 Task: Look for Airbnb options in Echuca, Australia from 12th November, 2023 to 15th November, 2023 for 2 adults. Place can be entire room with 1  bedroom having 1 bed and 1 bathroom. Property type can be hotel. Amenities needed are: washing machine, kitchen.
Action: Mouse moved to (640, 213)
Screenshot: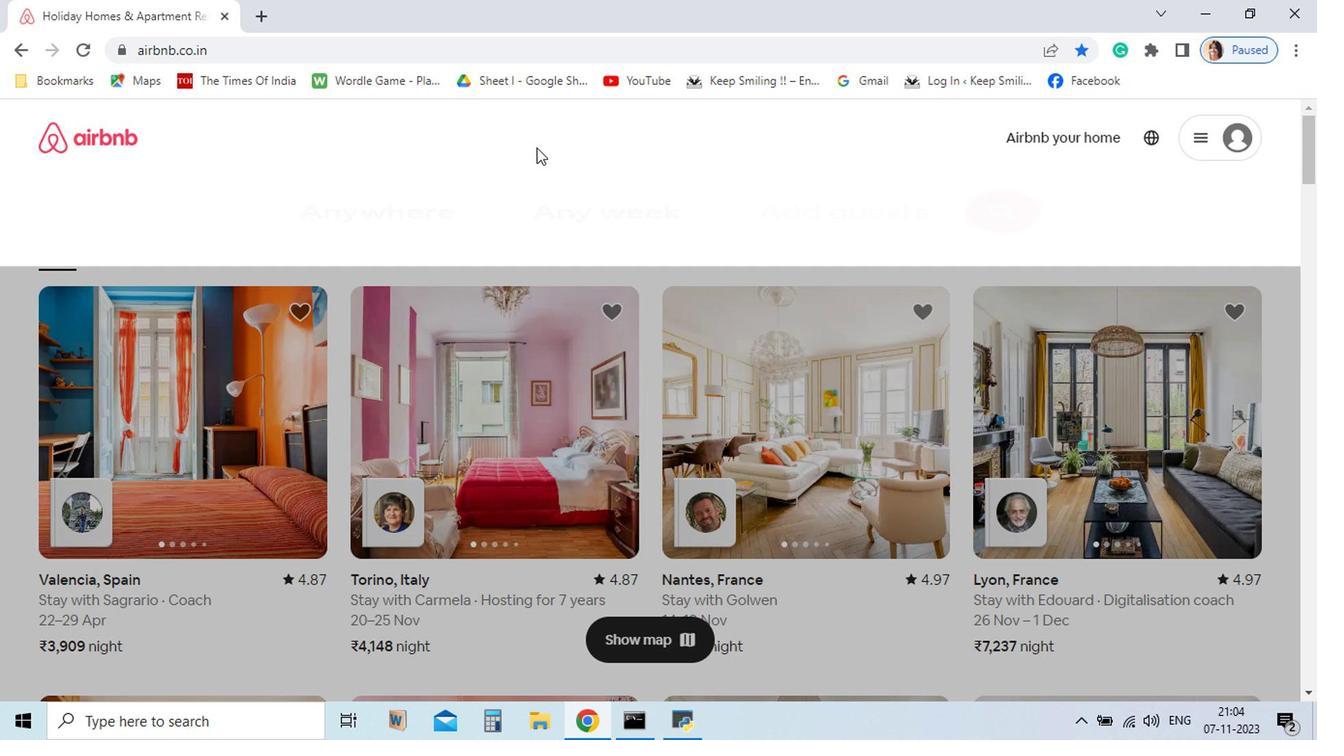 
Action: Mouse pressed left at (640, 213)
Screenshot: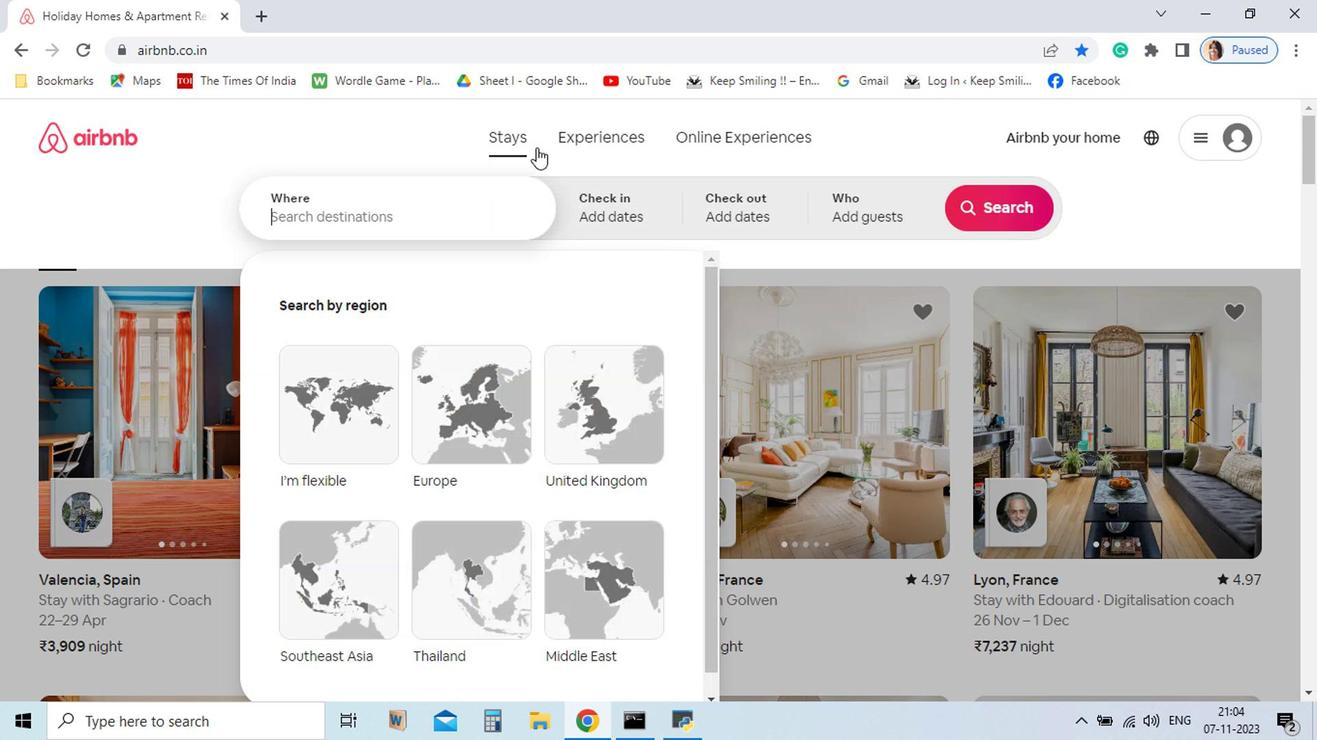 
Action: Mouse moved to (640, 213)
Screenshot: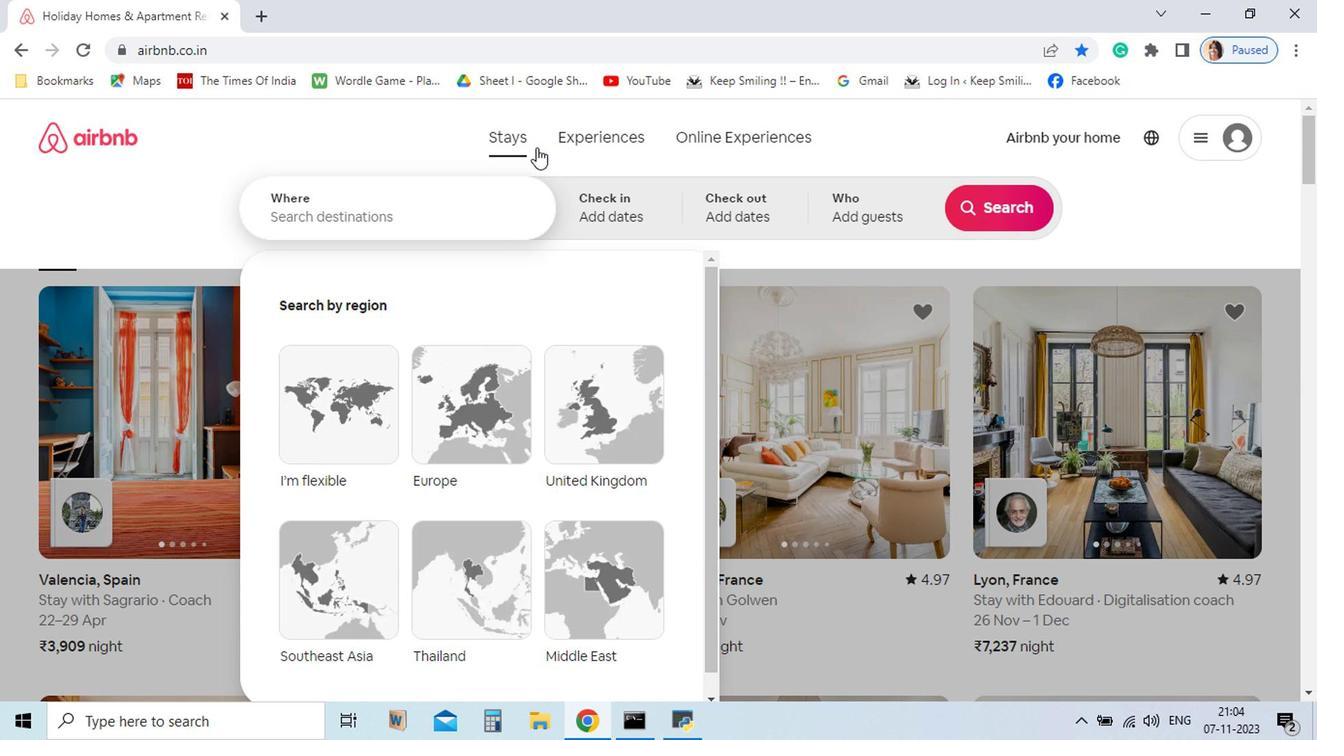 
Action: Key pressed <Key.shift>Echuca,<Key.space><Key.shift>Australia<Key.enter>
Screenshot: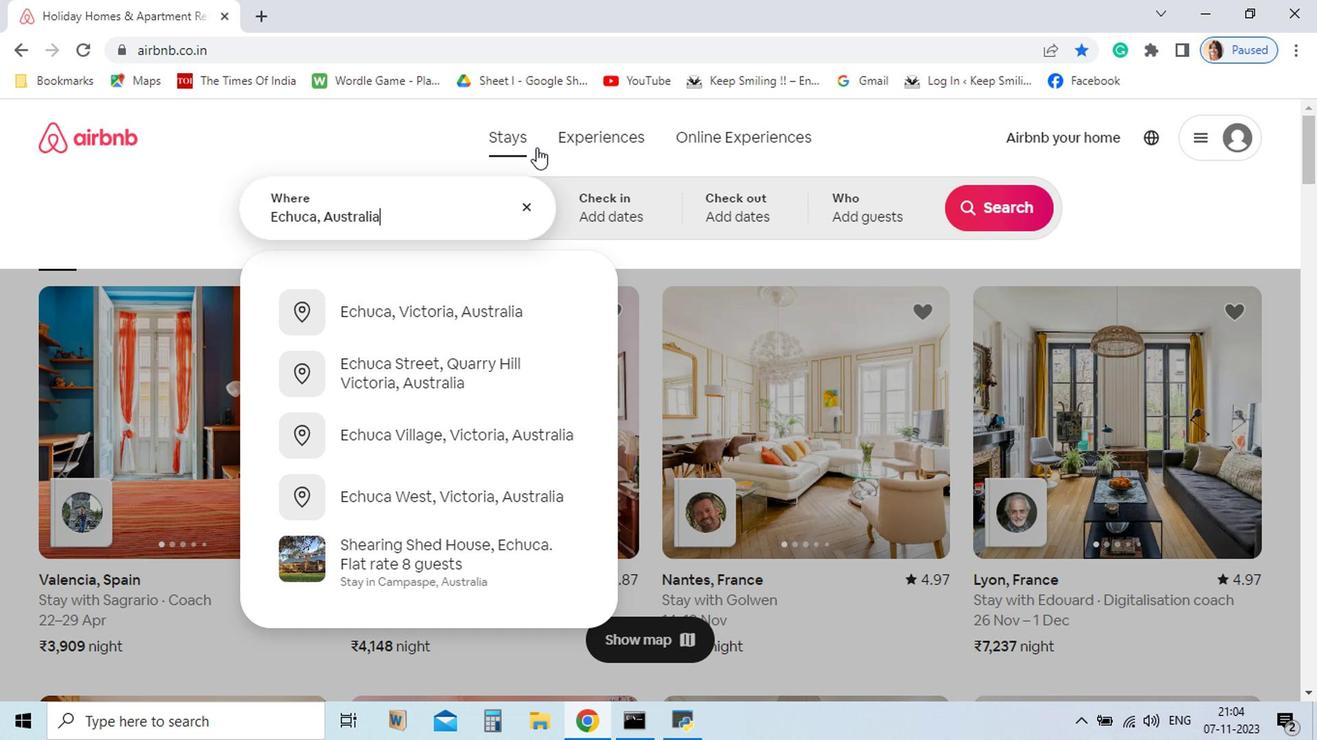 
Action: Mouse moved to (471, 561)
Screenshot: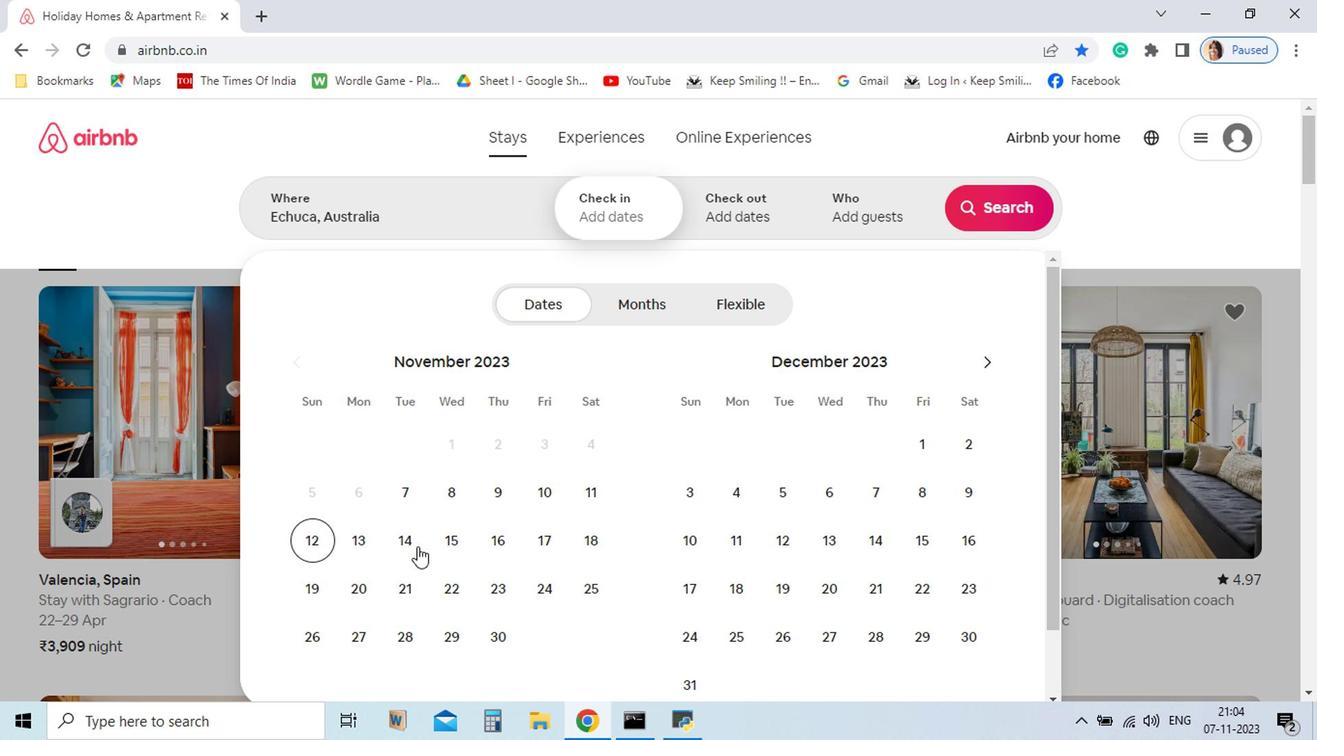
Action: Mouse pressed left at (471, 561)
Screenshot: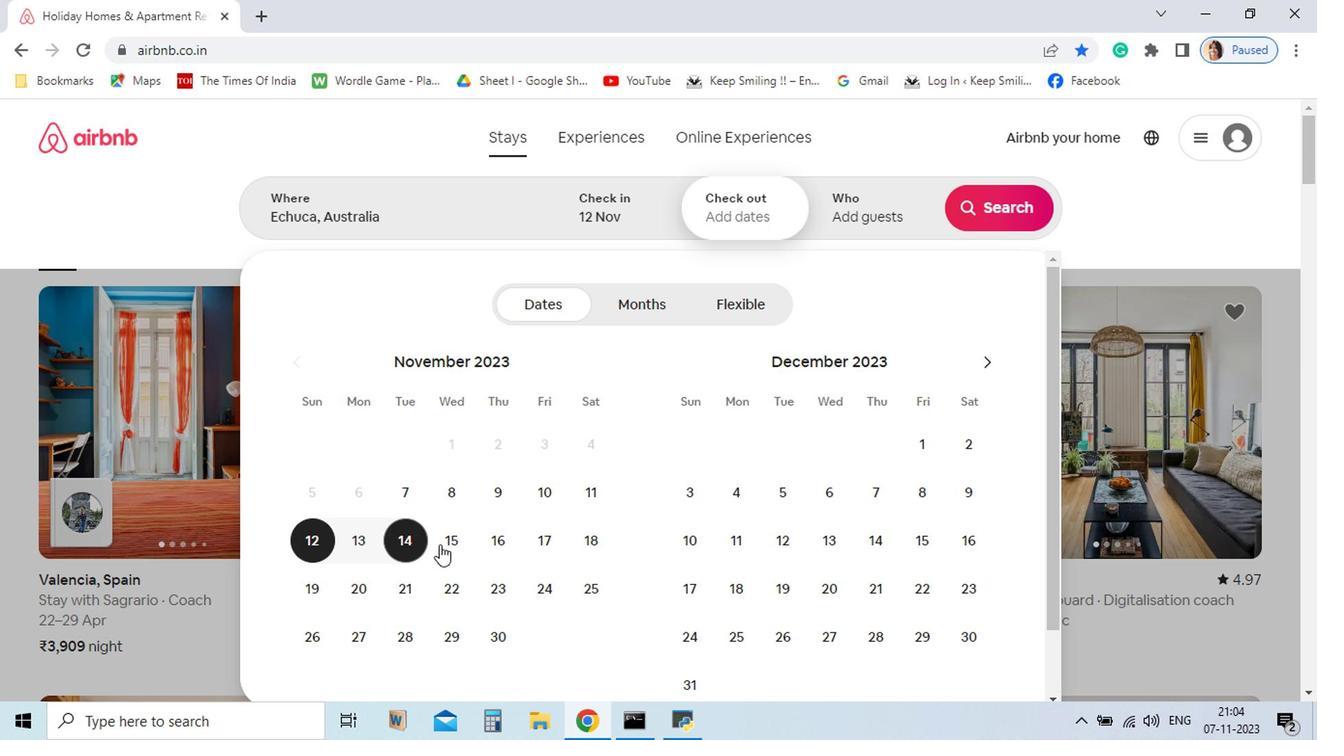 
Action: Mouse moved to (565, 568)
Screenshot: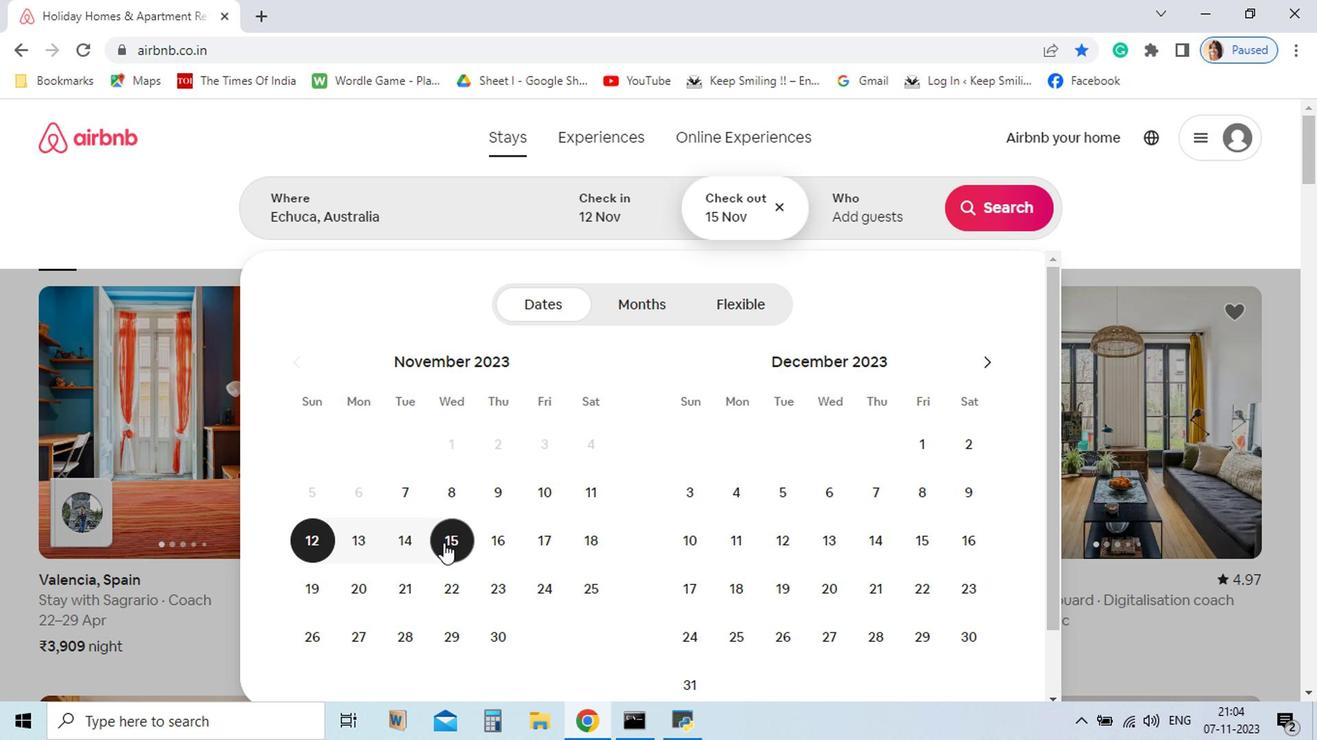
Action: Mouse pressed left at (565, 568)
Screenshot: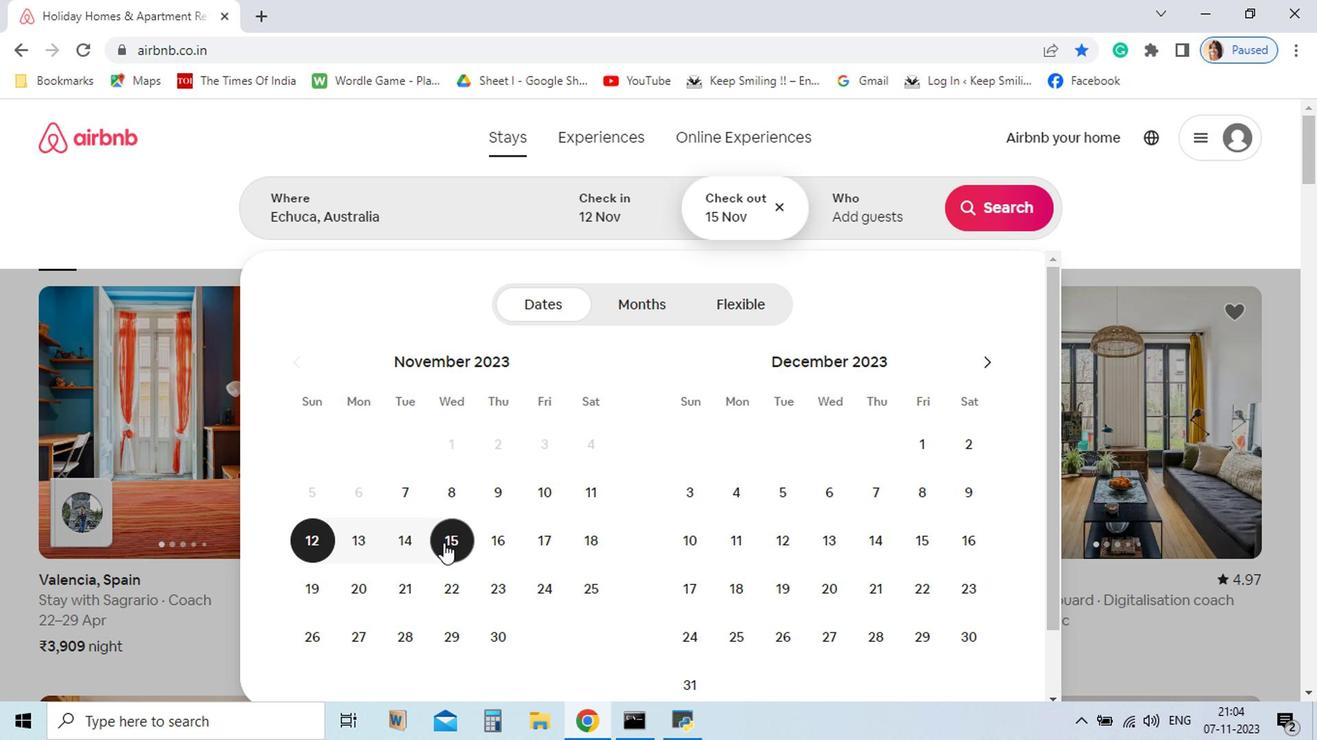 
Action: Mouse moved to (906, 270)
Screenshot: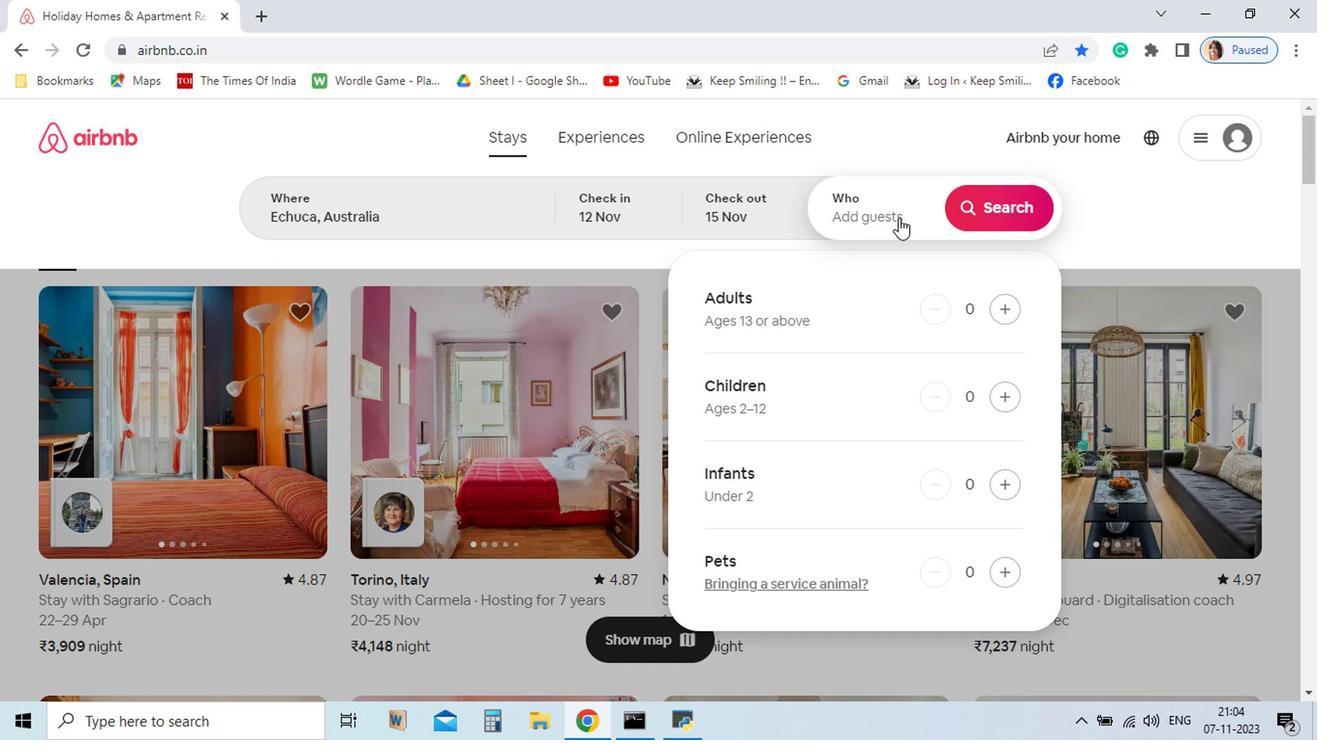
Action: Mouse pressed left at (906, 270)
Screenshot: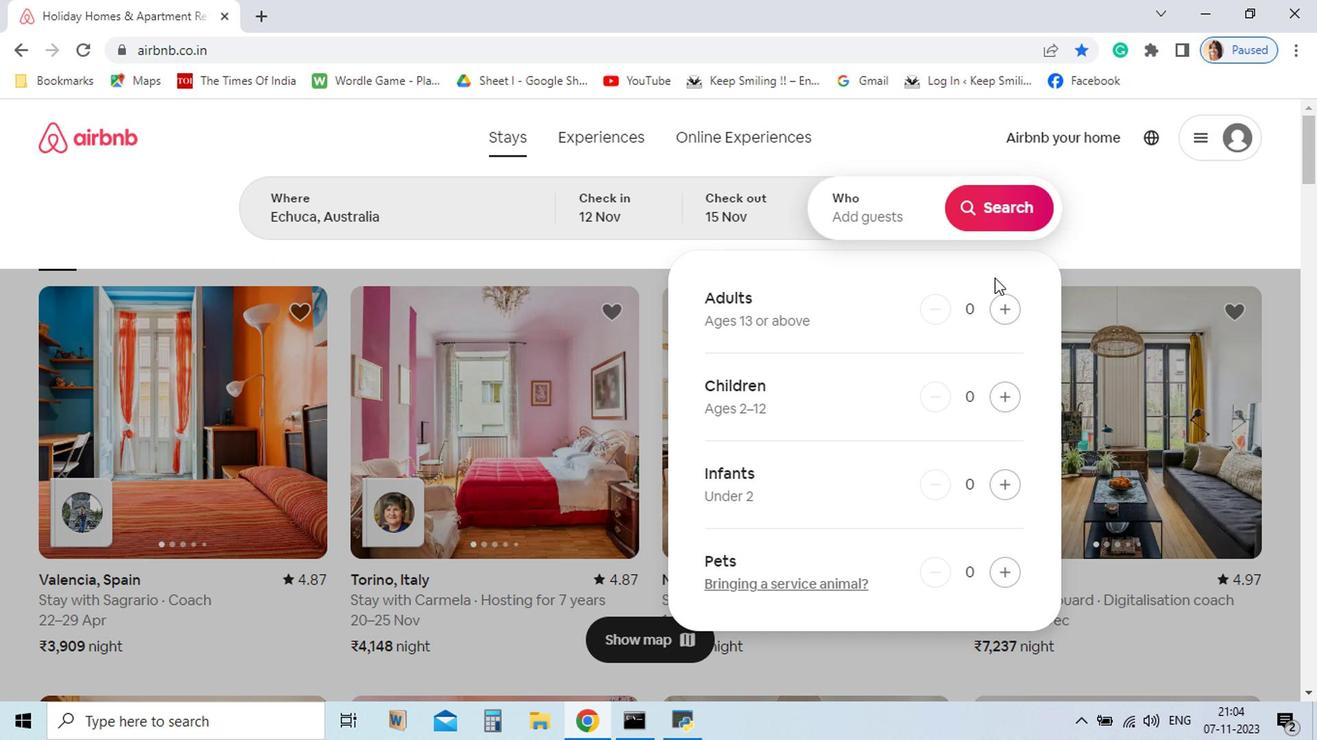
Action: Mouse moved to (1014, 357)
Screenshot: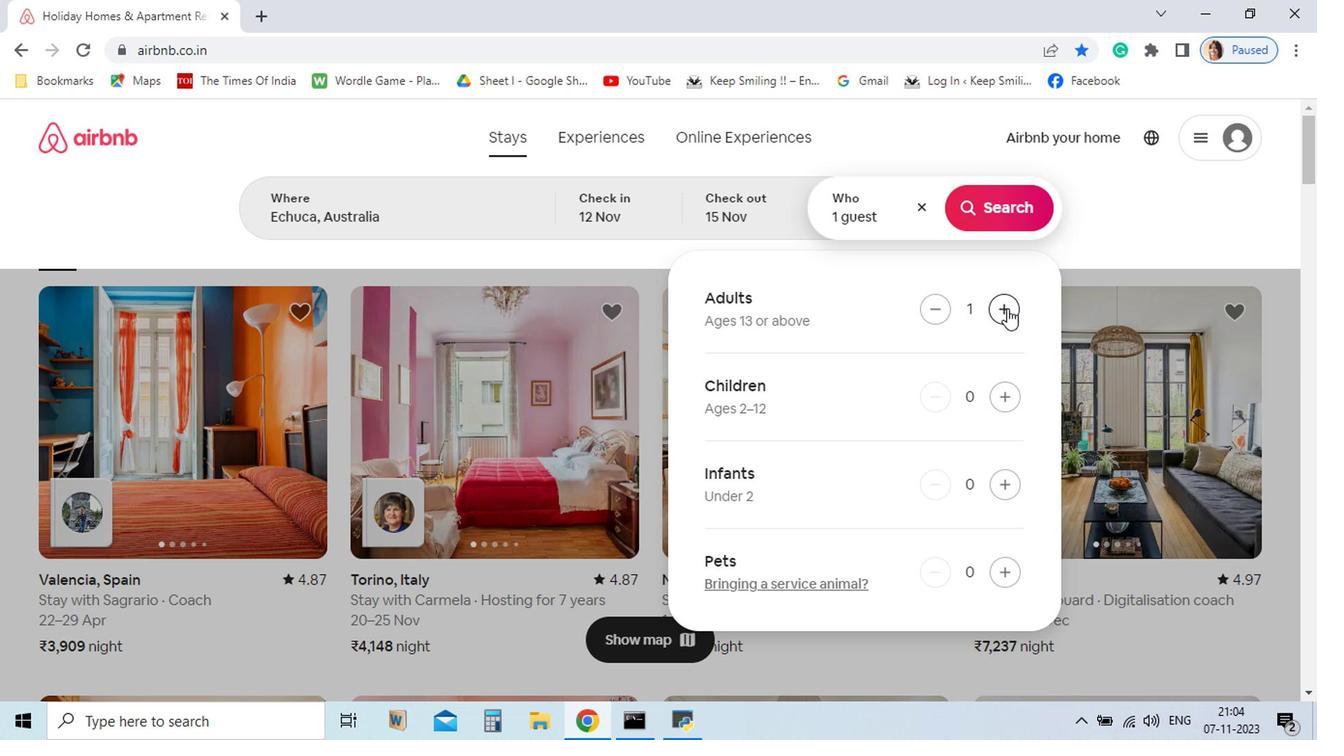 
Action: Mouse pressed left at (1014, 357)
Screenshot: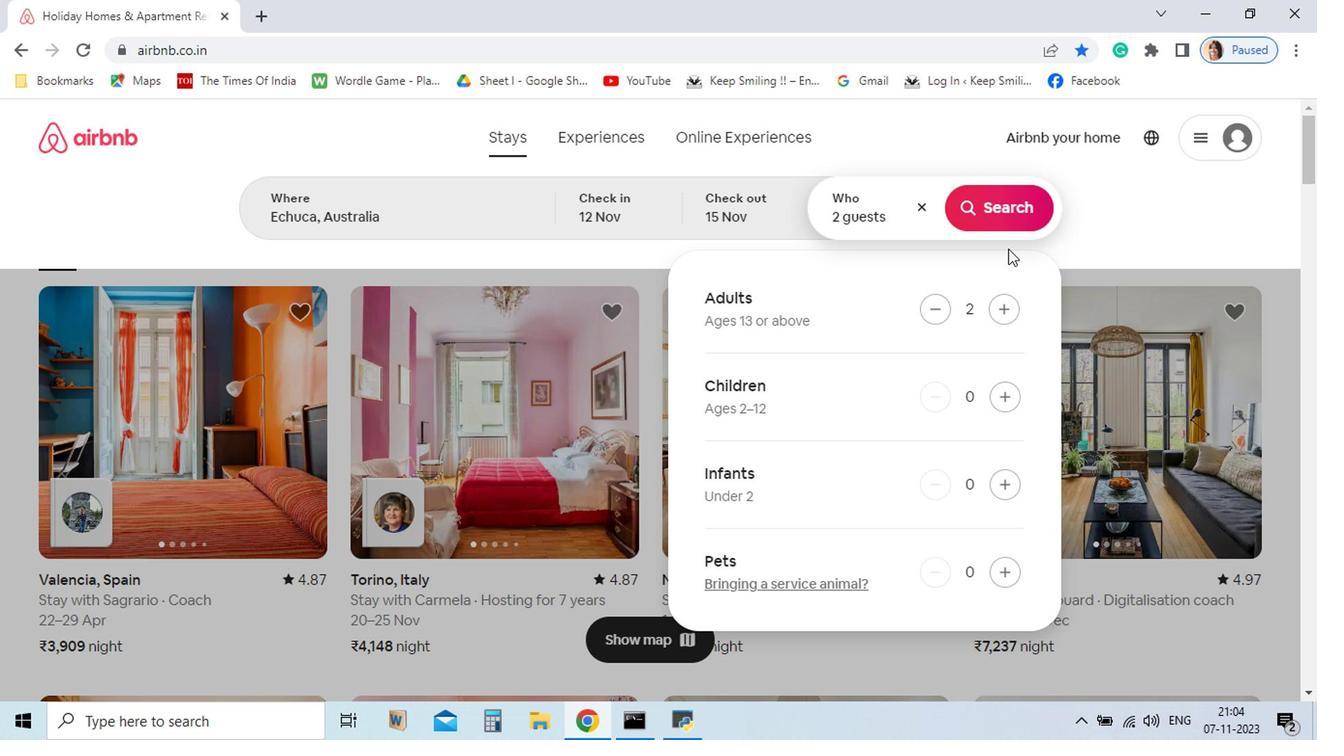 
Action: Mouse moved to (1015, 357)
Screenshot: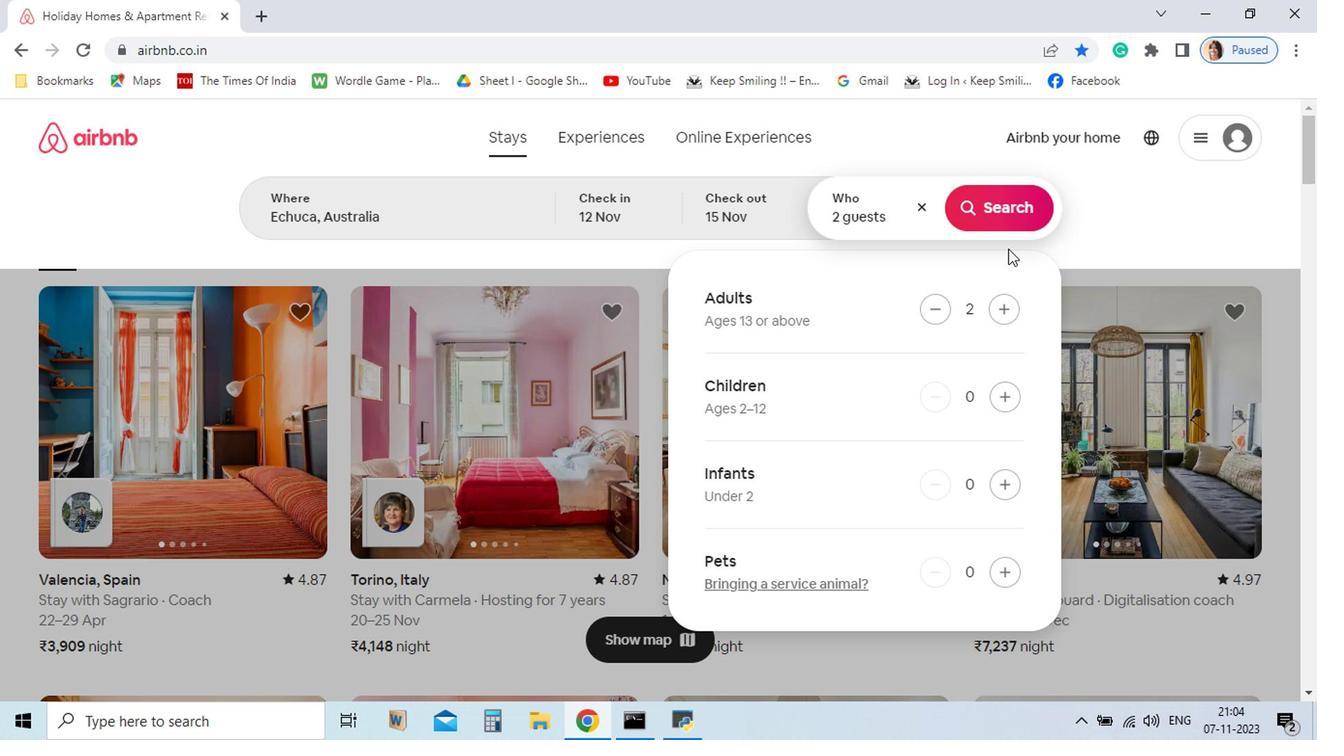 
Action: Mouse pressed left at (1015, 357)
Screenshot: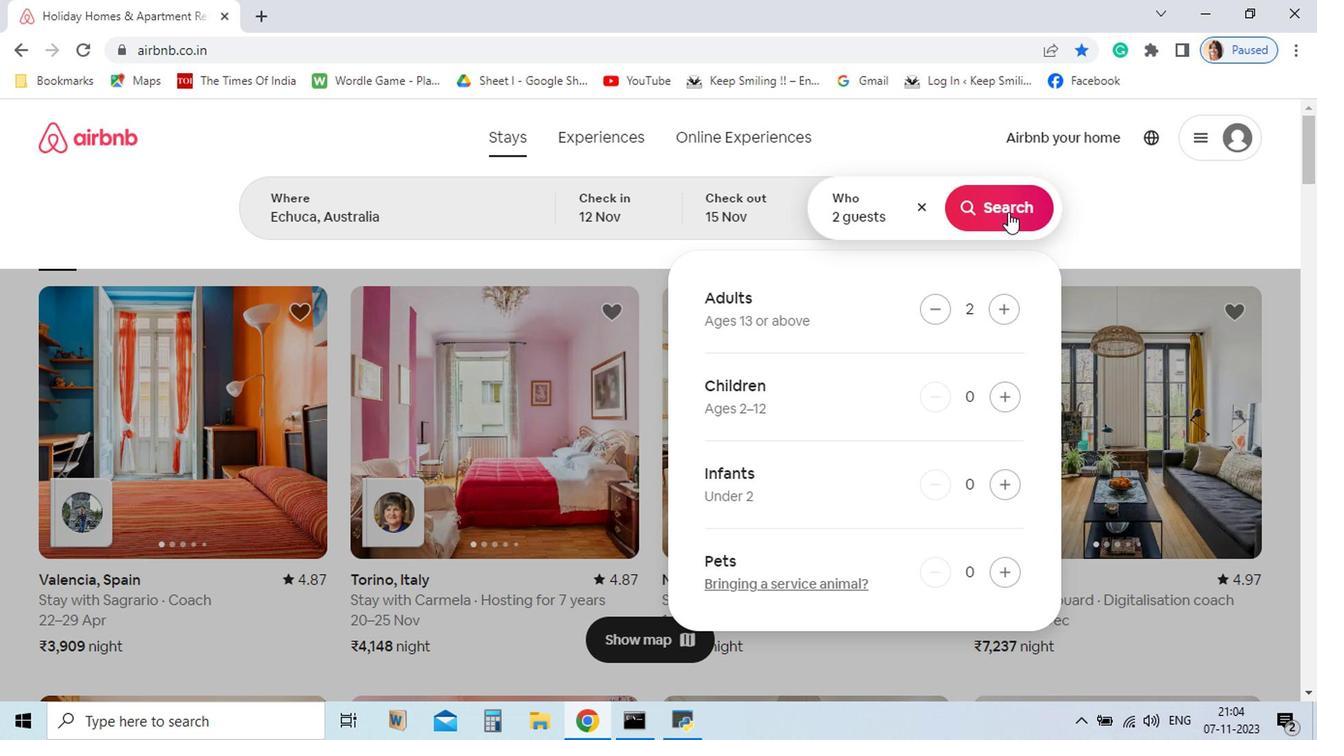 
Action: Mouse moved to (1015, 270)
Screenshot: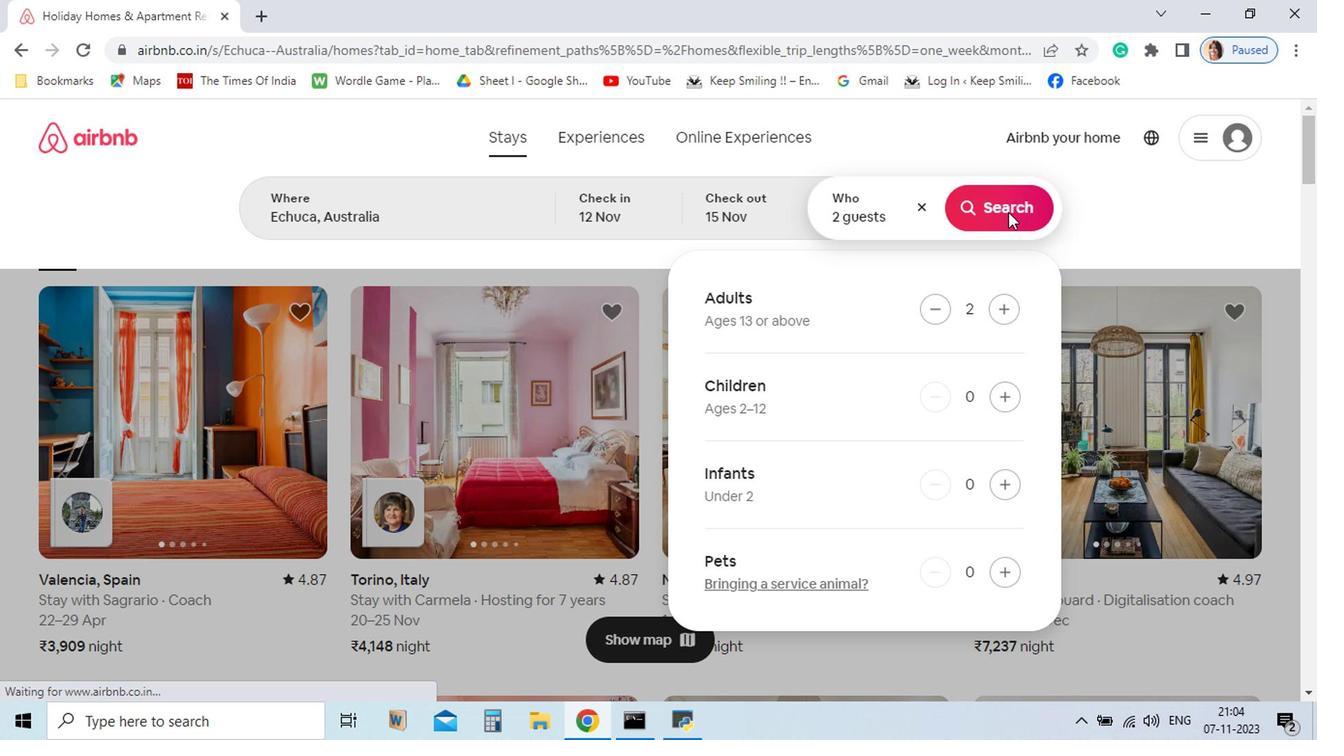 
Action: Mouse pressed left at (1015, 270)
Screenshot: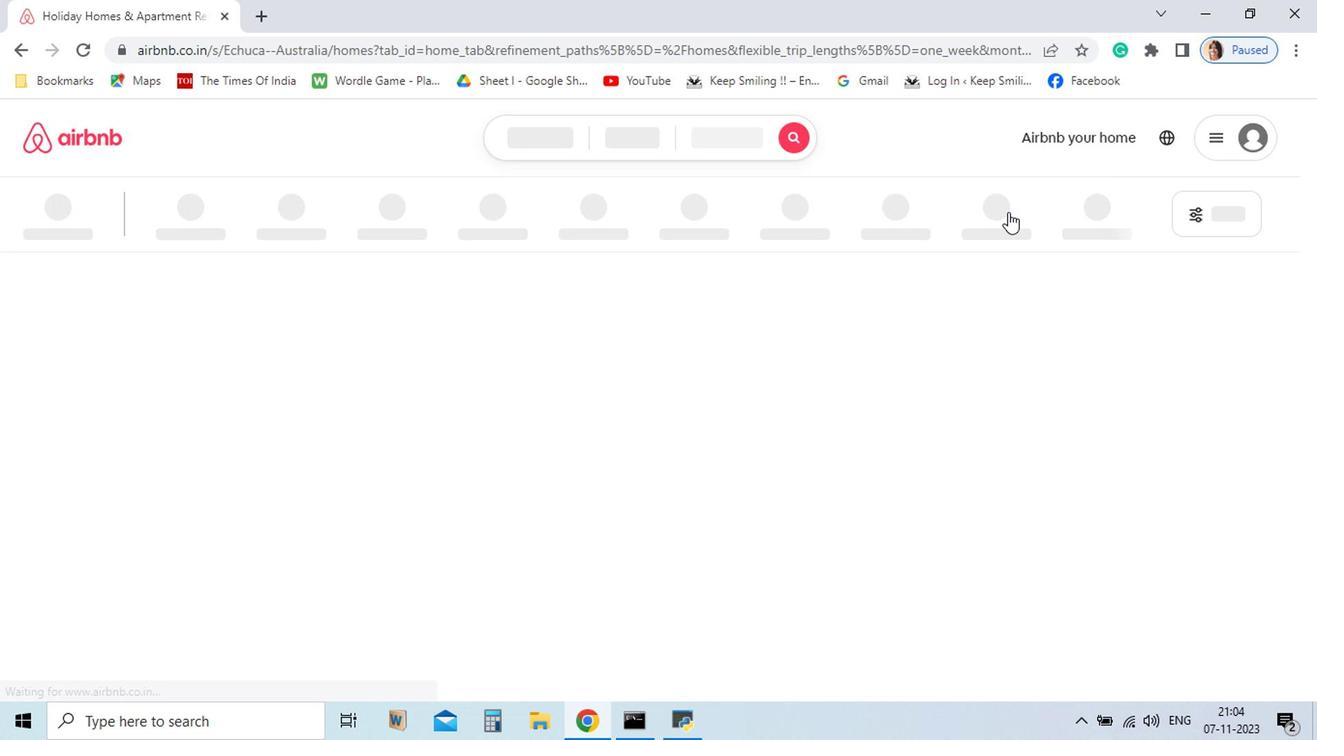 
Action: Mouse moved to (1015, 270)
Screenshot: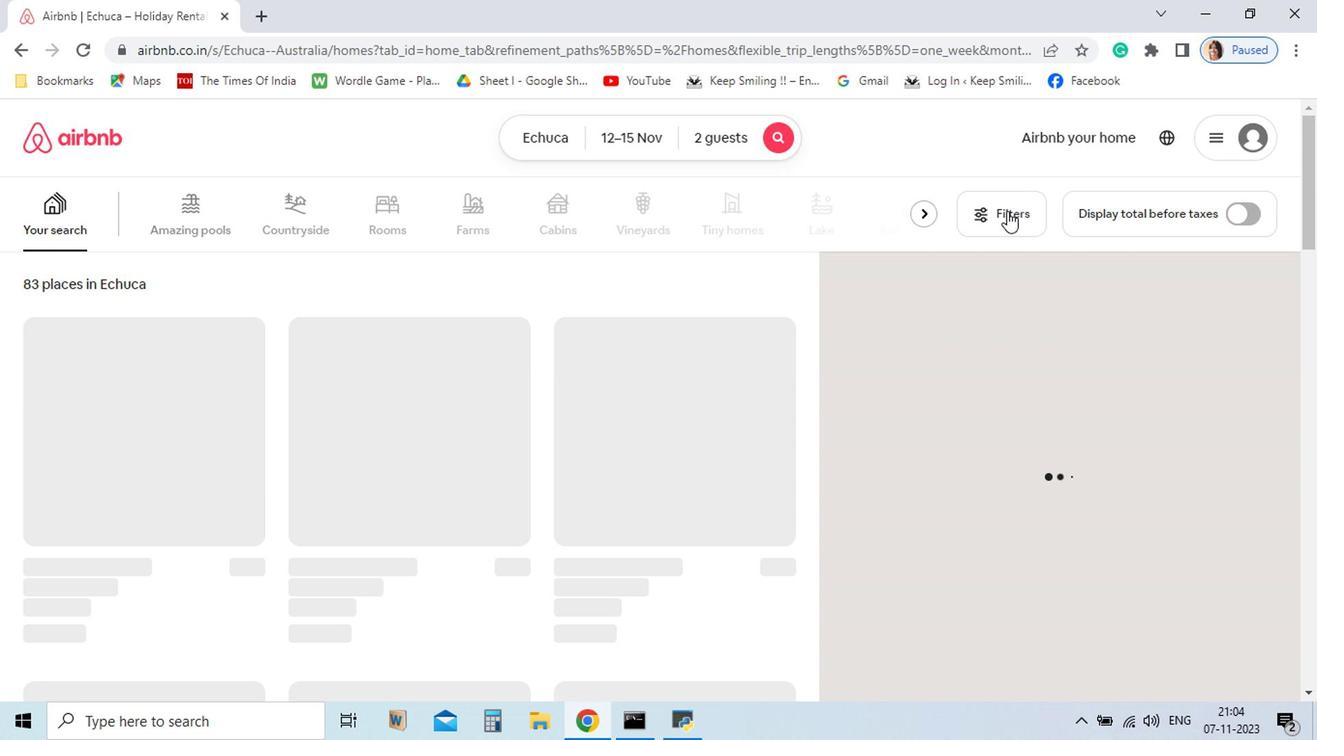 
Action: Mouse pressed left at (1015, 270)
Screenshot: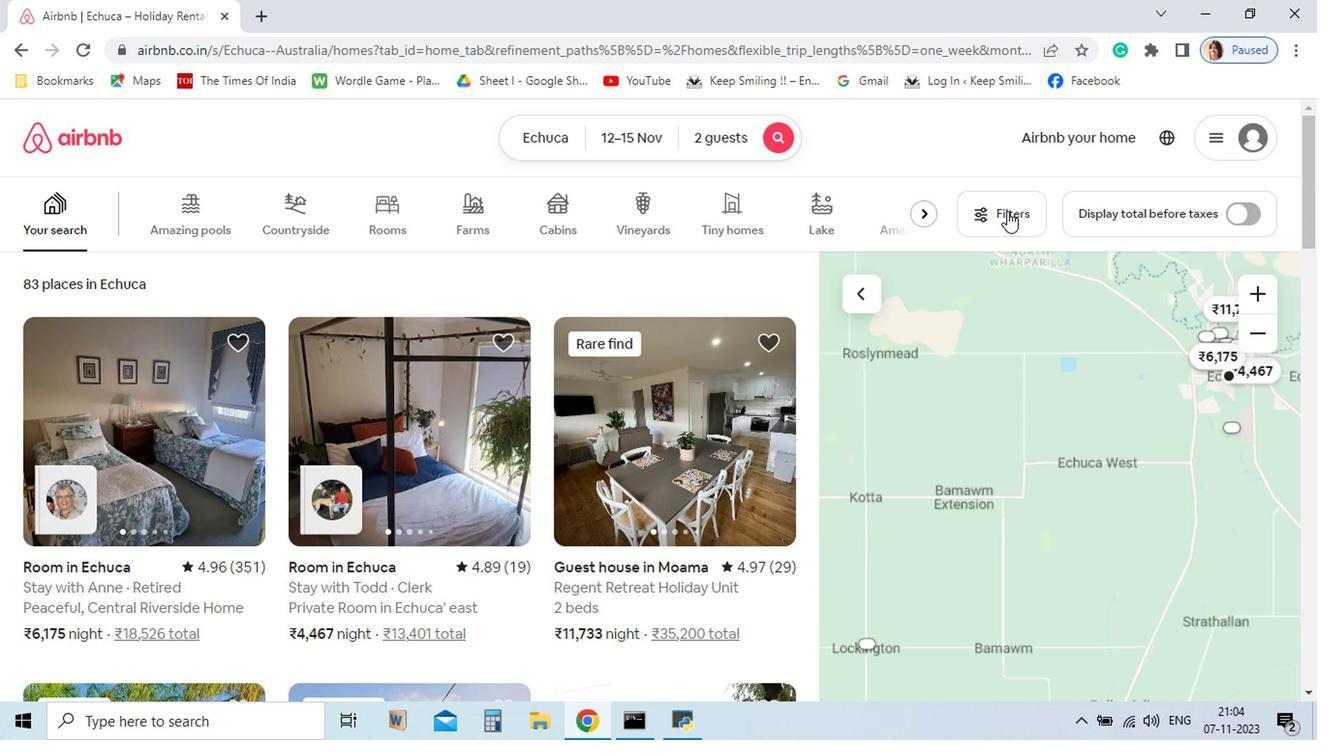 
Action: Mouse moved to (1024, 308)
Screenshot: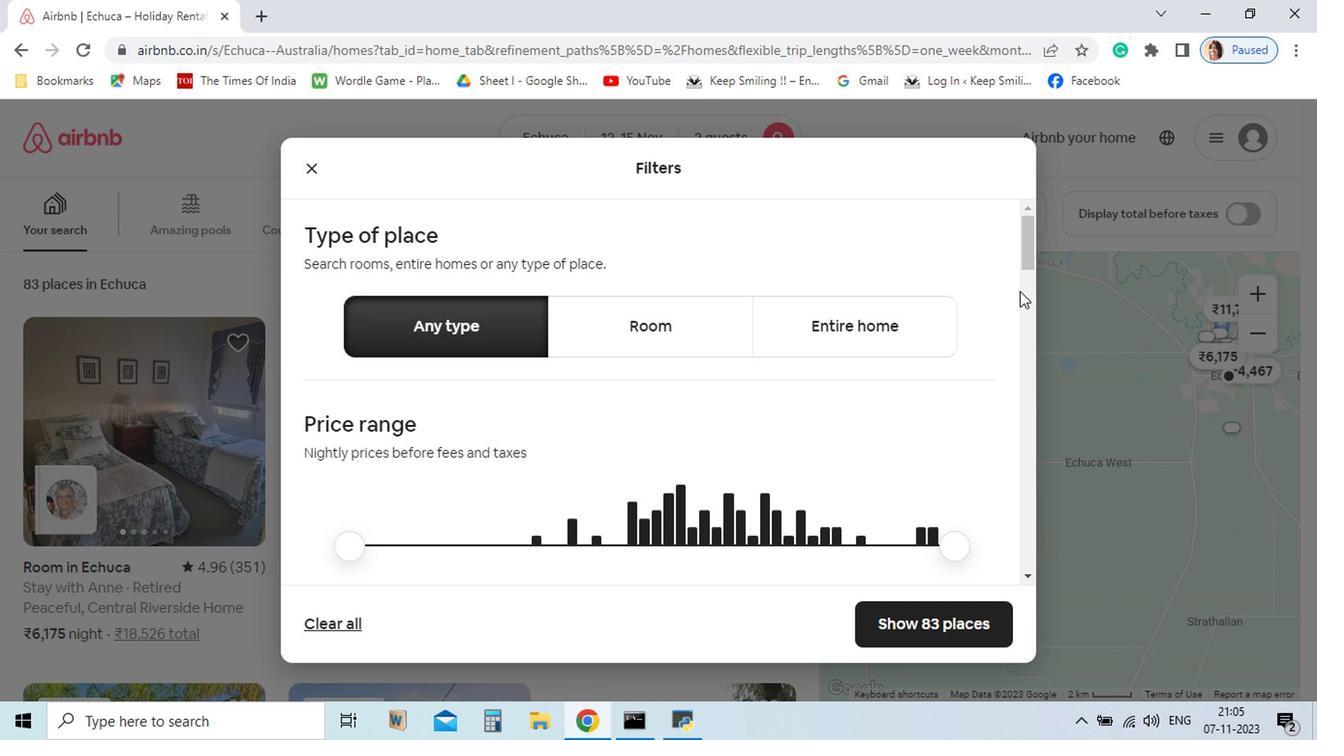 
Action: Mouse pressed left at (1024, 308)
Screenshot: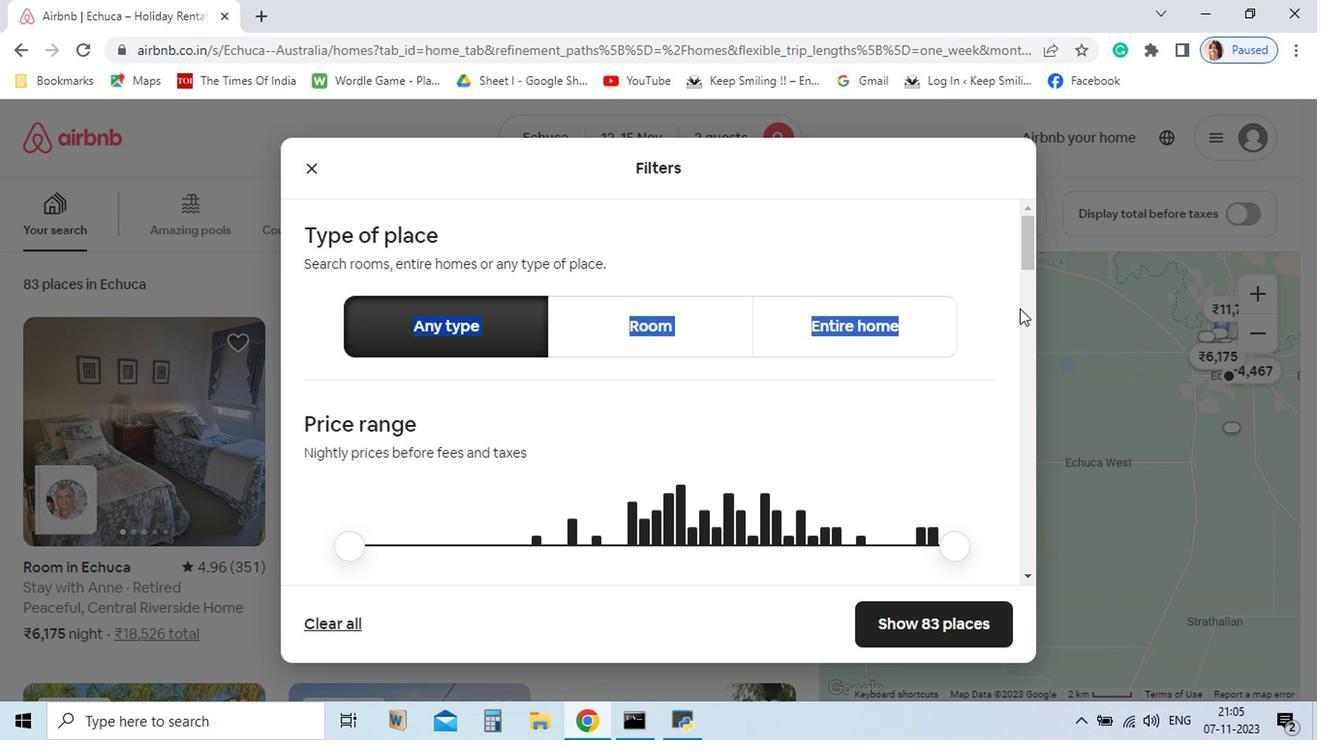 
Action: Mouse moved to (937, 416)
Screenshot: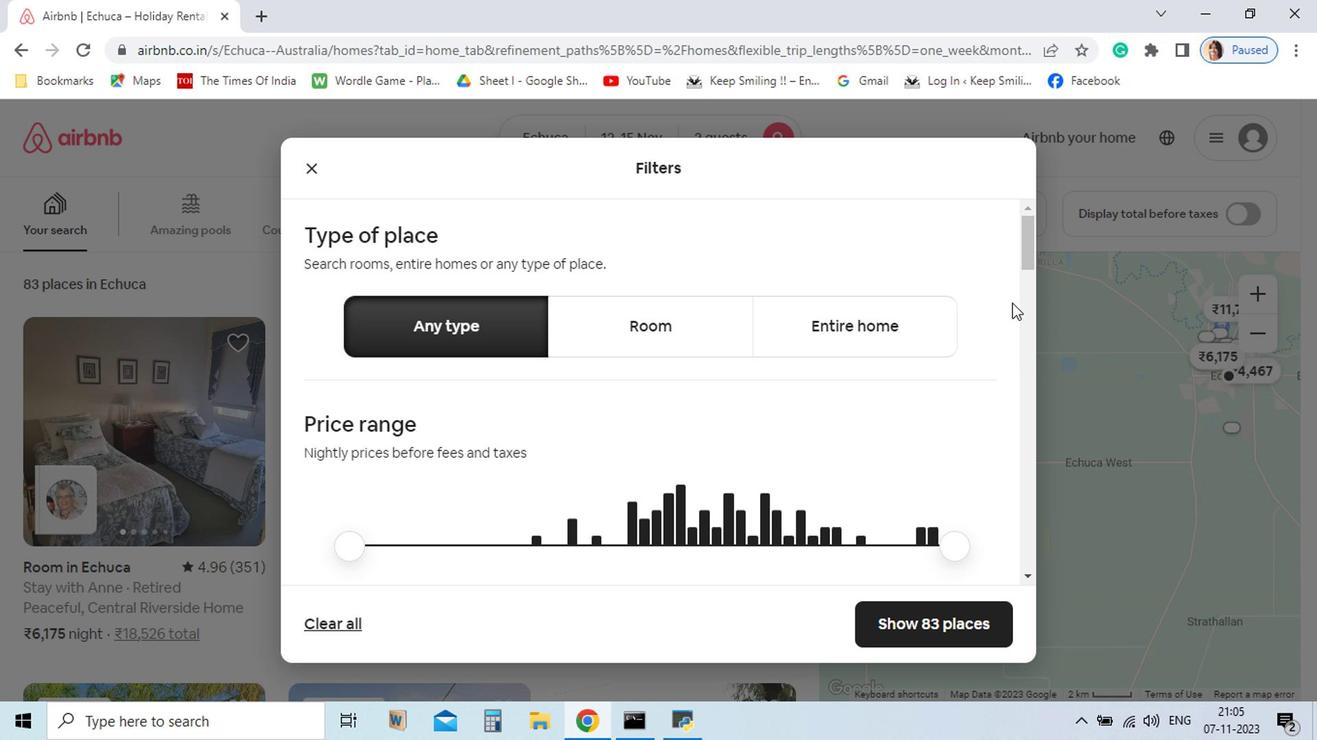 
Action: Mouse pressed left at (937, 416)
Screenshot: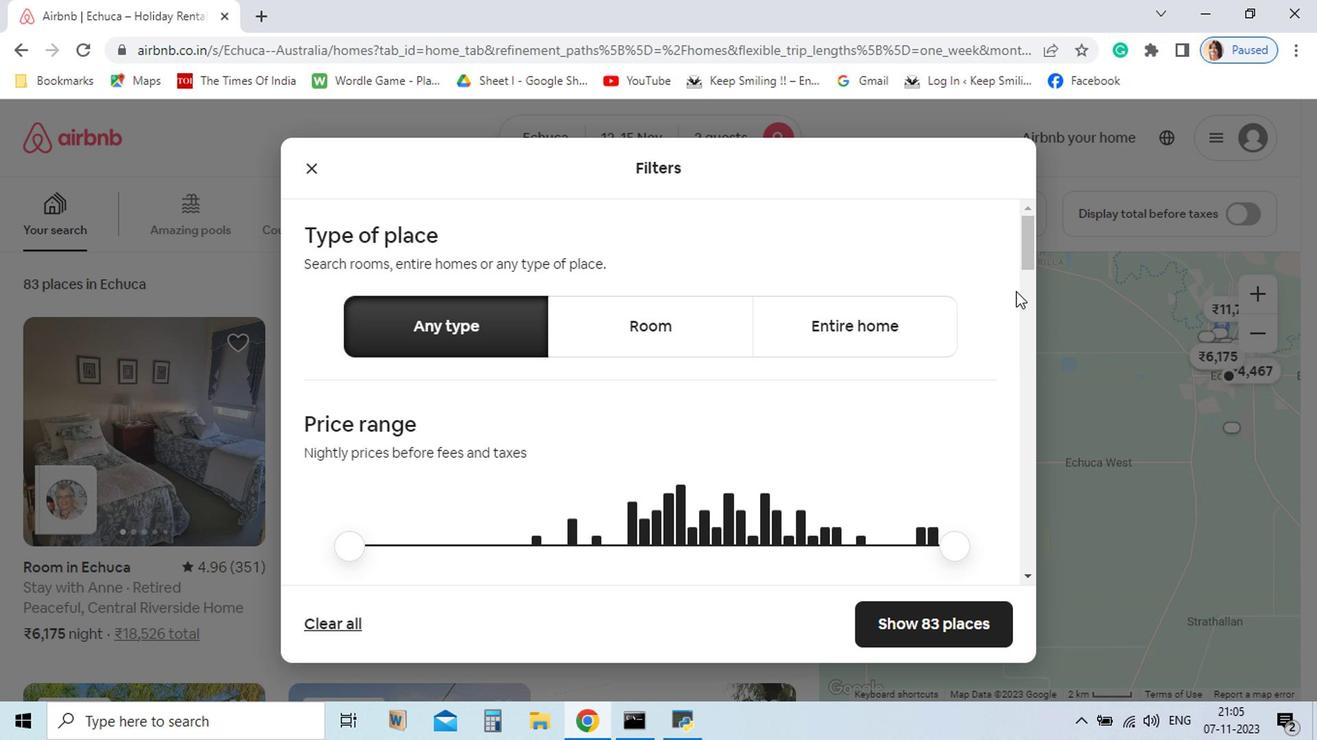 
Action: Mouse moved to (1034, 312)
Screenshot: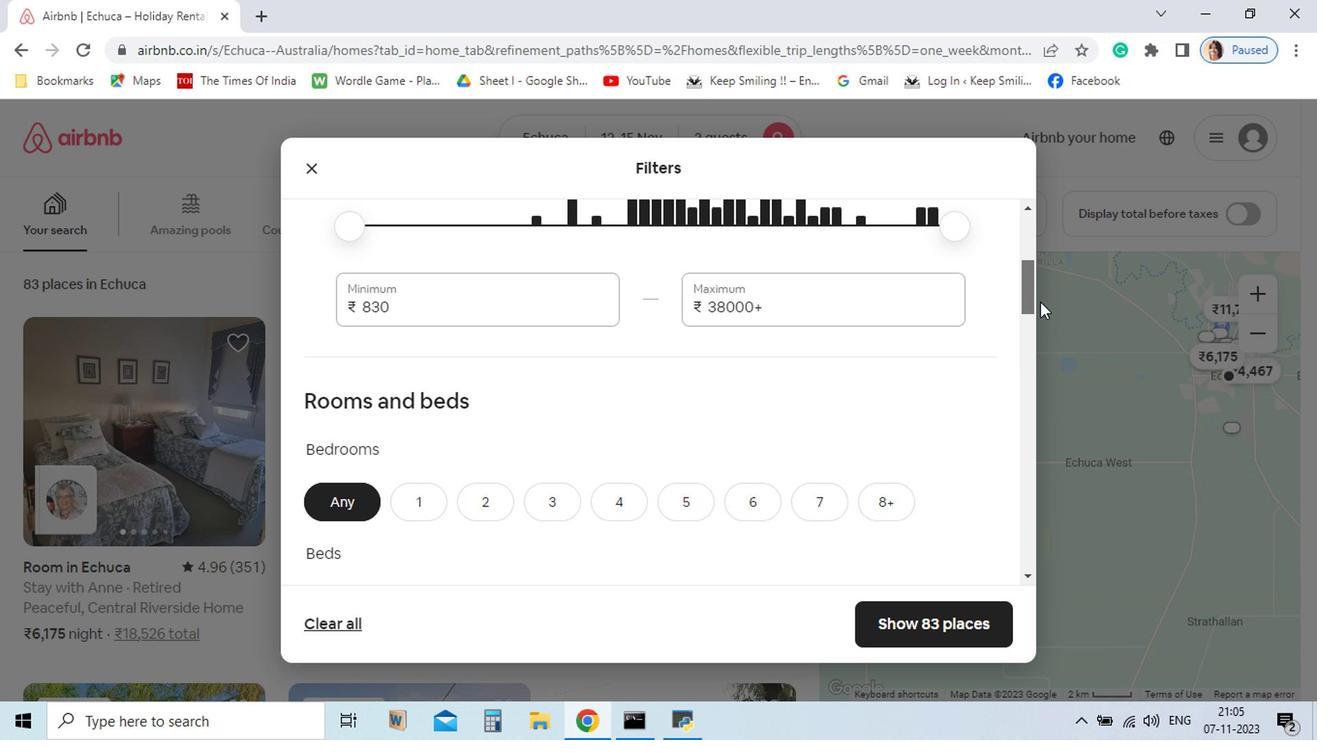 
Action: Mouse pressed left at (1034, 312)
Screenshot: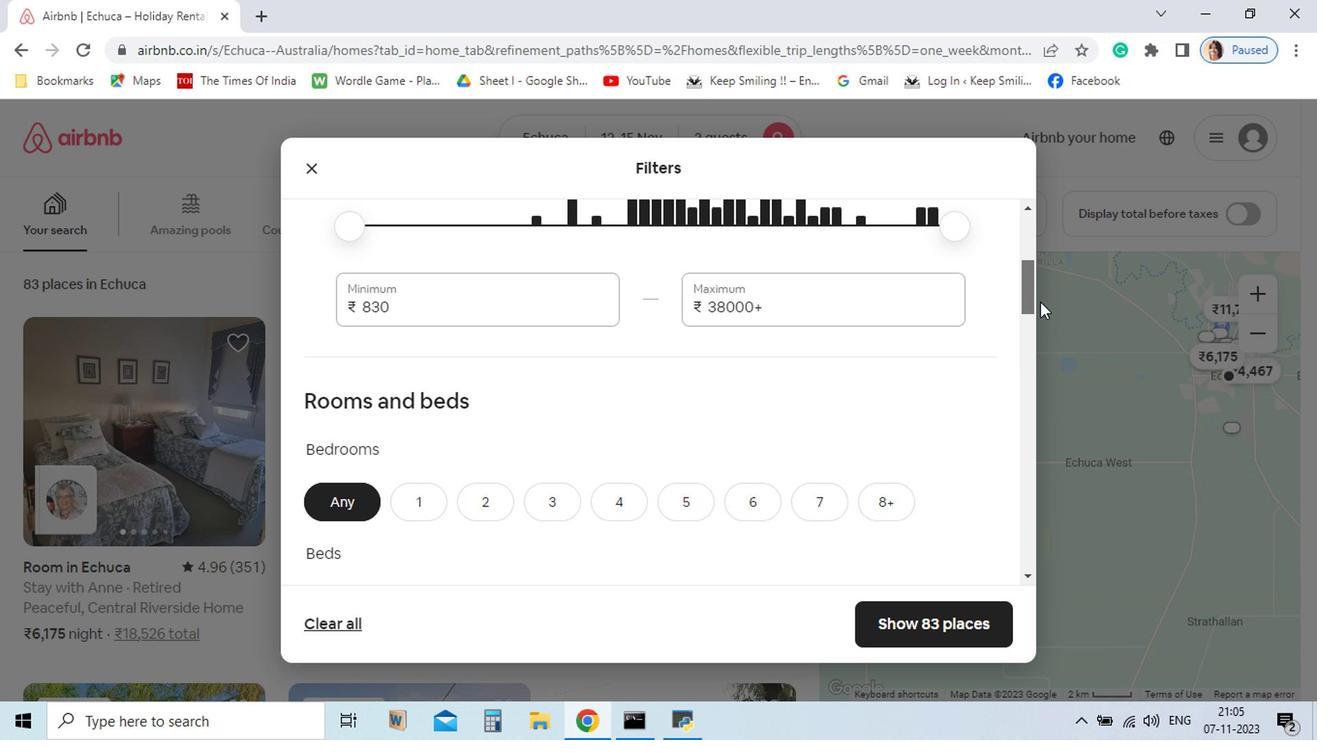 
Action: Mouse moved to (664, 424)
Screenshot: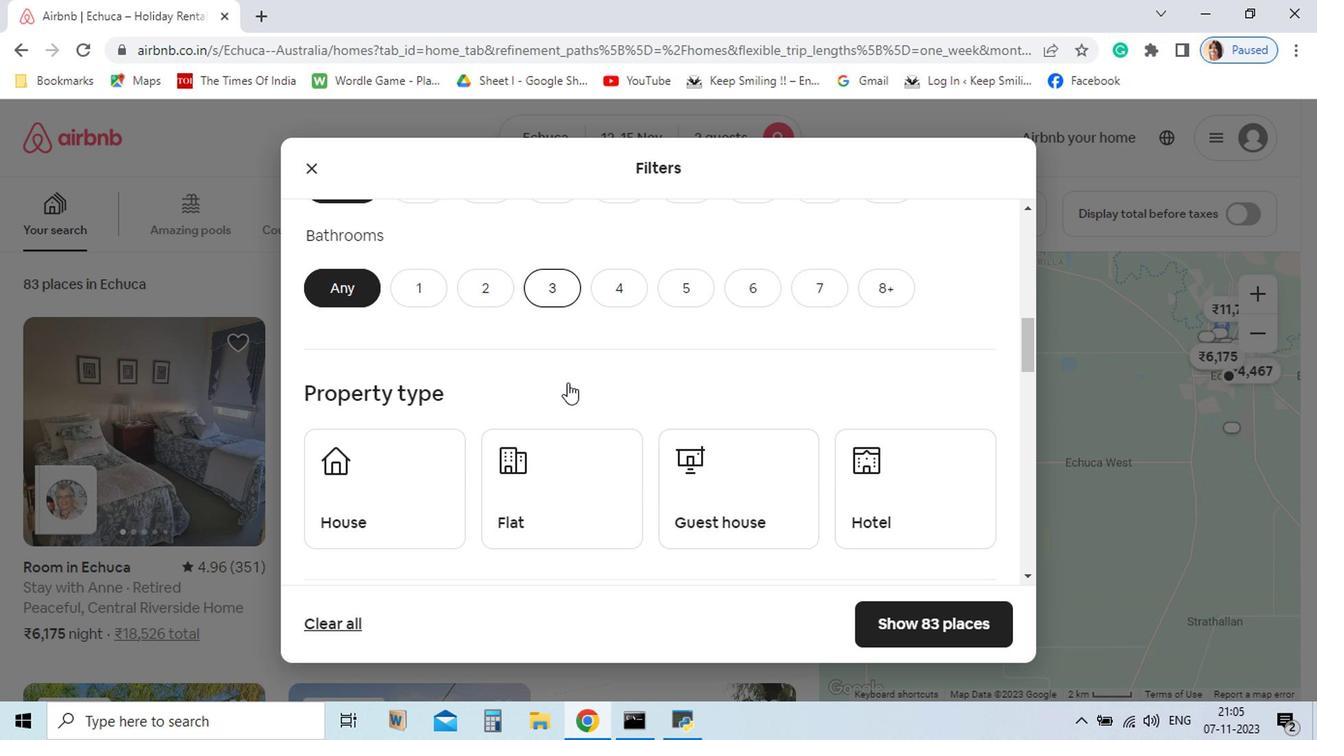 
Action: Mouse scrolled (664, 423) with delta (0, -1)
Screenshot: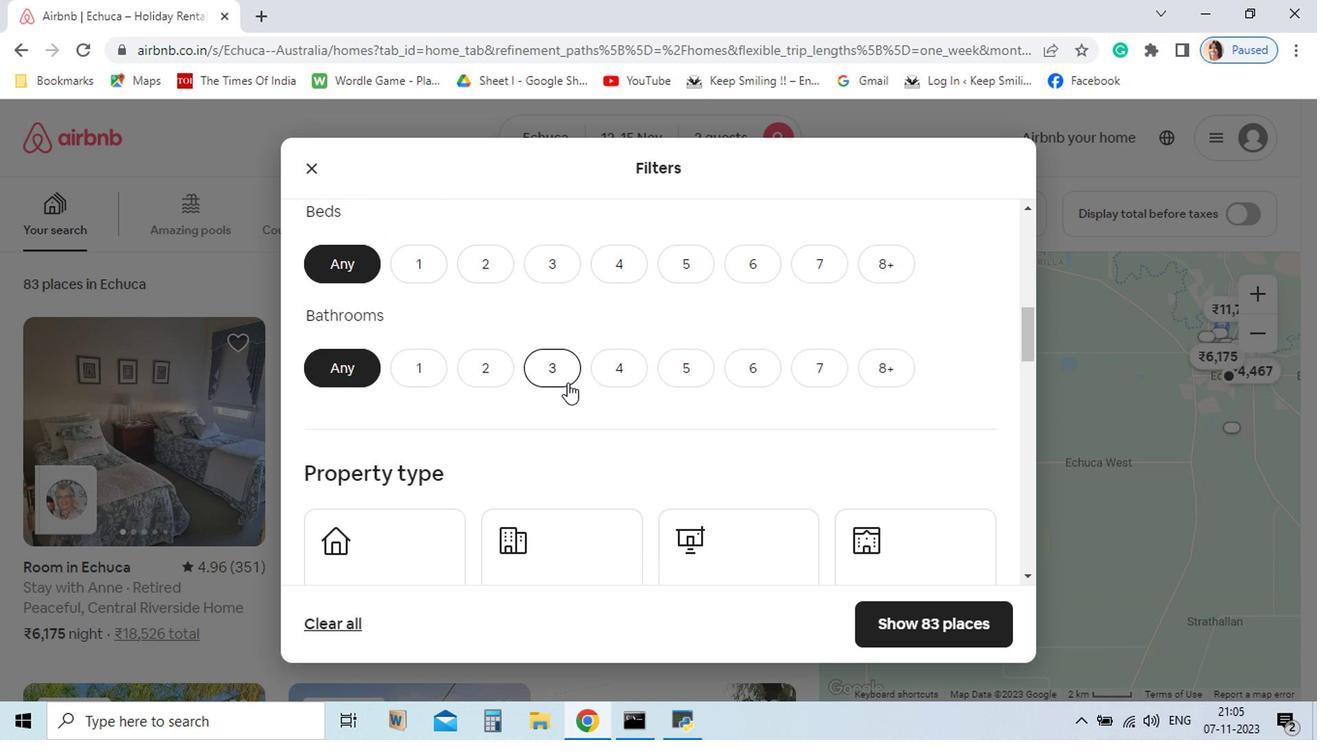 
Action: Mouse scrolled (664, 425) with delta (0, 0)
Screenshot: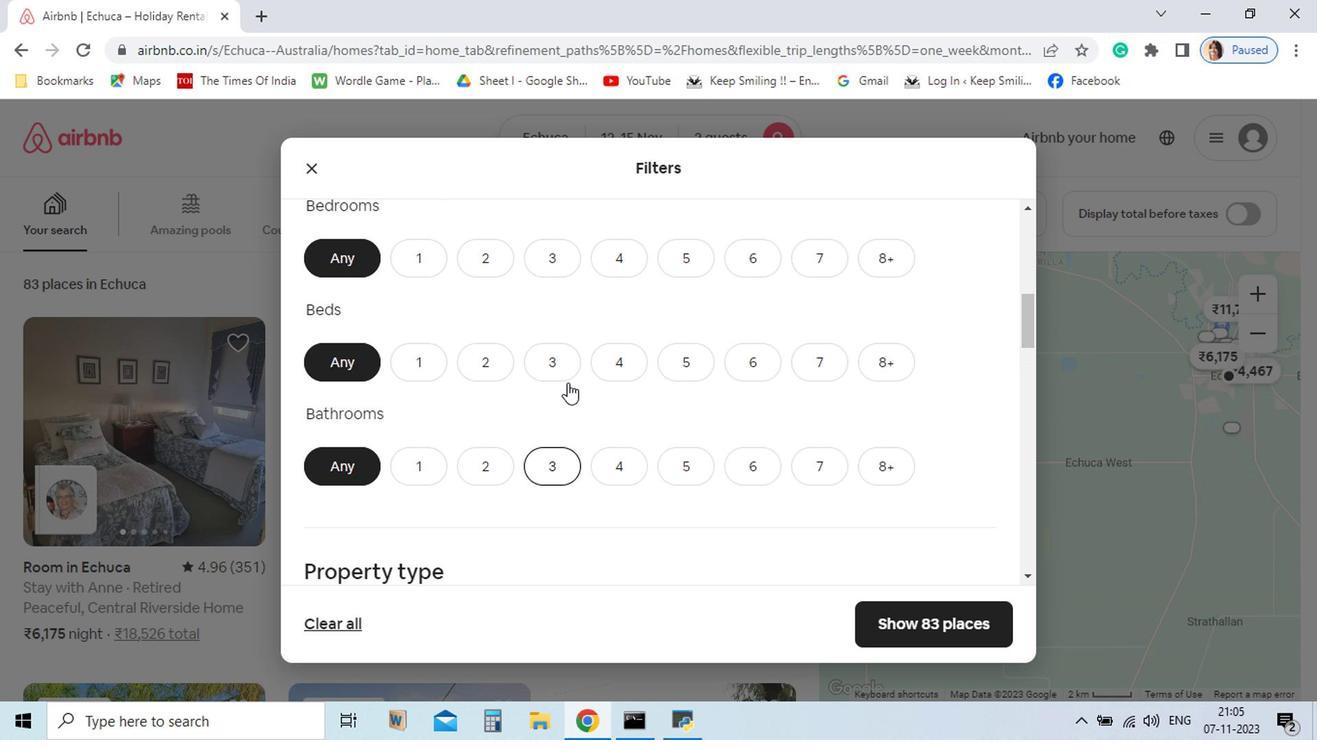 
Action: Mouse scrolled (664, 425) with delta (0, 0)
Screenshot: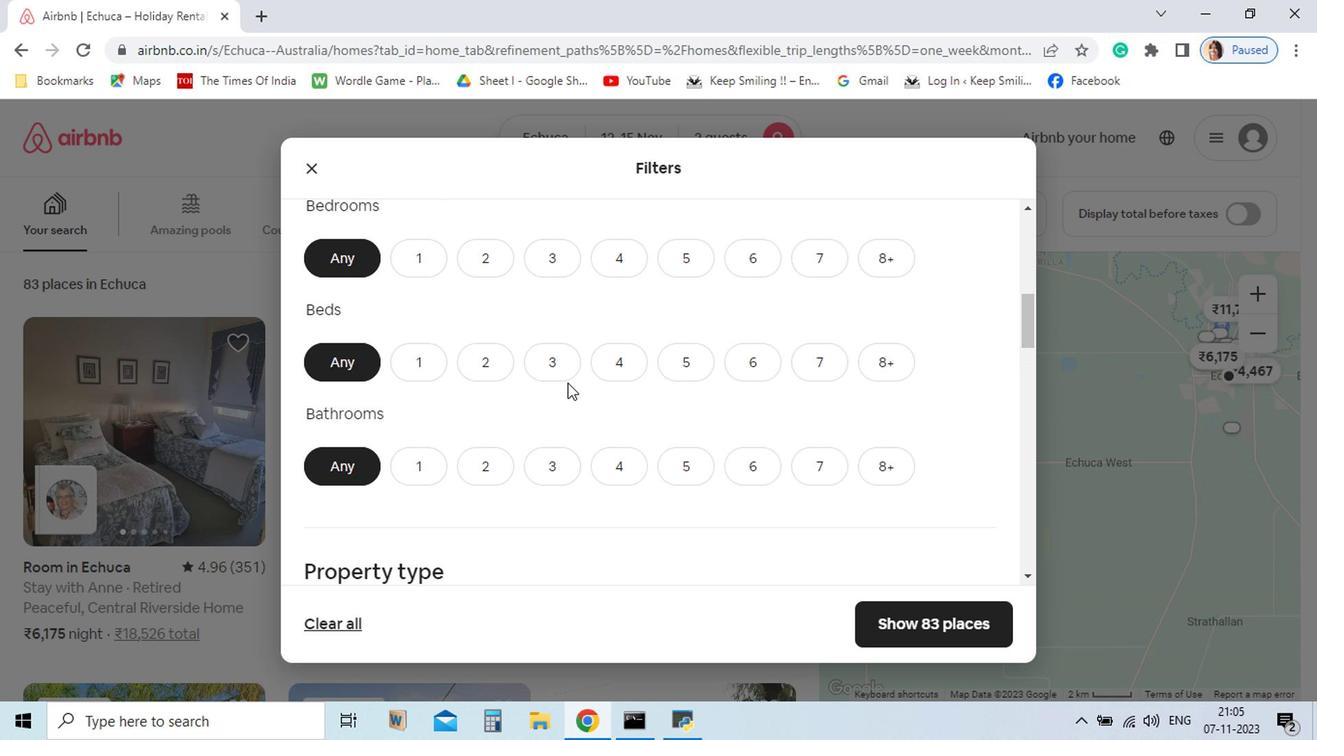
Action: Mouse moved to (545, 307)
Screenshot: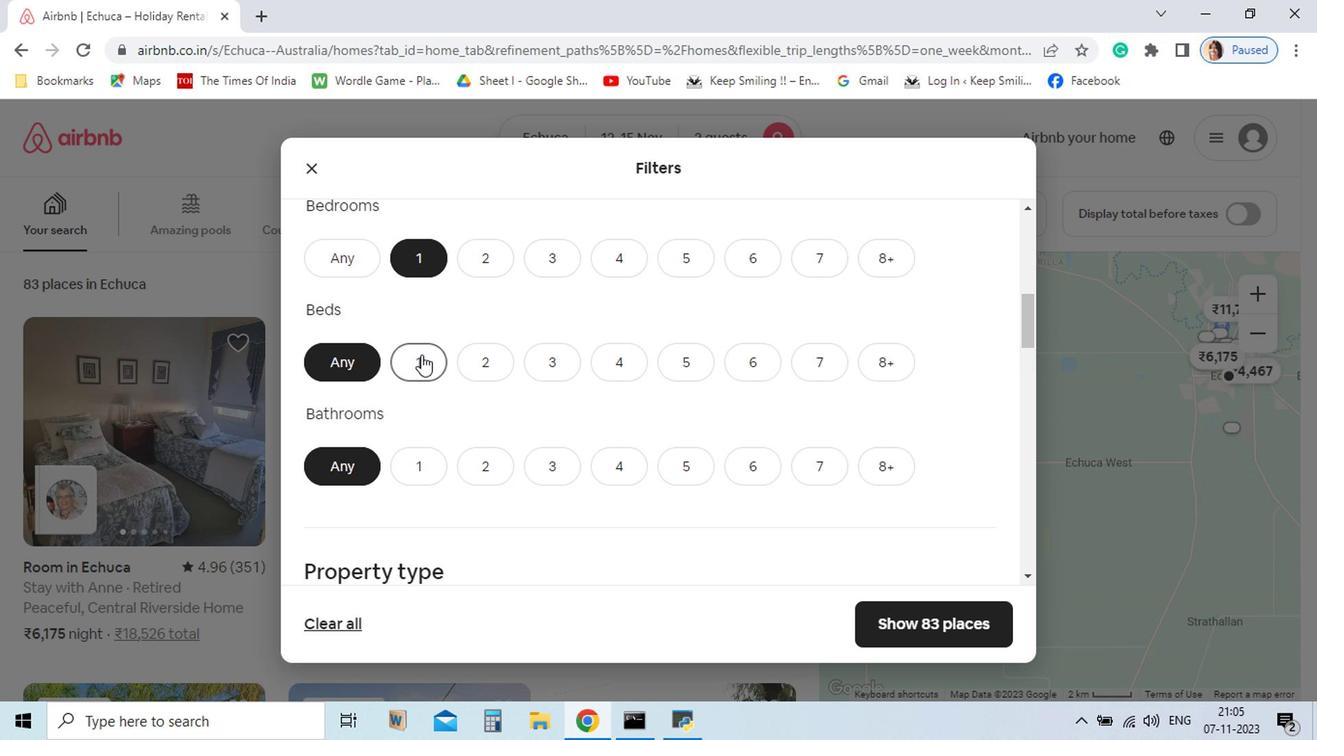 
Action: Mouse pressed left at (545, 307)
Screenshot: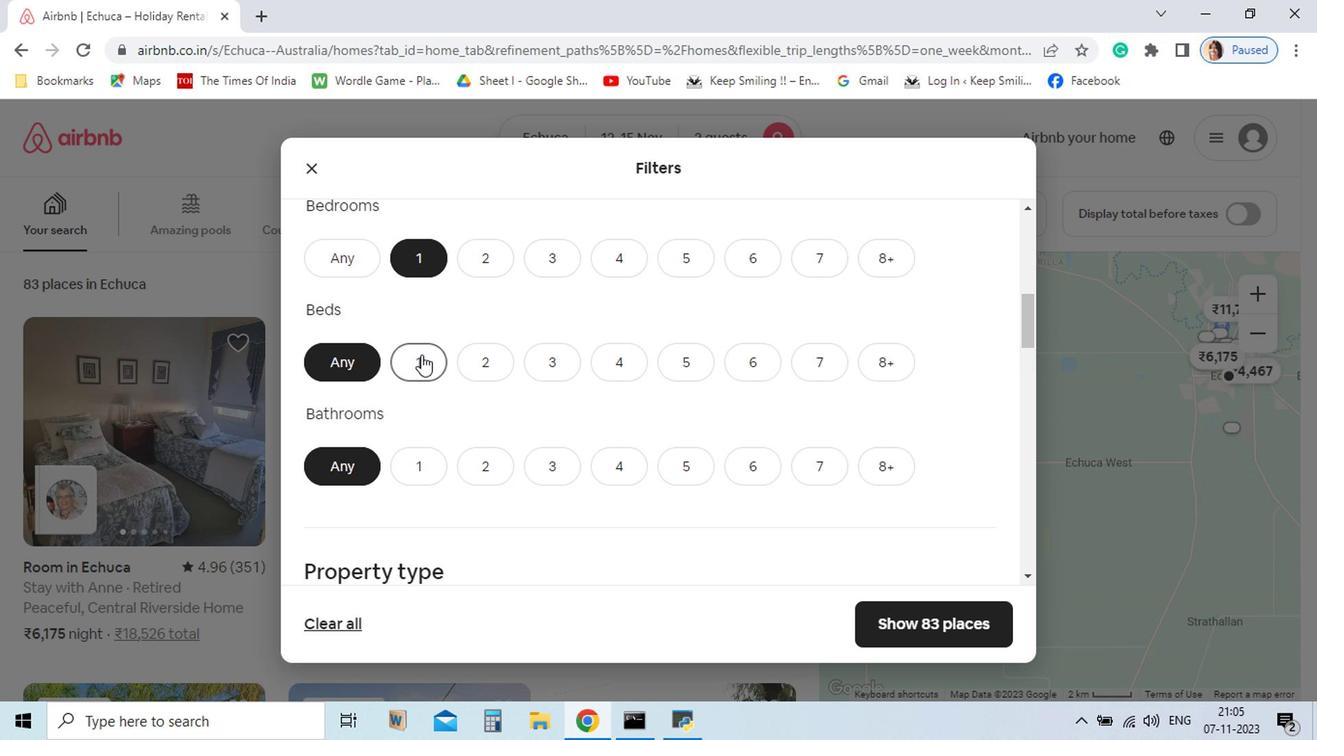 
Action: Mouse moved to (548, 399)
Screenshot: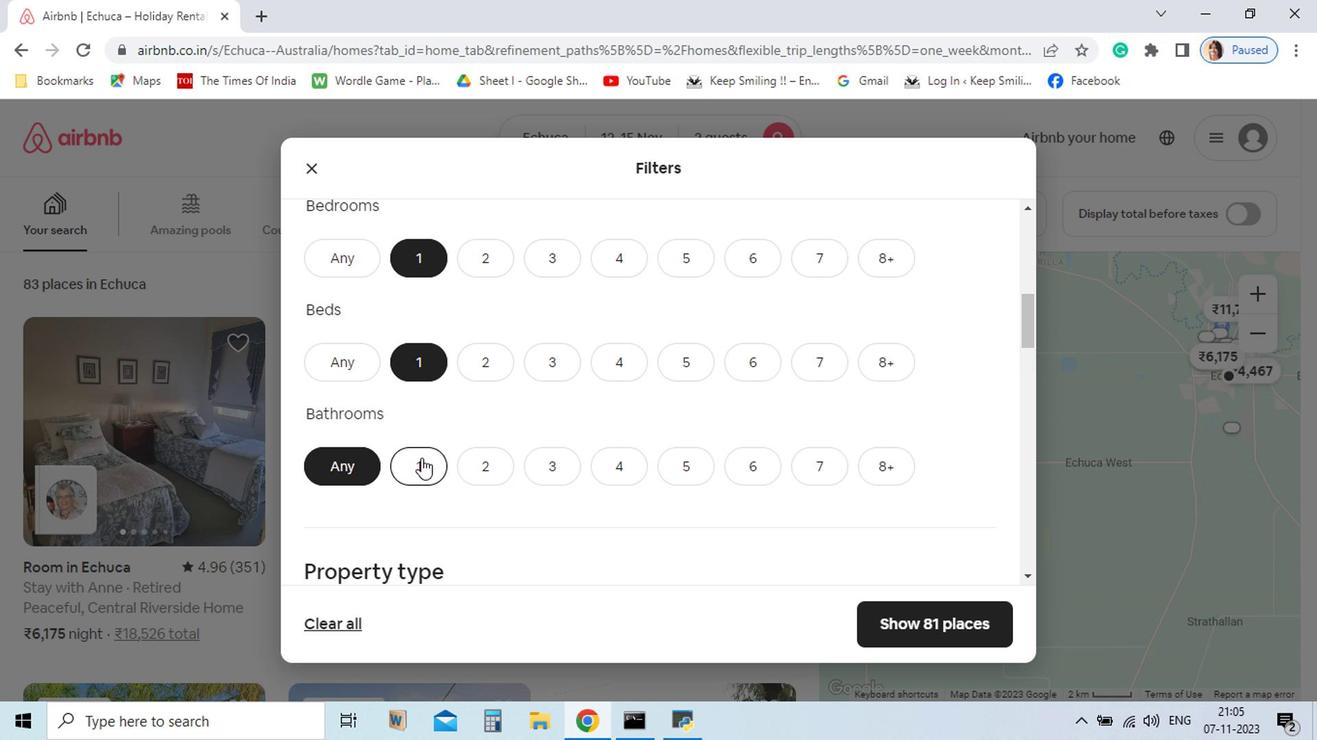 
Action: Mouse pressed left at (548, 399)
Screenshot: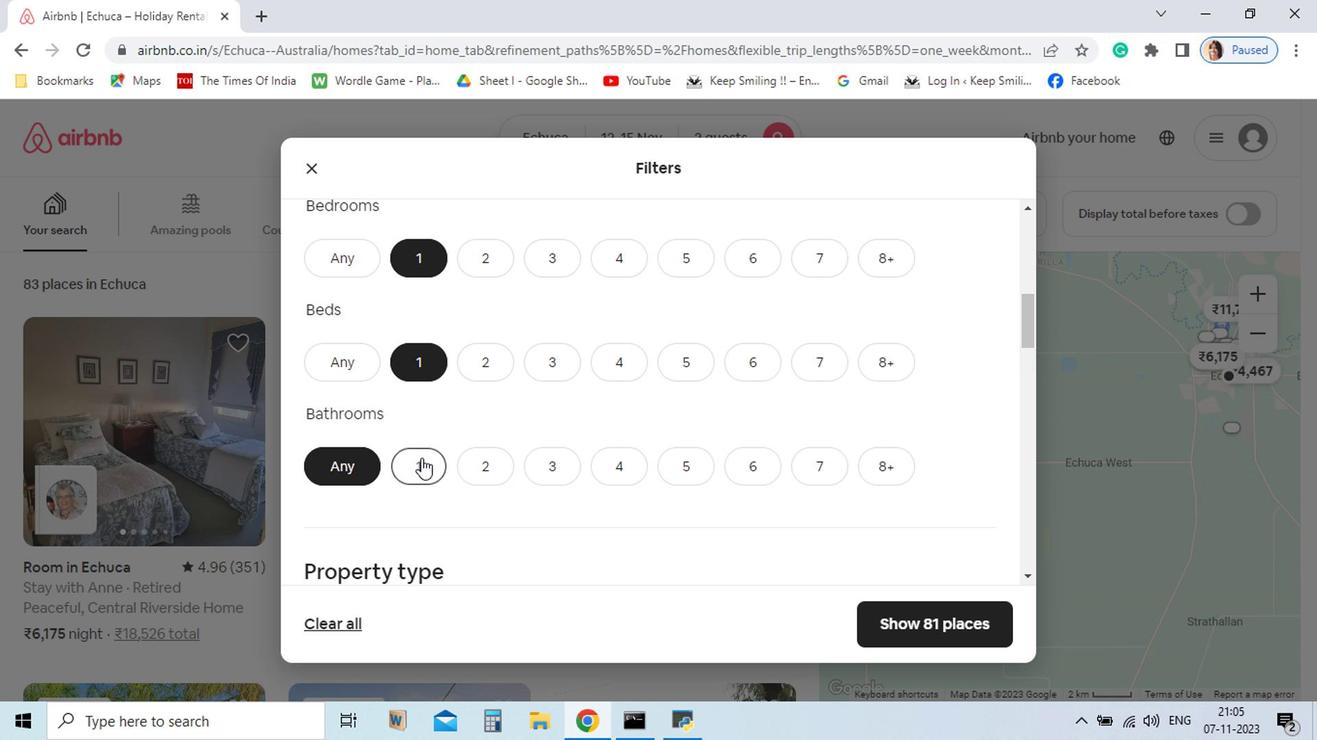 
Action: Mouse moved to (548, 491)
Screenshot: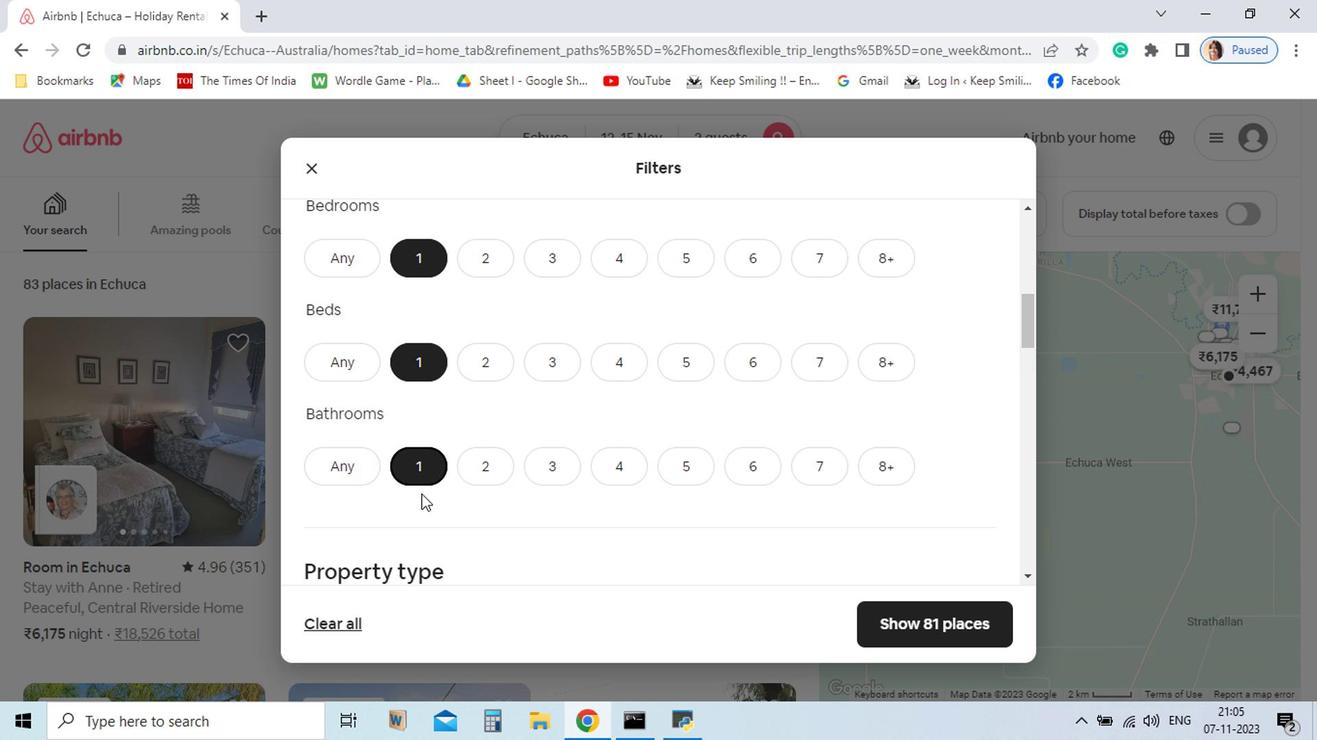 
Action: Mouse pressed left at (548, 491)
Screenshot: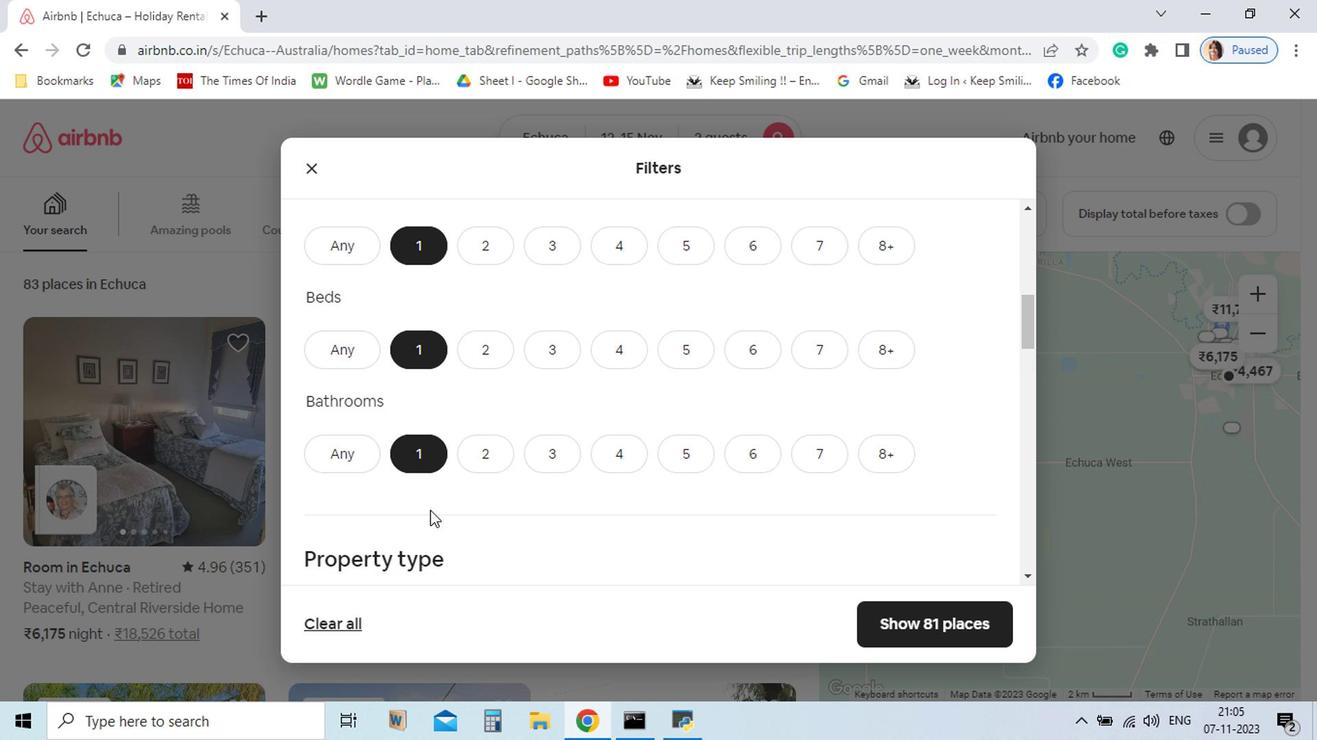 
Action: Mouse moved to (554, 538)
Screenshot: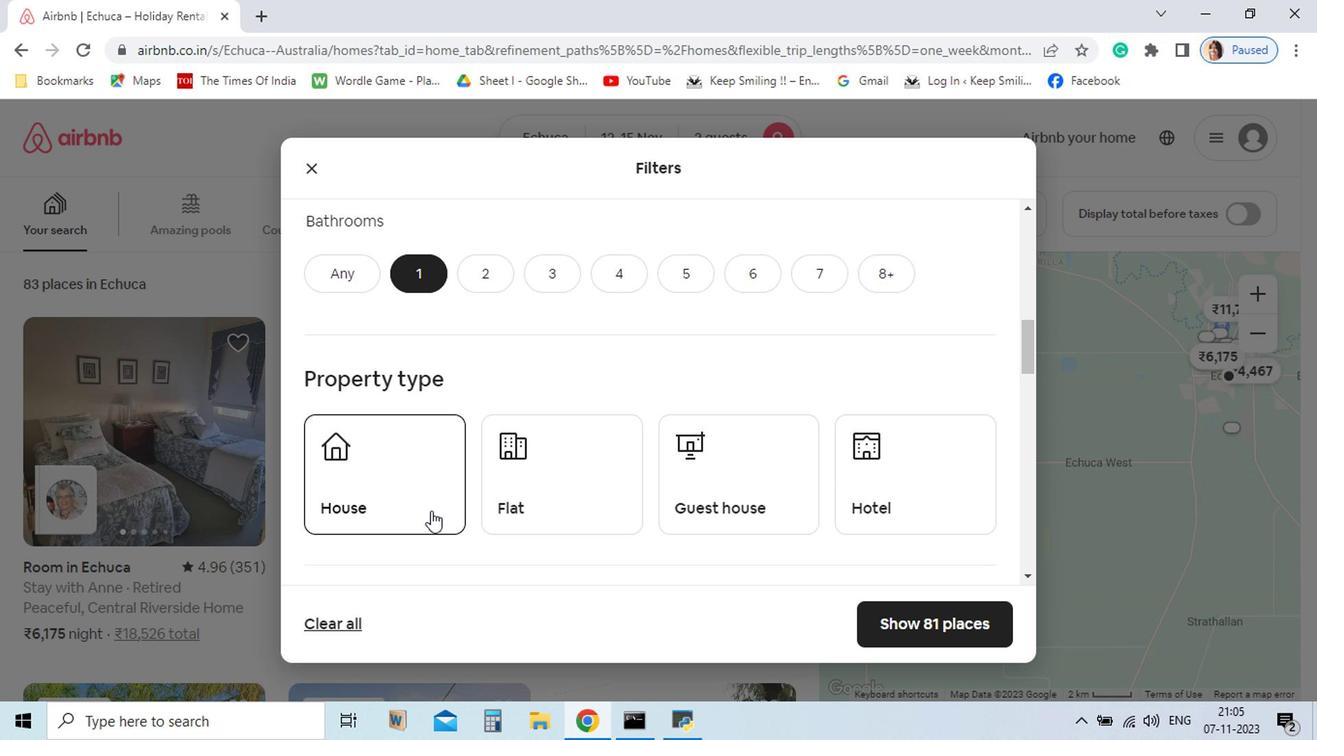 
Action: Mouse scrolled (554, 537) with delta (0, 0)
Screenshot: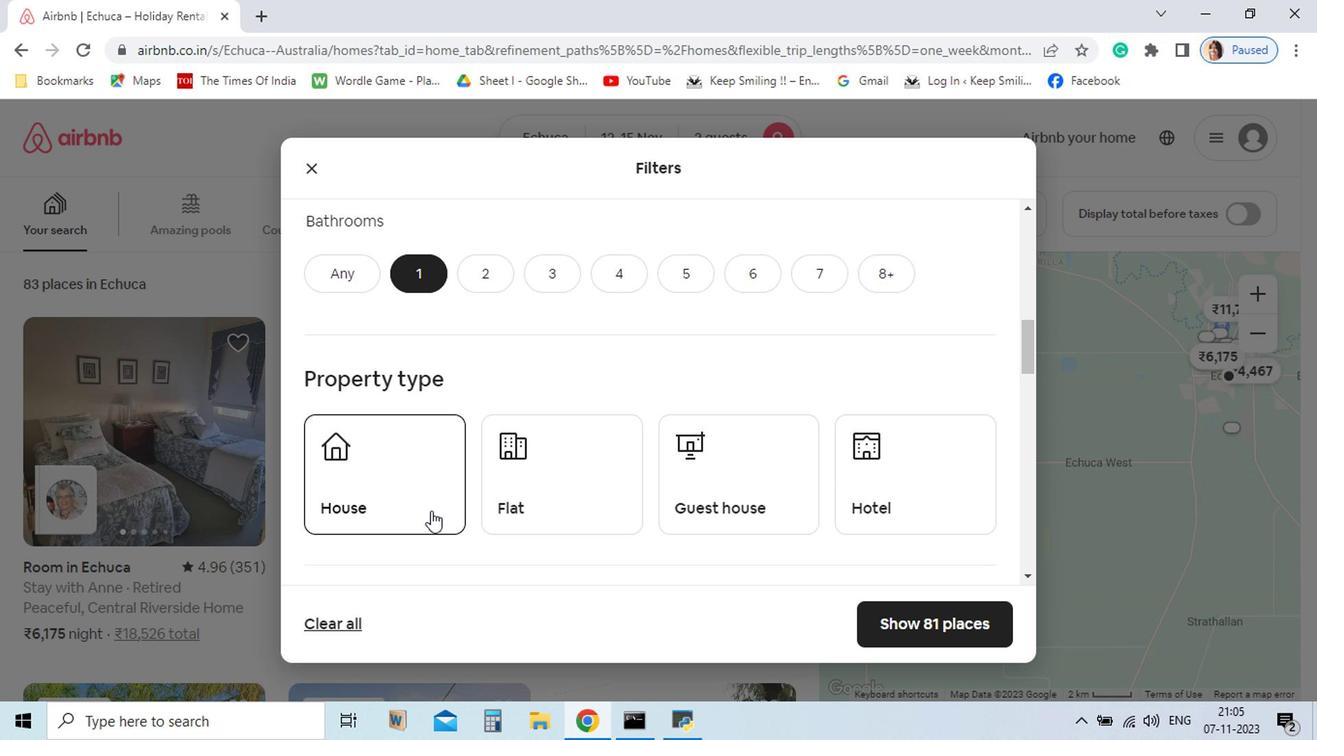 
Action: Mouse scrolled (554, 537) with delta (0, 0)
Screenshot: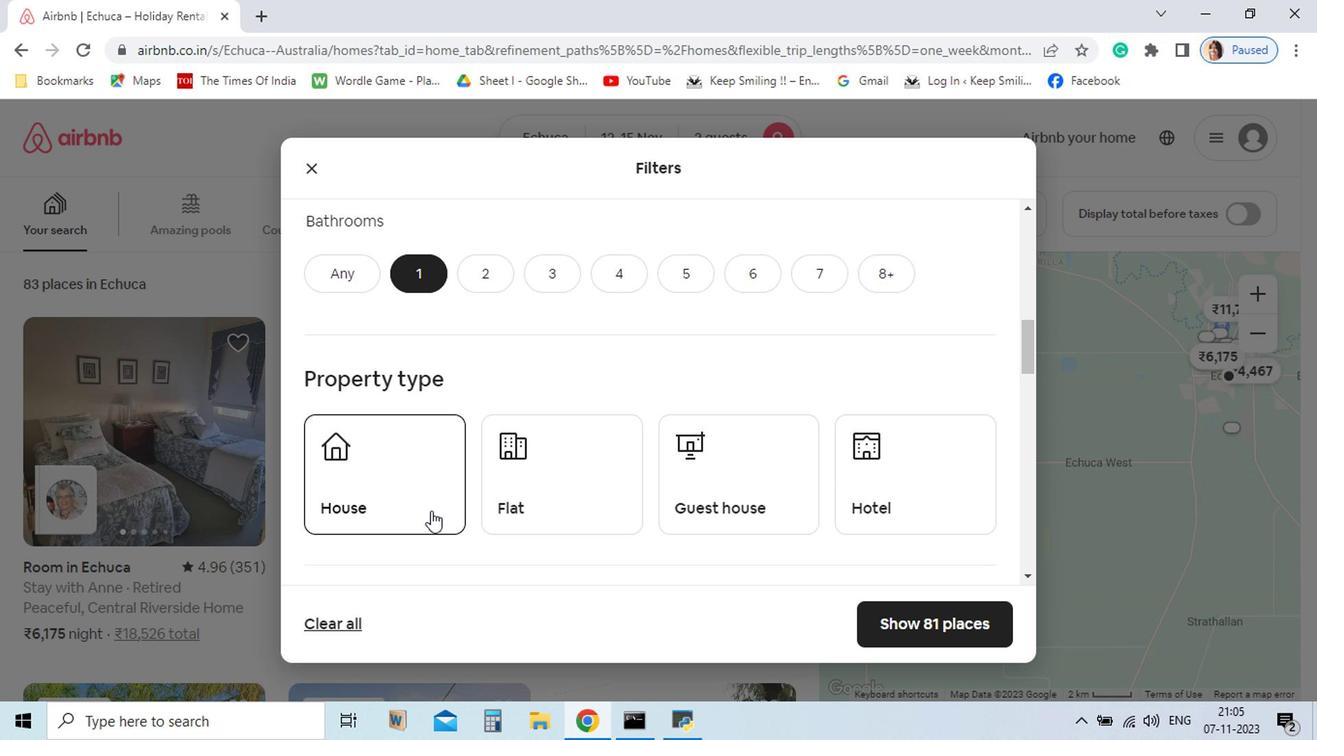 
Action: Mouse moved to (904, 500)
Screenshot: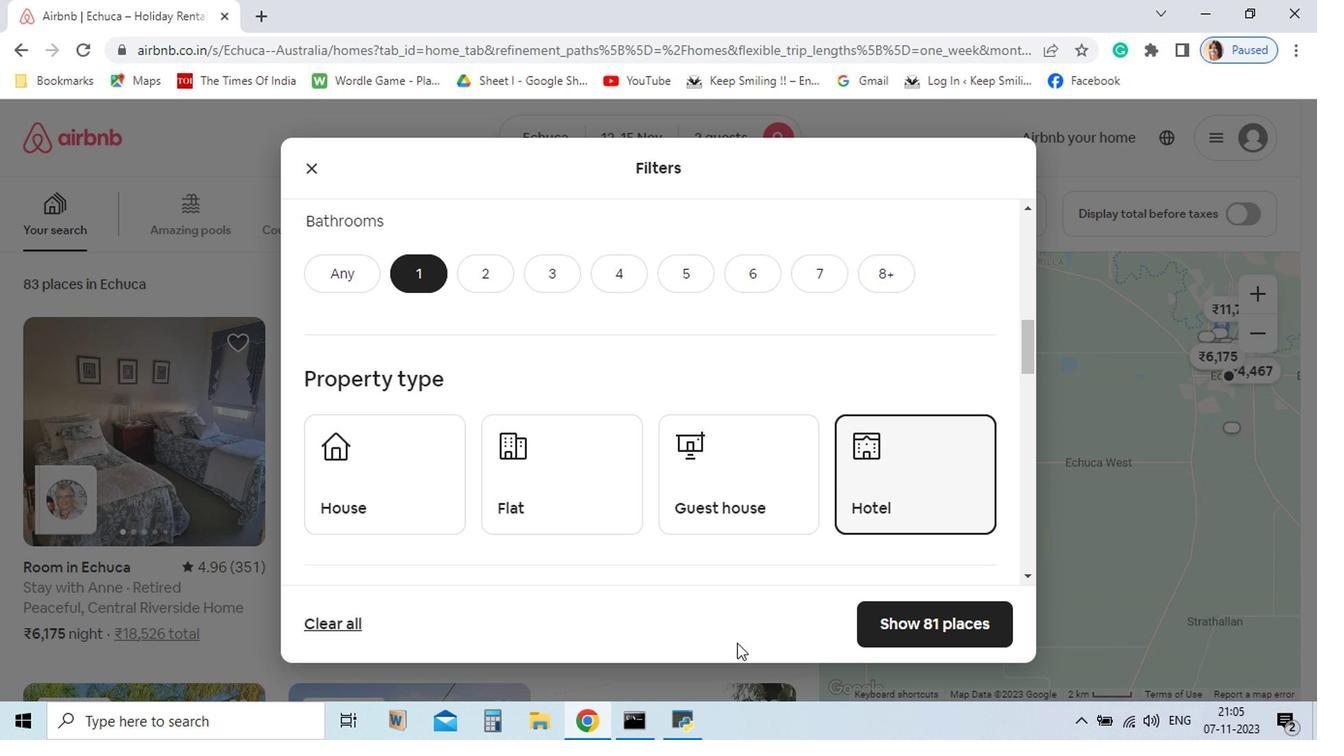 
Action: Mouse pressed left at (904, 500)
Screenshot: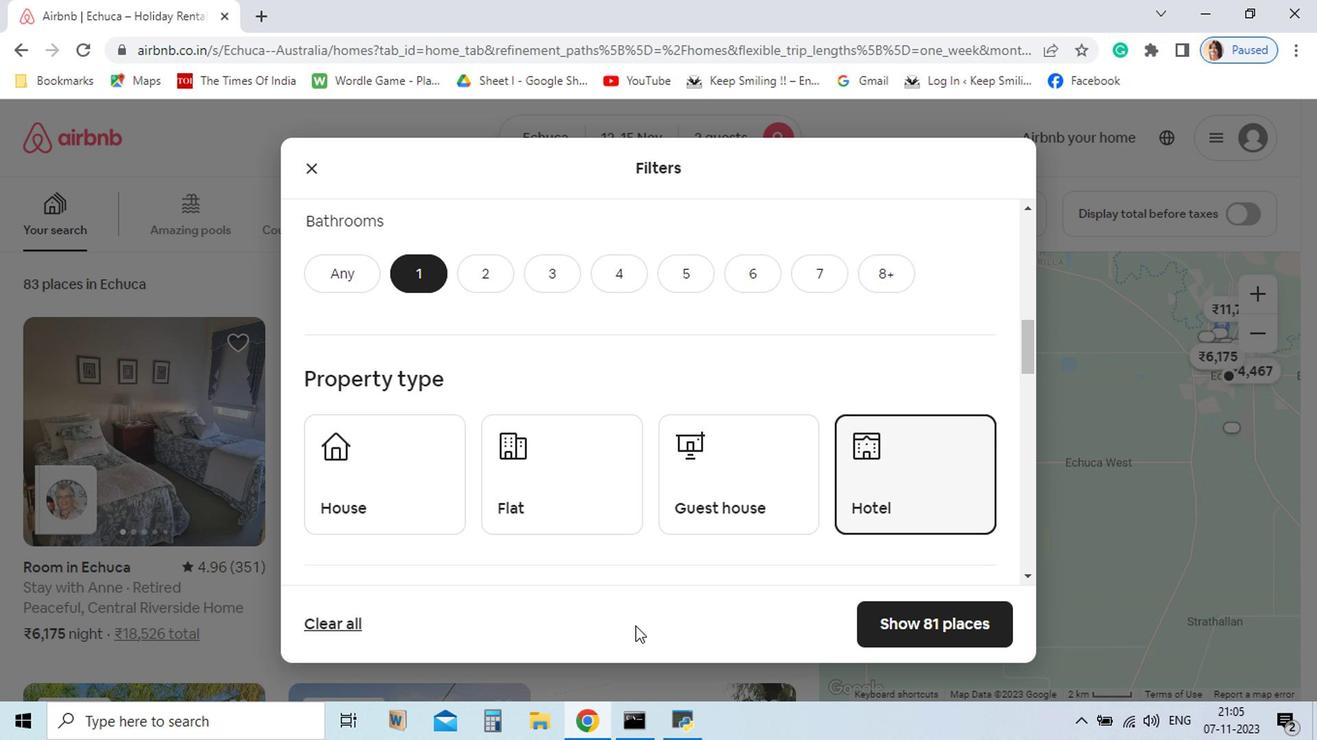 
Action: Mouse moved to (708, 605)
Screenshot: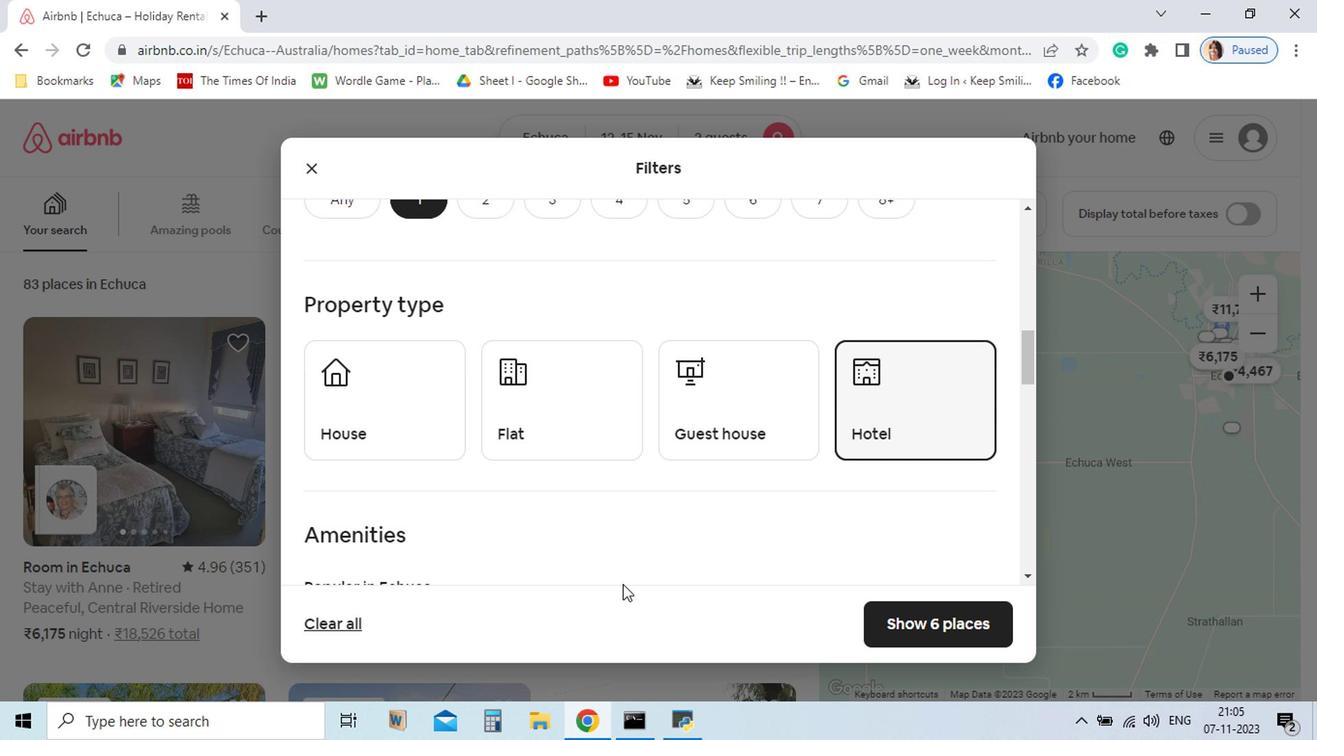 
Action: Mouse scrolled (708, 604) with delta (0, 0)
Screenshot: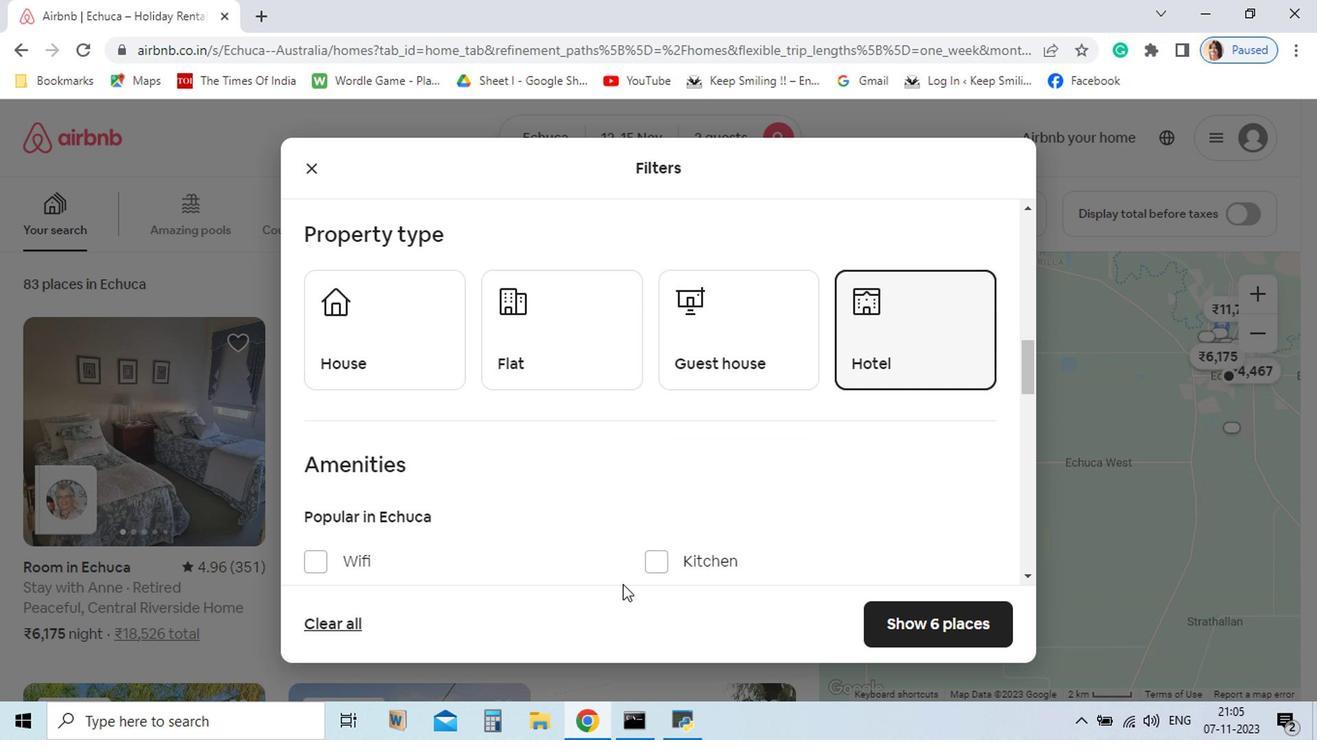 
Action: Mouse scrolled (708, 604) with delta (0, 0)
Screenshot: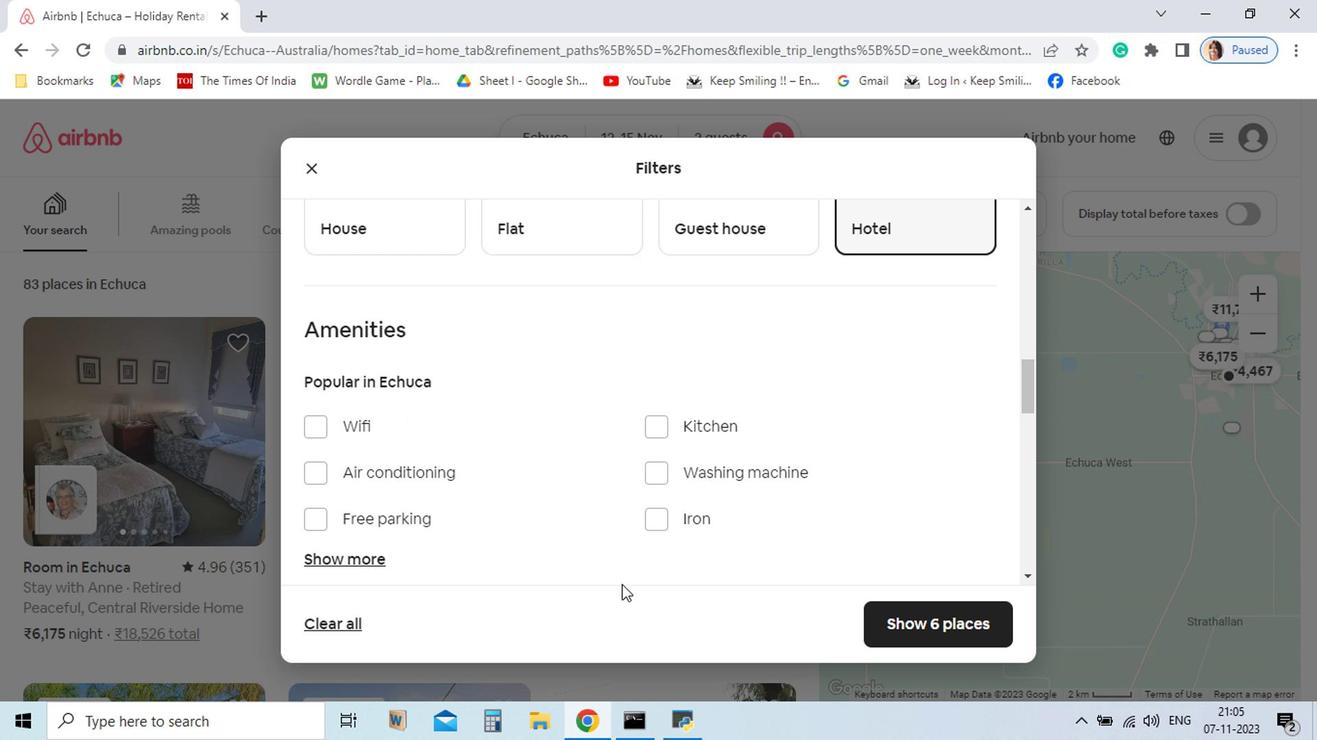 
Action: Mouse moved to (707, 605)
Screenshot: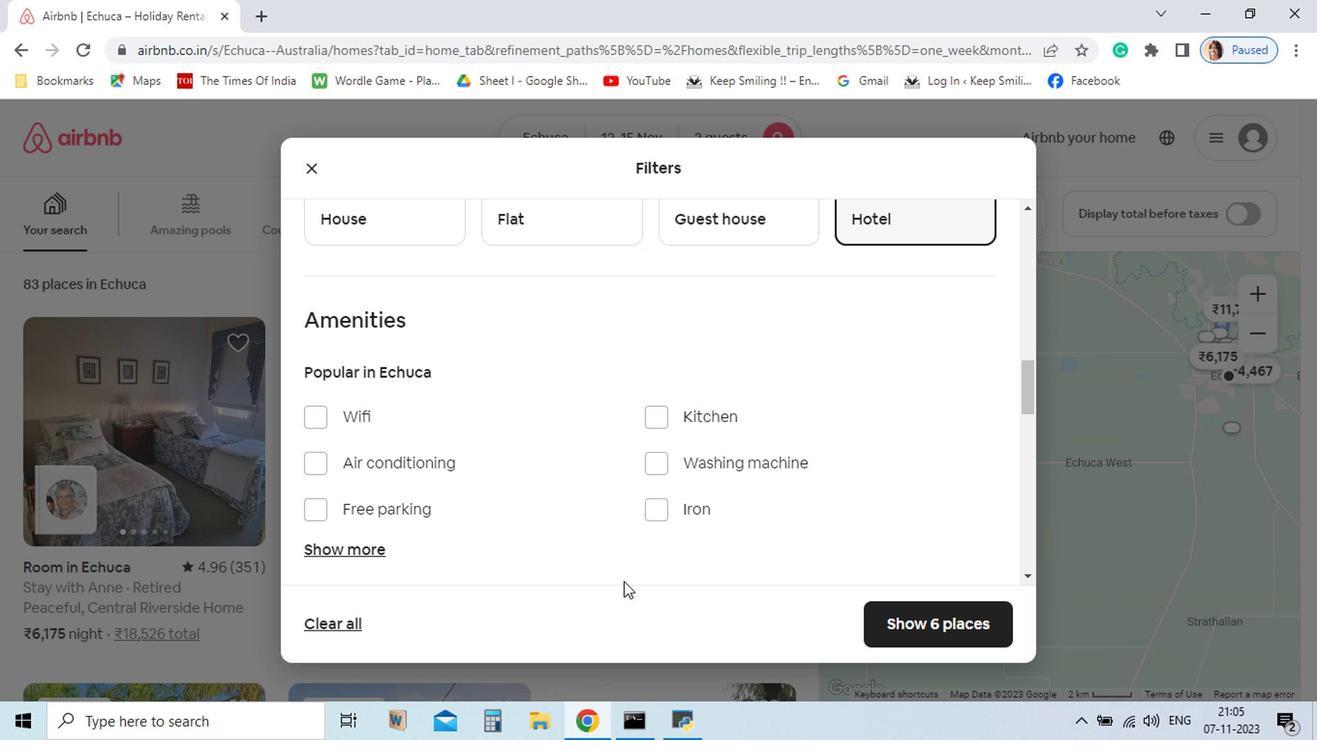 
Action: Mouse scrolled (707, 604) with delta (0, 0)
Screenshot: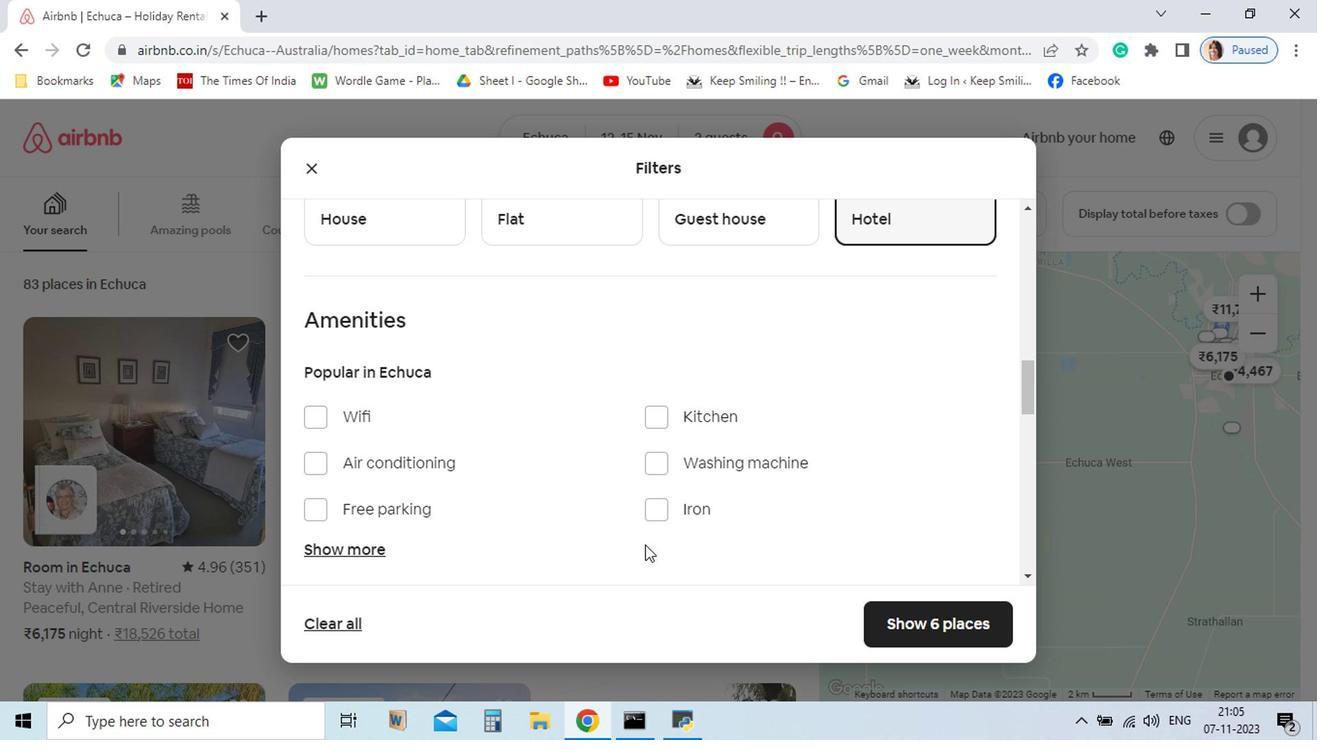 
Action: Mouse moved to (740, 452)
Screenshot: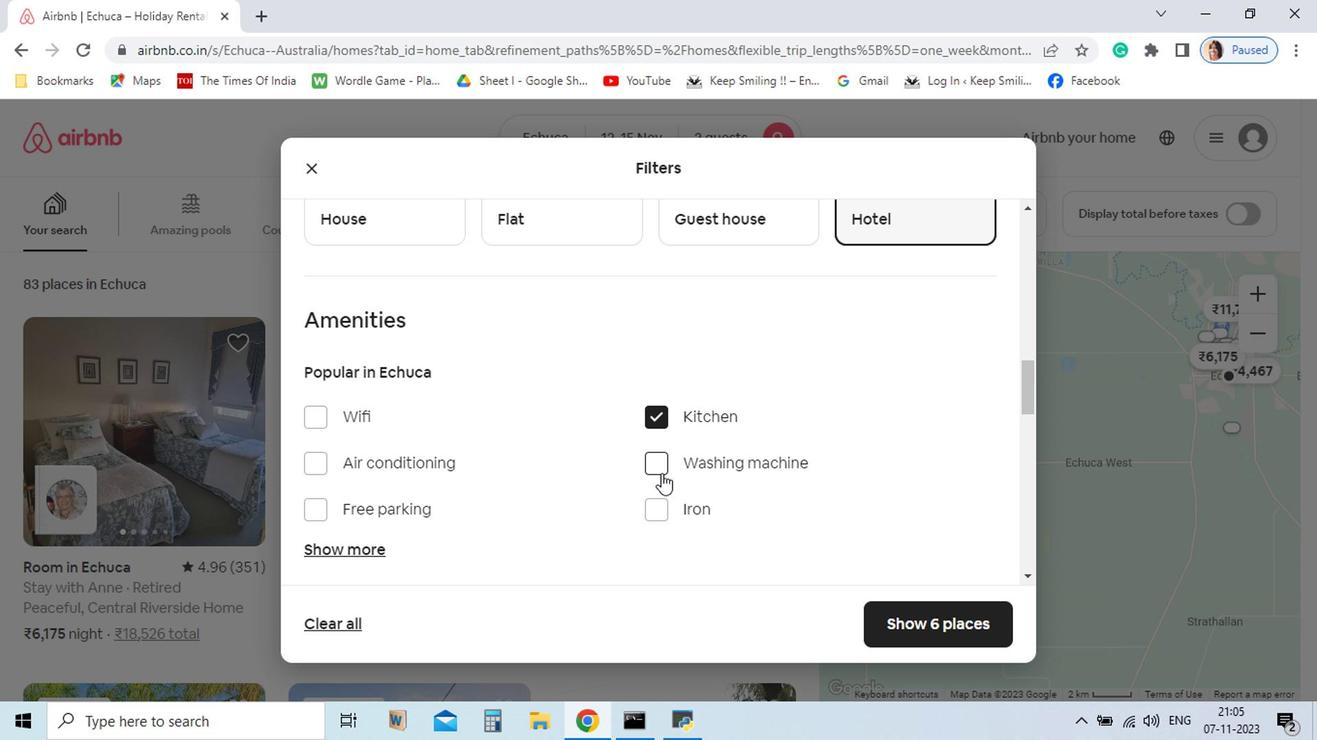 
Action: Mouse pressed left at (740, 452)
Screenshot: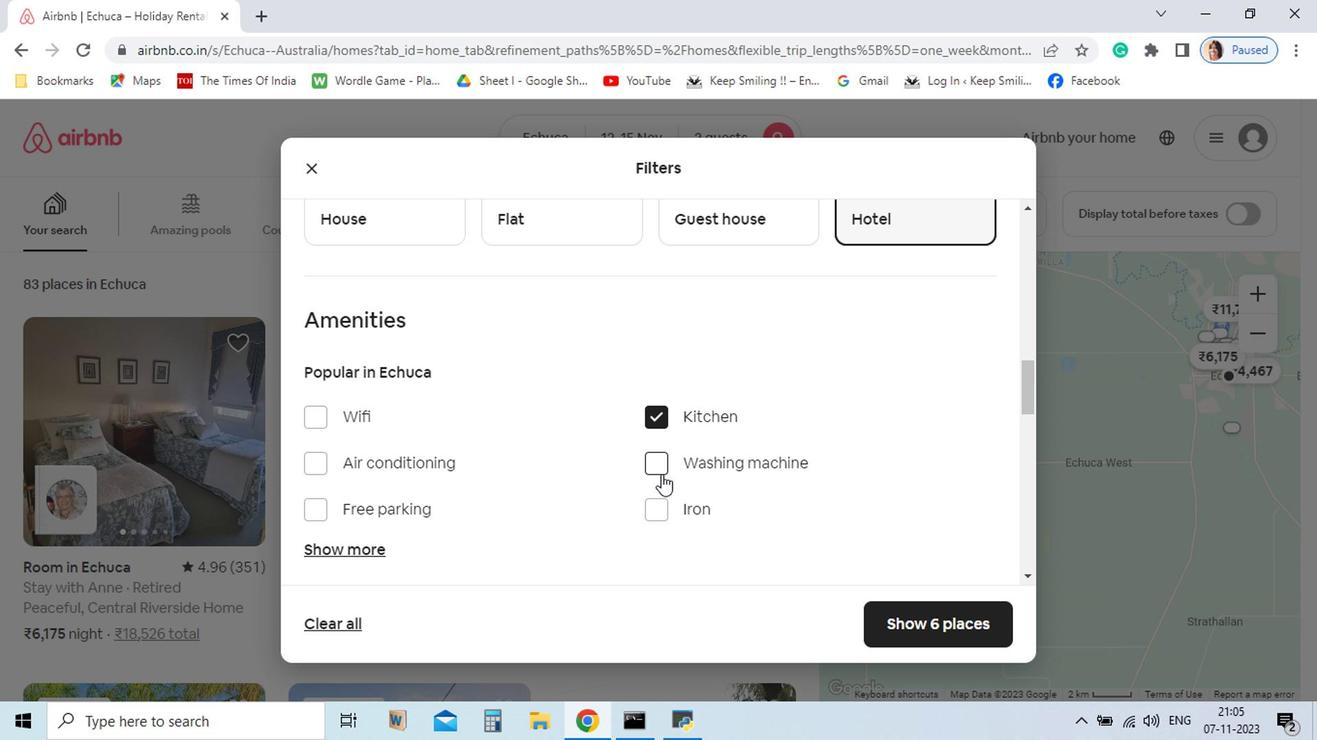 
Action: Mouse moved to (739, 506)
Screenshot: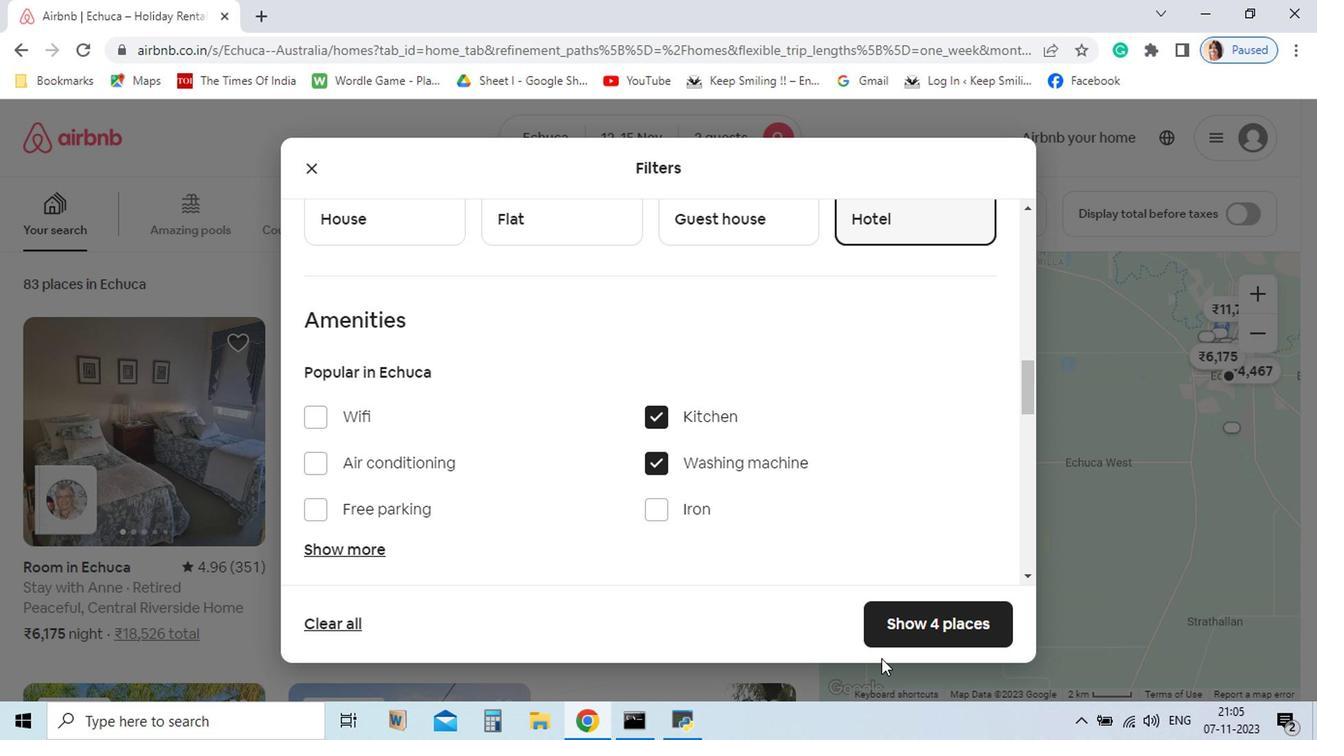 
Action: Mouse pressed left at (739, 506)
Screenshot: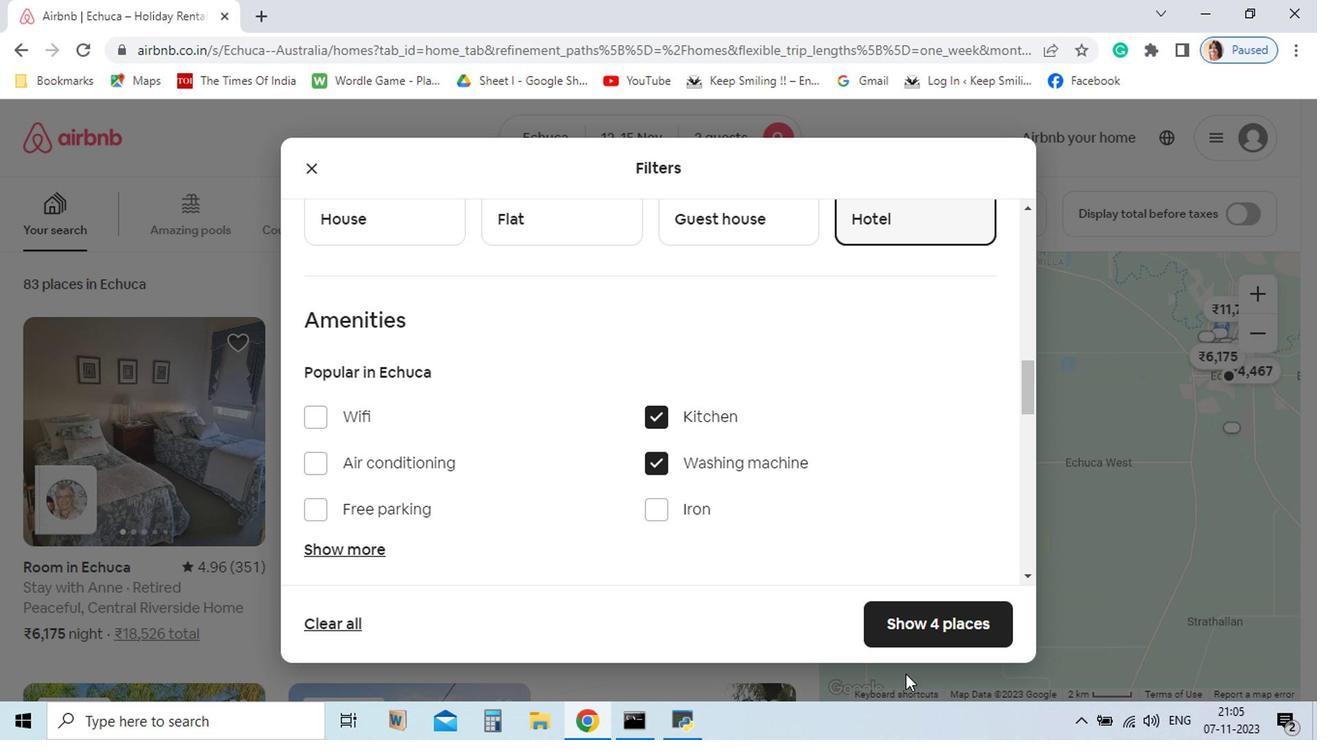 
Action: Mouse moved to (946, 647)
Screenshot: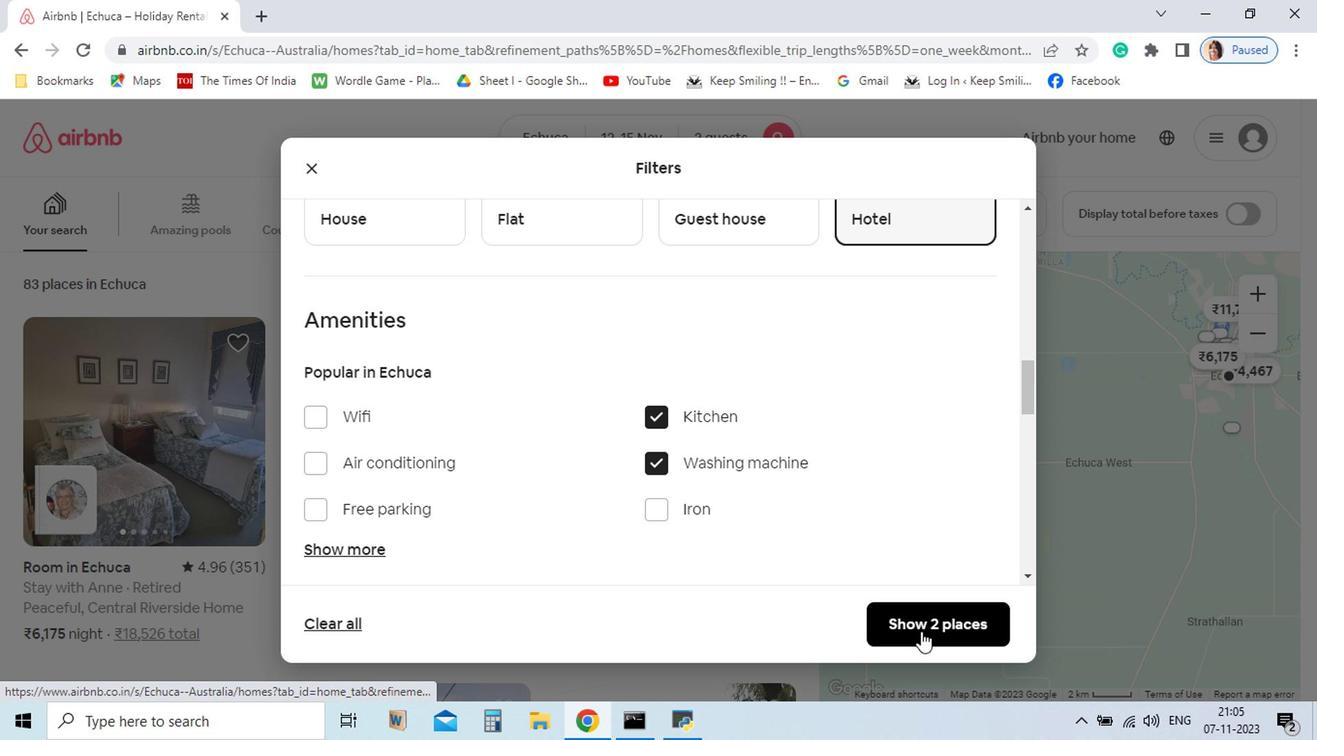 
Action: Mouse pressed left at (946, 647)
Screenshot: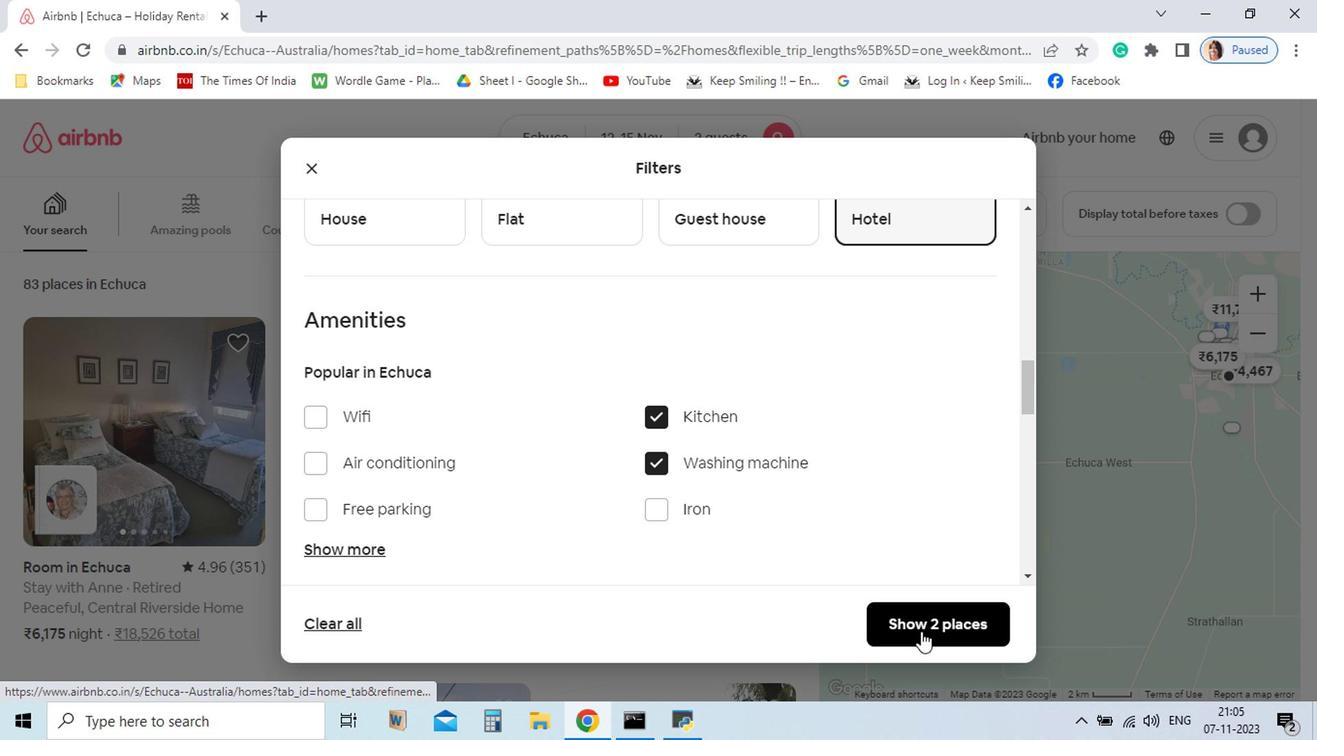 
Action: Mouse moved to (354, 594)
Screenshot: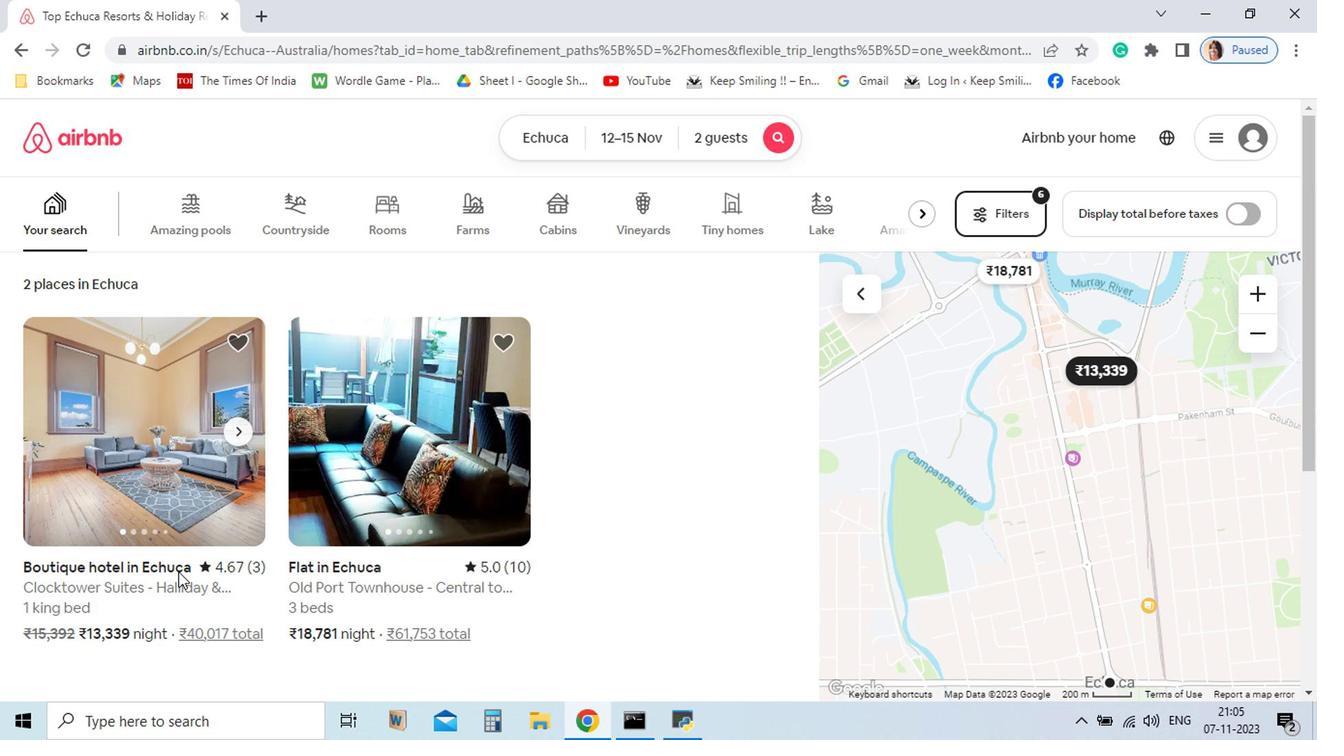 
Action: Mouse pressed left at (354, 594)
Screenshot: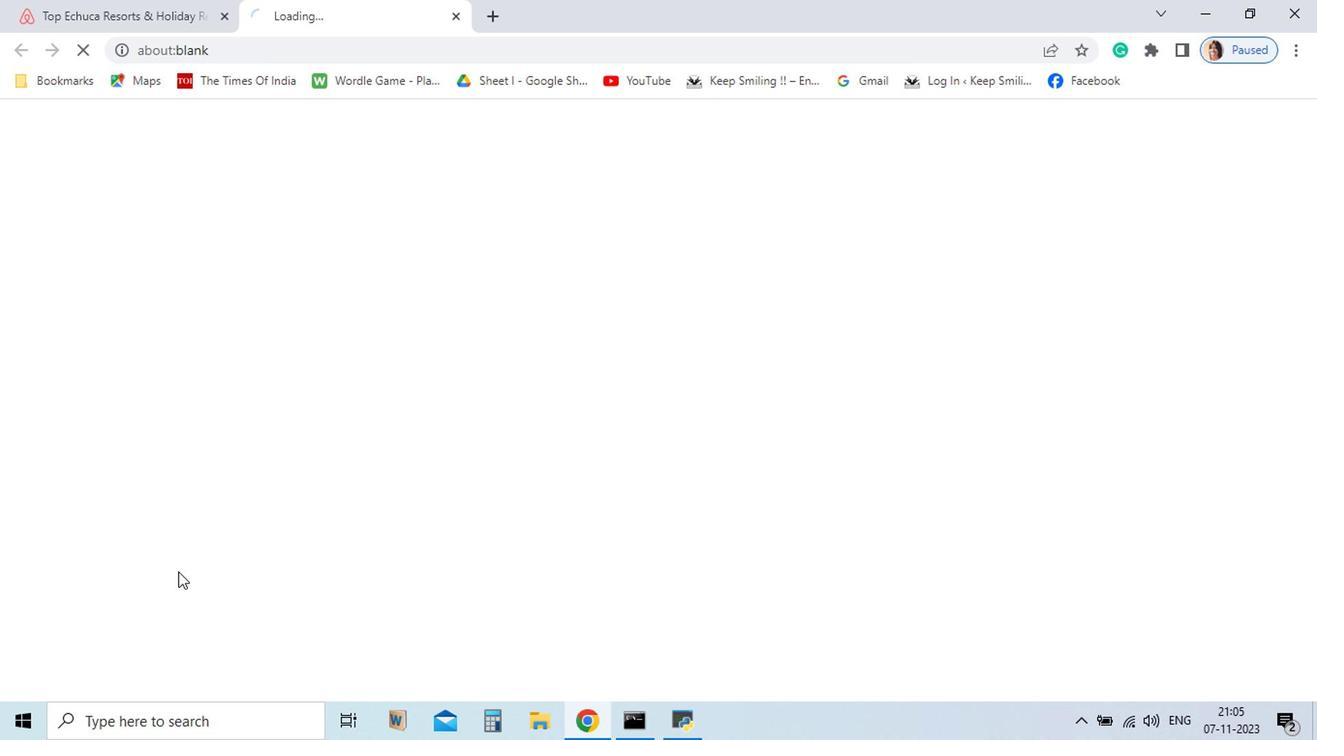 
Action: Mouse moved to (1080, 565)
Screenshot: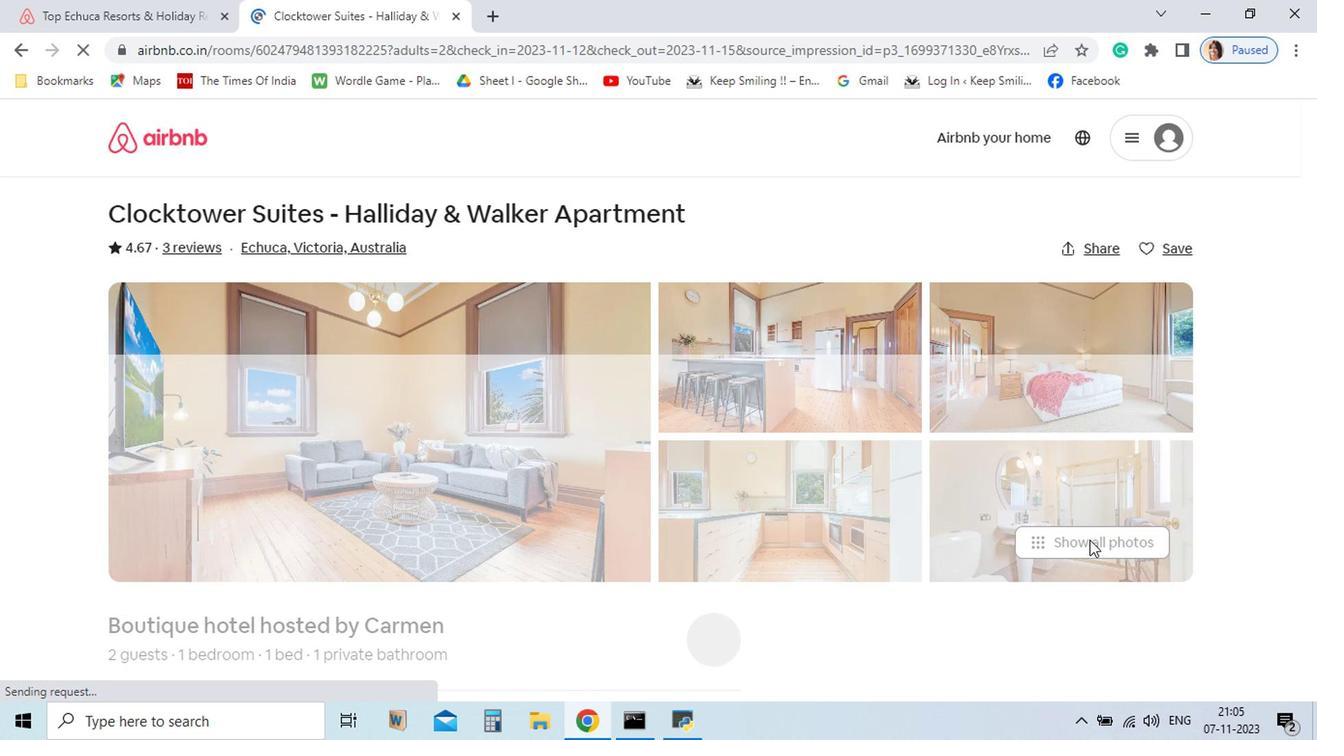
Action: Mouse pressed left at (1080, 565)
Screenshot: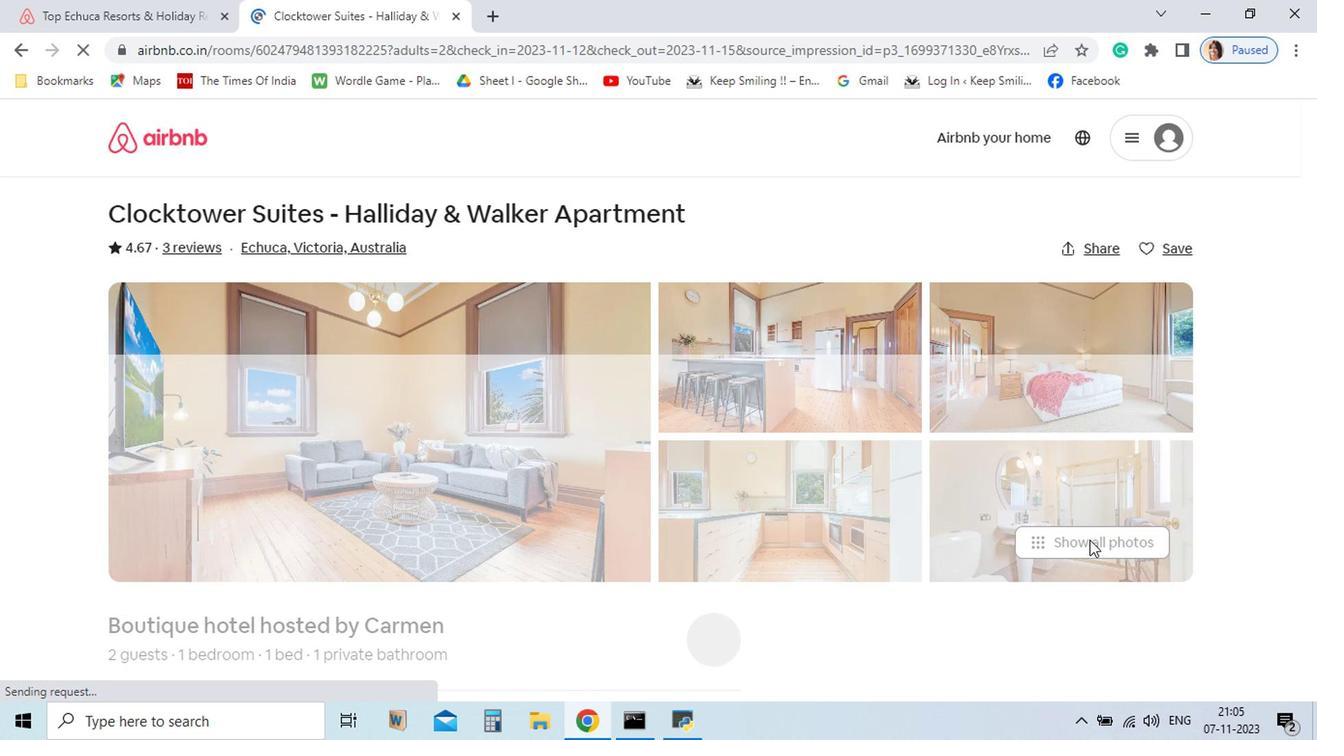 
Action: Mouse moved to (1081, 565)
Screenshot: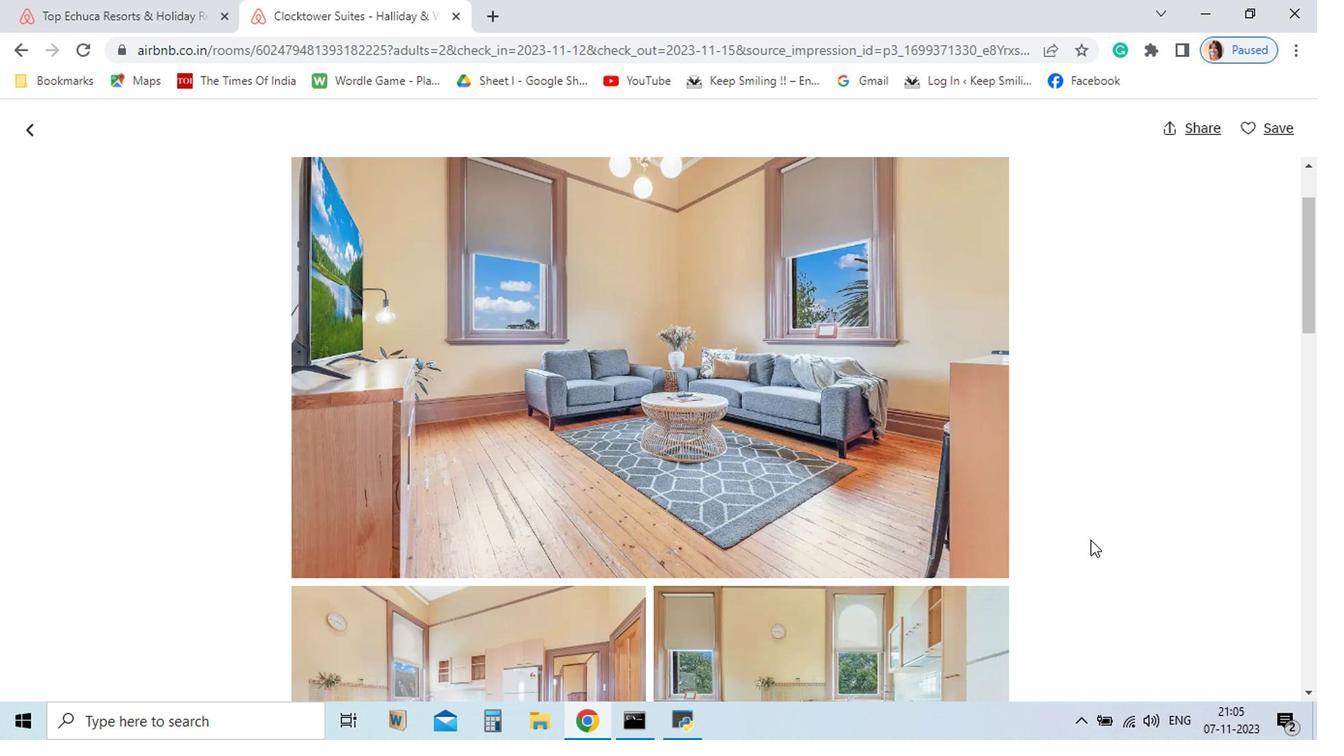 
Action: Mouse scrolled (1081, 564) with delta (0, 0)
Screenshot: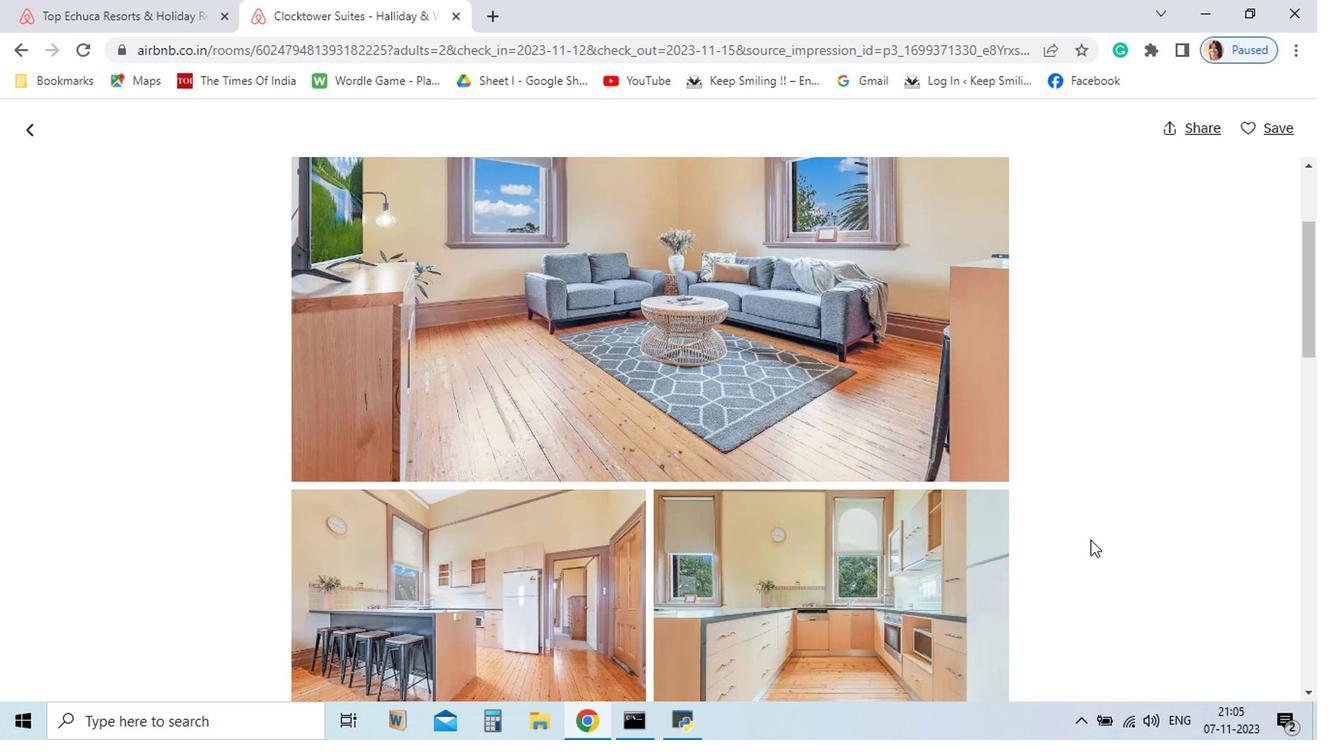 
Action: Mouse scrolled (1081, 564) with delta (0, 0)
Screenshot: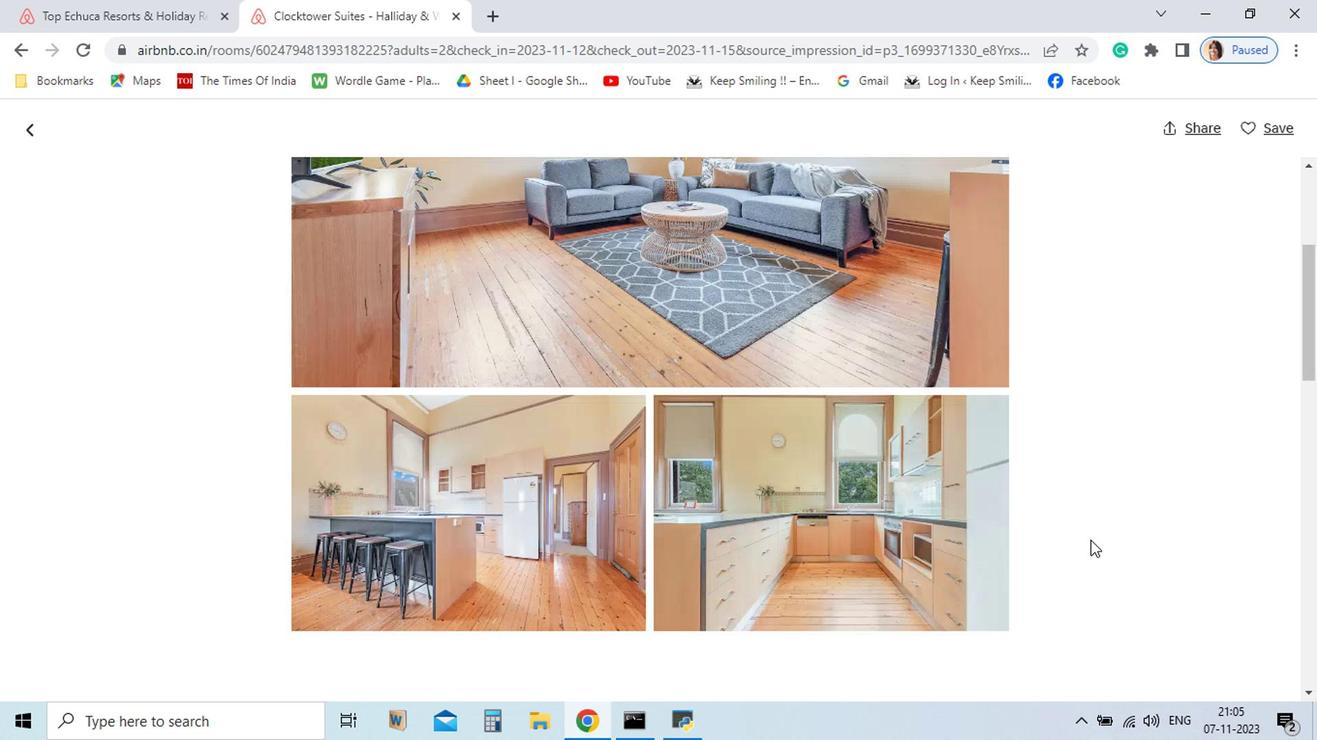 
Action: Mouse scrolled (1081, 564) with delta (0, 0)
Screenshot: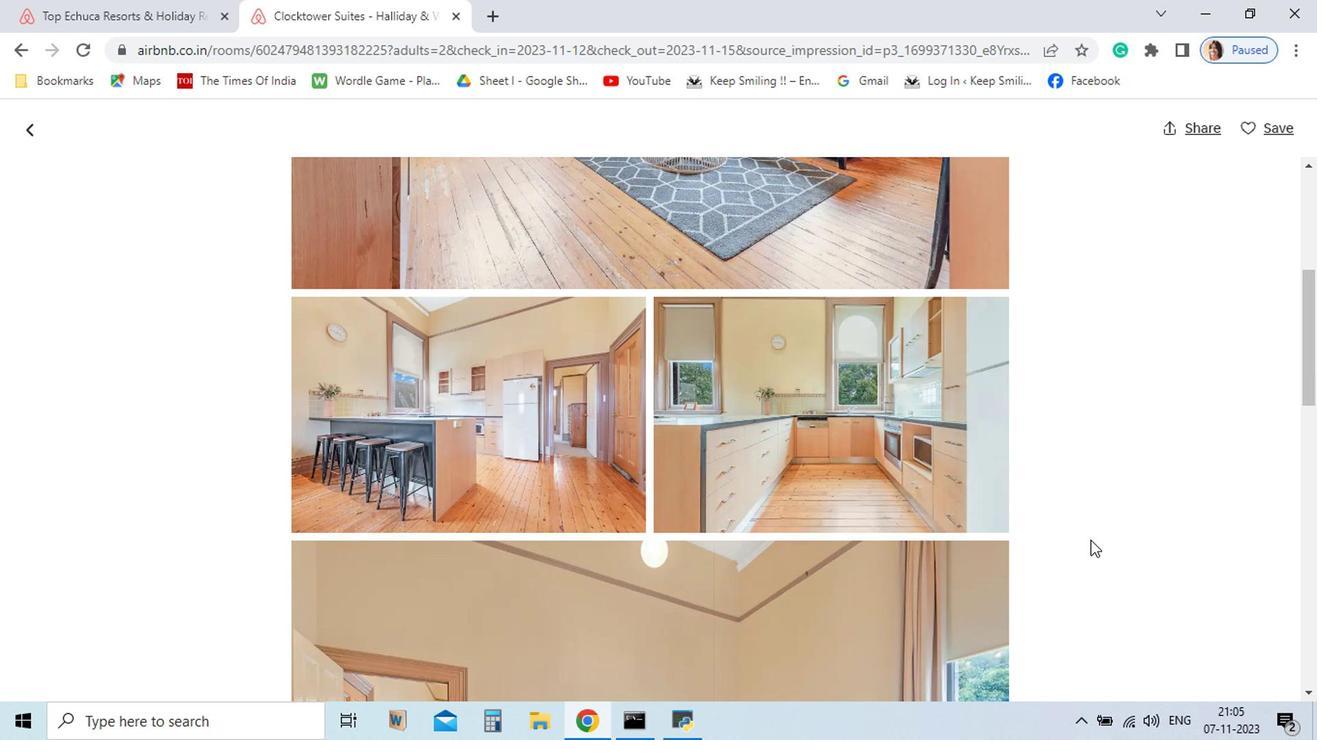 
Action: Mouse scrolled (1081, 564) with delta (0, 0)
Screenshot: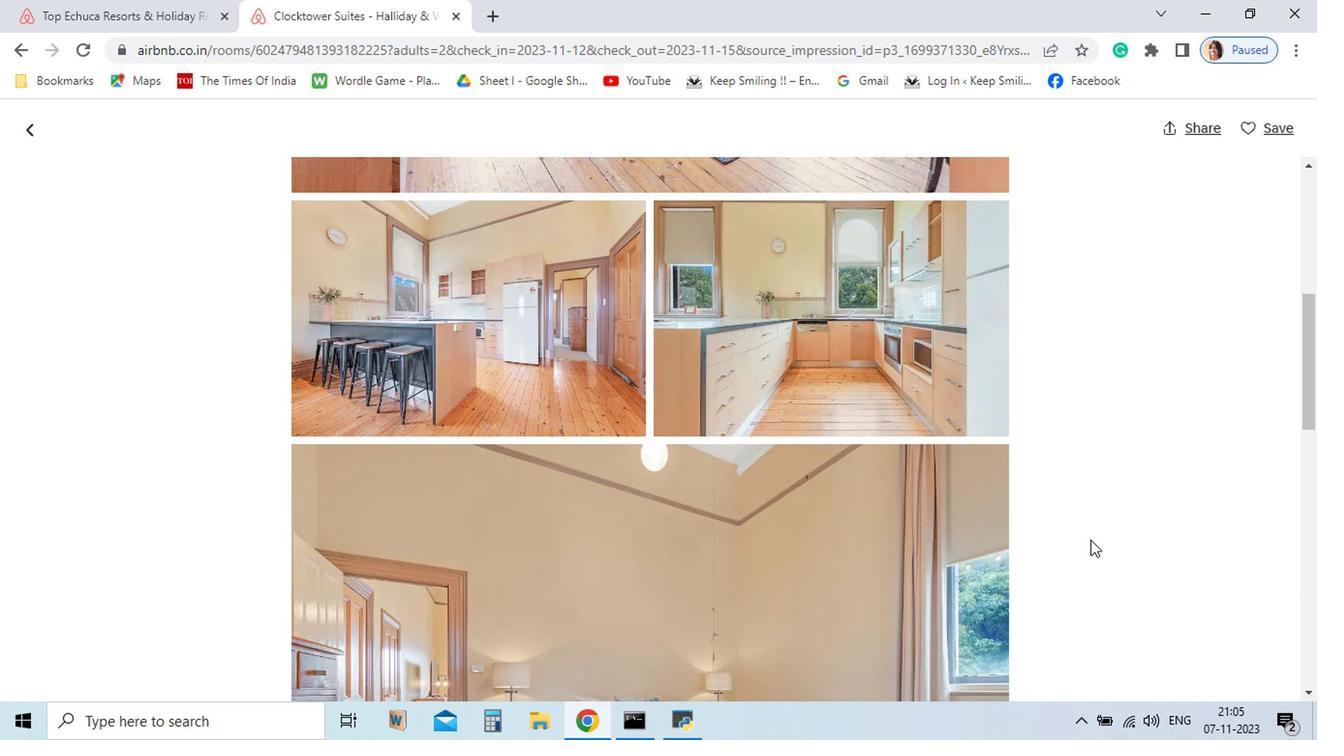 
Action: Mouse scrolled (1081, 564) with delta (0, 0)
Screenshot: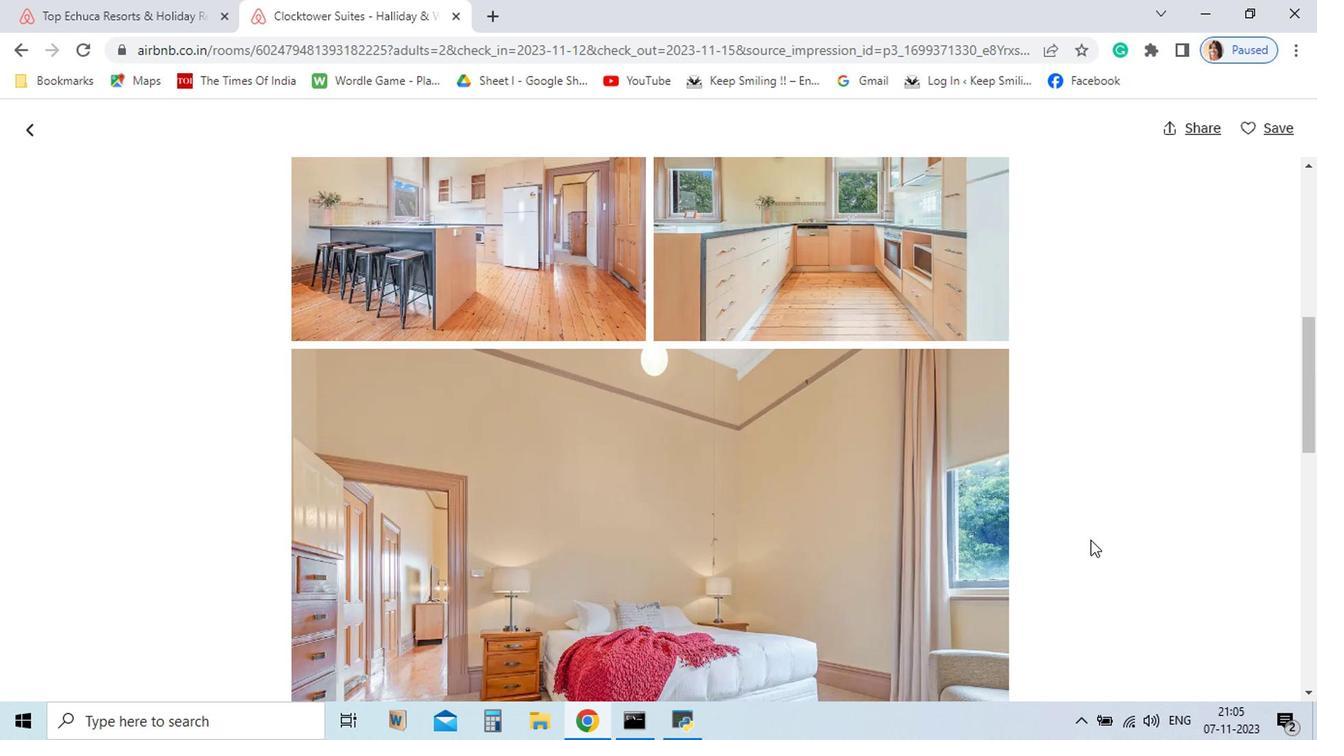 
Action: Mouse scrolled (1081, 564) with delta (0, 0)
Screenshot: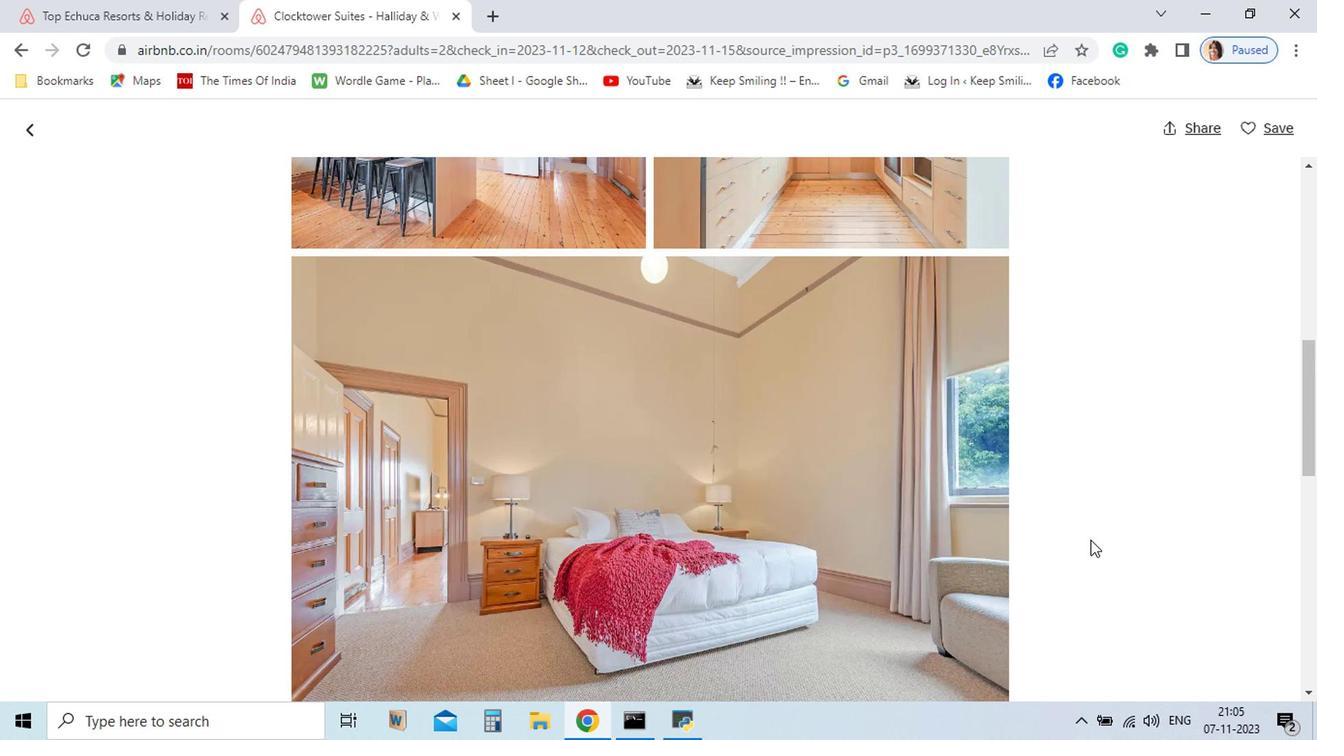 
Action: Mouse scrolled (1081, 564) with delta (0, 0)
Screenshot: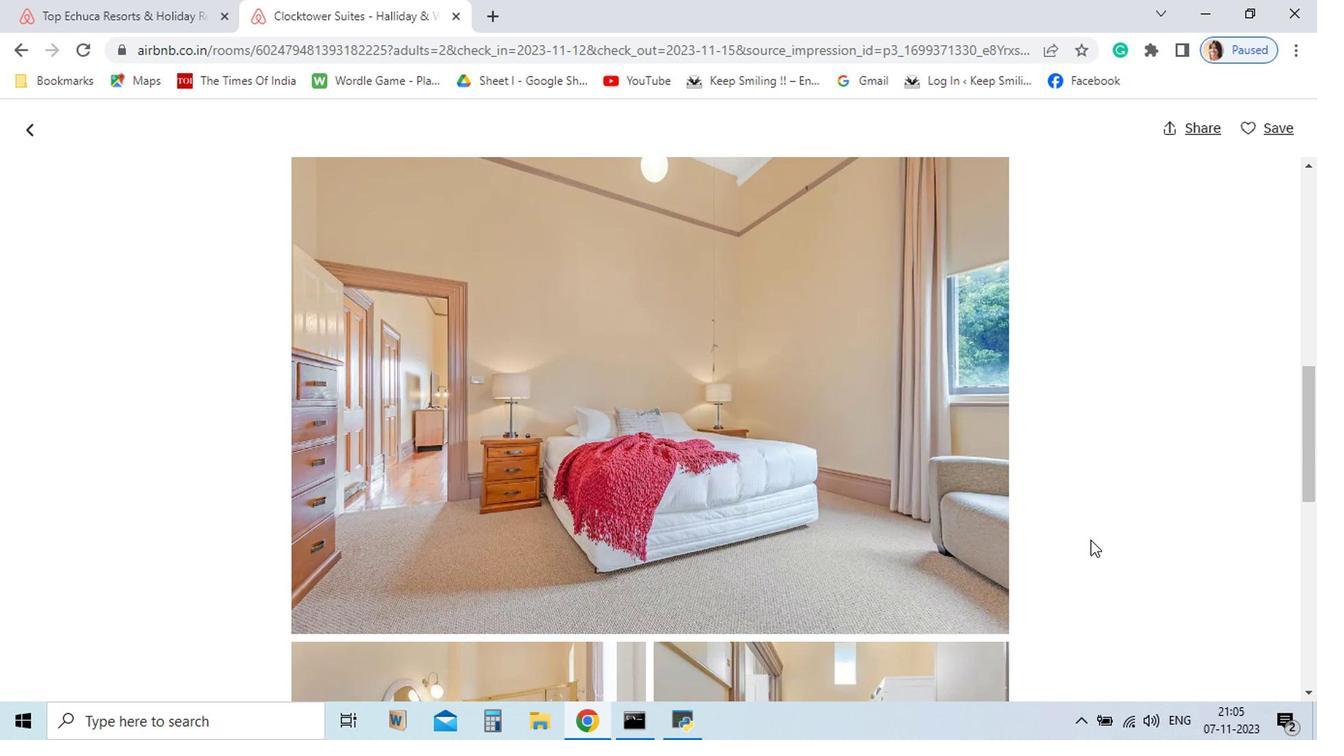 
Action: Mouse scrolled (1081, 564) with delta (0, 0)
Screenshot: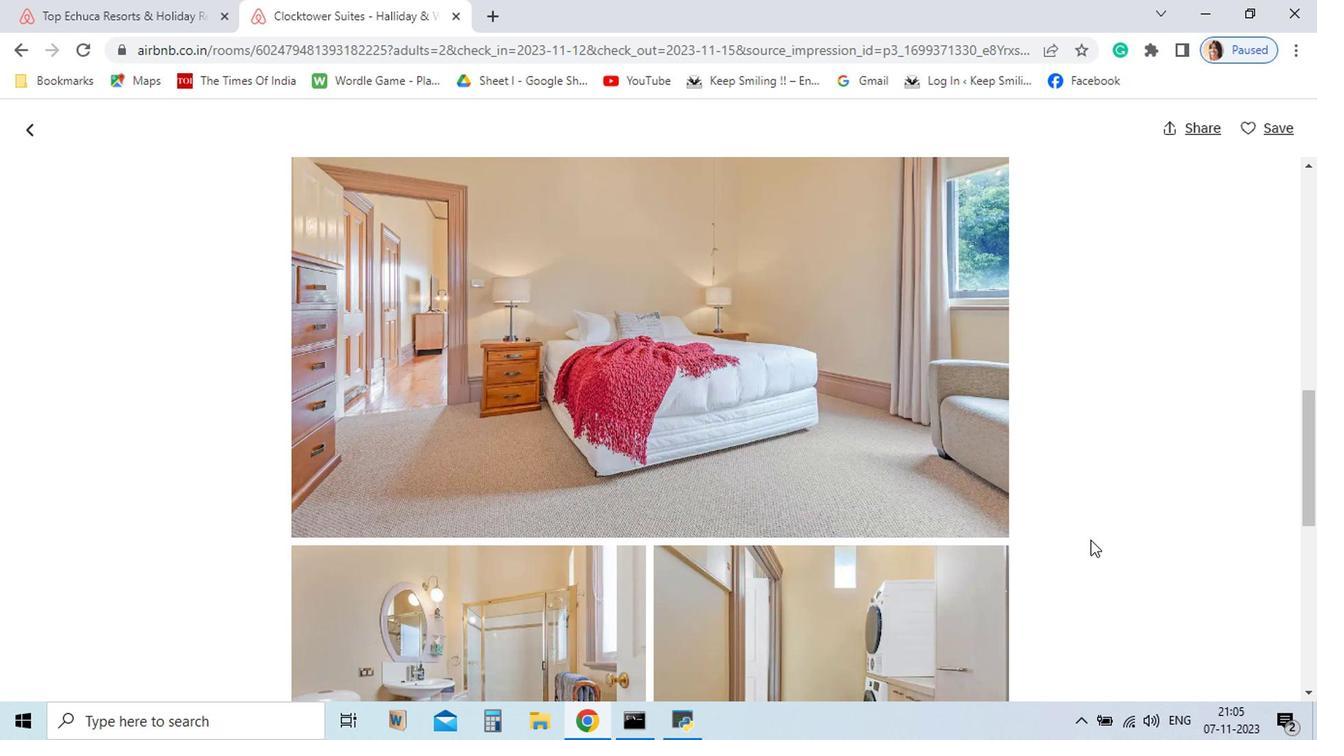 
Action: Mouse scrolled (1081, 564) with delta (0, 0)
Screenshot: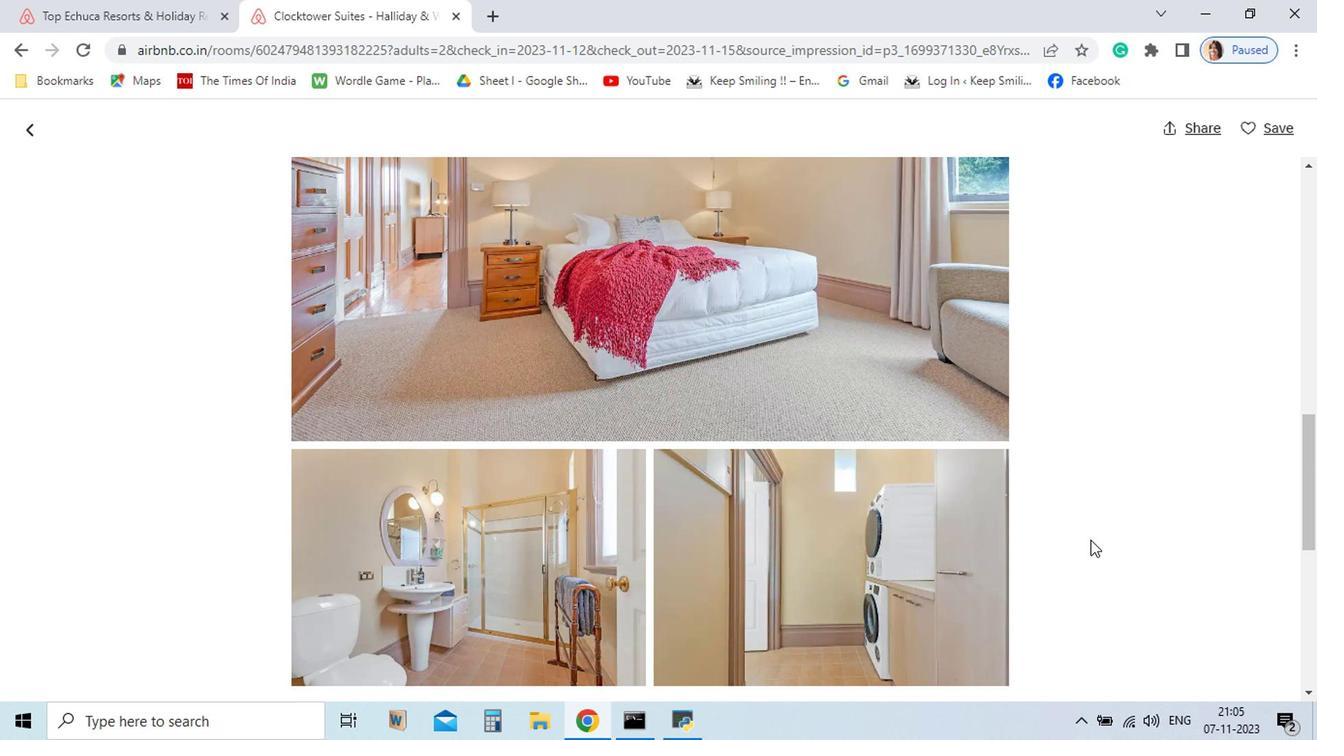 
Action: Mouse scrolled (1081, 564) with delta (0, 0)
Screenshot: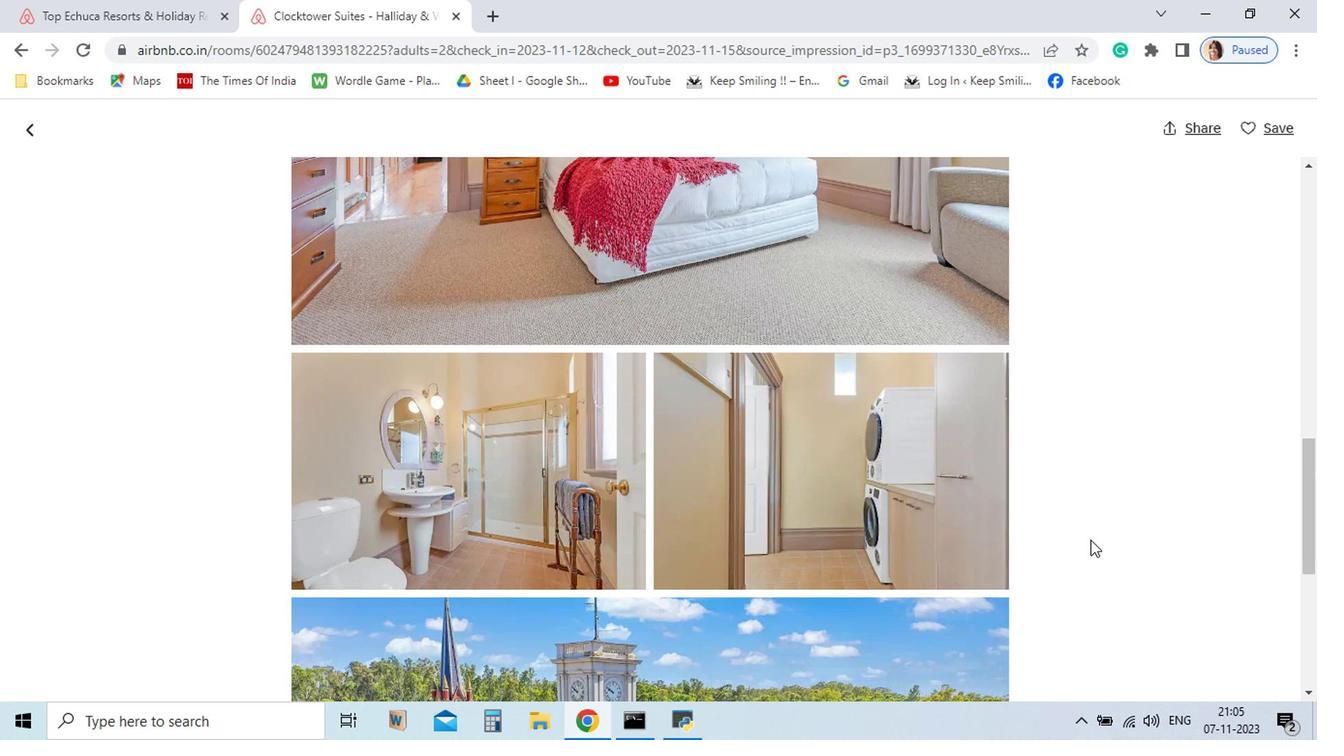 
Action: Mouse scrolled (1081, 564) with delta (0, 0)
Screenshot: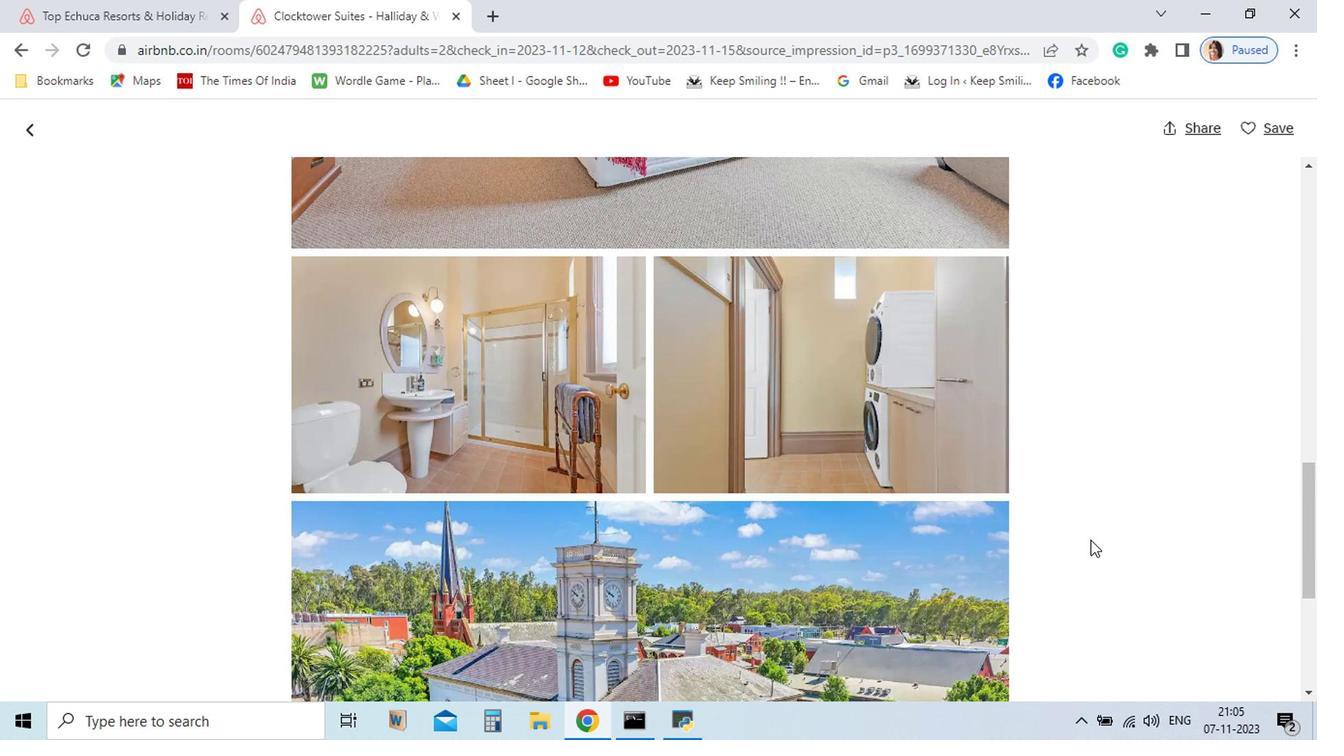 
Action: Mouse scrolled (1081, 564) with delta (0, 0)
Screenshot: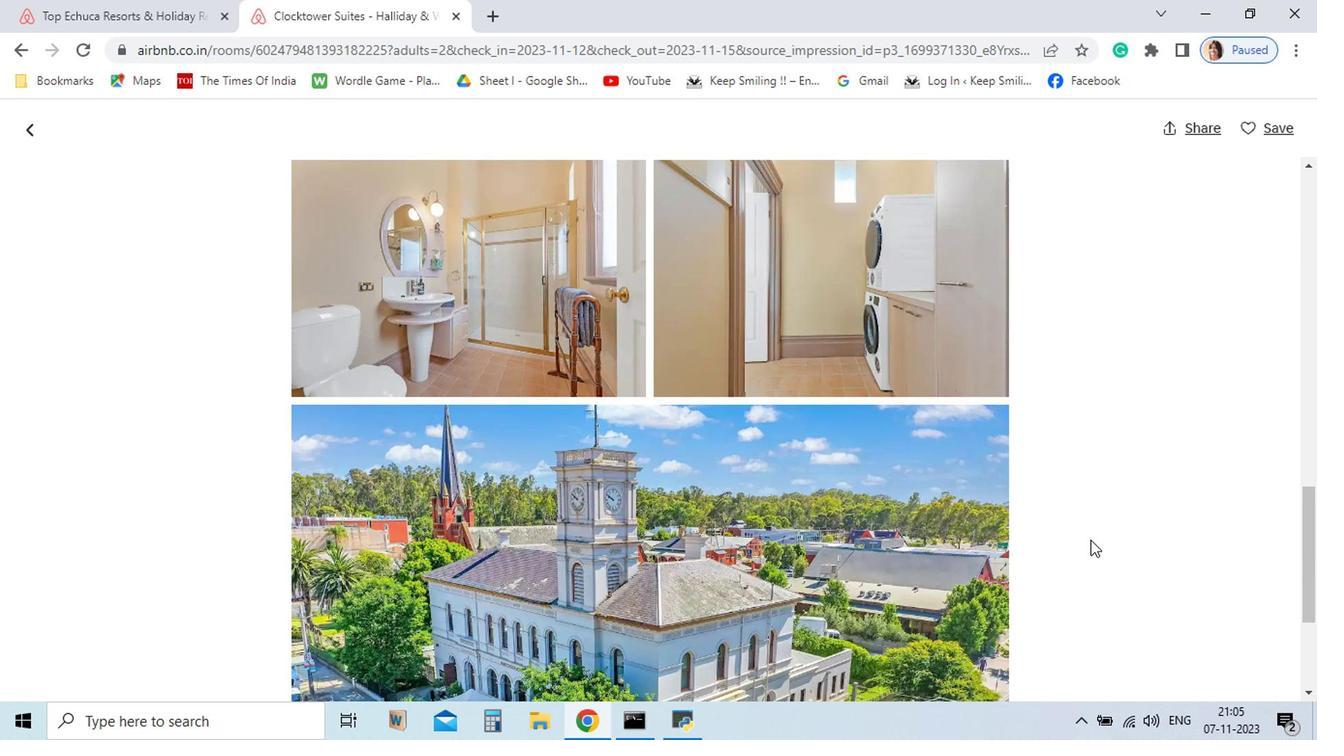 
Action: Mouse scrolled (1081, 564) with delta (0, 0)
Screenshot: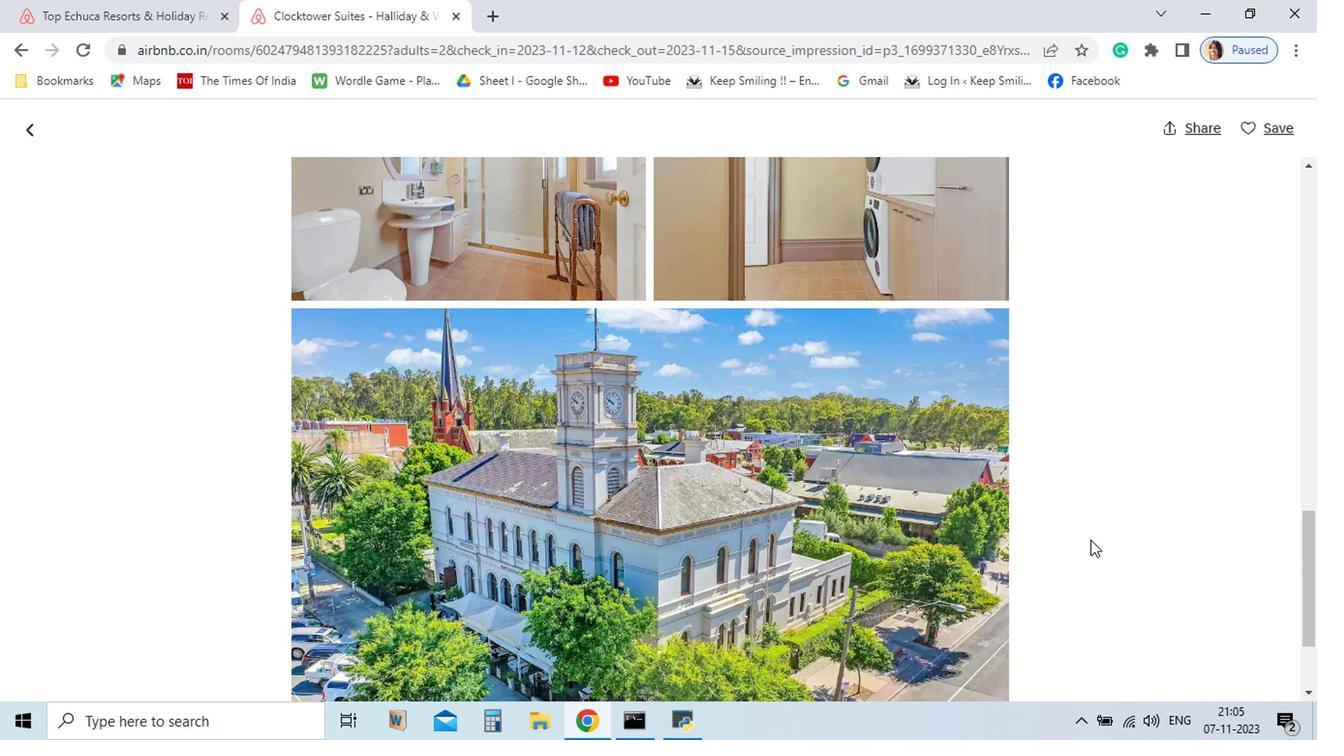 
Action: Mouse scrolled (1081, 564) with delta (0, 0)
Screenshot: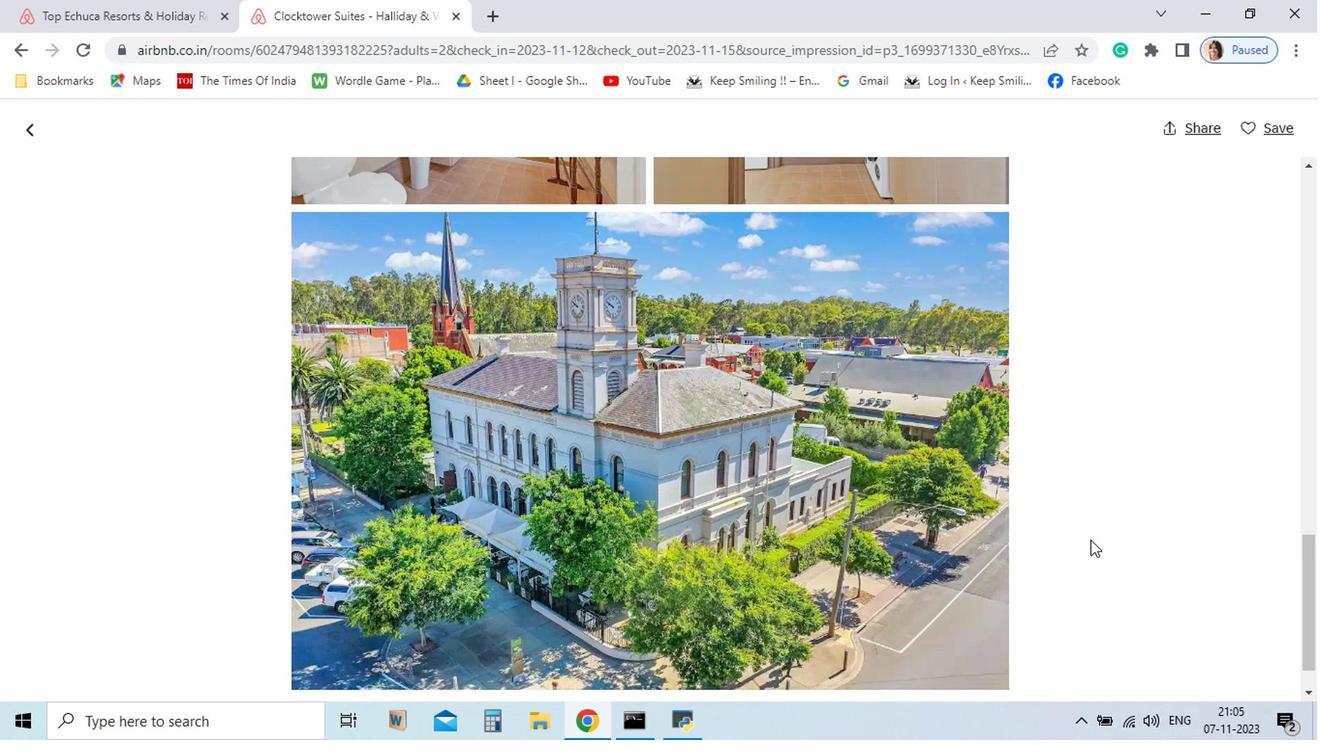 
Action: Mouse scrolled (1081, 564) with delta (0, 0)
Screenshot: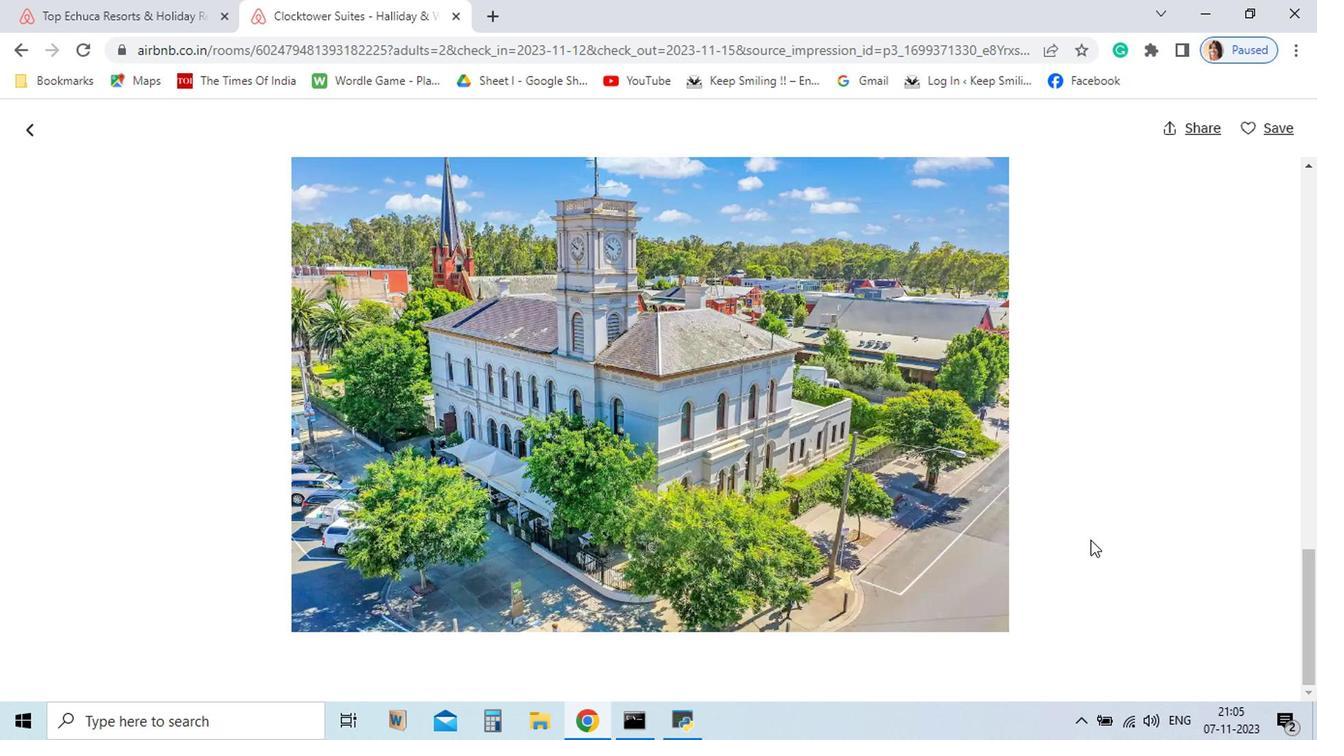 
Action: Mouse scrolled (1081, 564) with delta (0, 0)
Screenshot: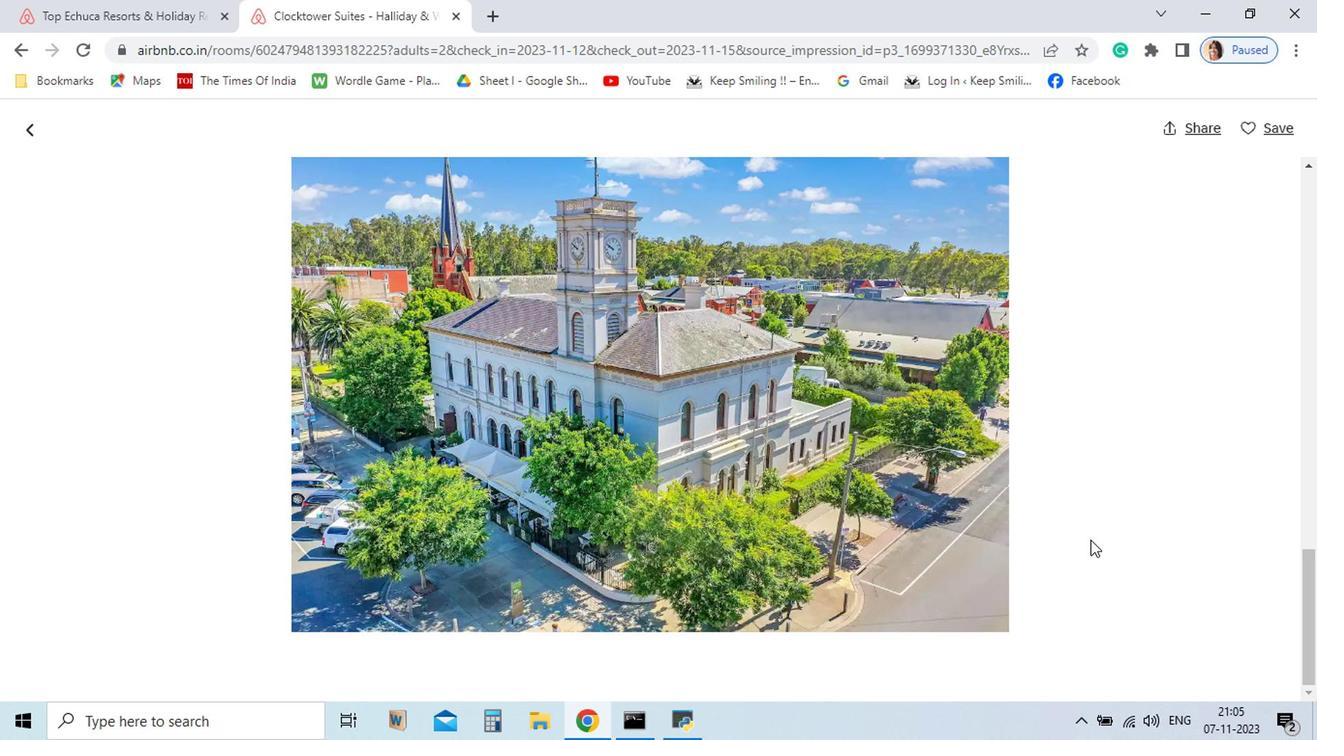 
Action: Mouse scrolled (1081, 564) with delta (0, 0)
Screenshot: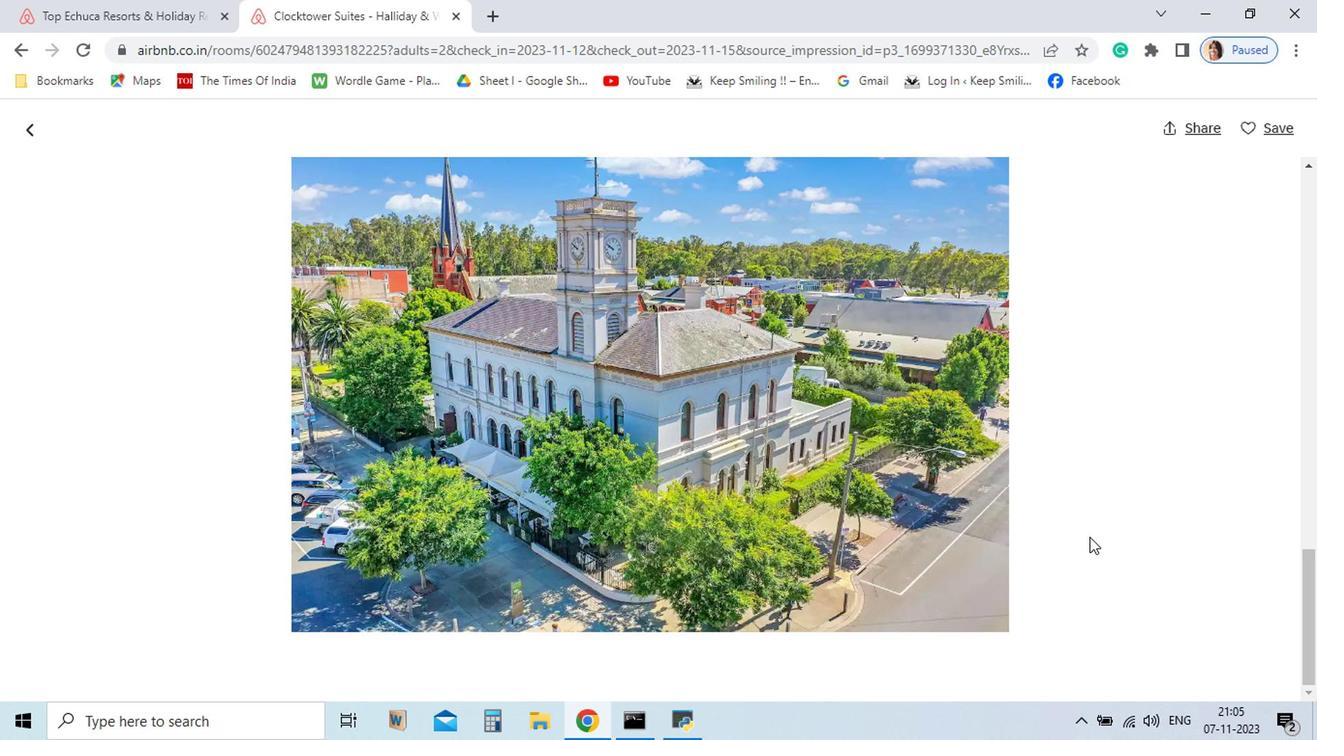 
Action: Mouse moved to (239, 199)
Screenshot: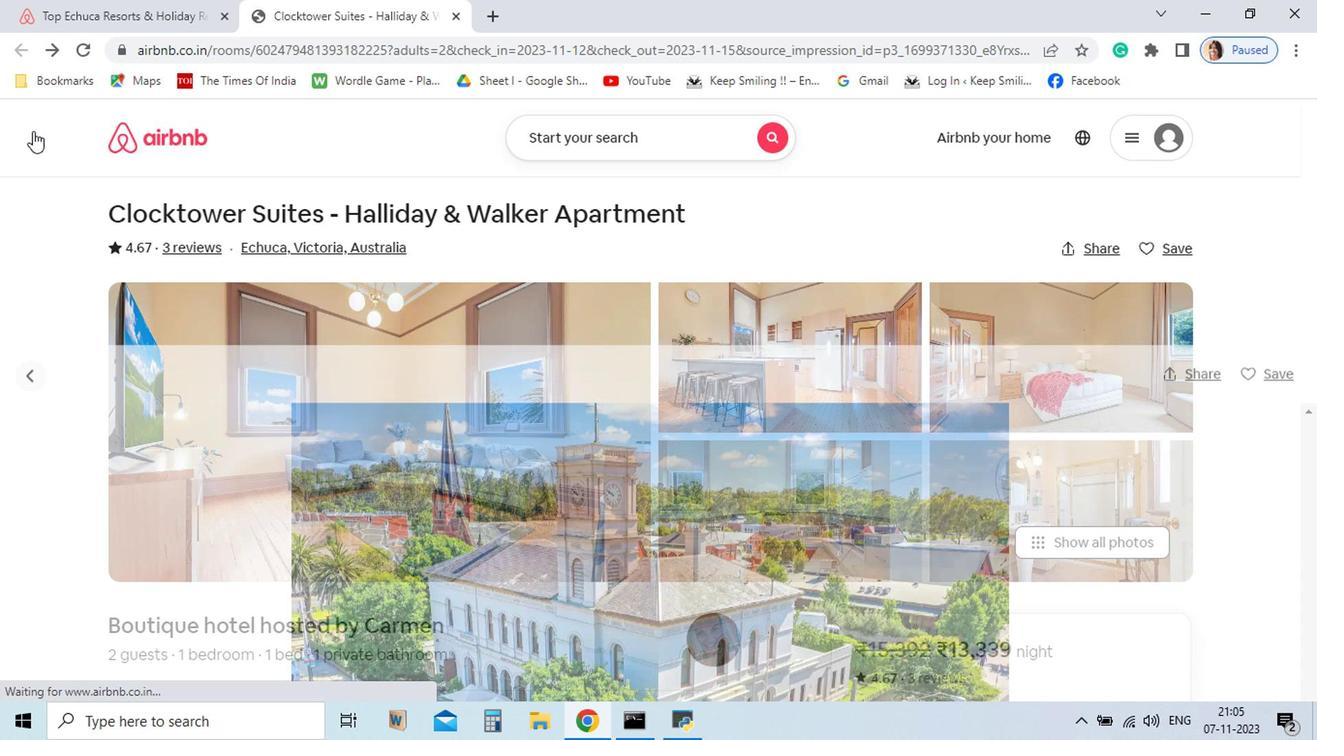 
Action: Mouse pressed left at (239, 199)
Screenshot: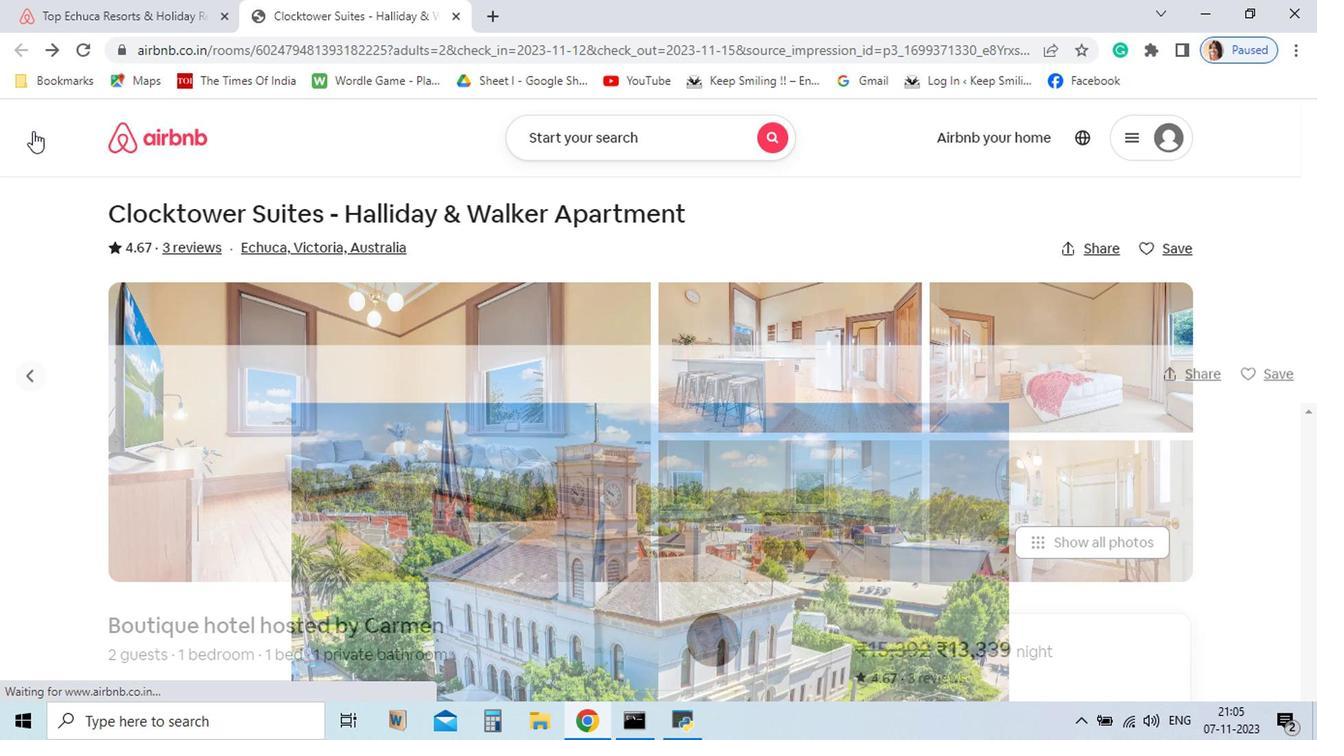 
Action: Mouse moved to (1239, 601)
Screenshot: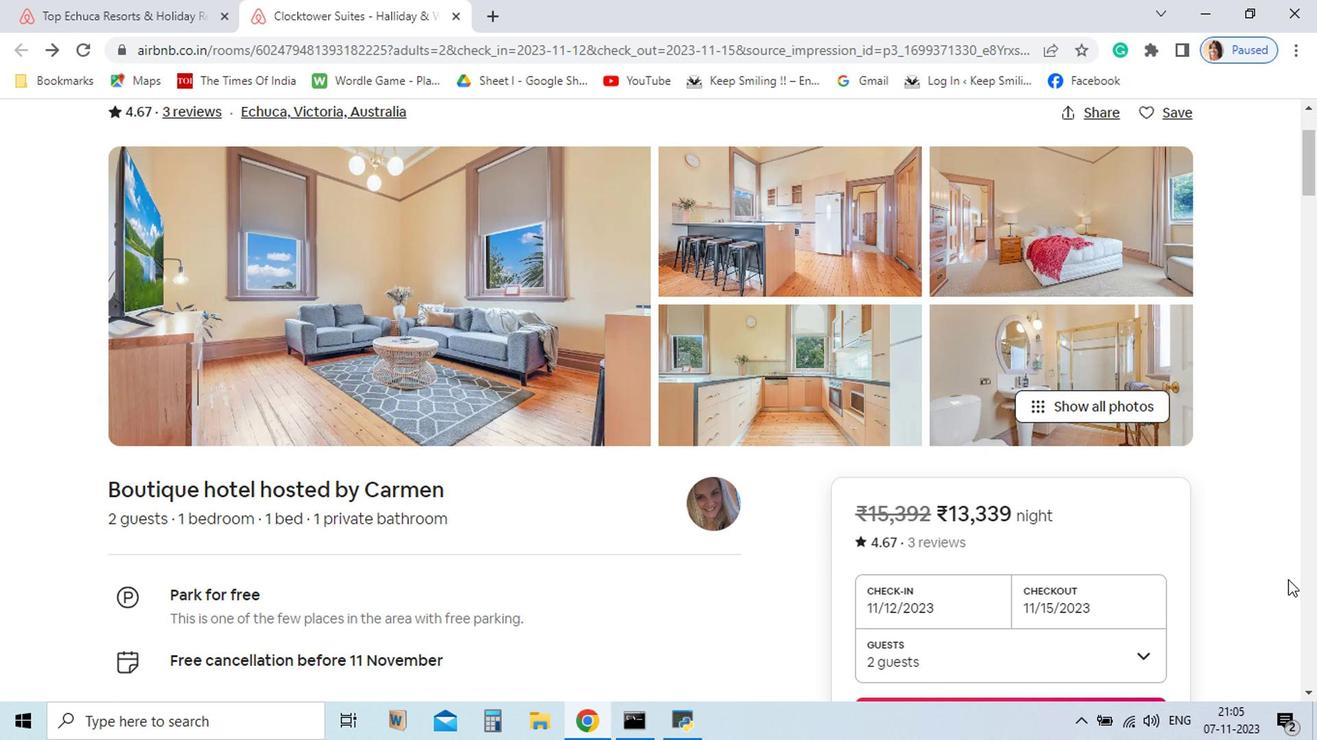 
Action: Mouse scrolled (1239, 600) with delta (0, 0)
Screenshot: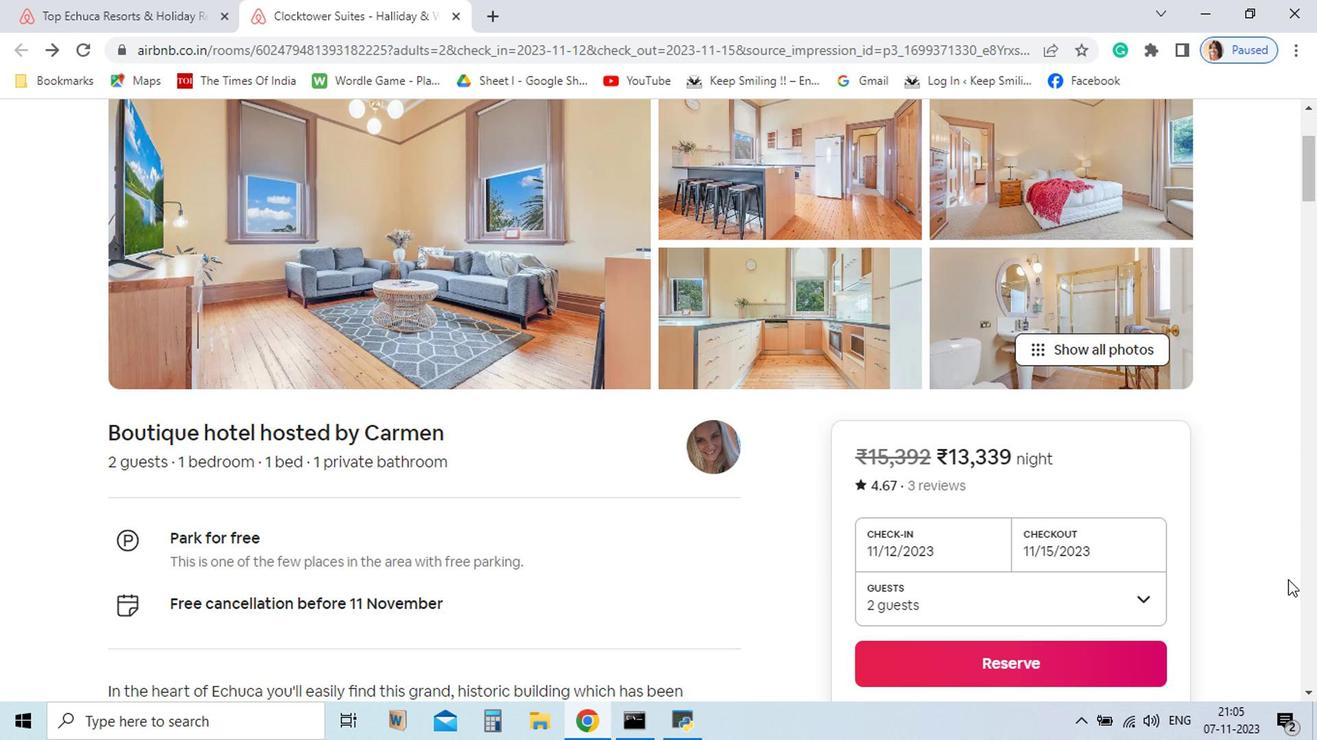 
Action: Mouse scrolled (1239, 600) with delta (0, 0)
Screenshot: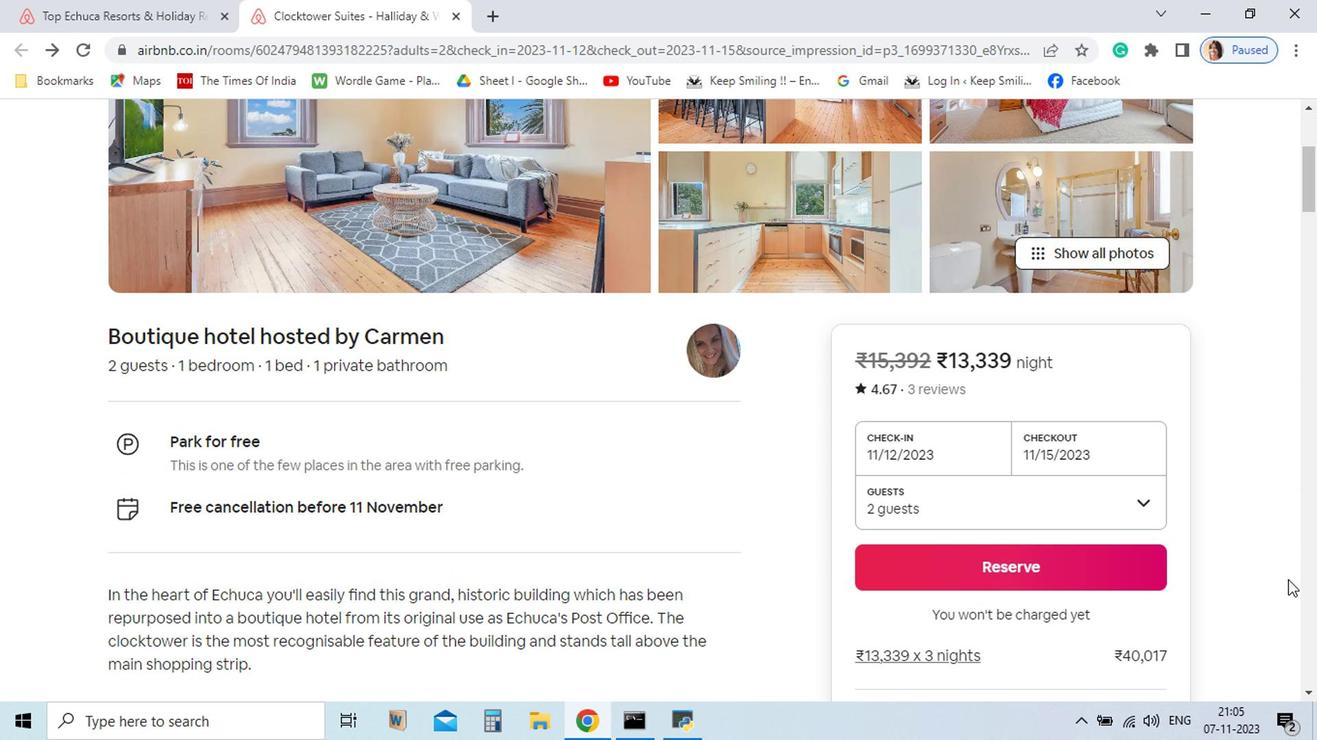 
Action: Mouse moved to (1238, 600)
Screenshot: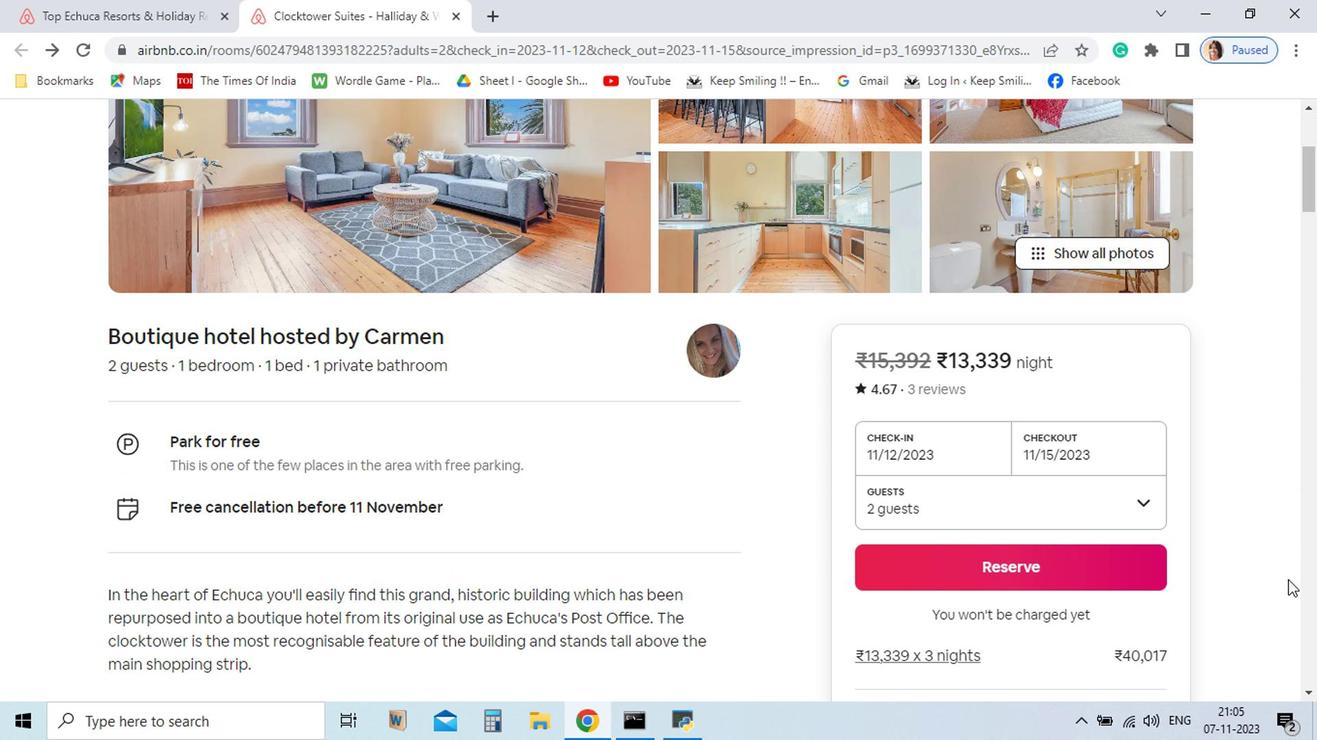
Action: Mouse scrolled (1238, 599) with delta (0, -1)
Screenshot: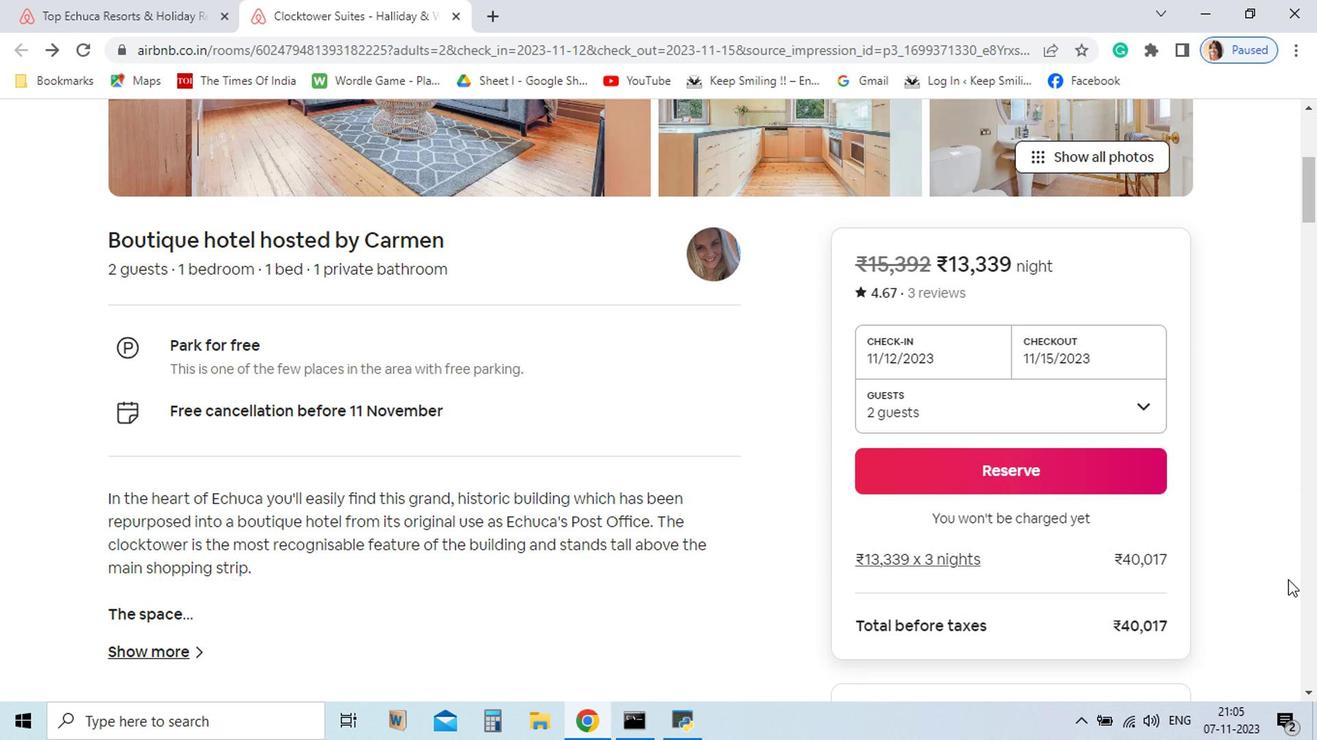
Action: Mouse scrolled (1238, 599) with delta (0, -1)
Screenshot: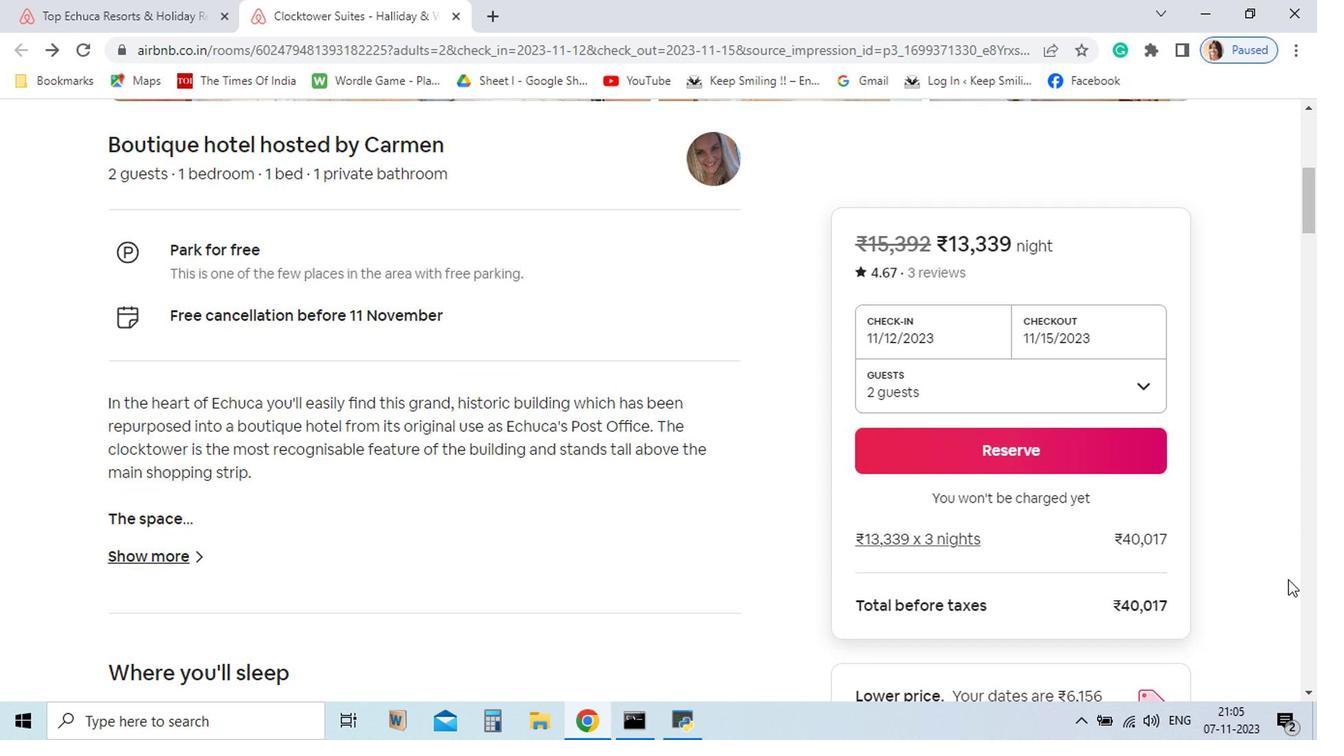 
Action: Mouse scrolled (1238, 599) with delta (0, -1)
Screenshot: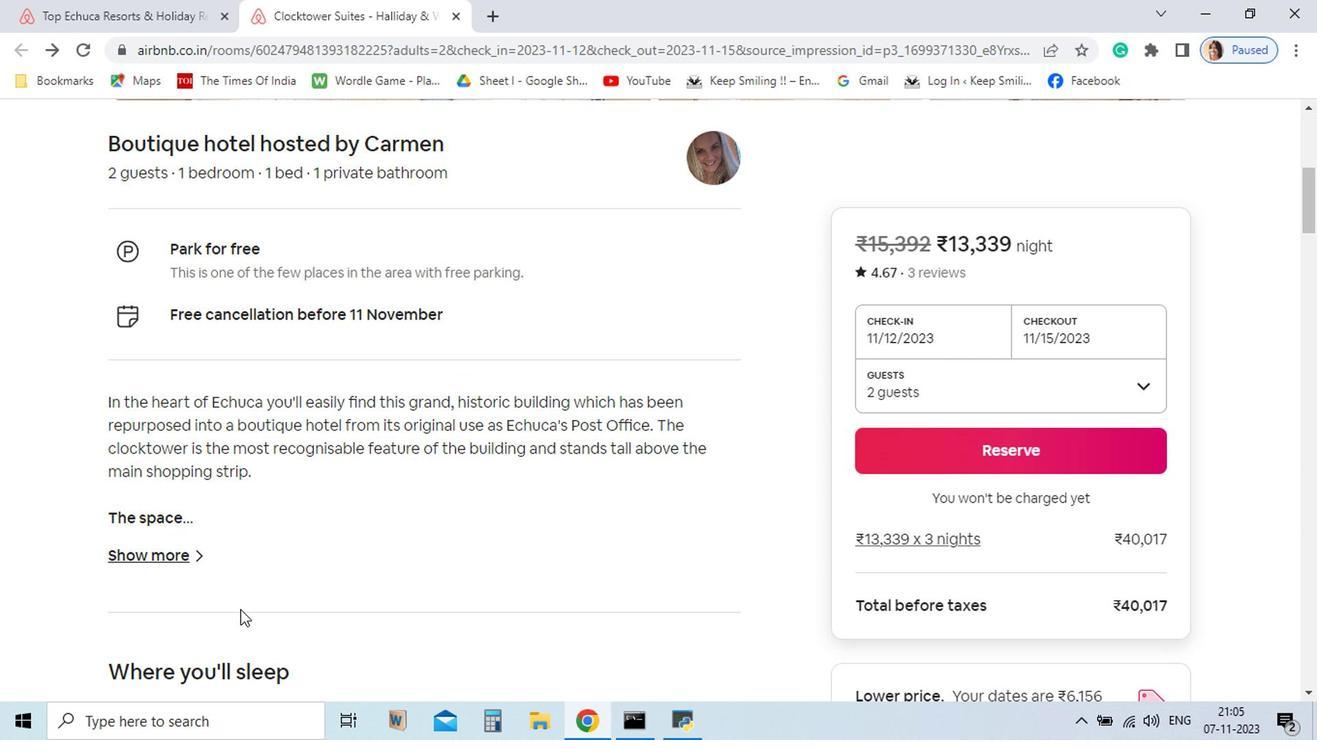 
Action: Mouse moved to (333, 578)
Screenshot: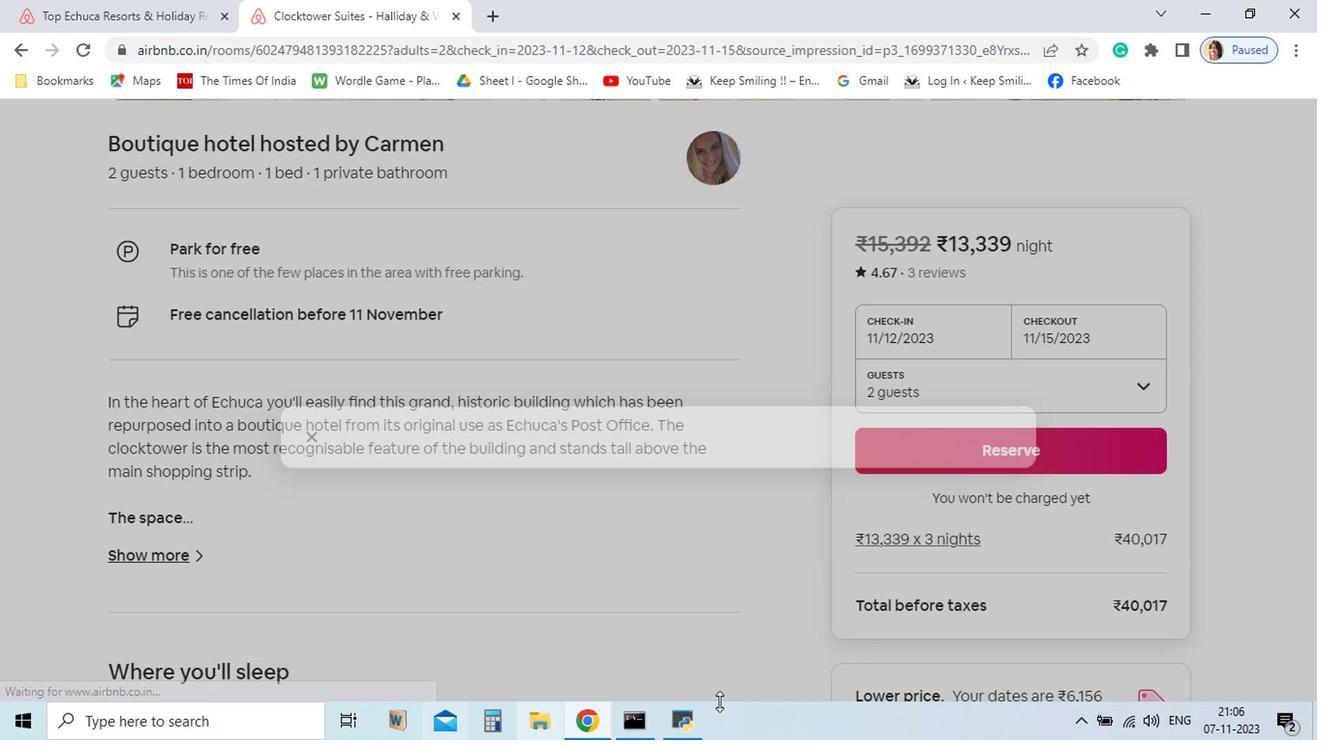 
Action: Mouse pressed left at (333, 578)
Screenshot: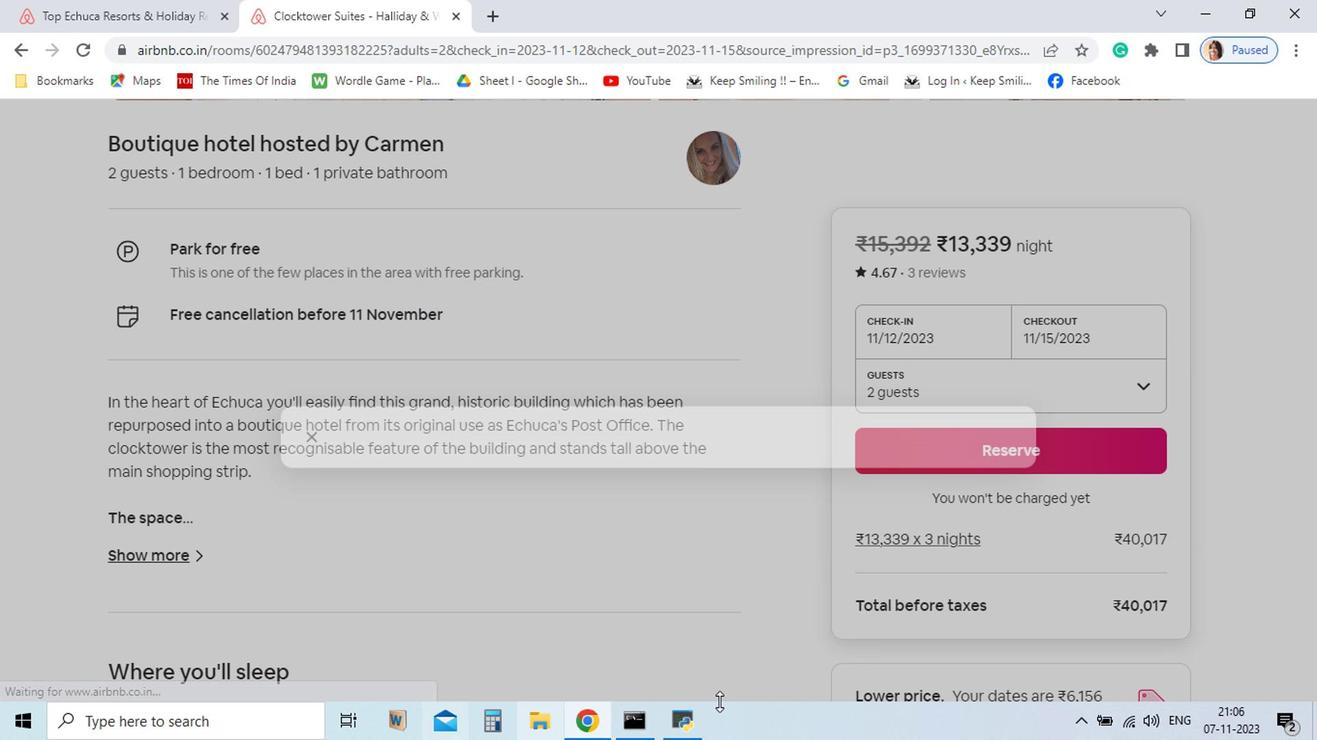 
Action: Mouse moved to (463, 249)
Screenshot: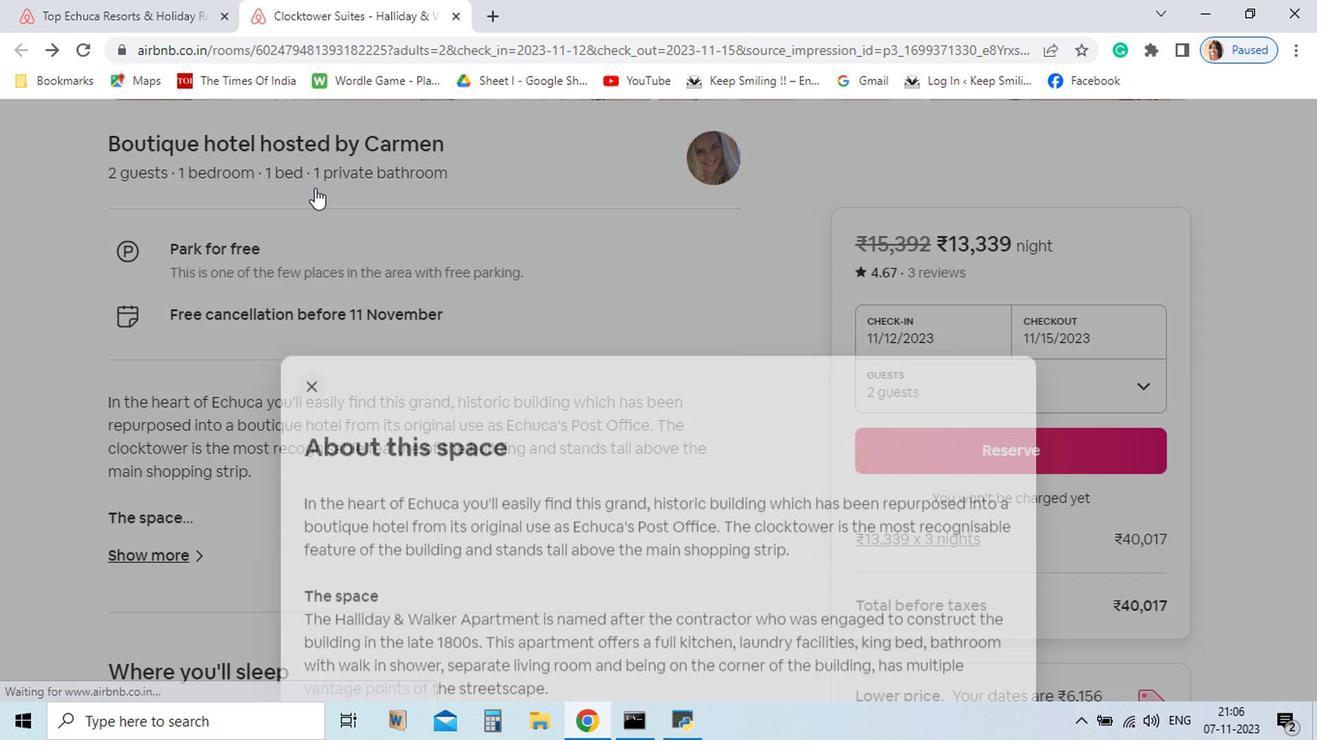 
Action: Mouse pressed left at (463, 249)
Screenshot: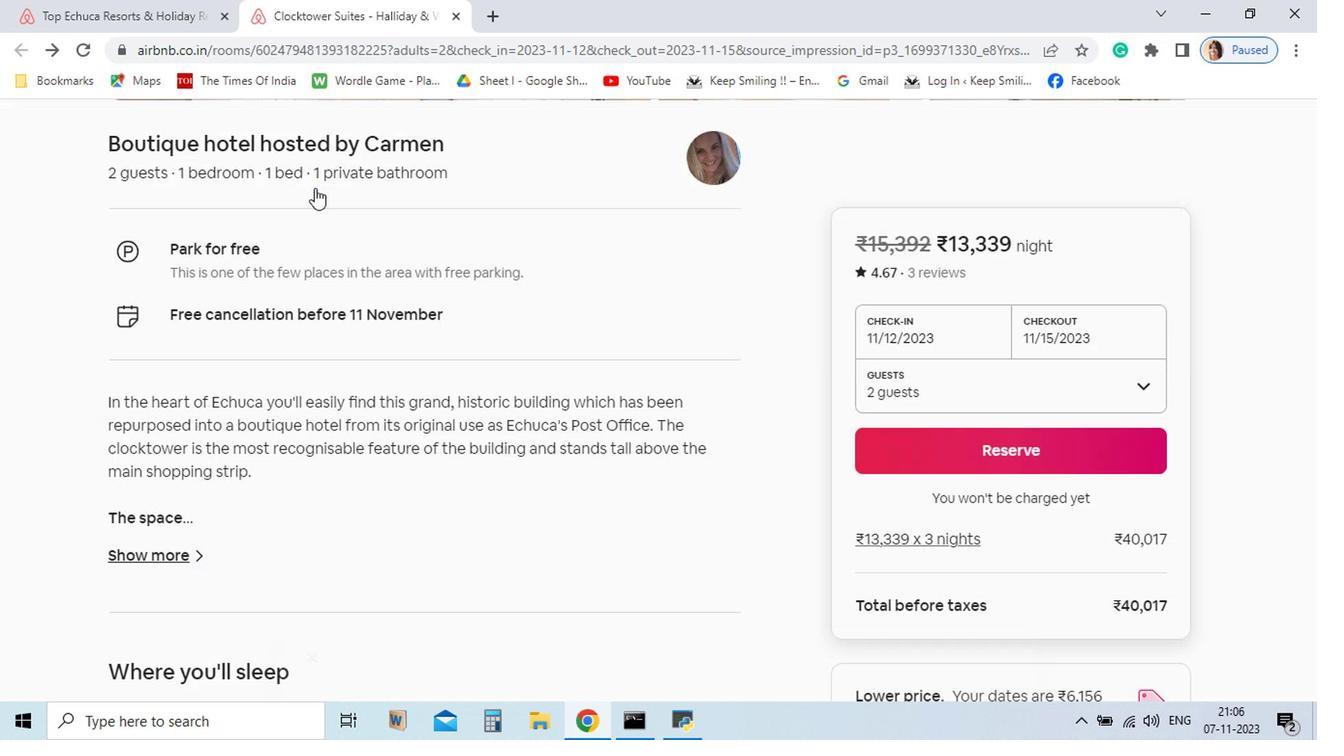 
Action: Mouse moved to (576, 582)
Screenshot: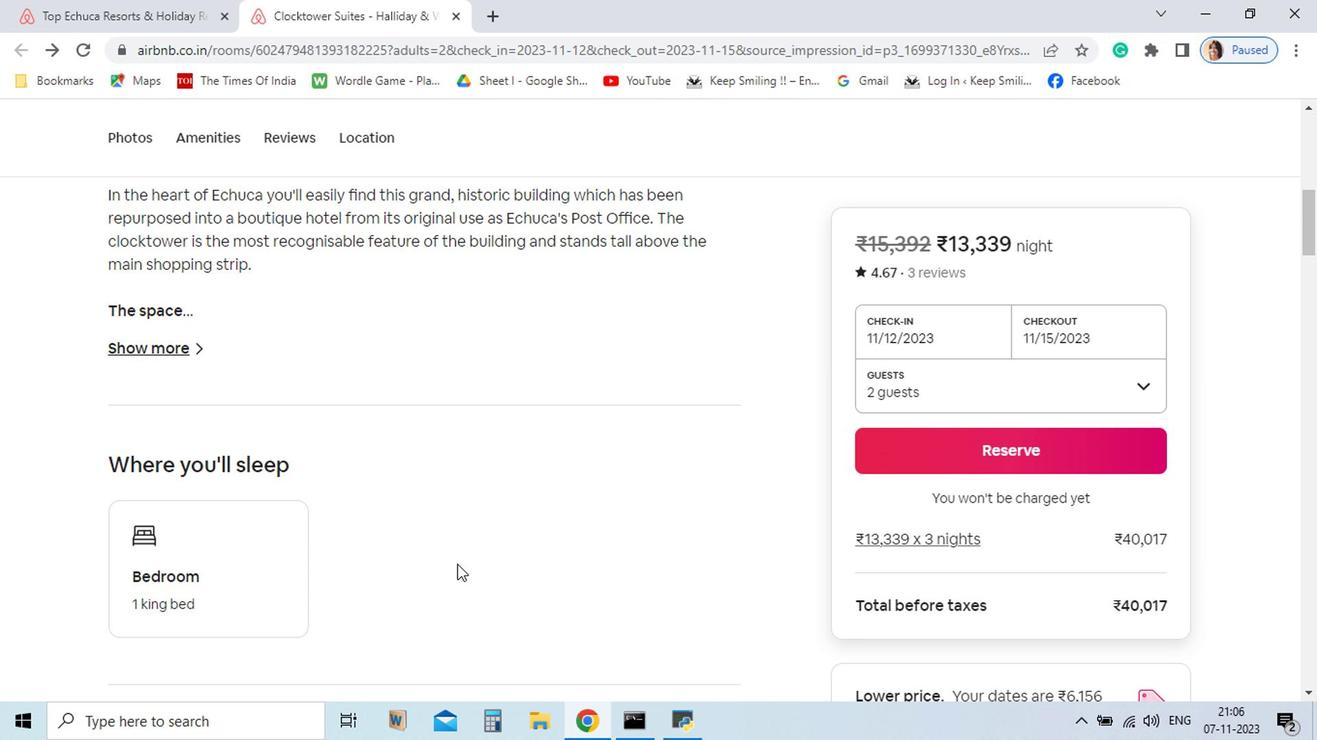 
Action: Mouse scrolled (576, 581) with delta (0, 0)
Screenshot: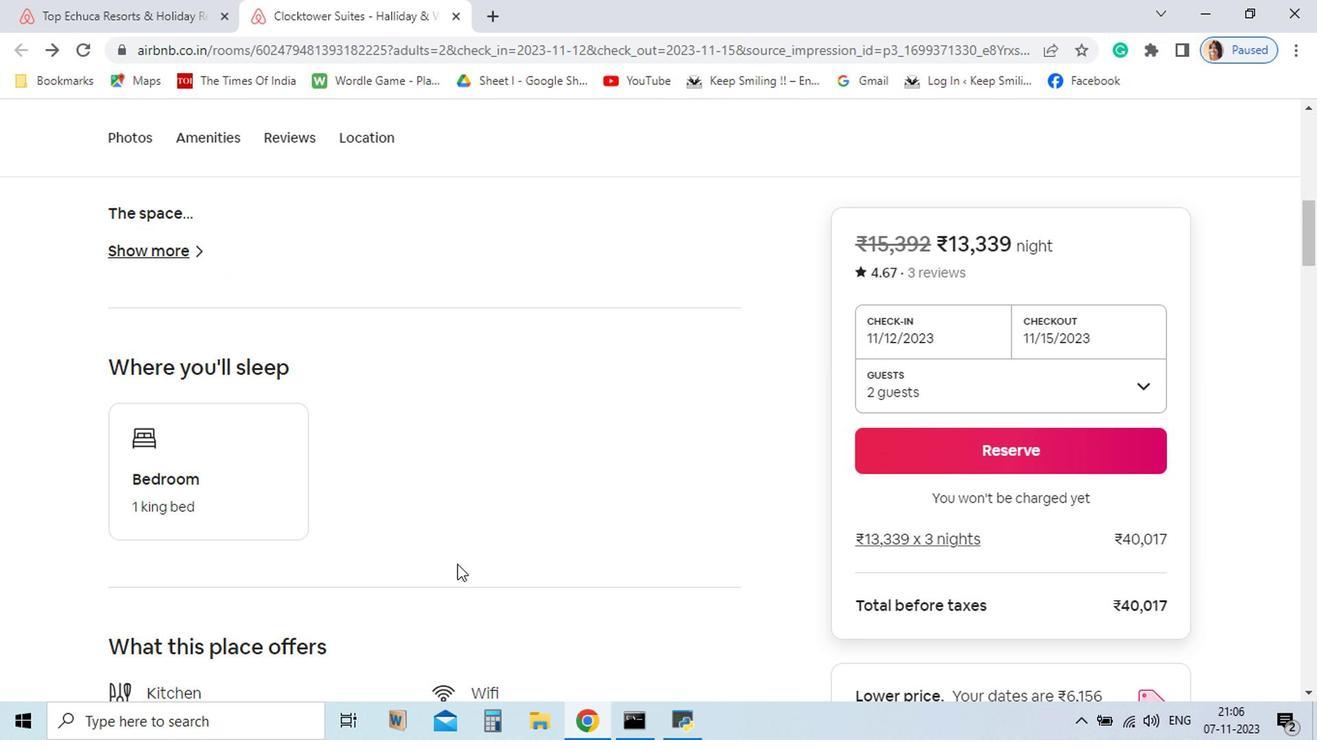 
Action: Mouse moved to (576, 585)
Screenshot: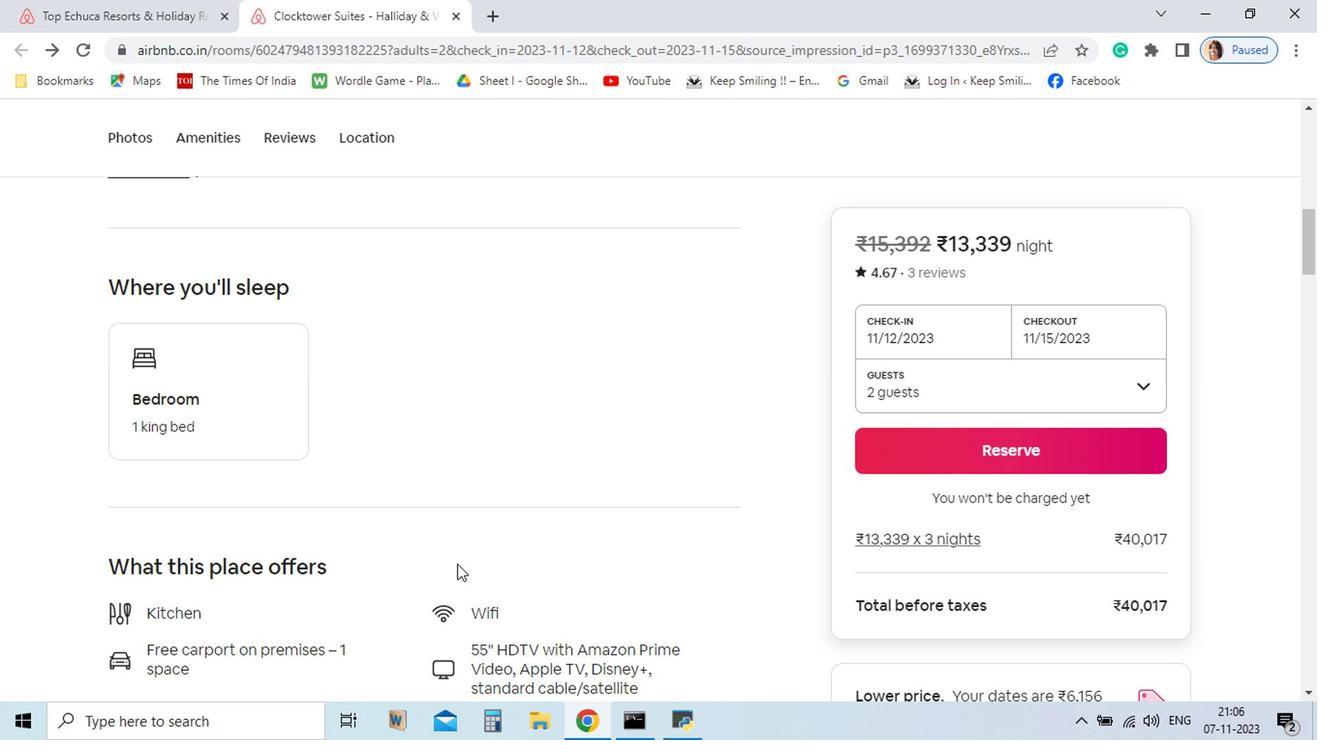 
Action: Mouse scrolled (576, 585) with delta (0, 0)
Screenshot: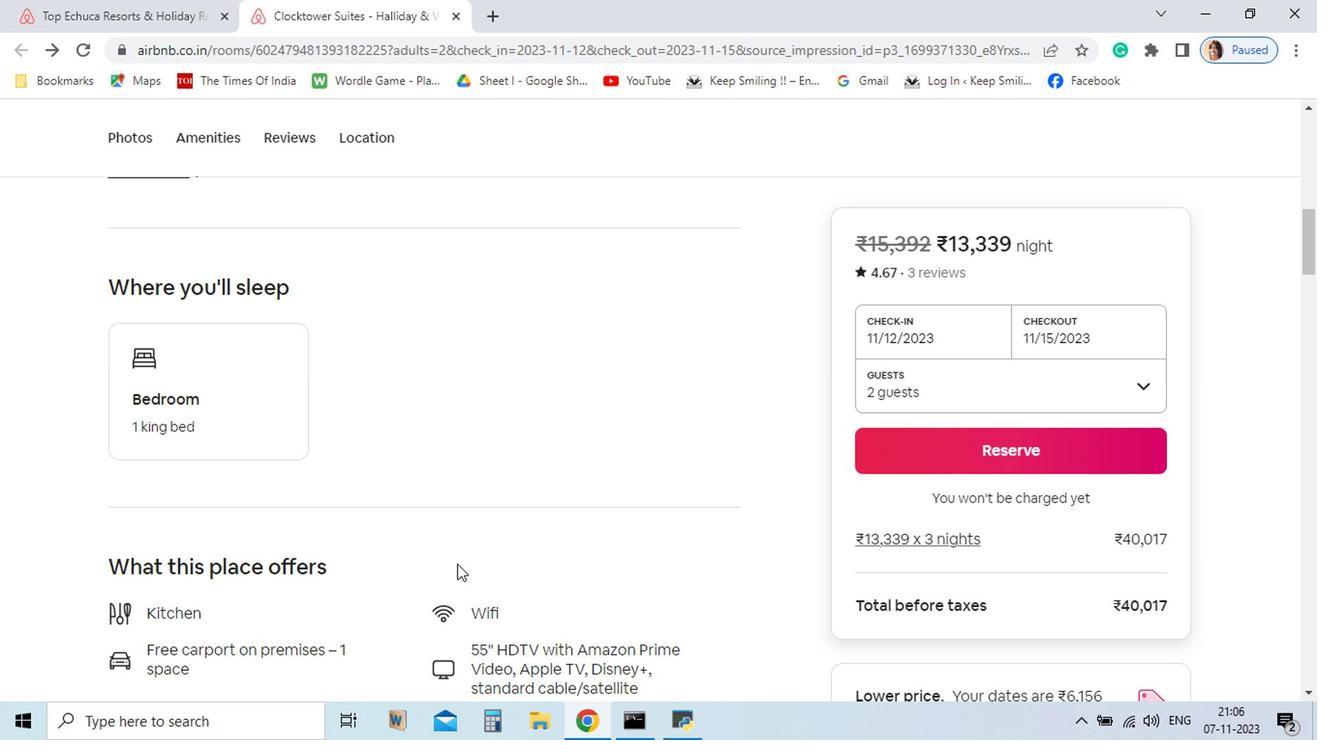 
Action: Mouse scrolled (576, 585) with delta (0, 0)
Screenshot: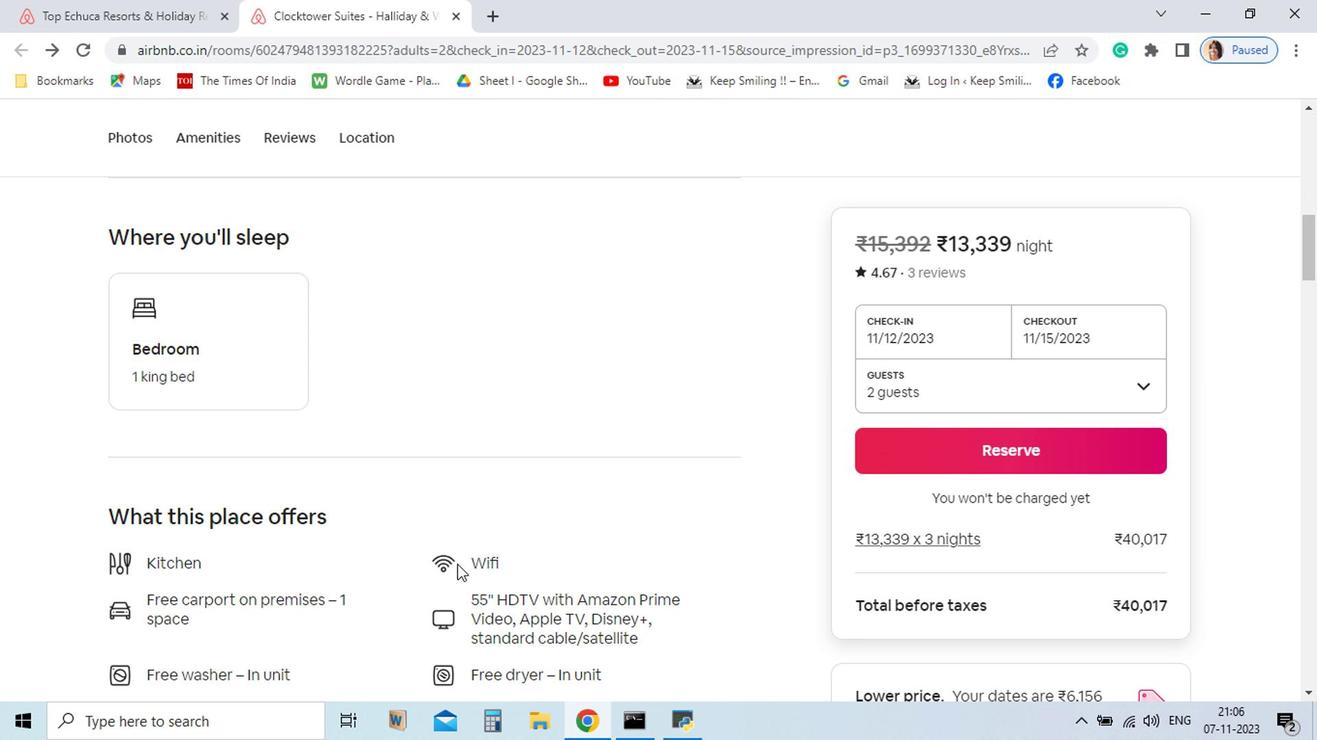 
Action: Mouse moved to (576, 587)
Screenshot: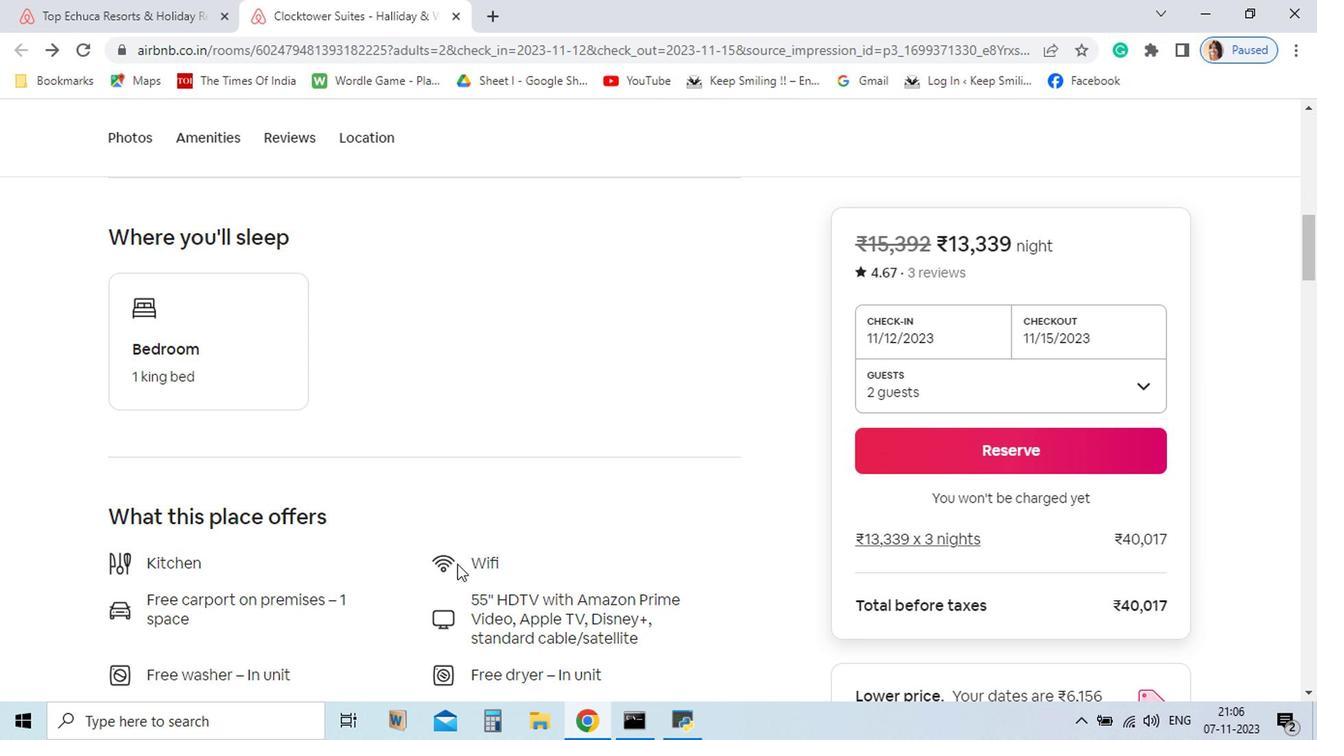 
Action: Mouse scrolled (576, 585) with delta (0, -1)
Screenshot: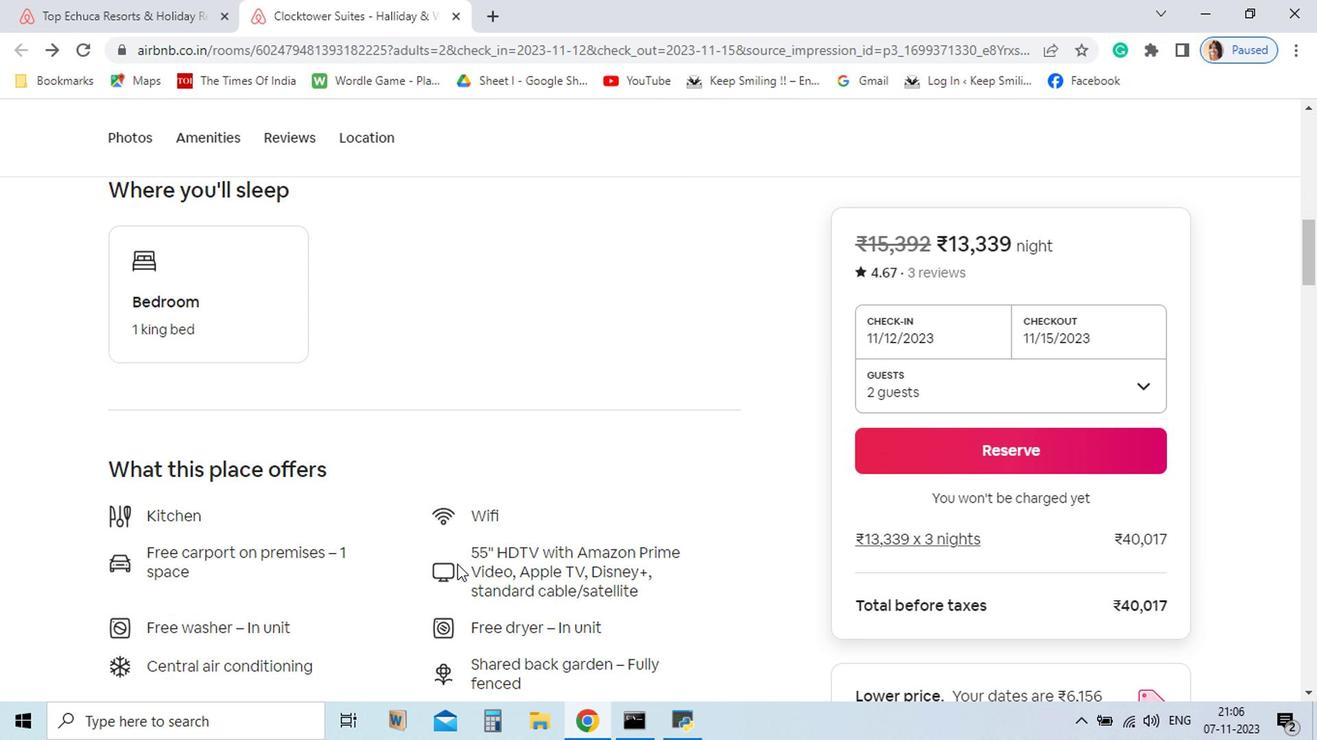 
Action: Mouse scrolled (576, 585) with delta (0, -1)
Screenshot: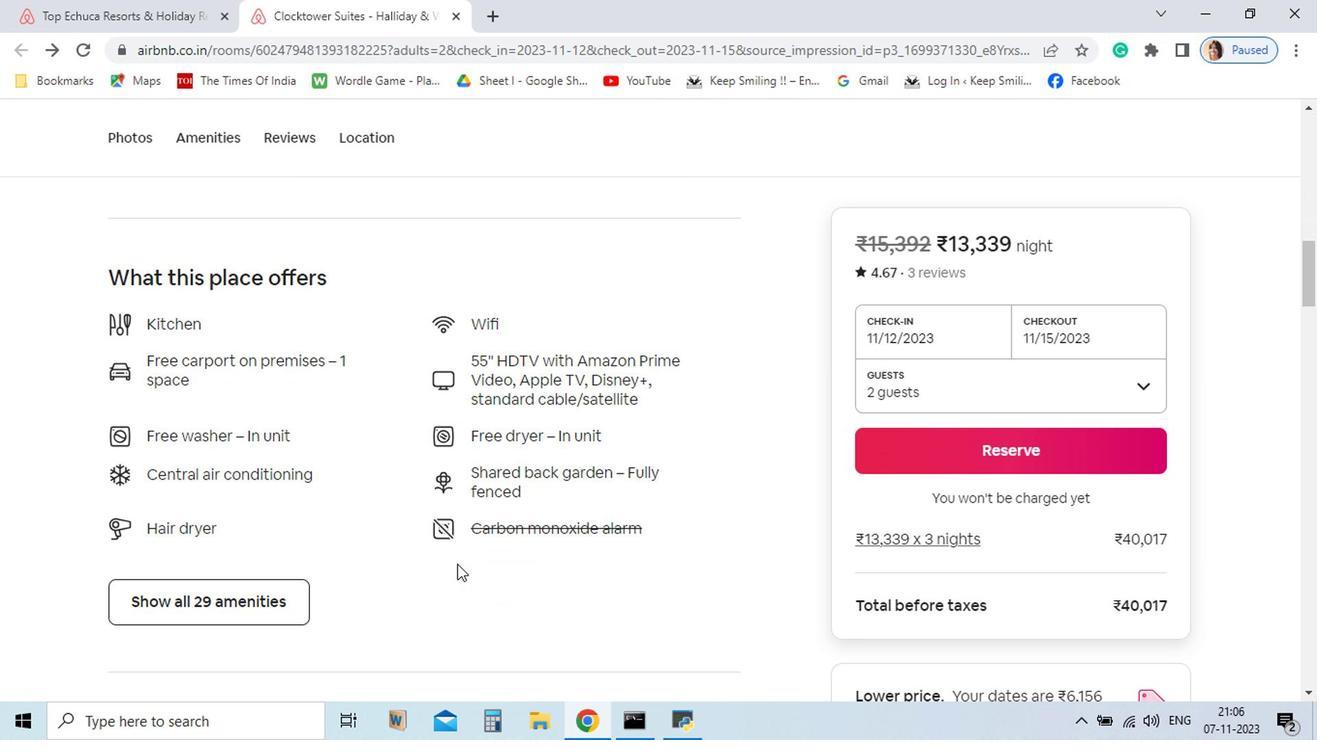 
Action: Mouse scrolled (576, 585) with delta (0, -1)
Screenshot: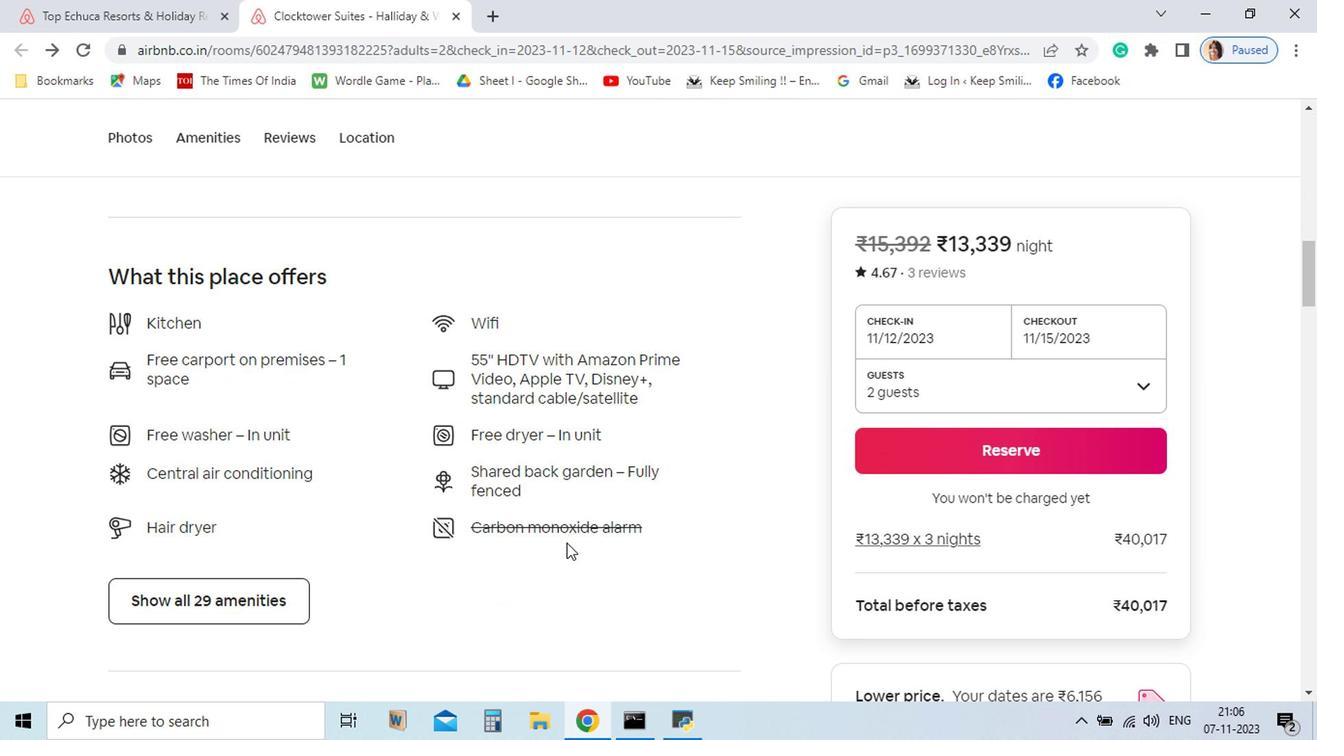 
Action: Mouse scrolled (576, 585) with delta (0, -1)
Screenshot: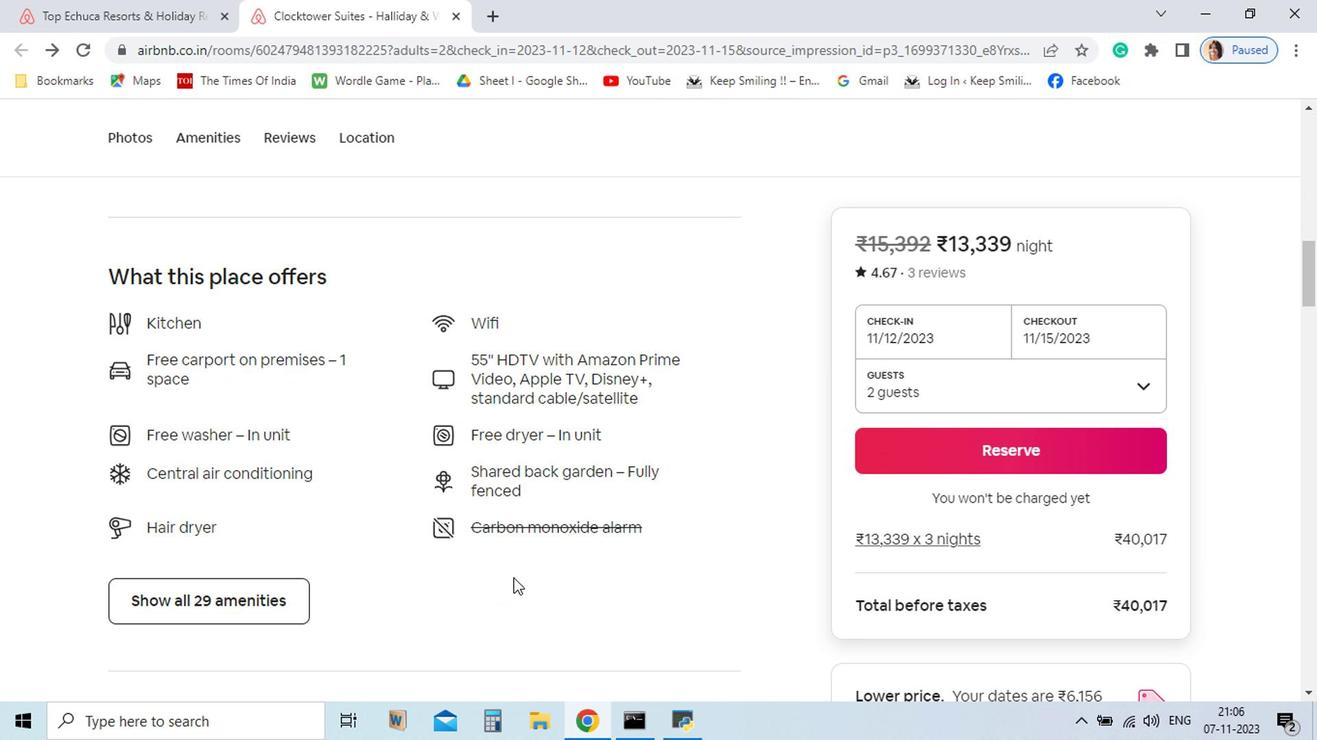 
Action: Mouse moved to (413, 607)
Screenshot: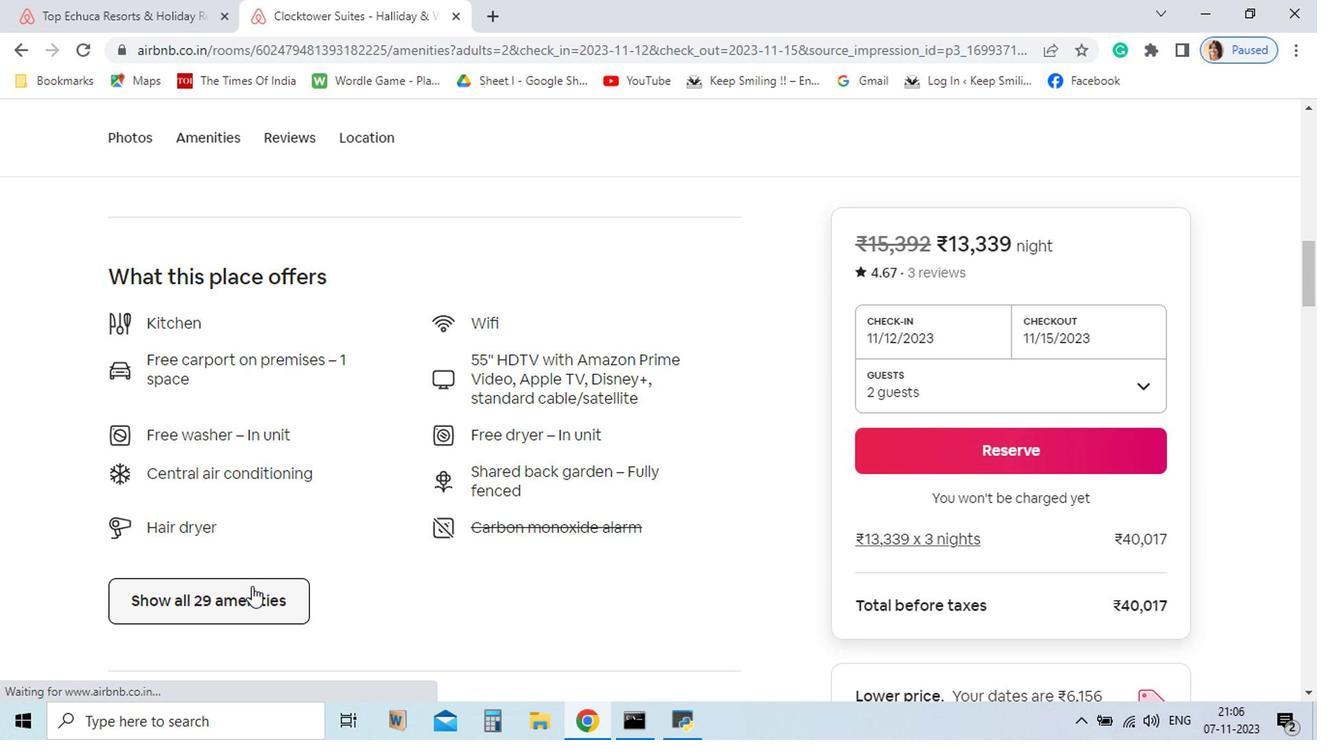 
Action: Mouse pressed left at (413, 607)
Screenshot: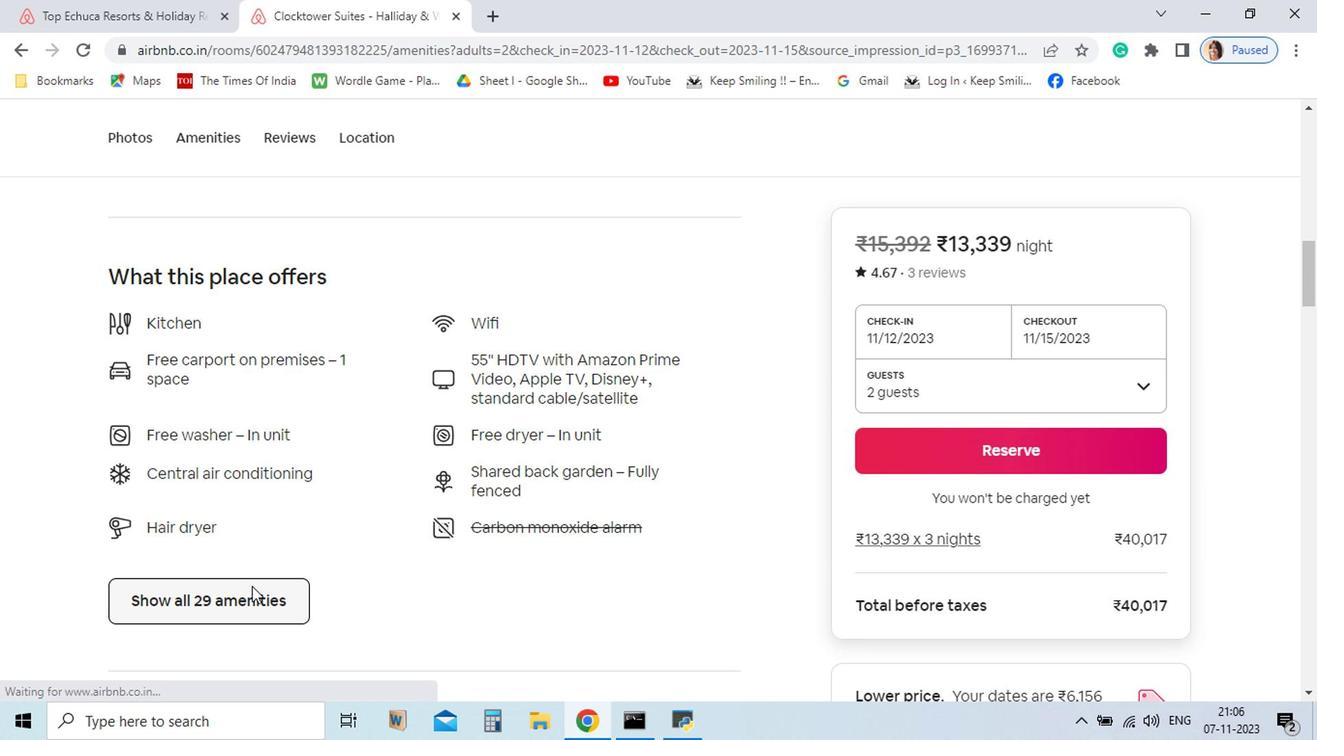 
Action: Mouse moved to (922, 561)
Screenshot: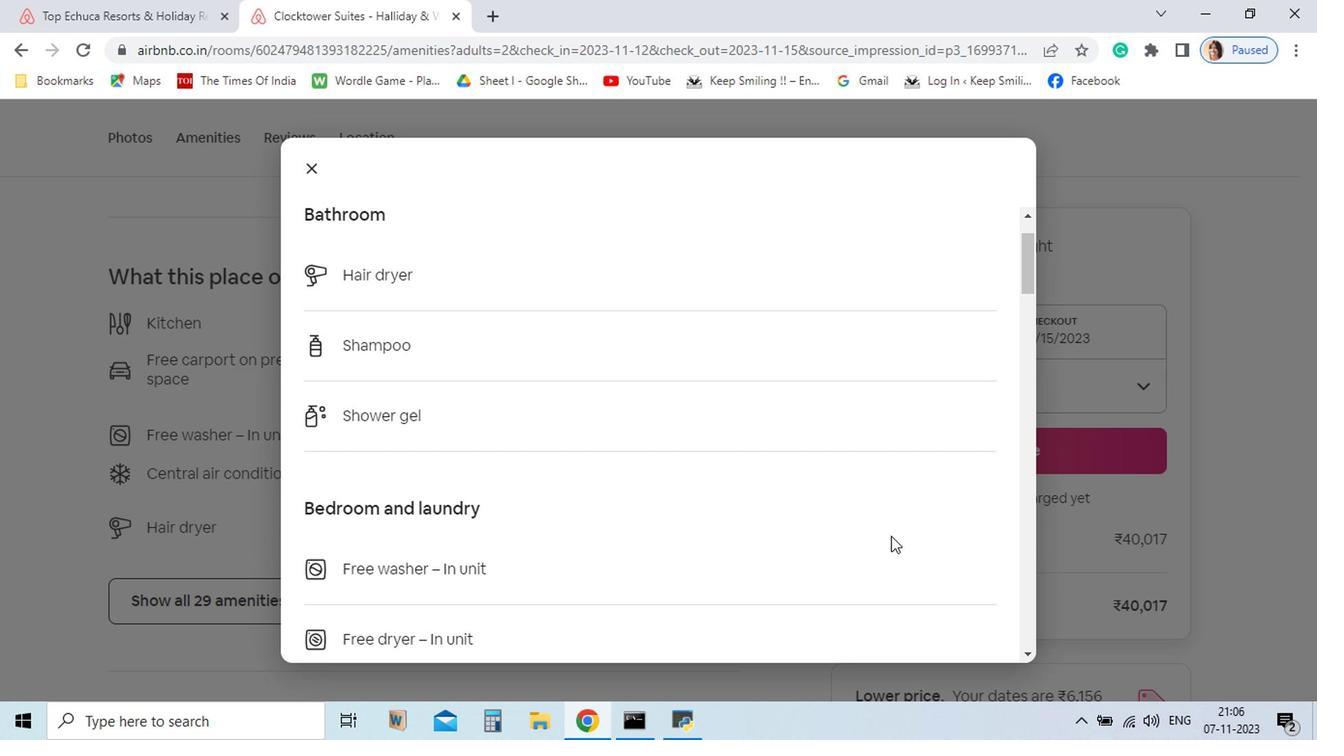 
Action: Mouse scrolled (922, 561) with delta (0, 0)
Screenshot: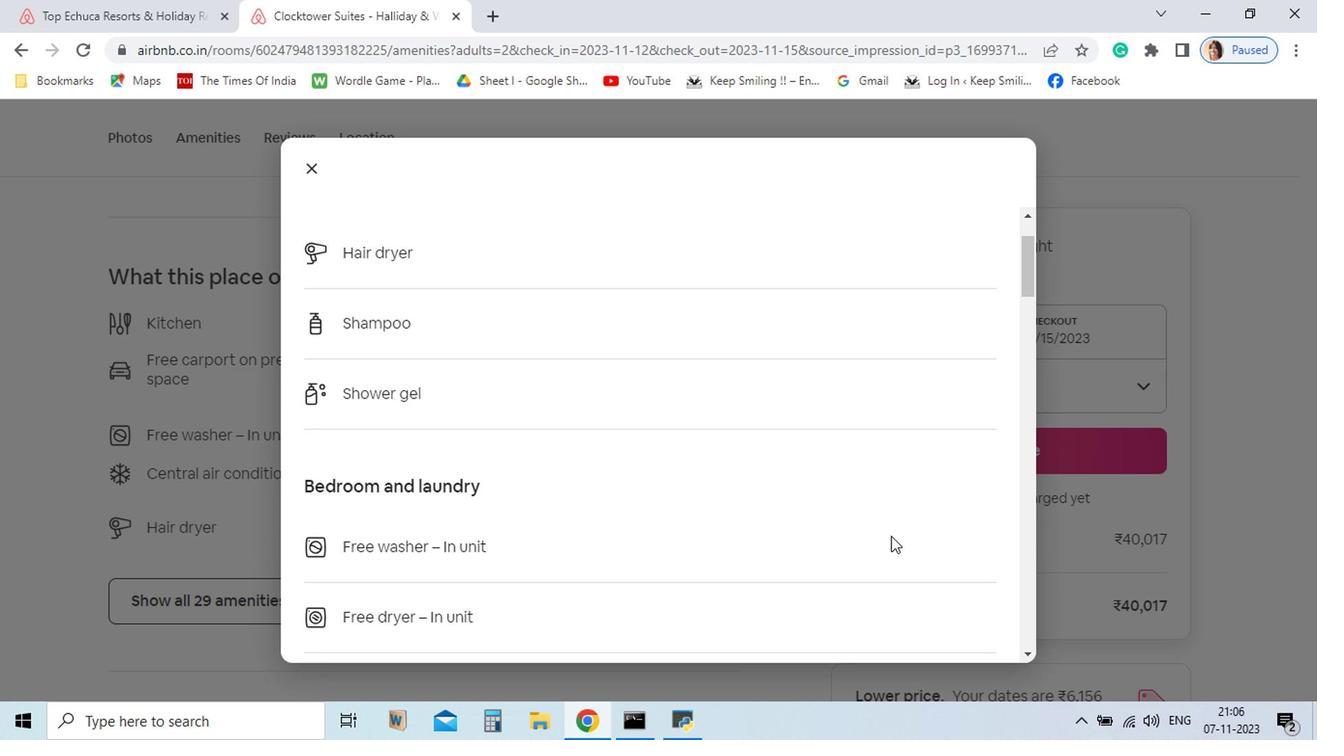 
Action: Mouse scrolled (922, 561) with delta (0, 0)
Screenshot: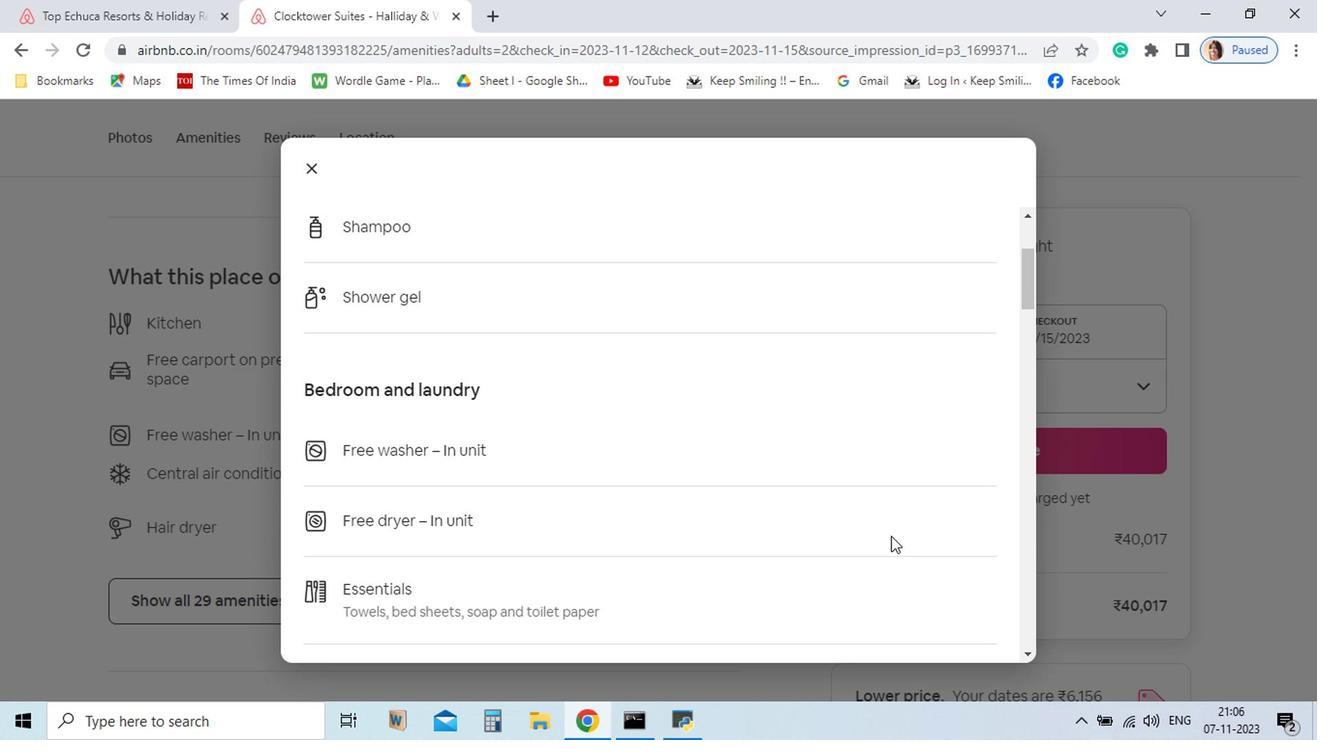 
Action: Mouse scrolled (922, 561) with delta (0, 0)
Screenshot: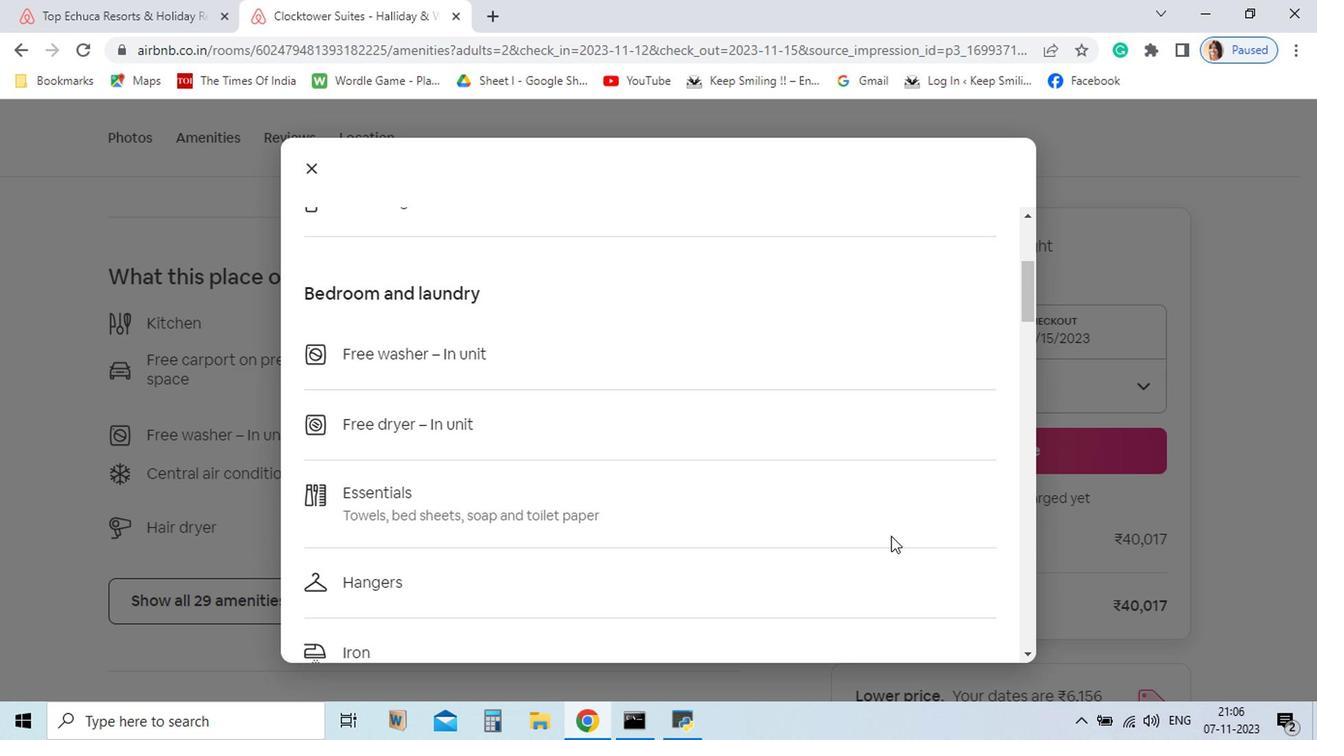 
Action: Mouse scrolled (922, 561) with delta (0, 0)
Screenshot: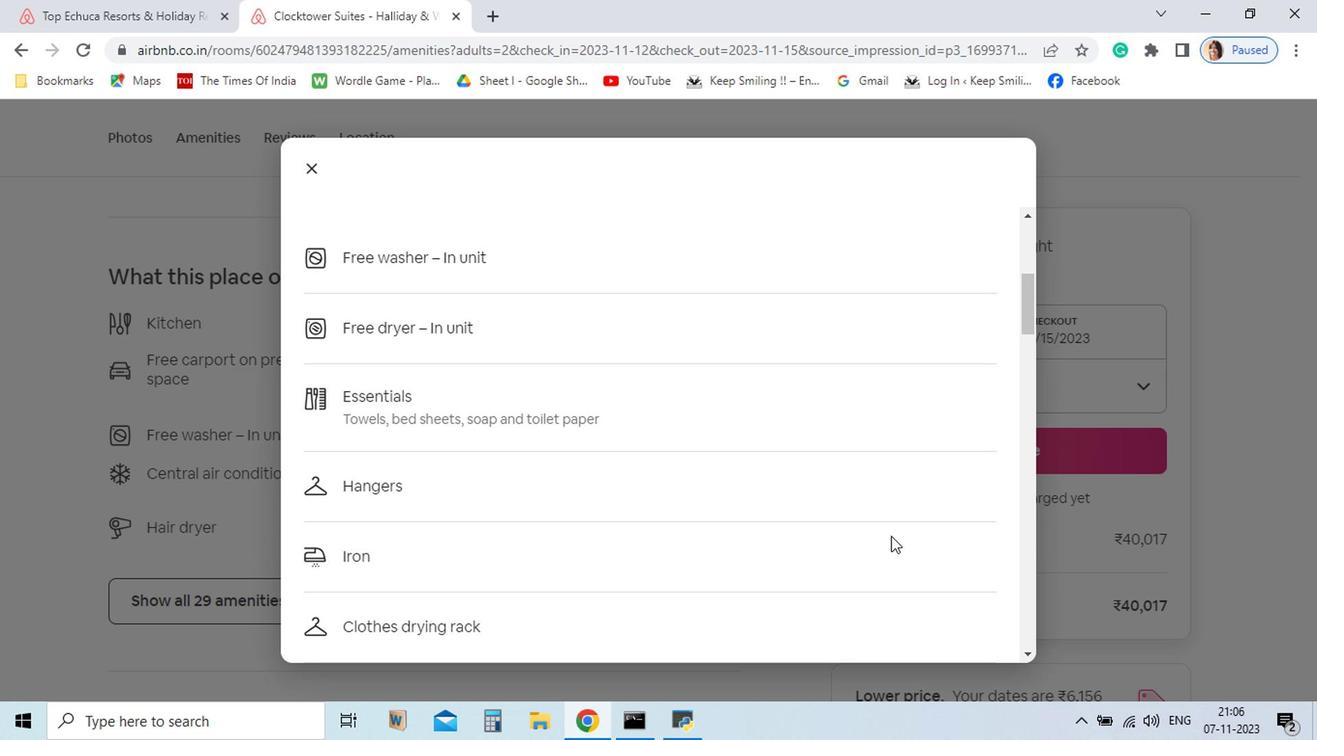 
Action: Mouse scrolled (922, 561) with delta (0, 0)
Screenshot: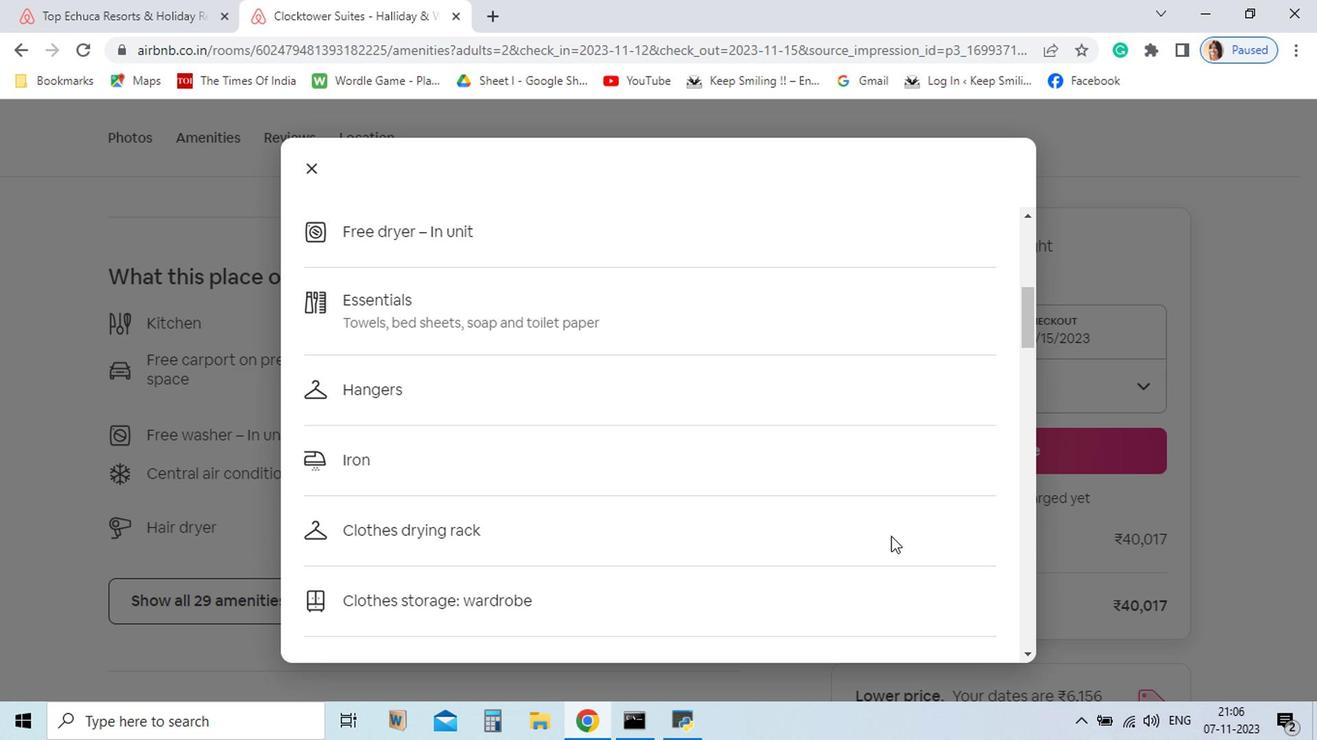 
Action: Mouse scrolled (922, 561) with delta (0, 0)
Screenshot: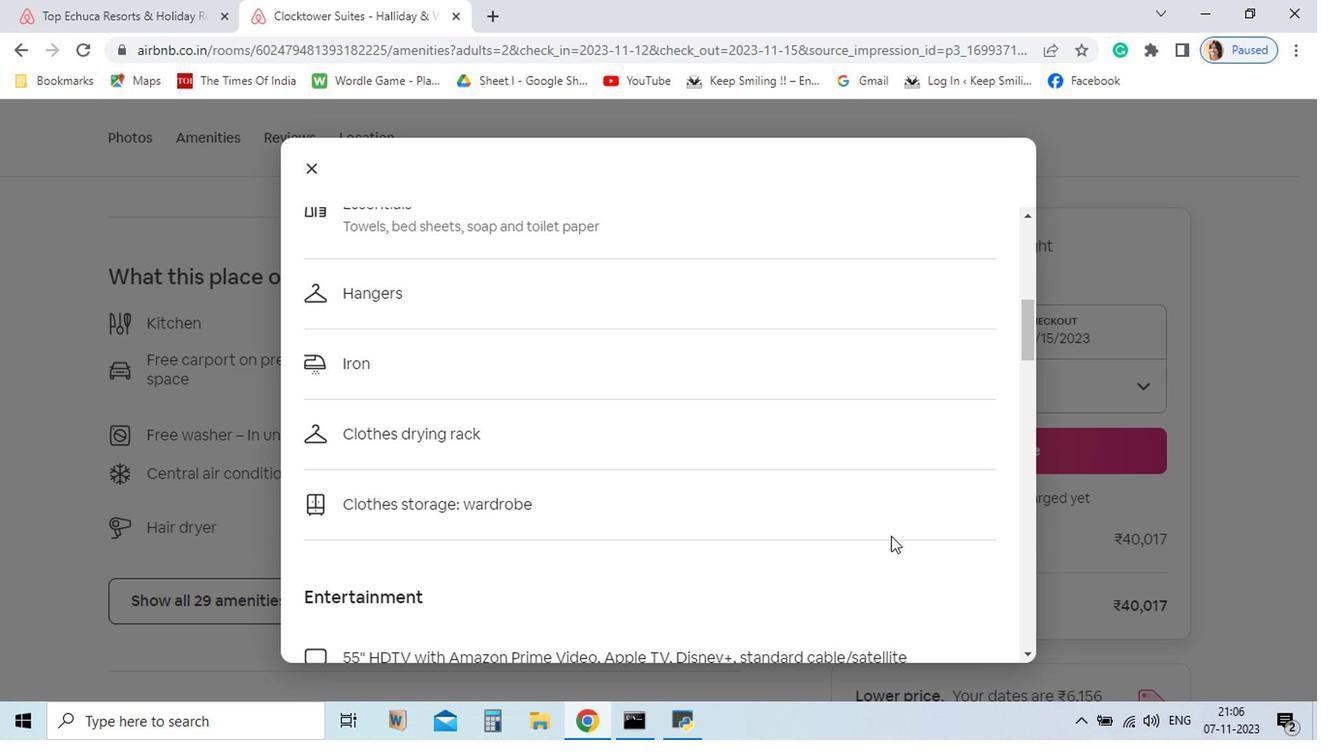 
Action: Mouse scrolled (922, 561) with delta (0, 0)
Screenshot: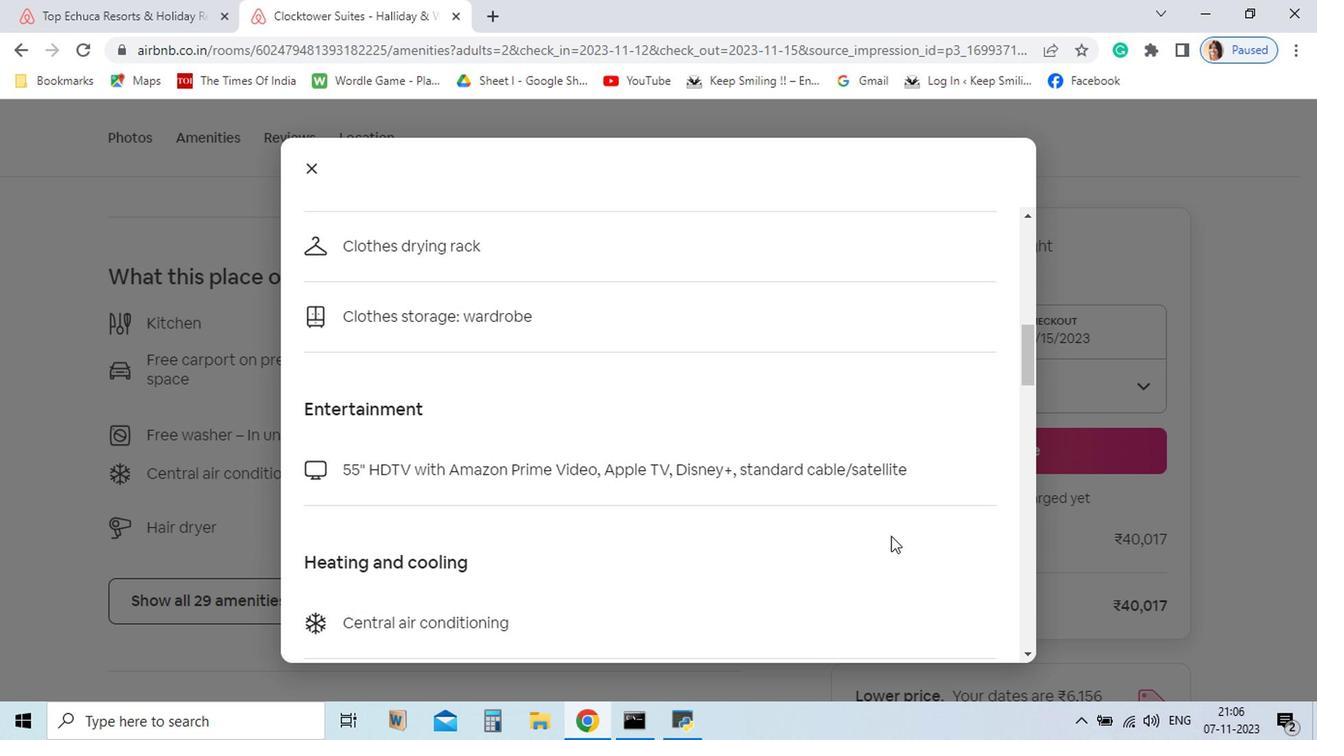 
Action: Mouse scrolled (922, 561) with delta (0, 0)
Screenshot: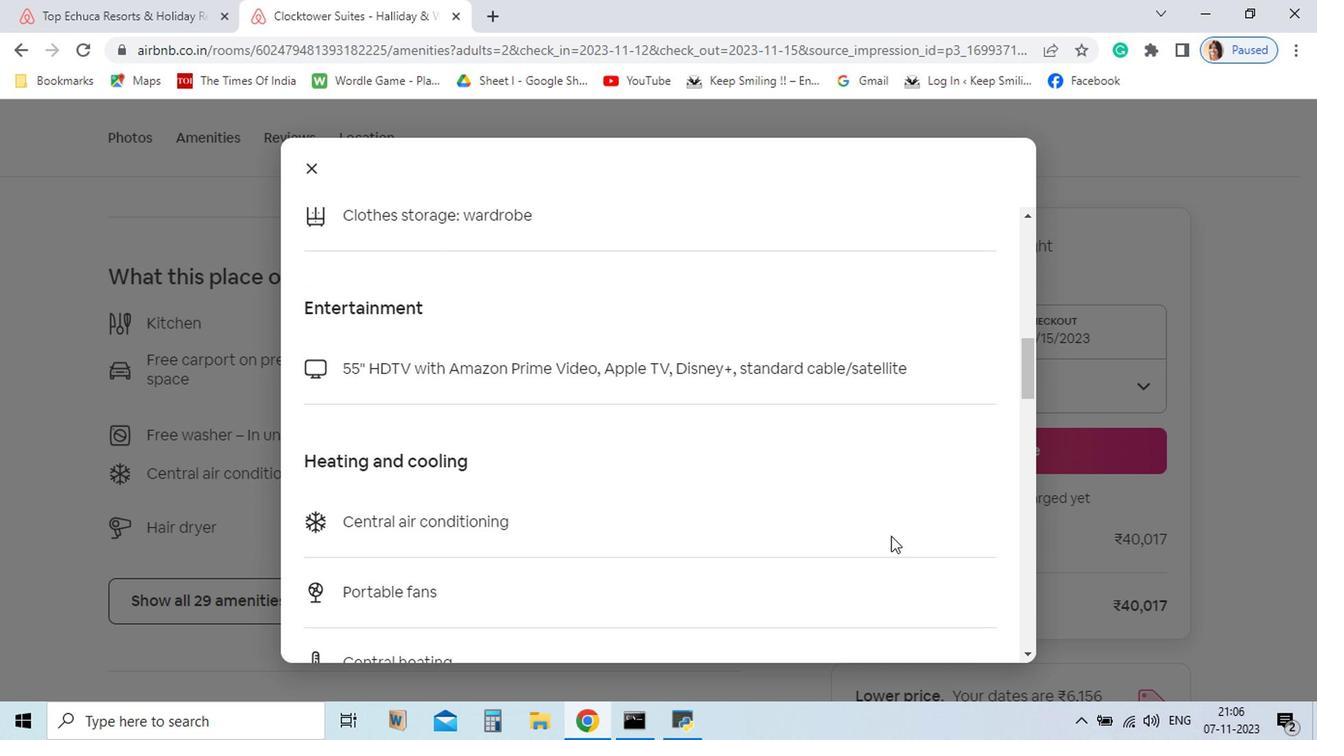 
Action: Mouse scrolled (922, 561) with delta (0, 0)
Screenshot: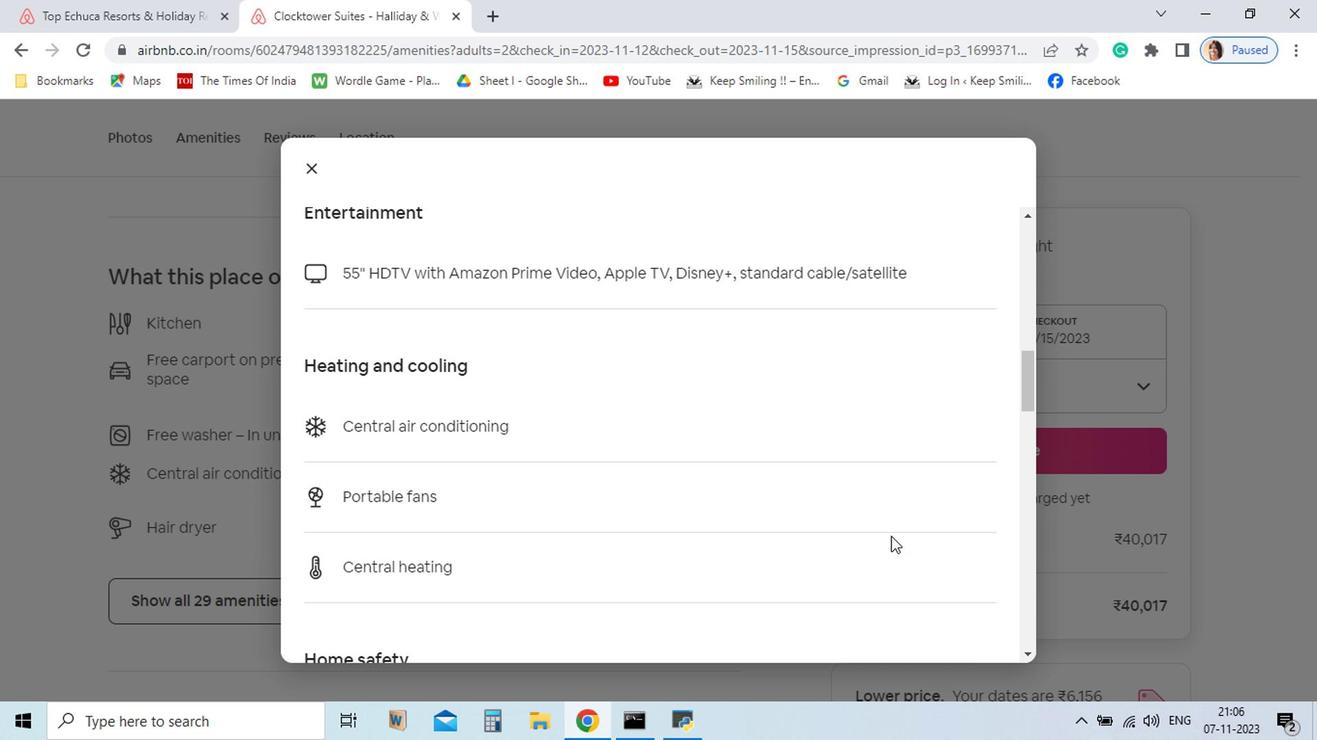 
Action: Mouse scrolled (922, 561) with delta (0, 0)
Screenshot: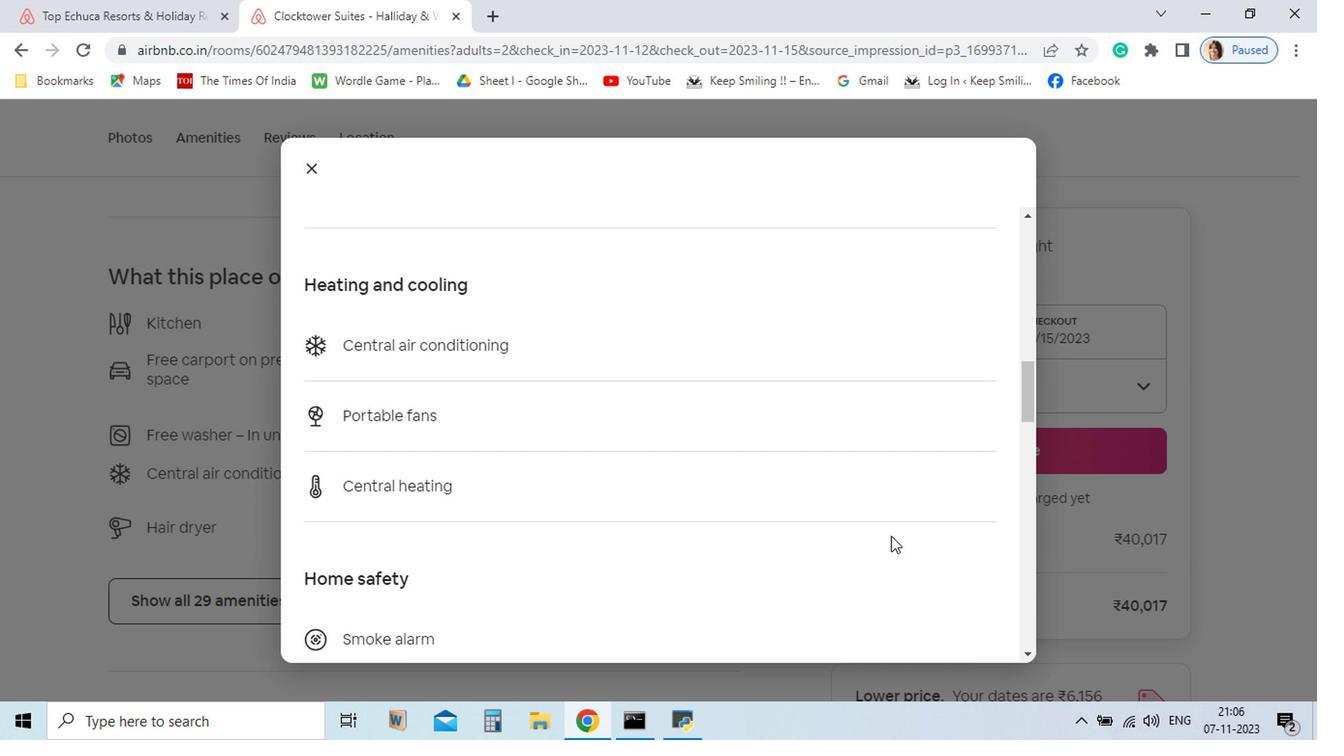 
Action: Mouse scrolled (922, 561) with delta (0, 0)
Screenshot: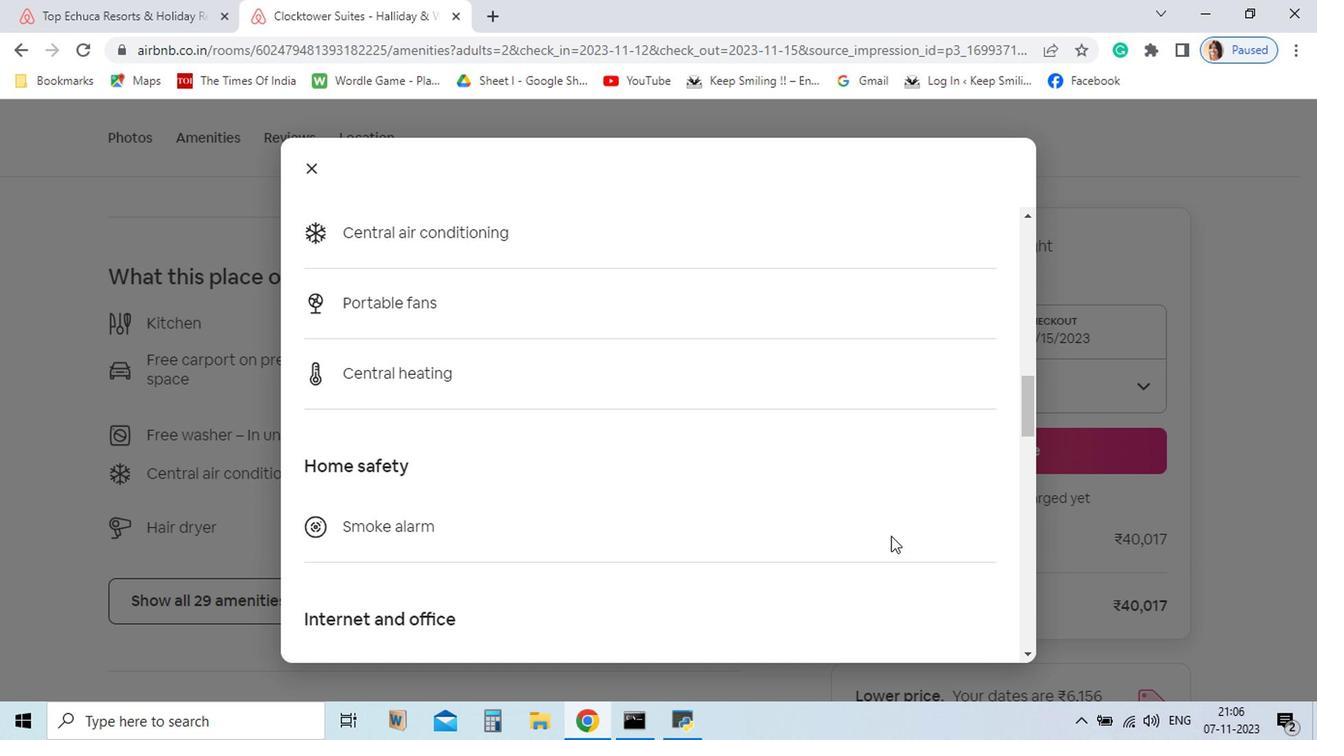 
Action: Mouse scrolled (922, 561) with delta (0, 0)
Screenshot: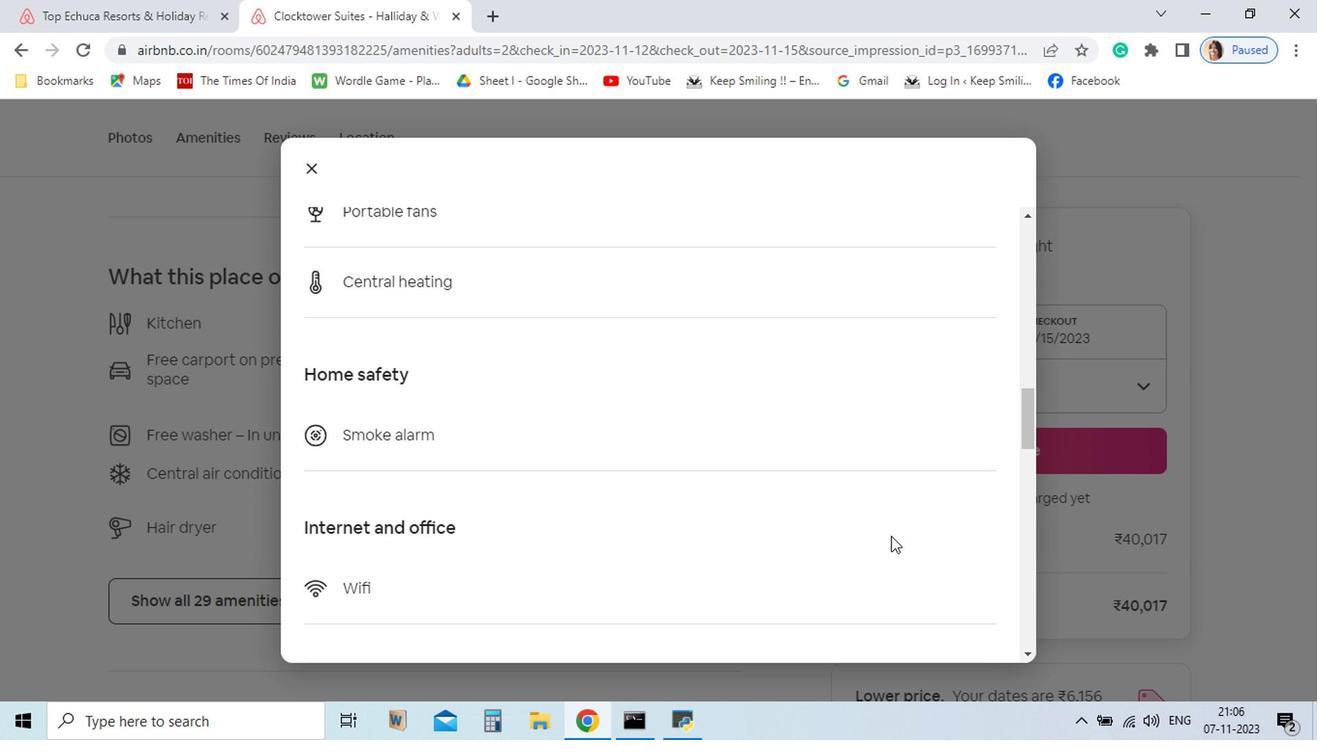 
Action: Mouse scrolled (922, 561) with delta (0, 0)
Screenshot: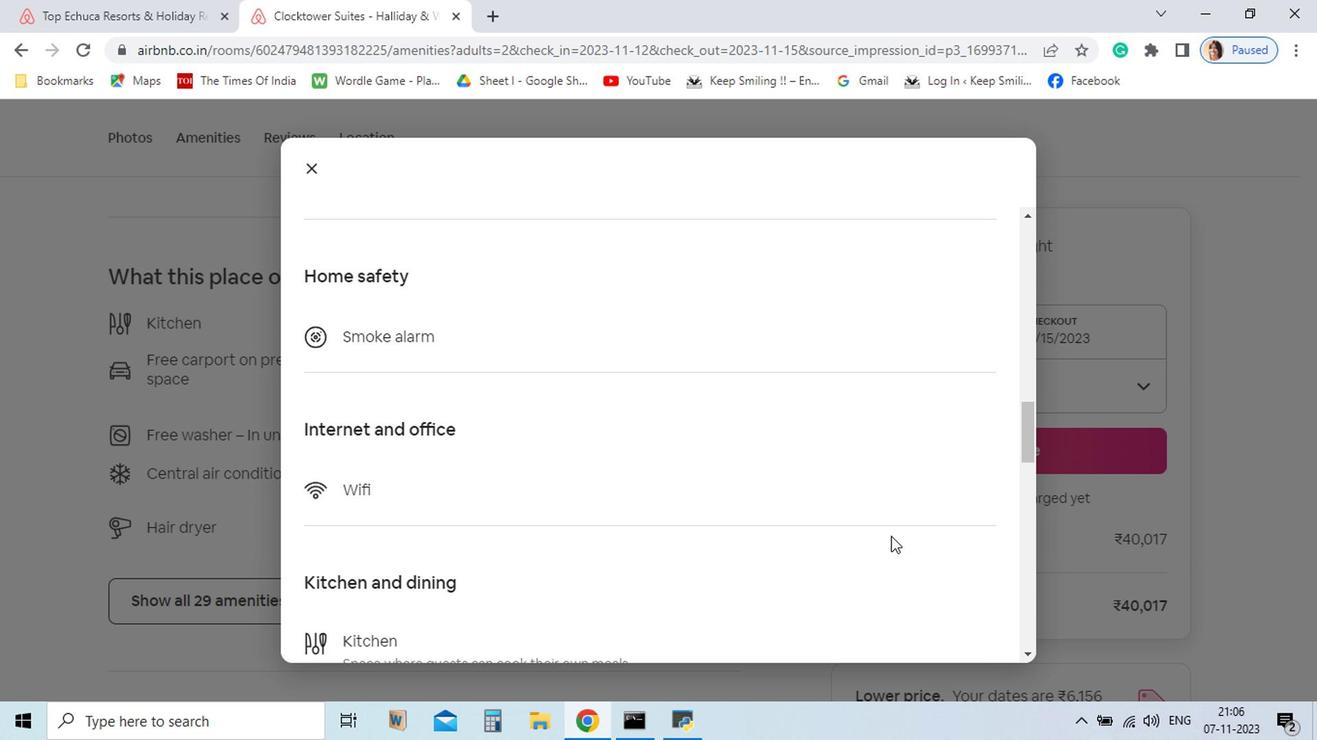 
Action: Mouse scrolled (922, 561) with delta (0, 0)
Screenshot: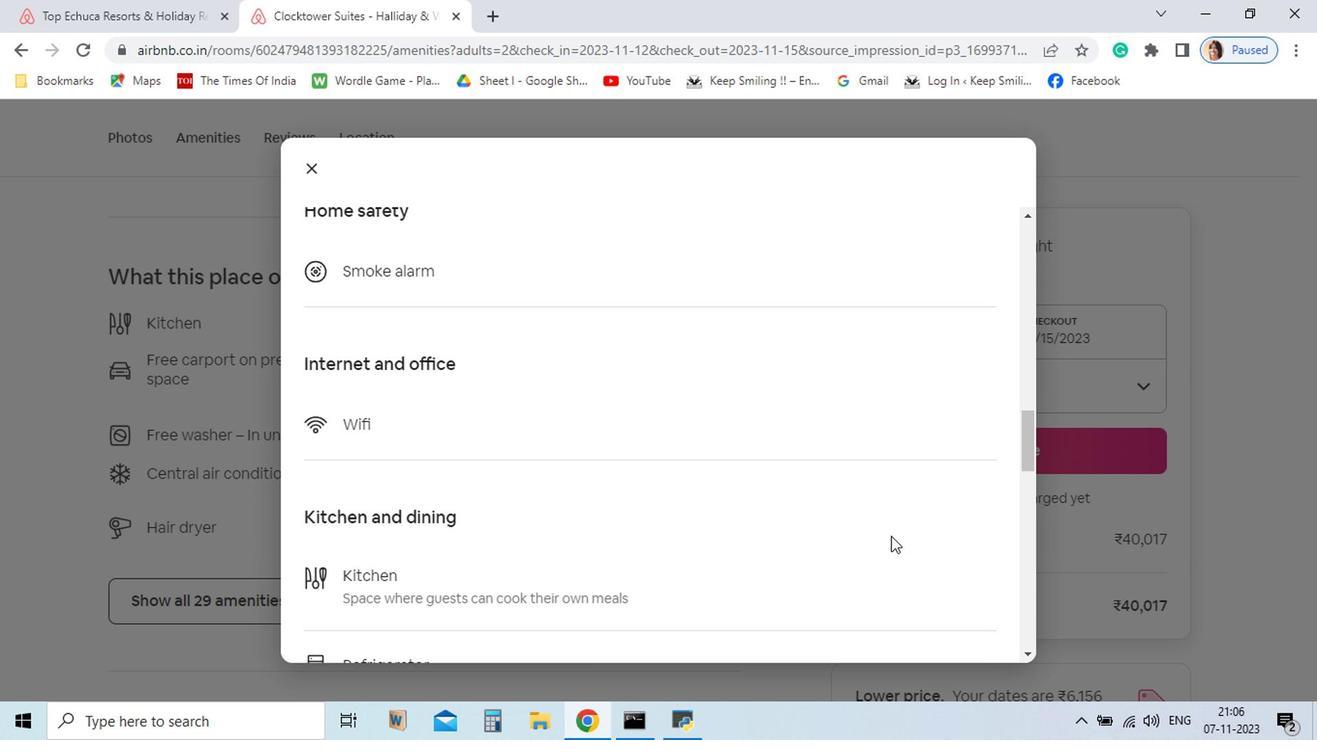 
Action: Mouse scrolled (922, 561) with delta (0, 0)
Screenshot: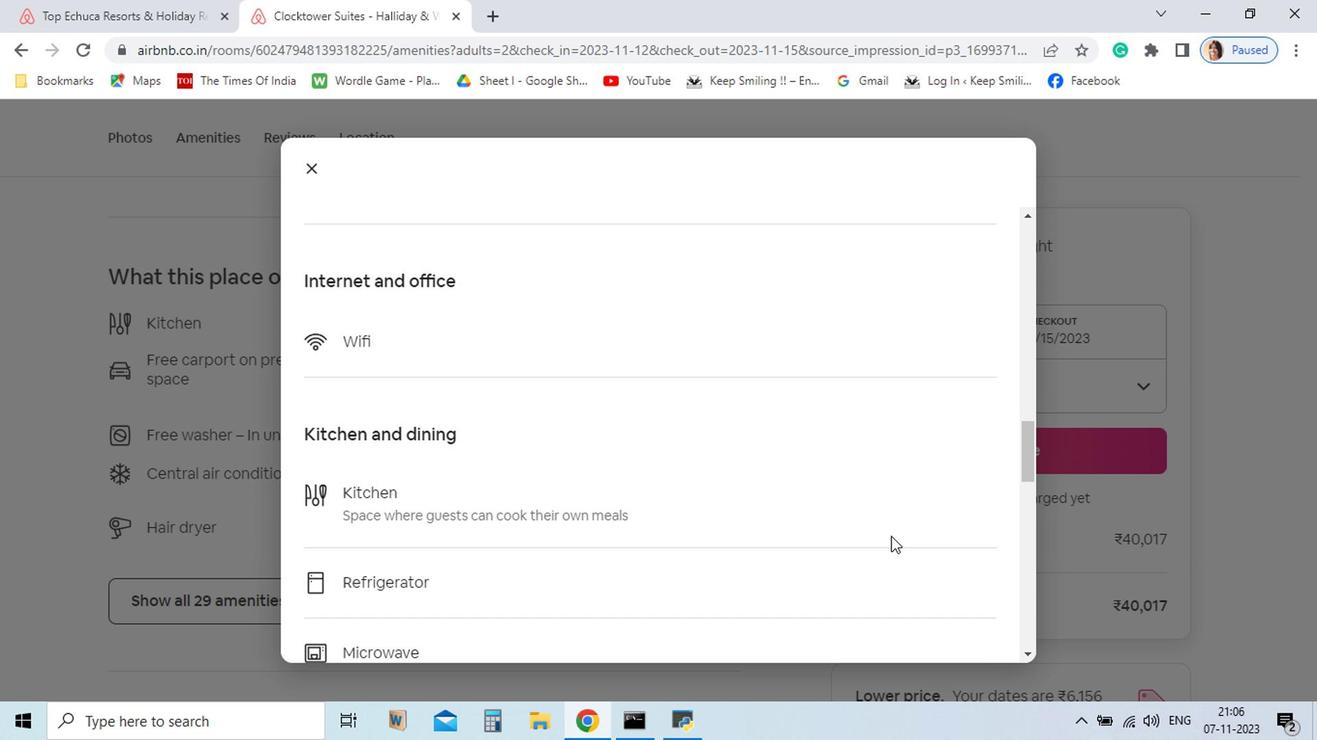 
Action: Mouse scrolled (922, 561) with delta (0, 0)
Screenshot: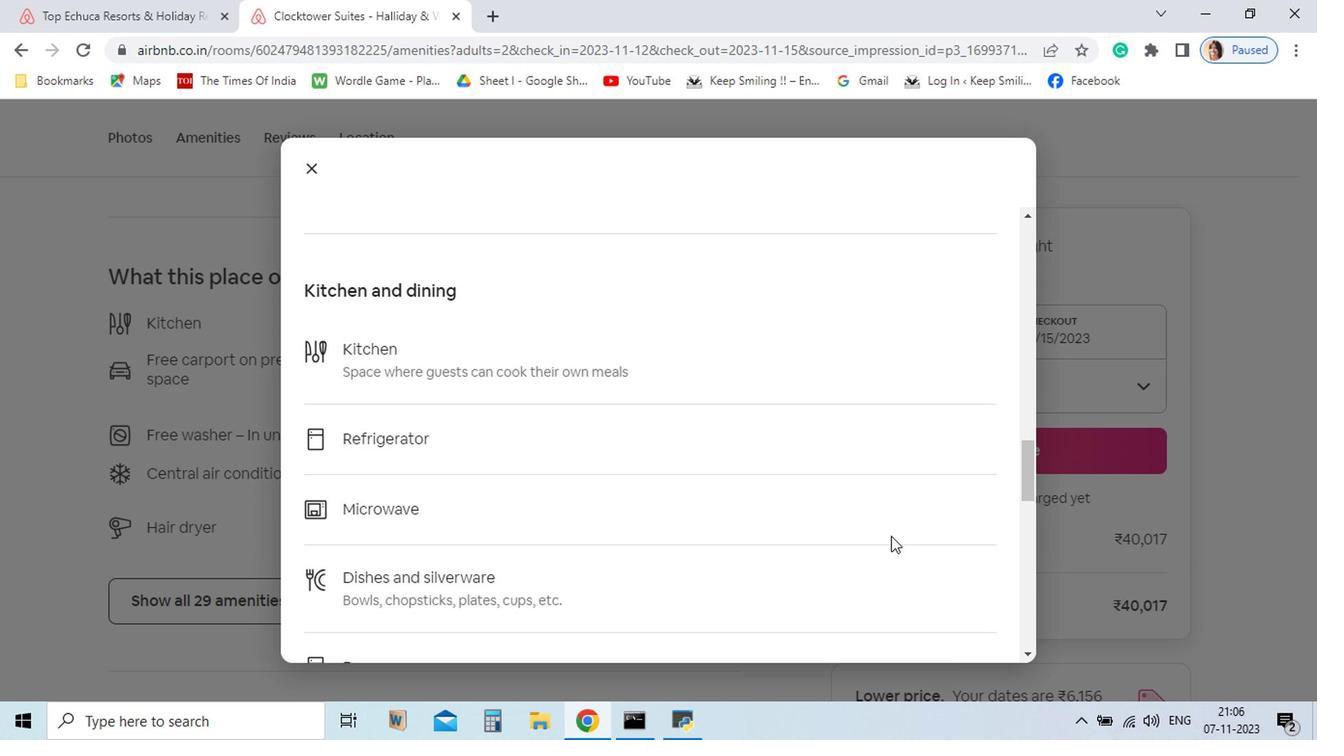 
Action: Mouse scrolled (922, 561) with delta (0, 0)
Screenshot: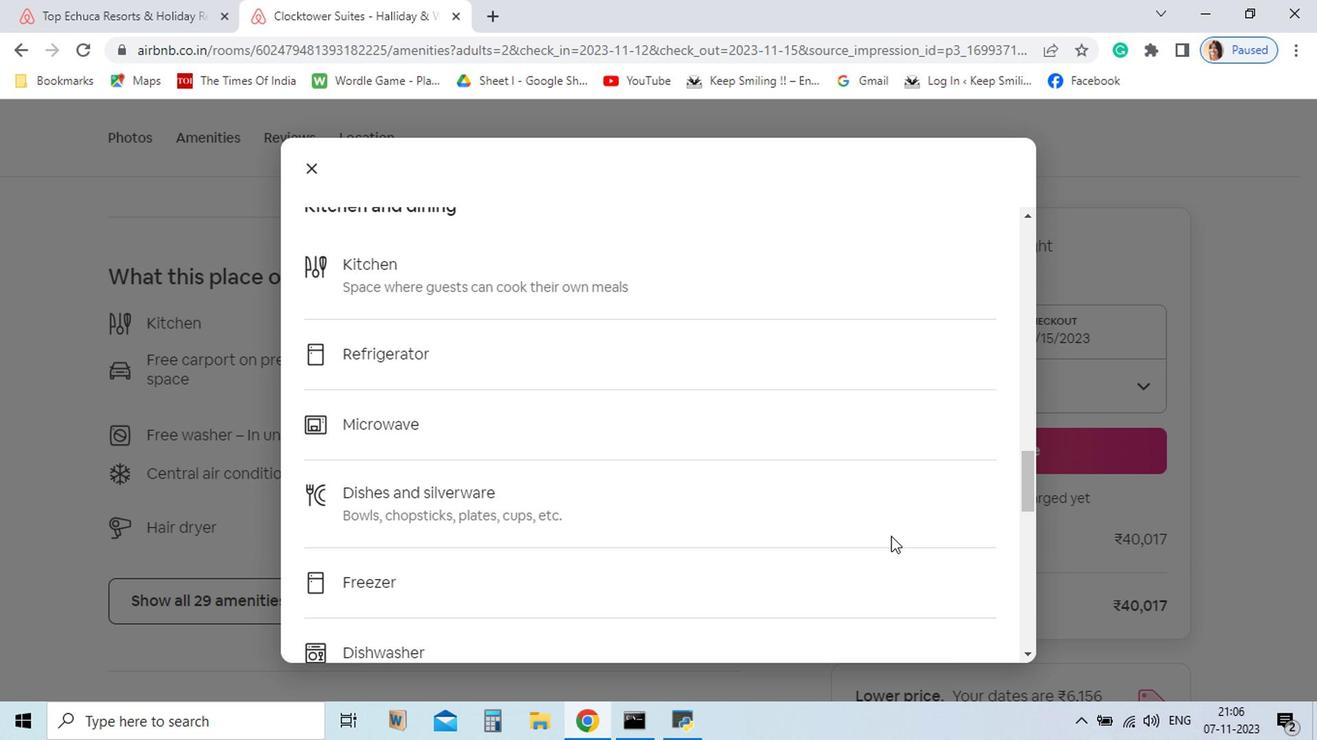 
Action: Mouse scrolled (922, 561) with delta (0, 0)
Screenshot: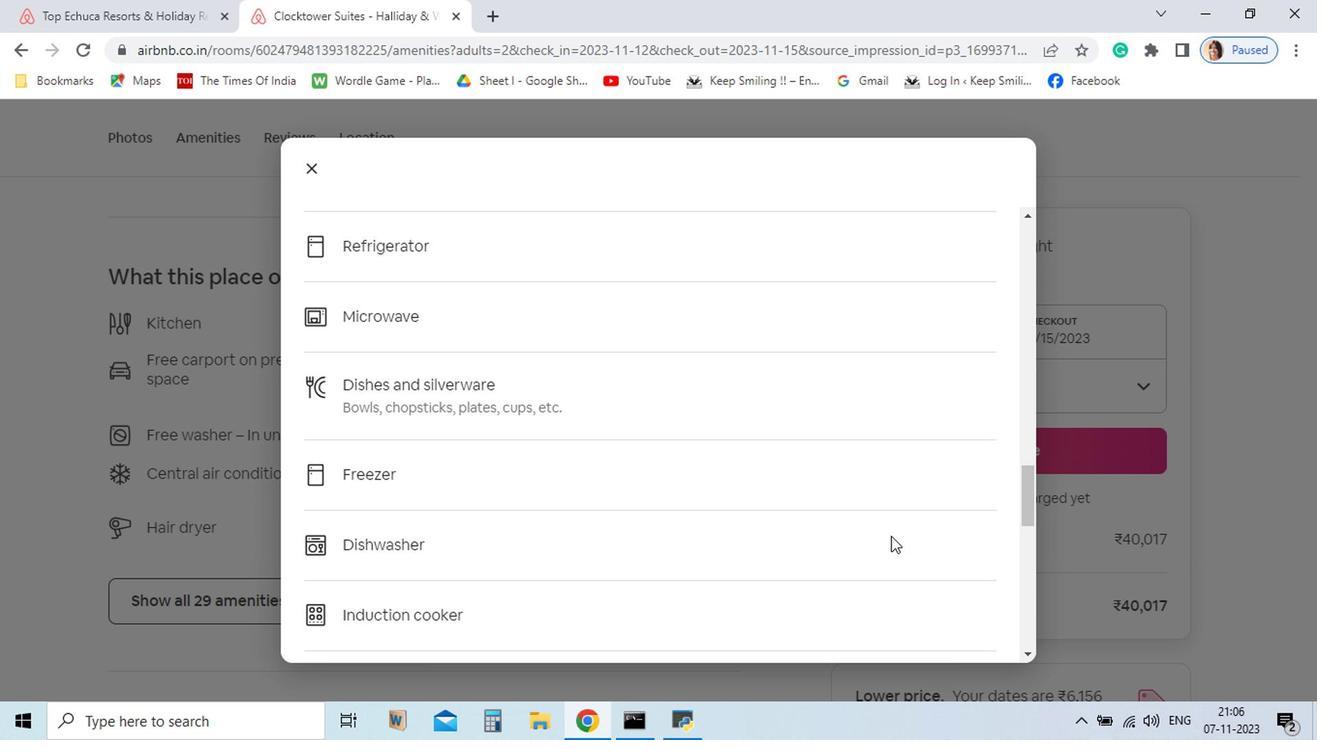 
Action: Mouse scrolled (922, 561) with delta (0, 0)
Screenshot: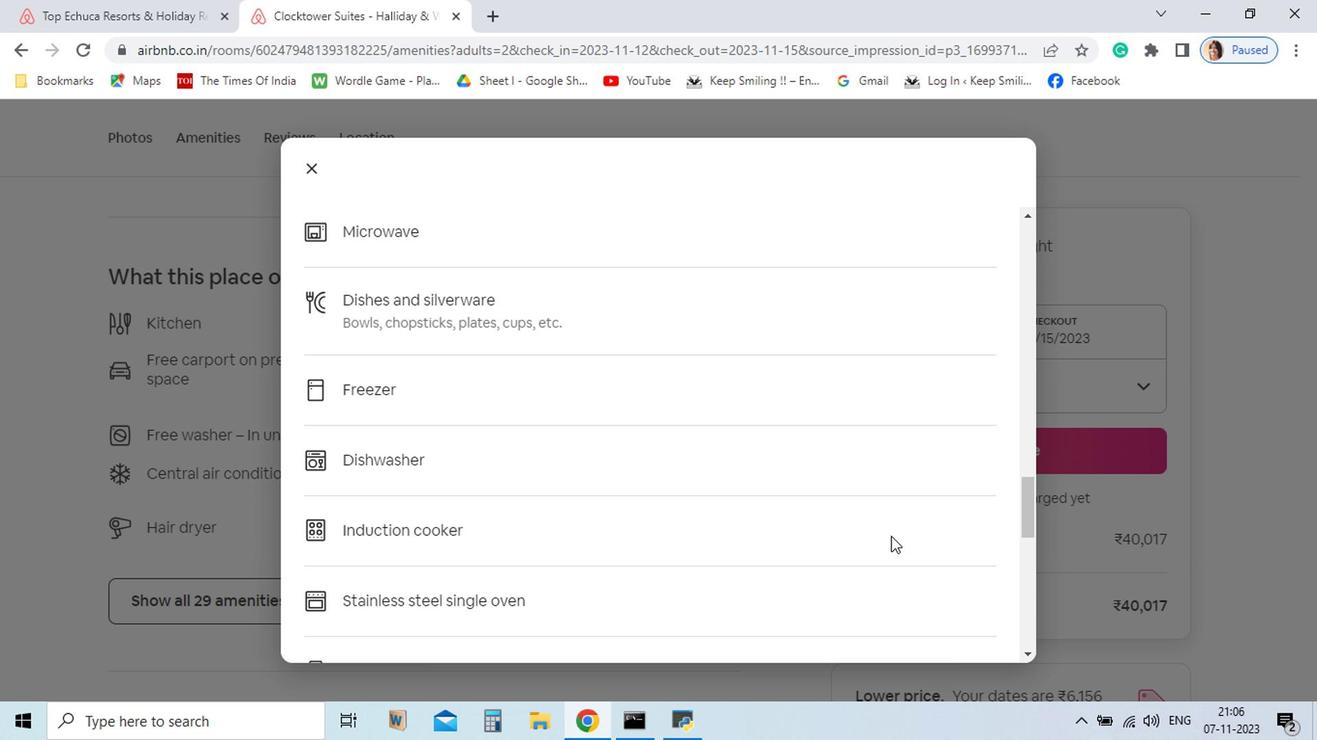 
Action: Mouse scrolled (922, 561) with delta (0, 0)
Screenshot: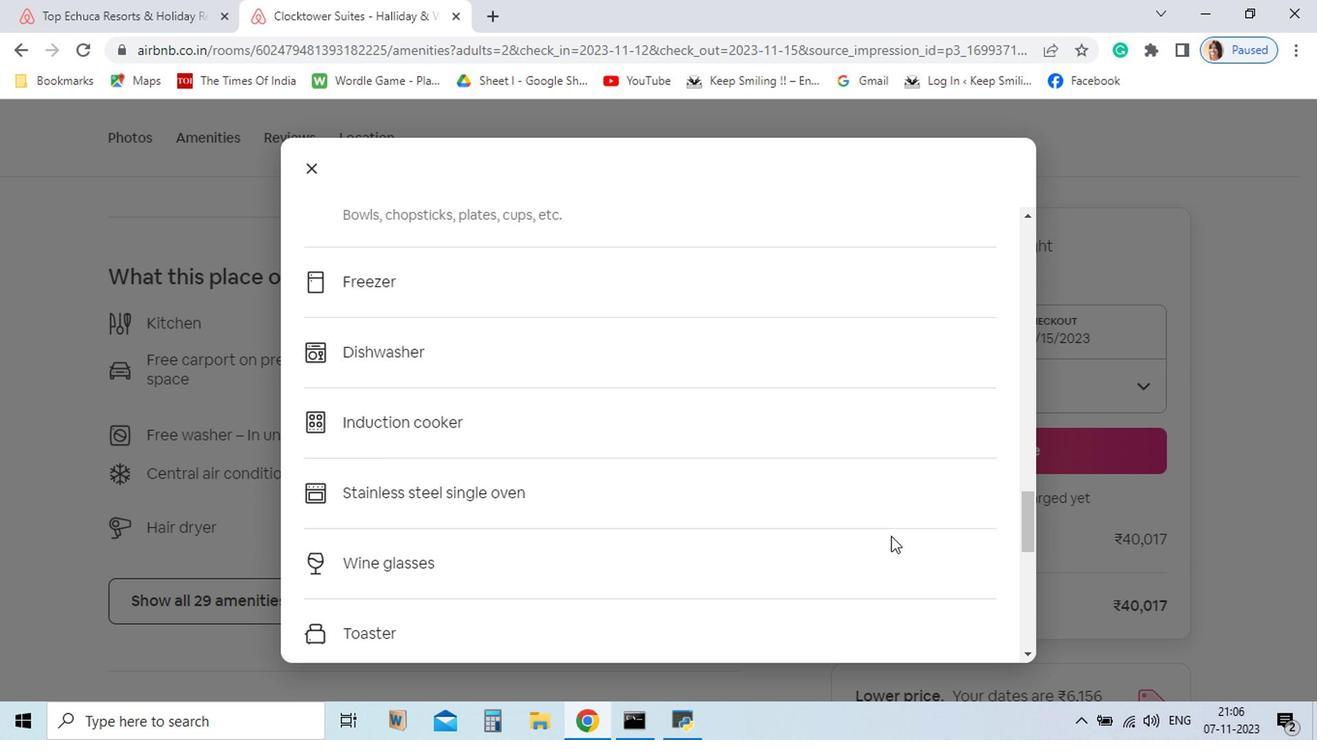 
Action: Mouse scrolled (922, 561) with delta (0, 0)
Screenshot: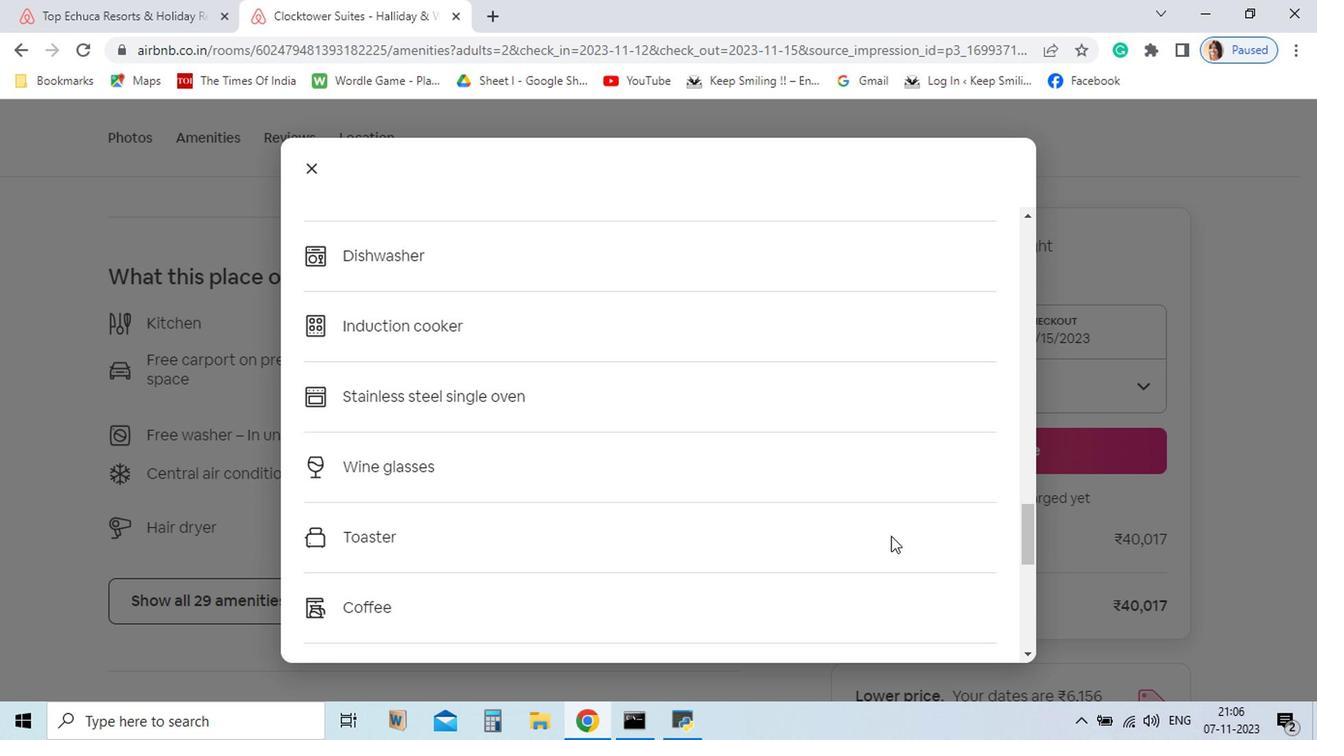 
Action: Mouse scrolled (922, 561) with delta (0, 0)
Screenshot: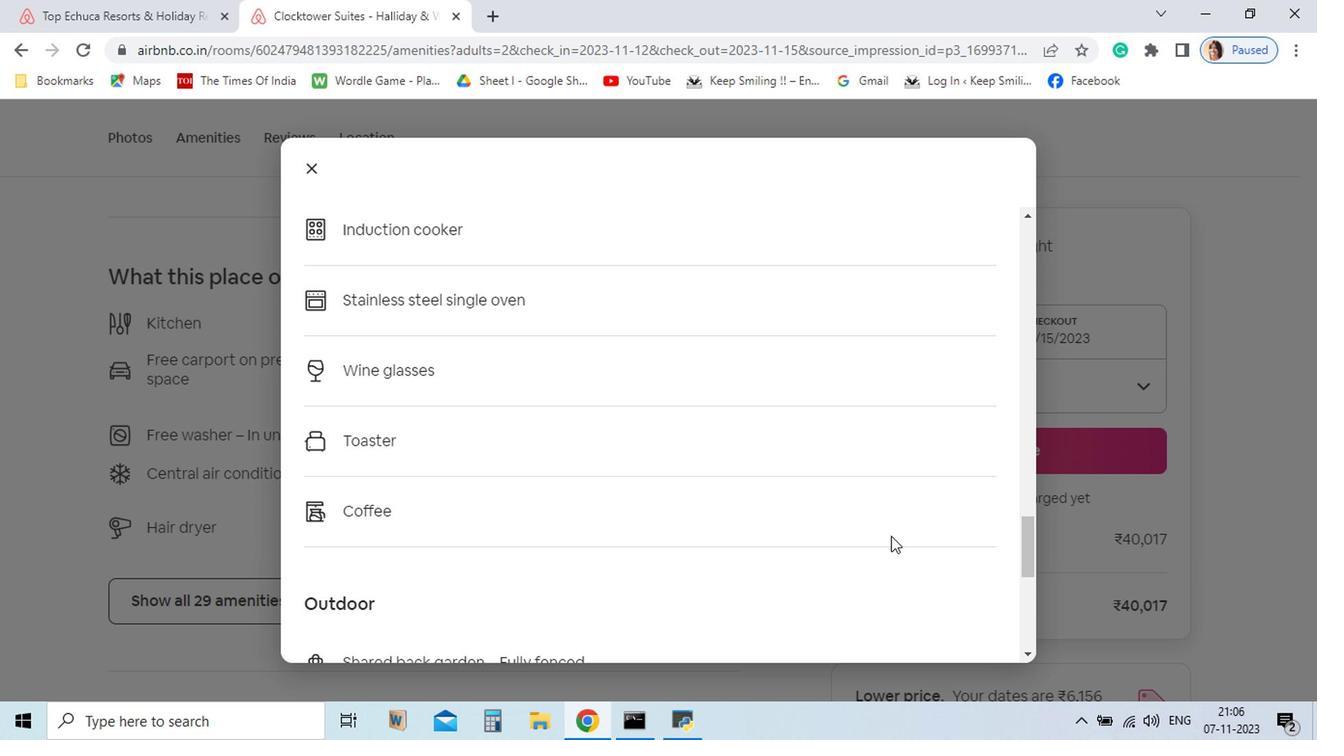 
Action: Mouse scrolled (922, 561) with delta (0, 0)
Screenshot: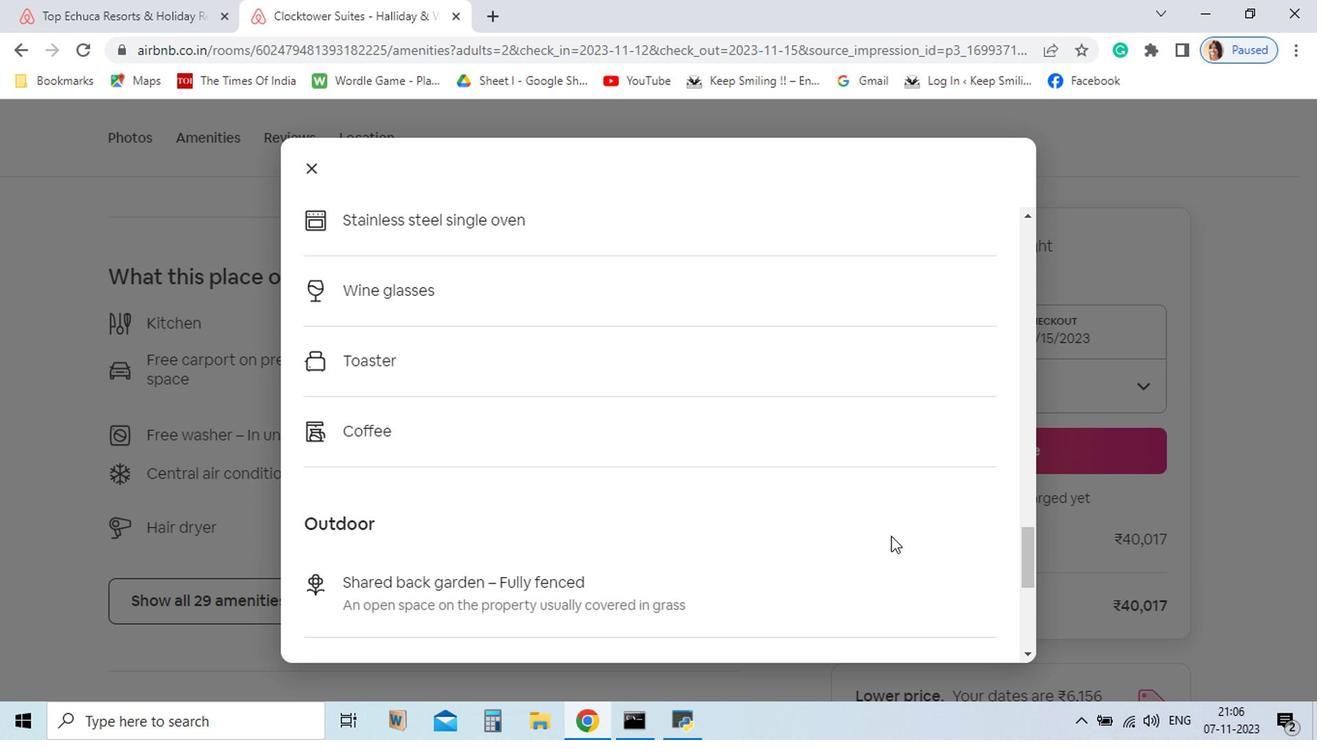 
Action: Mouse scrolled (922, 561) with delta (0, 0)
Screenshot: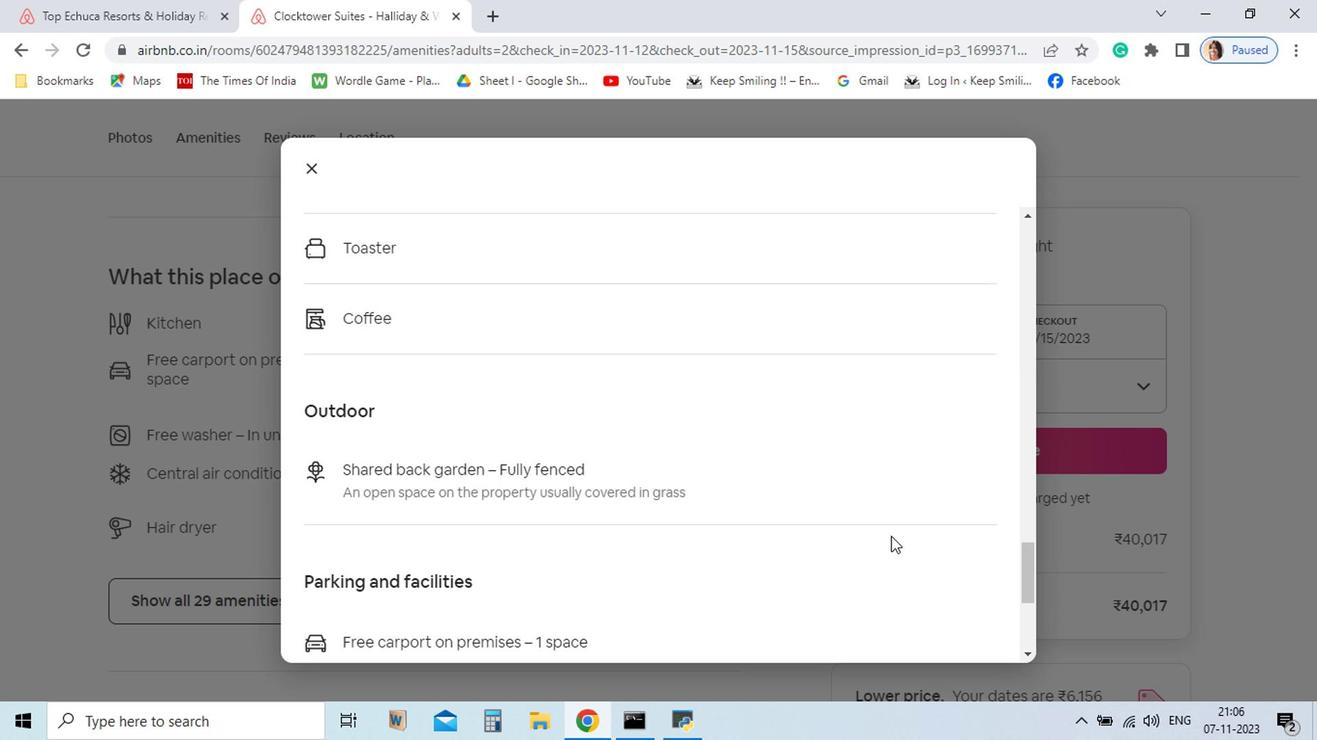 
Action: Mouse scrolled (922, 561) with delta (0, 0)
Screenshot: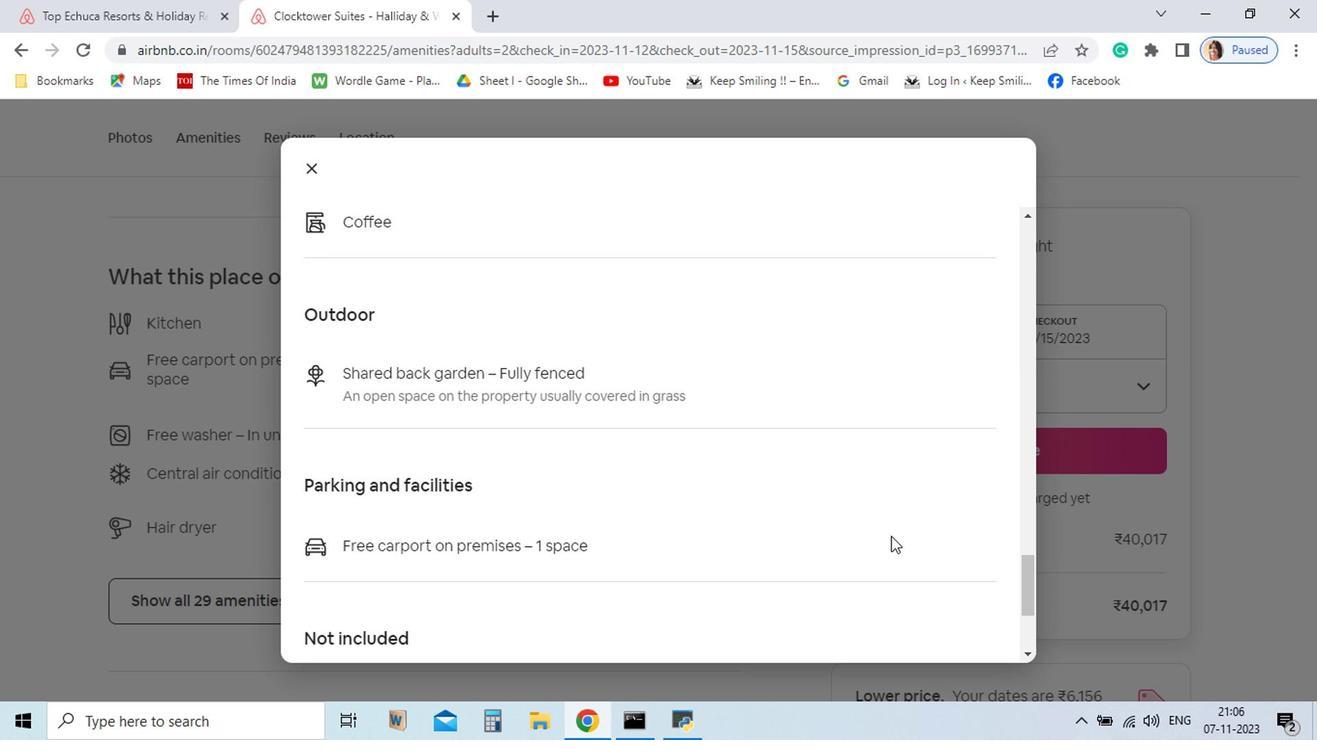 
Action: Mouse scrolled (922, 561) with delta (0, 0)
Screenshot: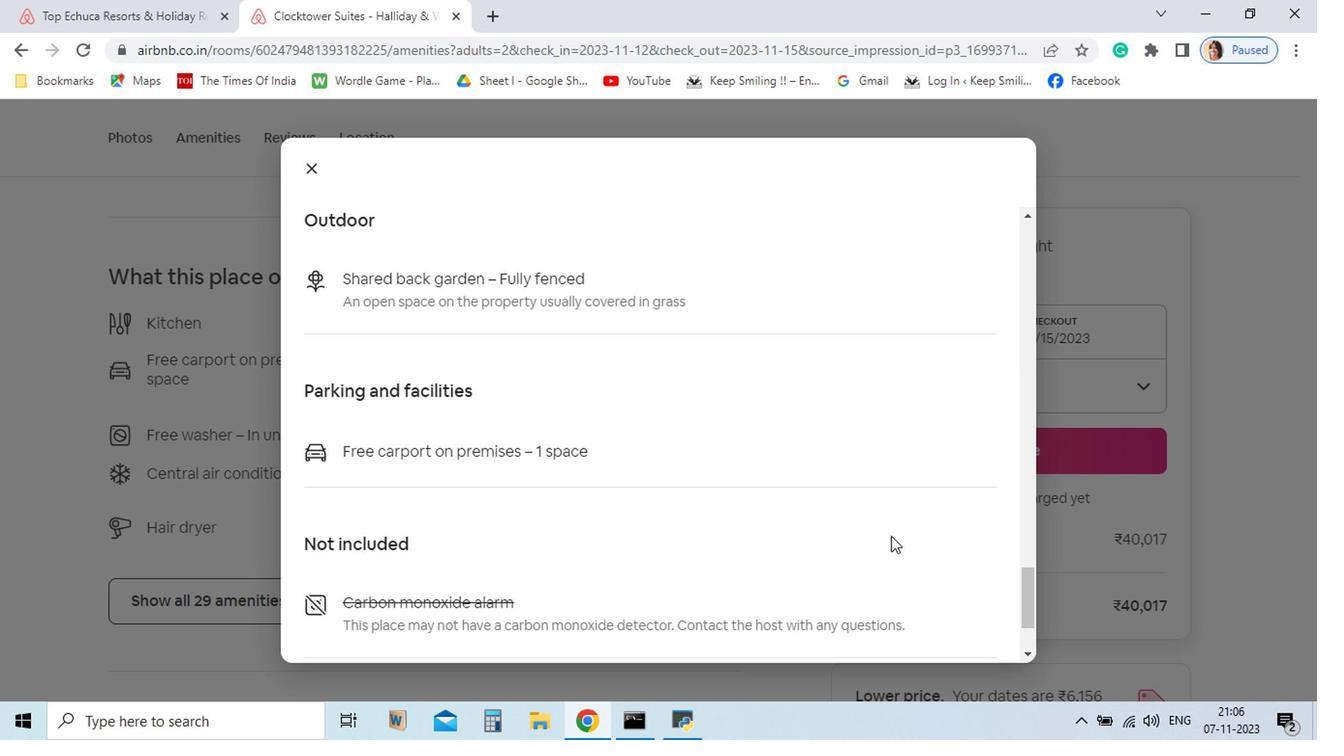 
Action: Mouse scrolled (922, 561) with delta (0, 0)
Screenshot: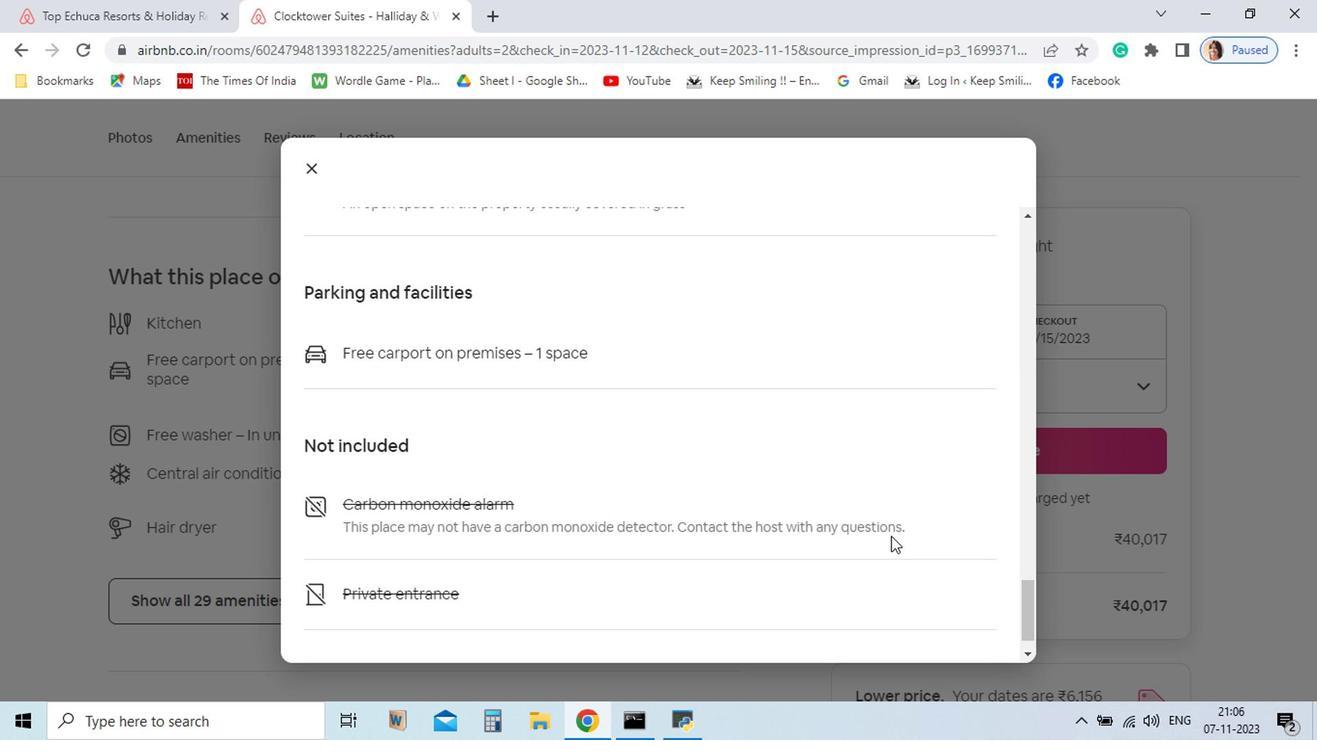 
Action: Mouse scrolled (922, 561) with delta (0, 0)
Screenshot: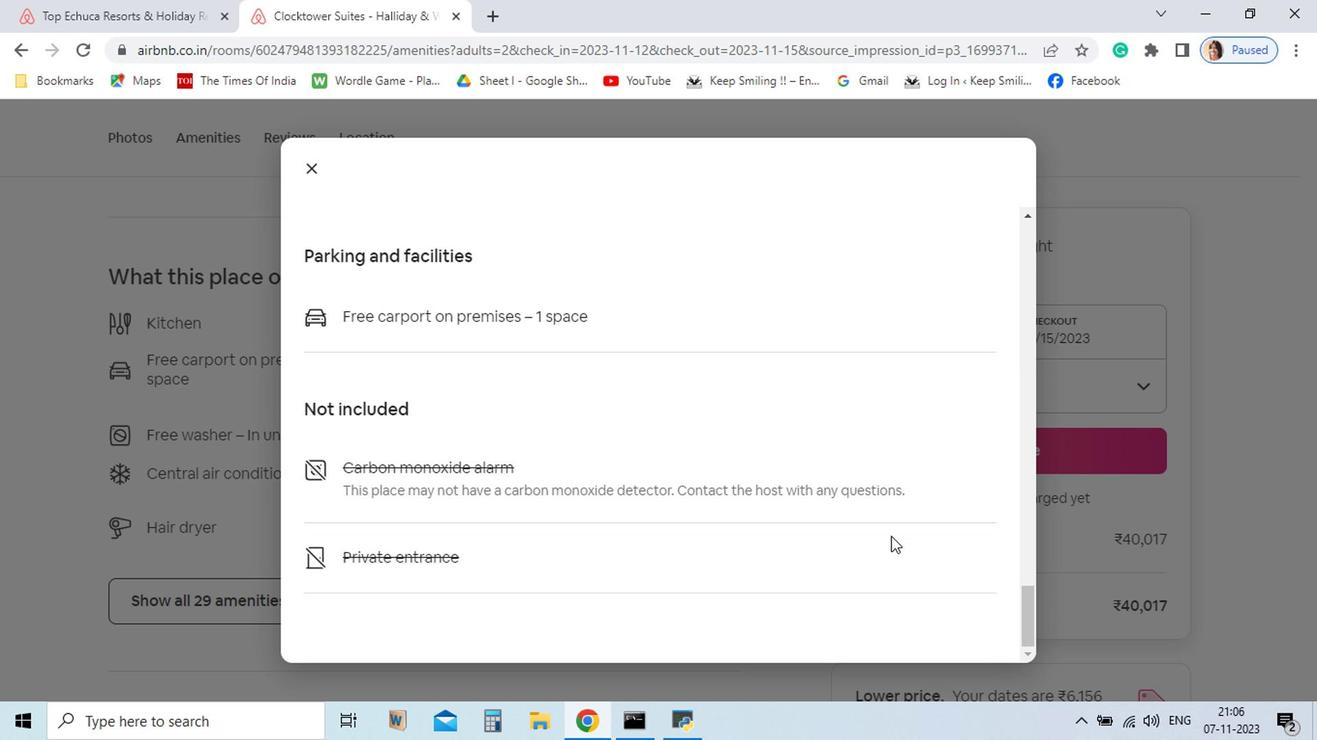 
Action: Mouse scrolled (922, 561) with delta (0, 0)
Screenshot: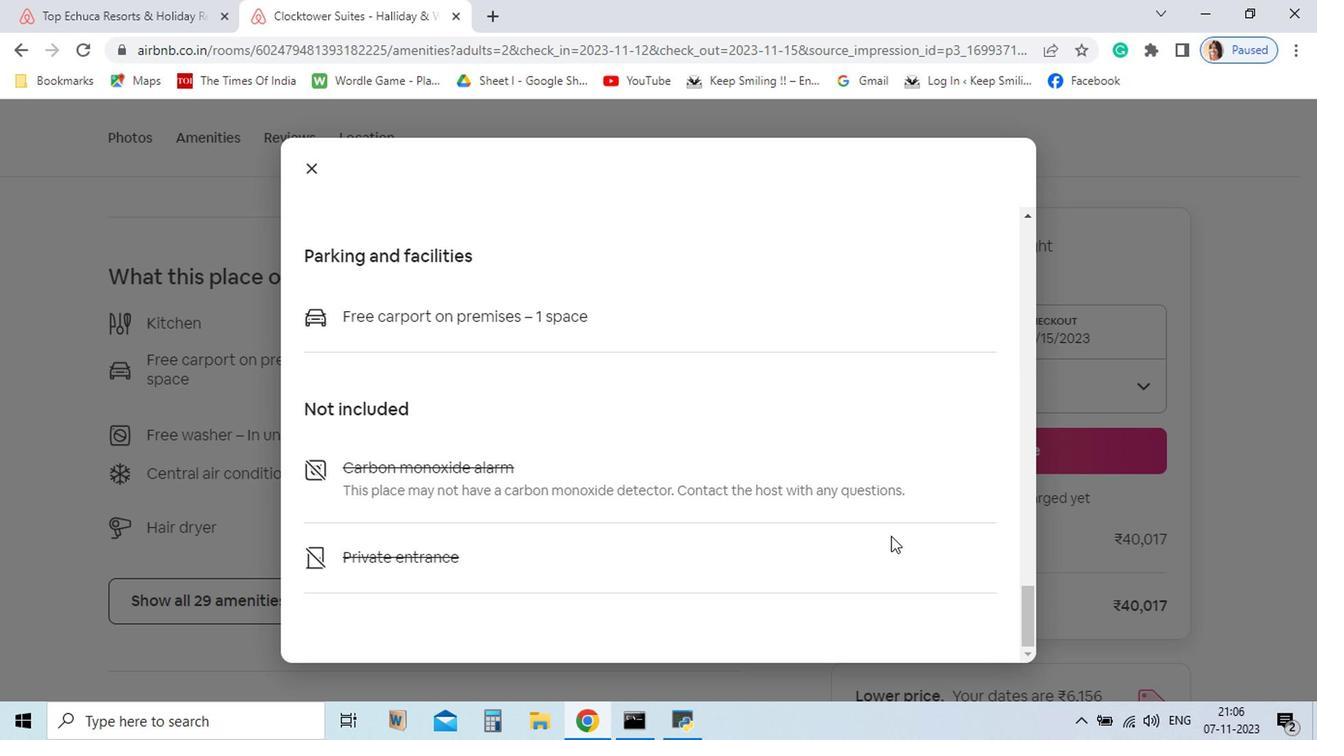 
Action: Mouse scrolled (922, 561) with delta (0, 0)
Screenshot: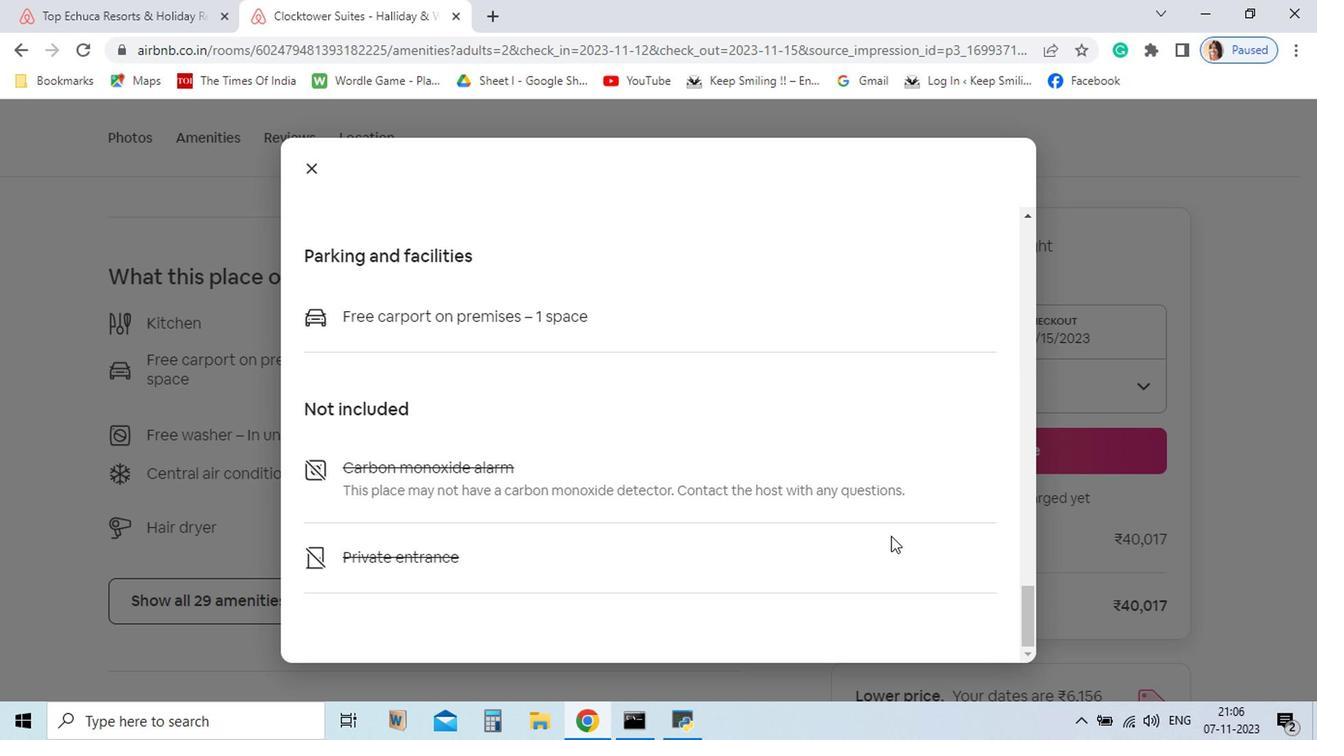 
Action: Mouse scrolled (922, 561) with delta (0, 0)
Screenshot: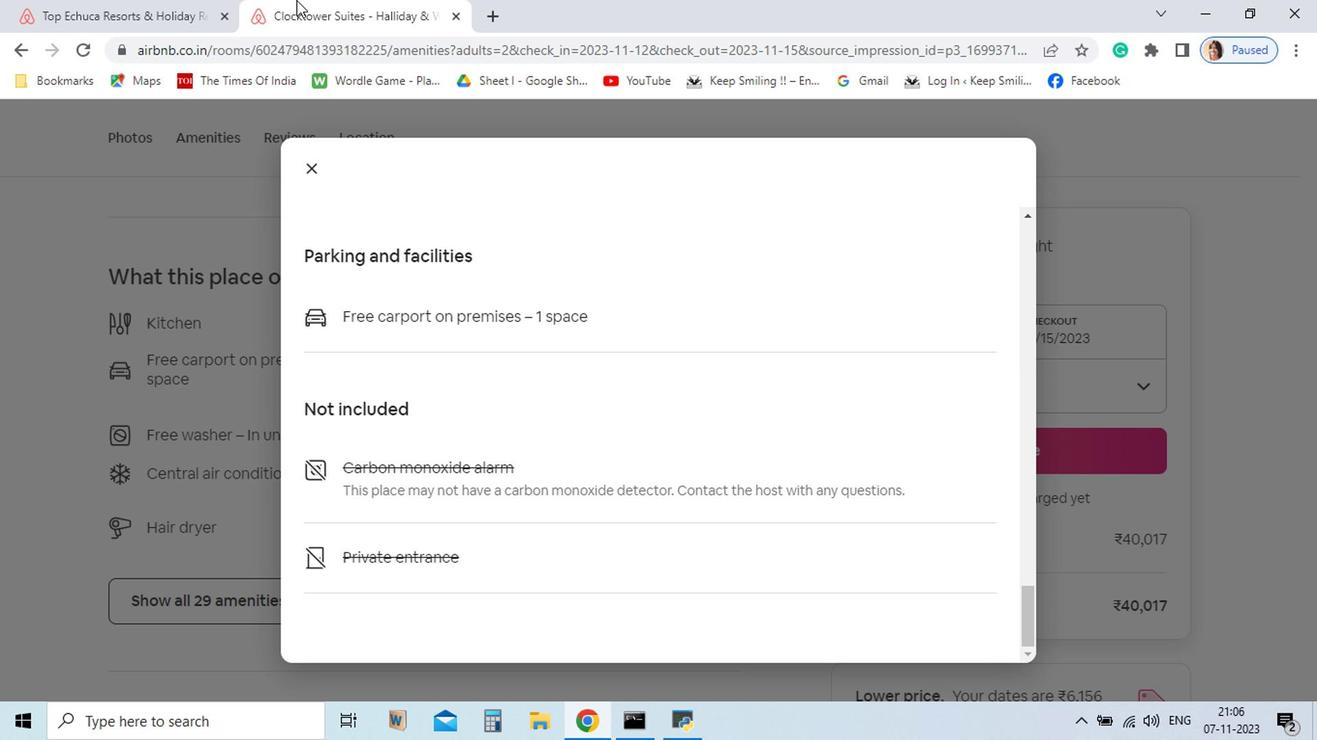 
Action: Mouse moved to (458, 237)
Screenshot: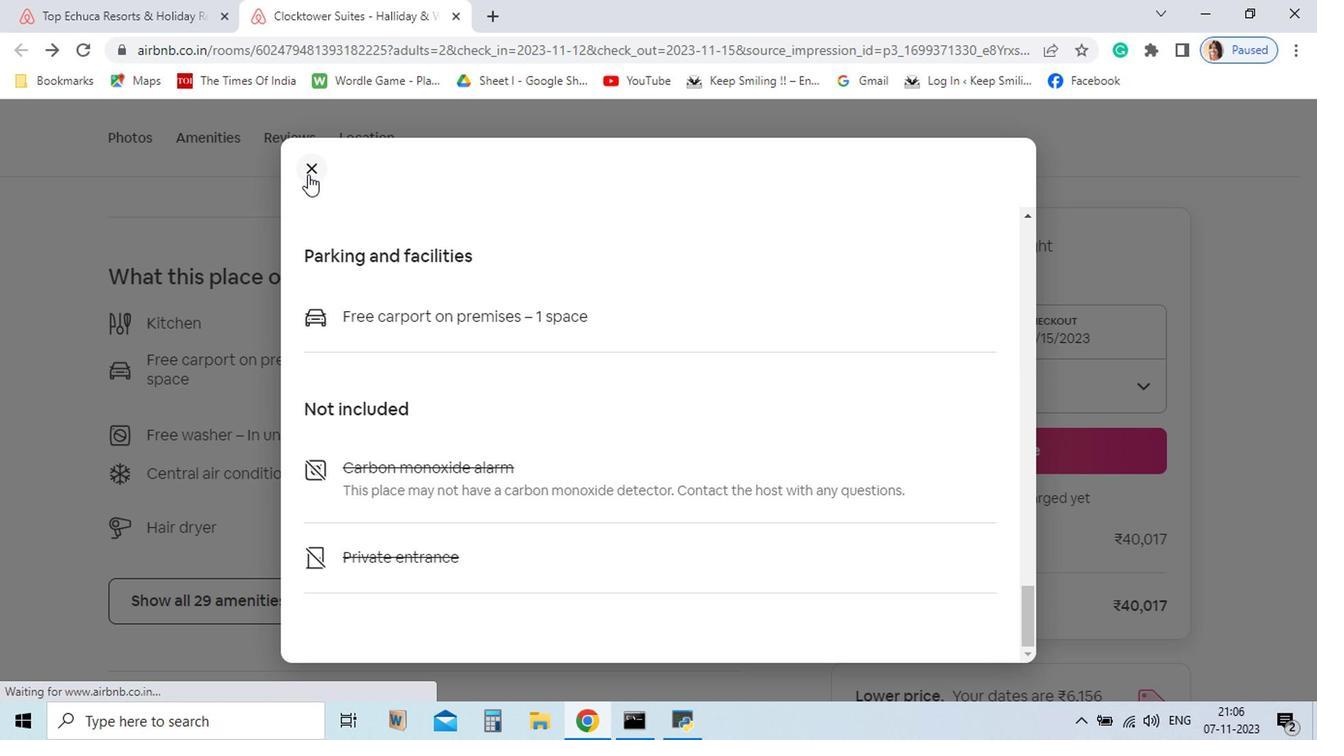 
Action: Mouse pressed left at (458, 237)
Screenshot: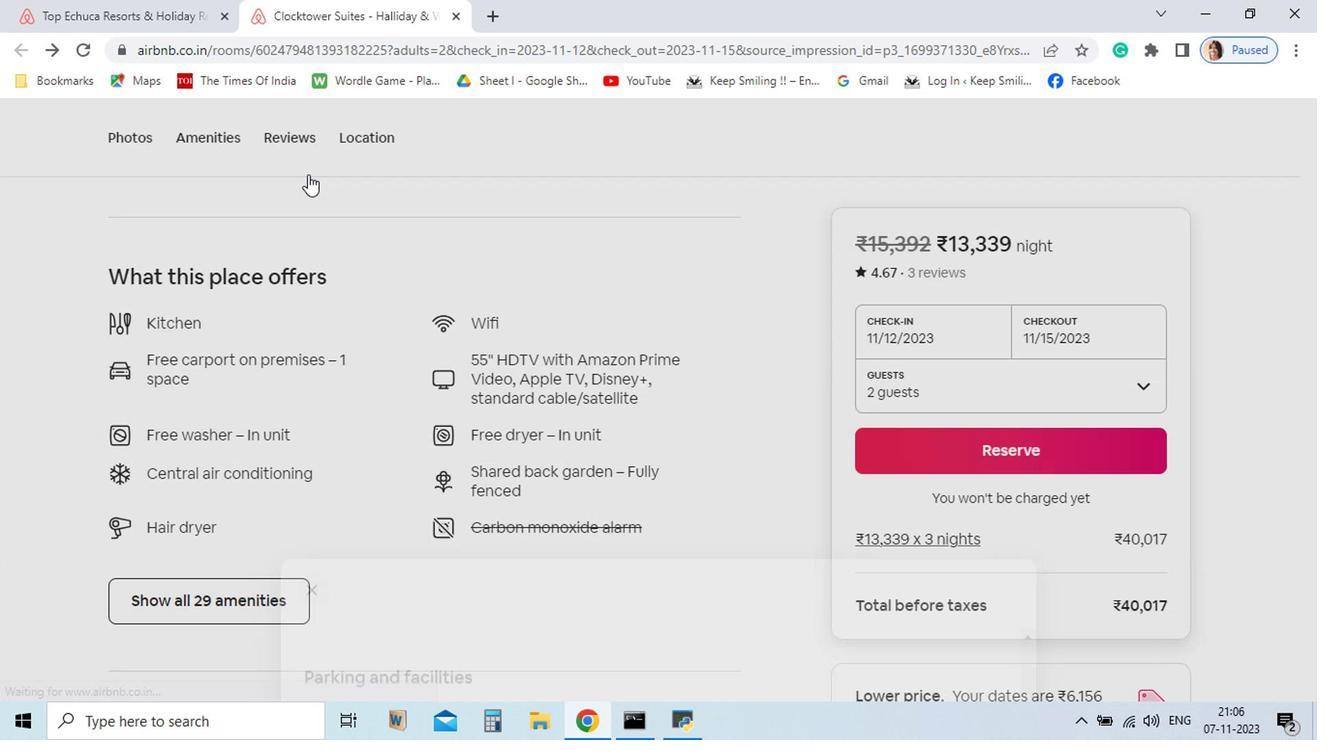 
Action: Mouse moved to (622, 668)
Screenshot: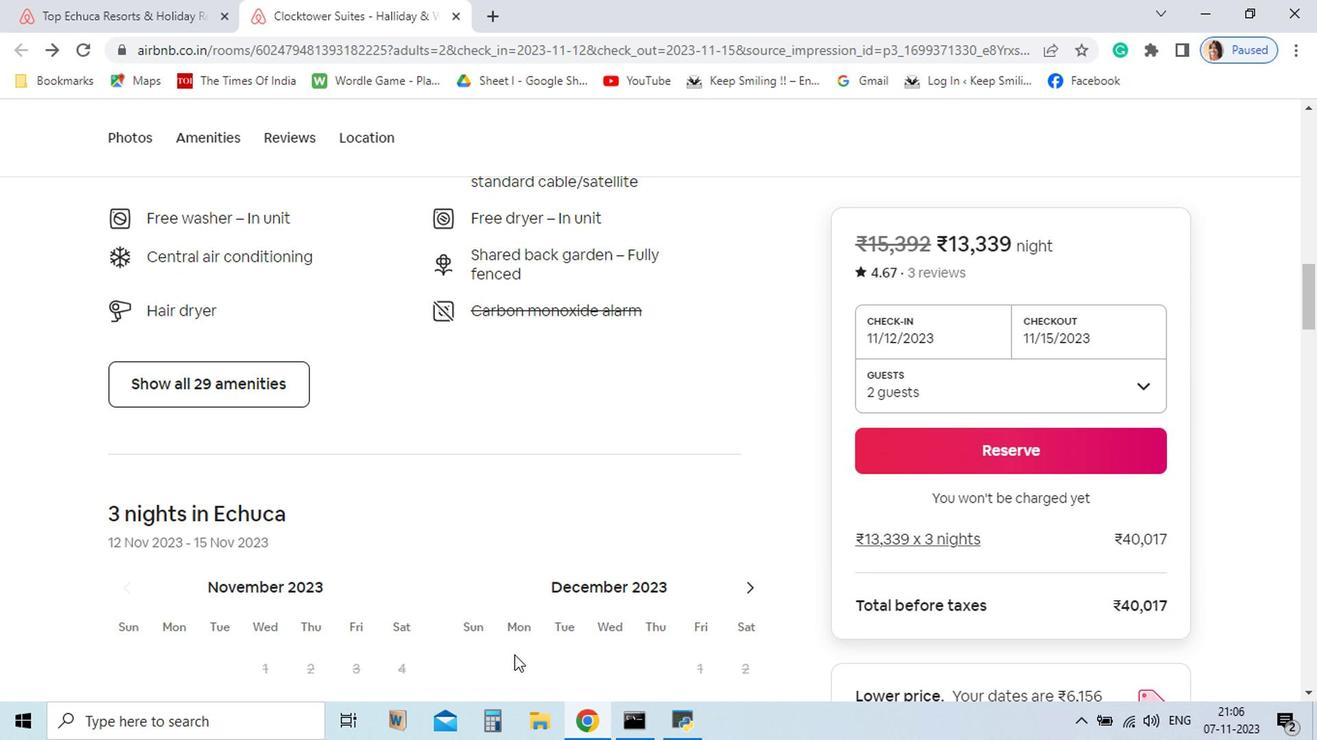 
Action: Mouse scrolled (622, 667) with delta (0, 0)
Screenshot: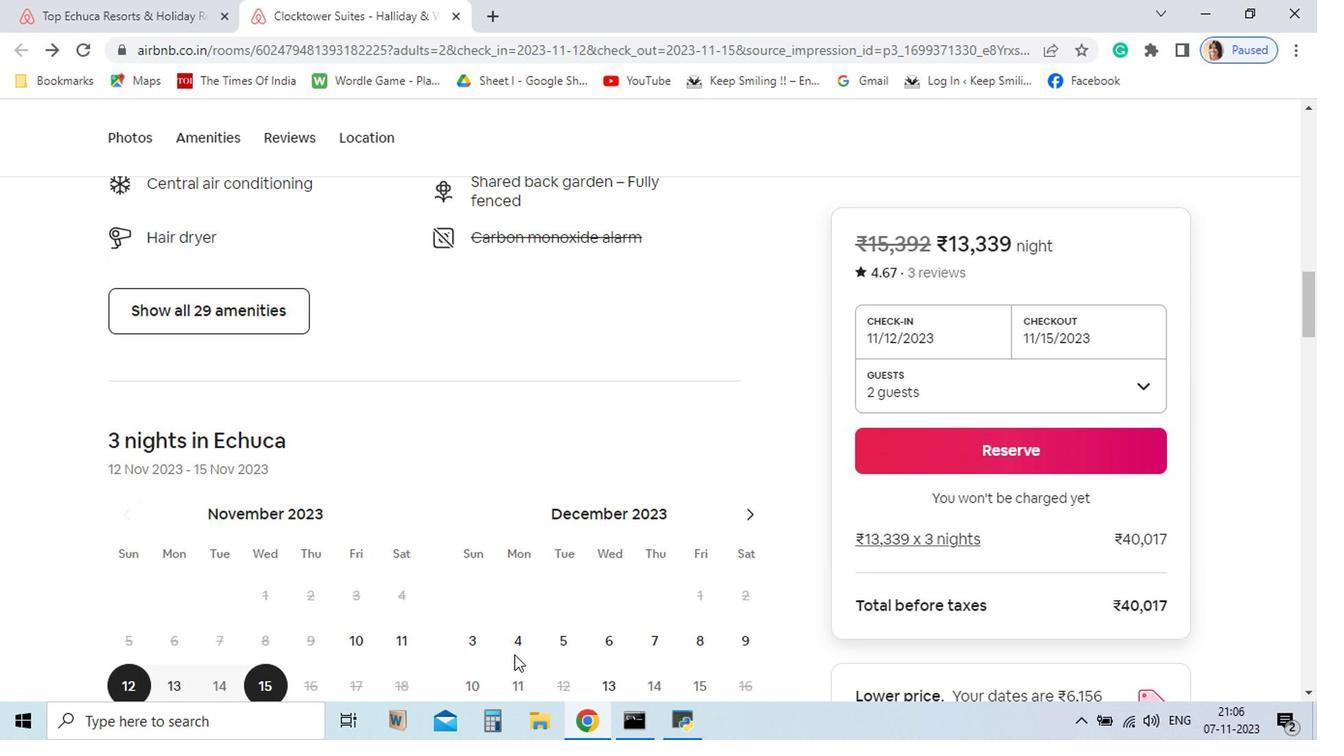 
Action: Mouse scrolled (622, 667) with delta (0, 0)
Screenshot: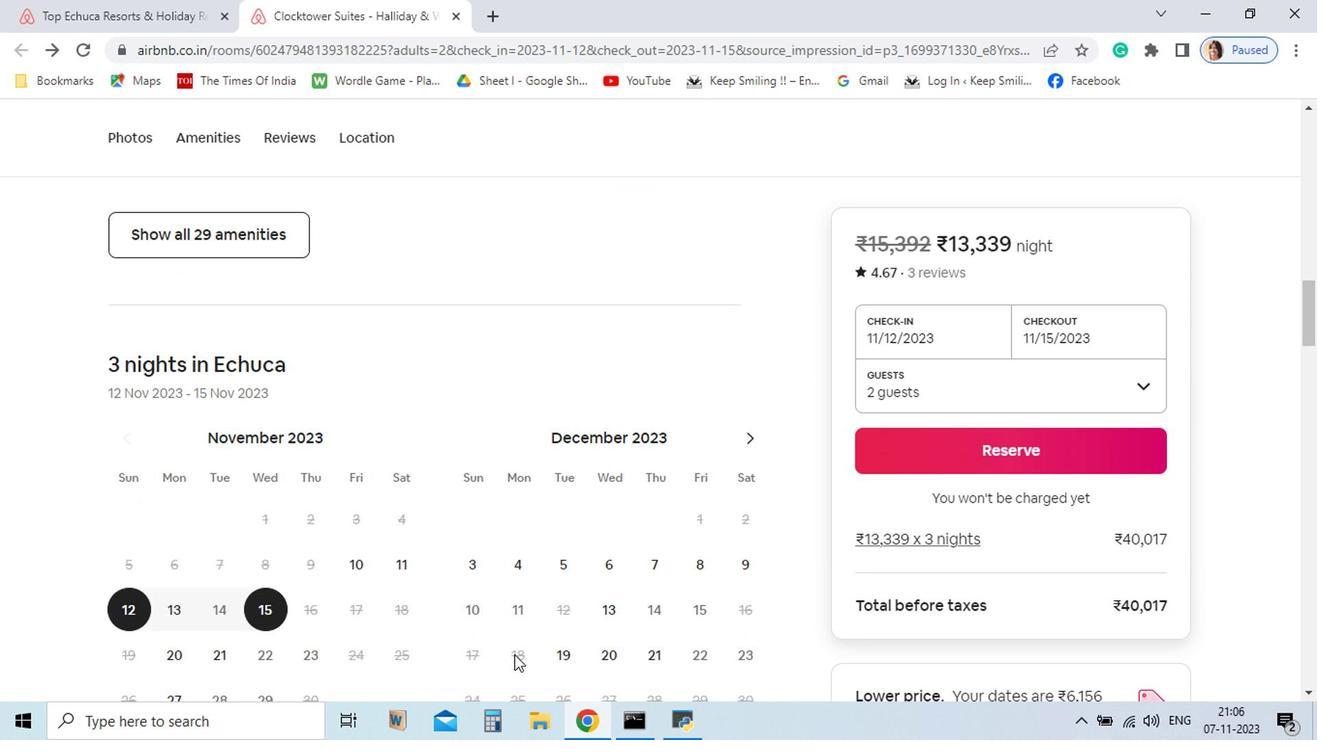 
Action: Mouse scrolled (622, 667) with delta (0, 0)
Screenshot: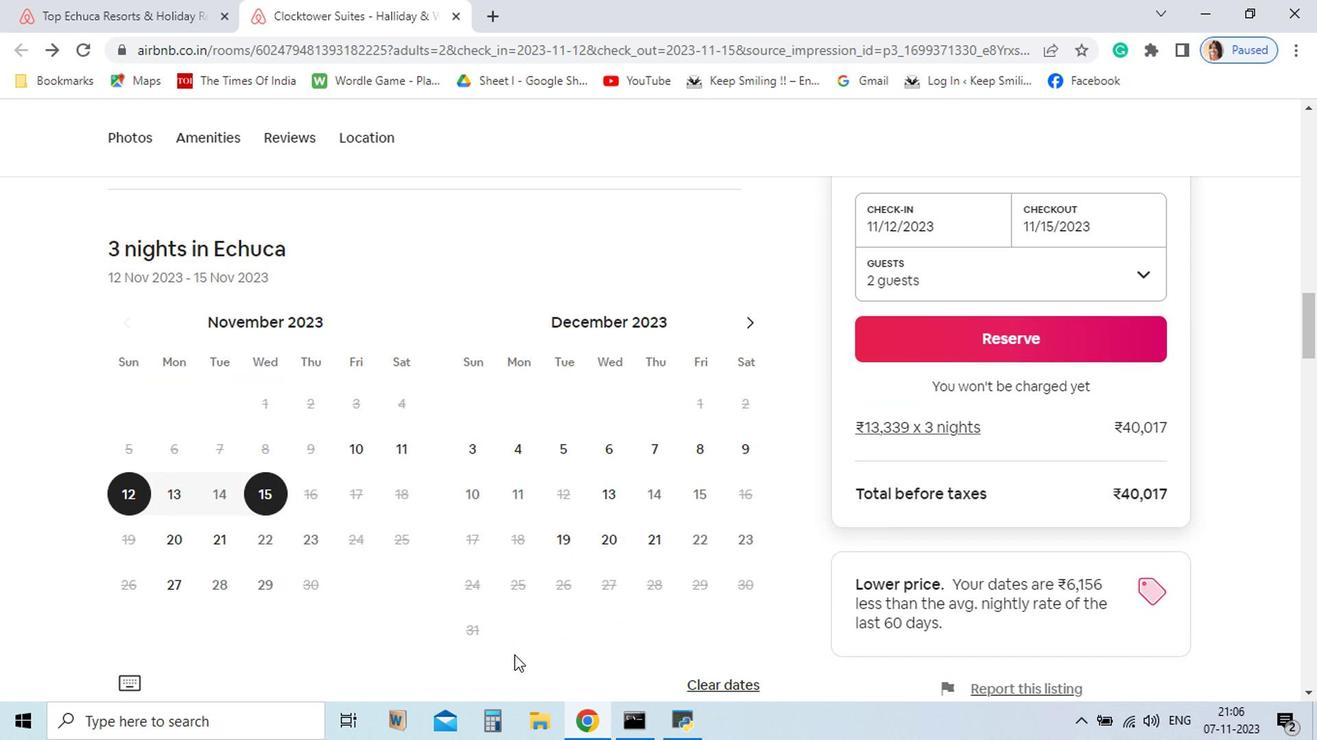 
Action: Mouse scrolled (622, 667) with delta (0, 0)
Screenshot: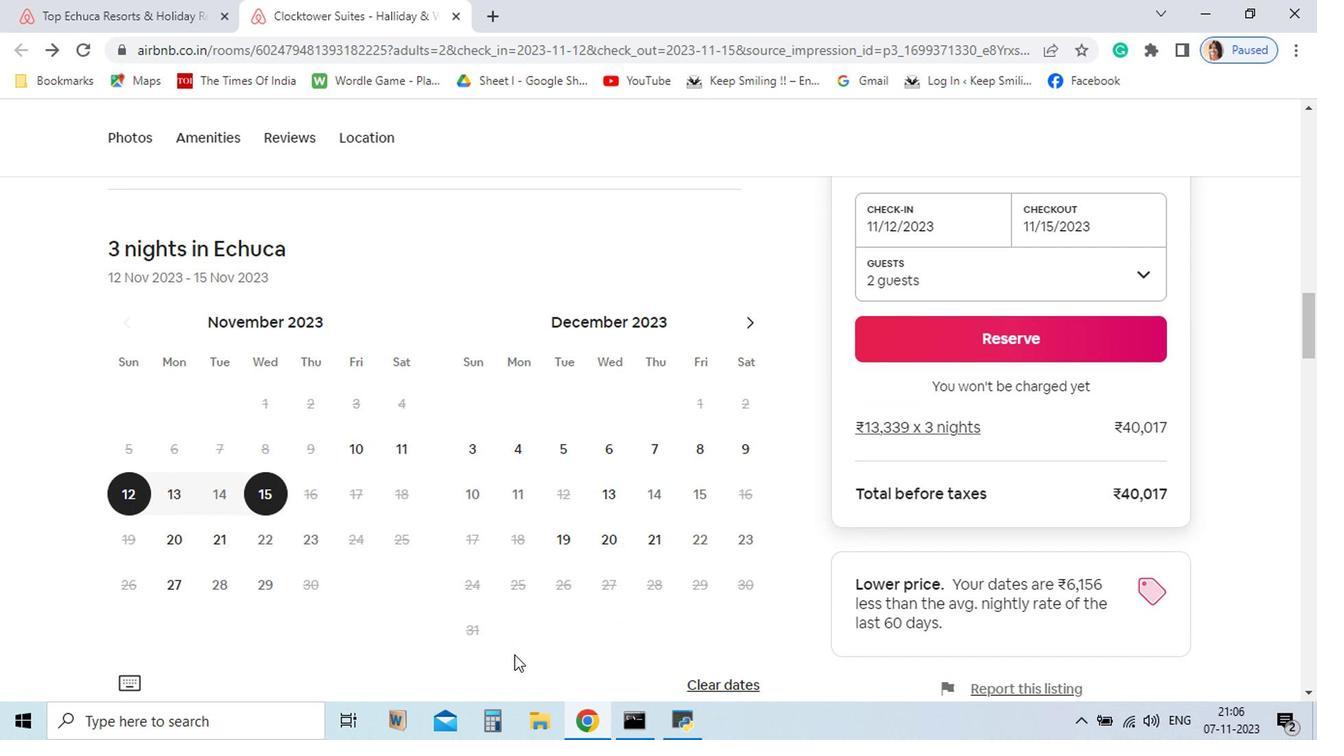
Action: Mouse scrolled (622, 667) with delta (0, 0)
Screenshot: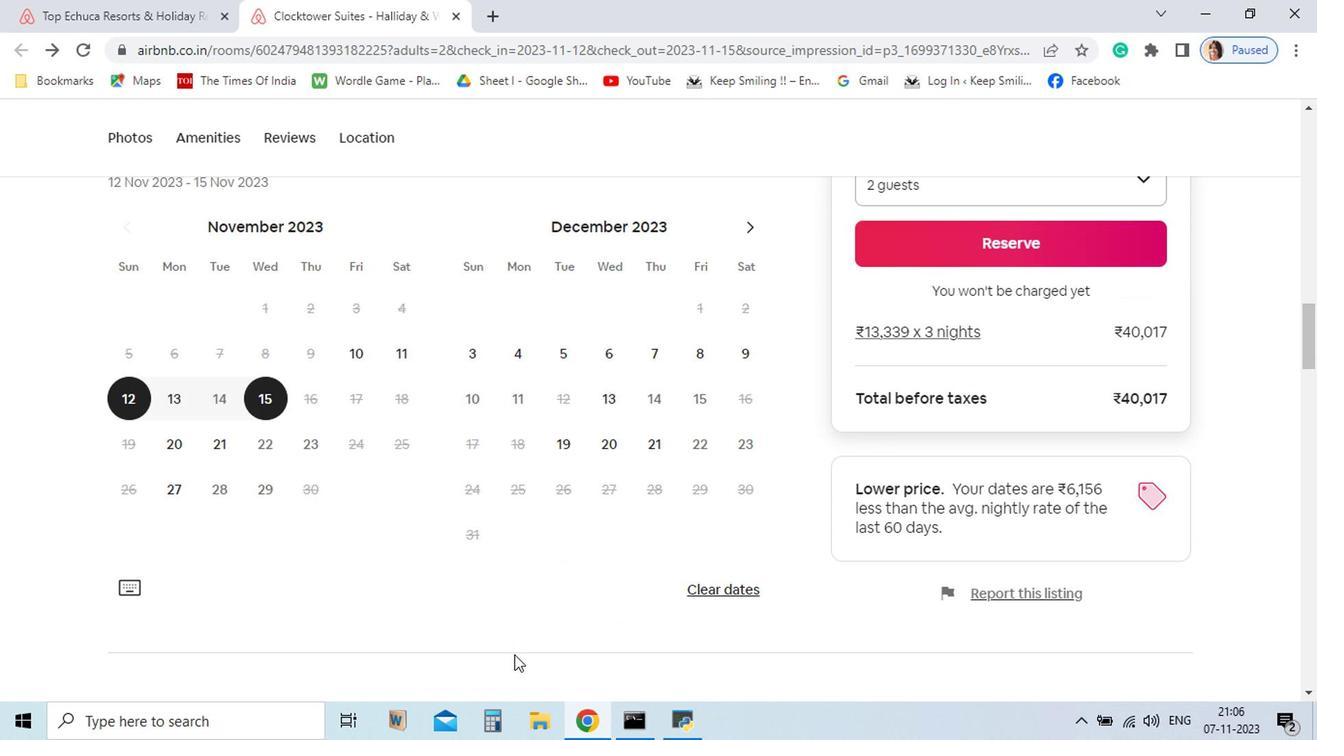 
Action: Mouse moved to (622, 668)
Screenshot: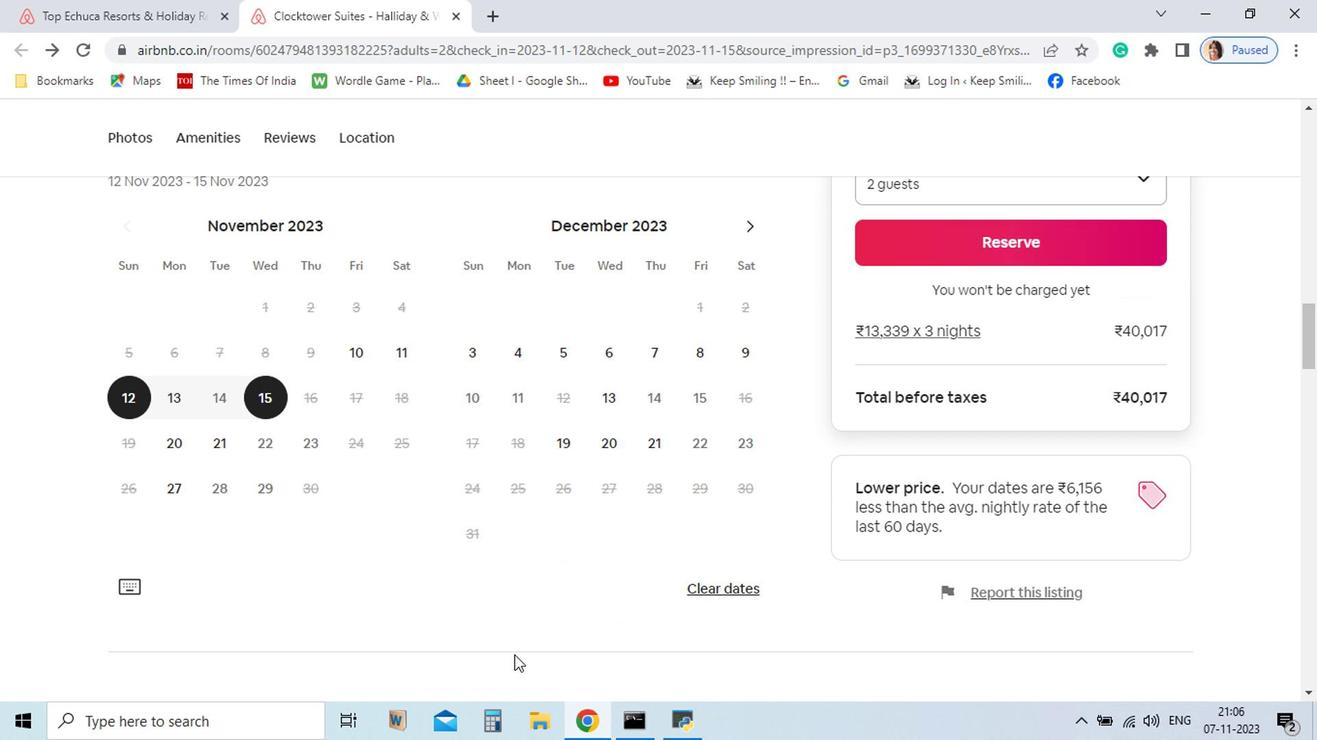 
Action: Mouse scrolled (622, 667) with delta (0, 0)
Screenshot: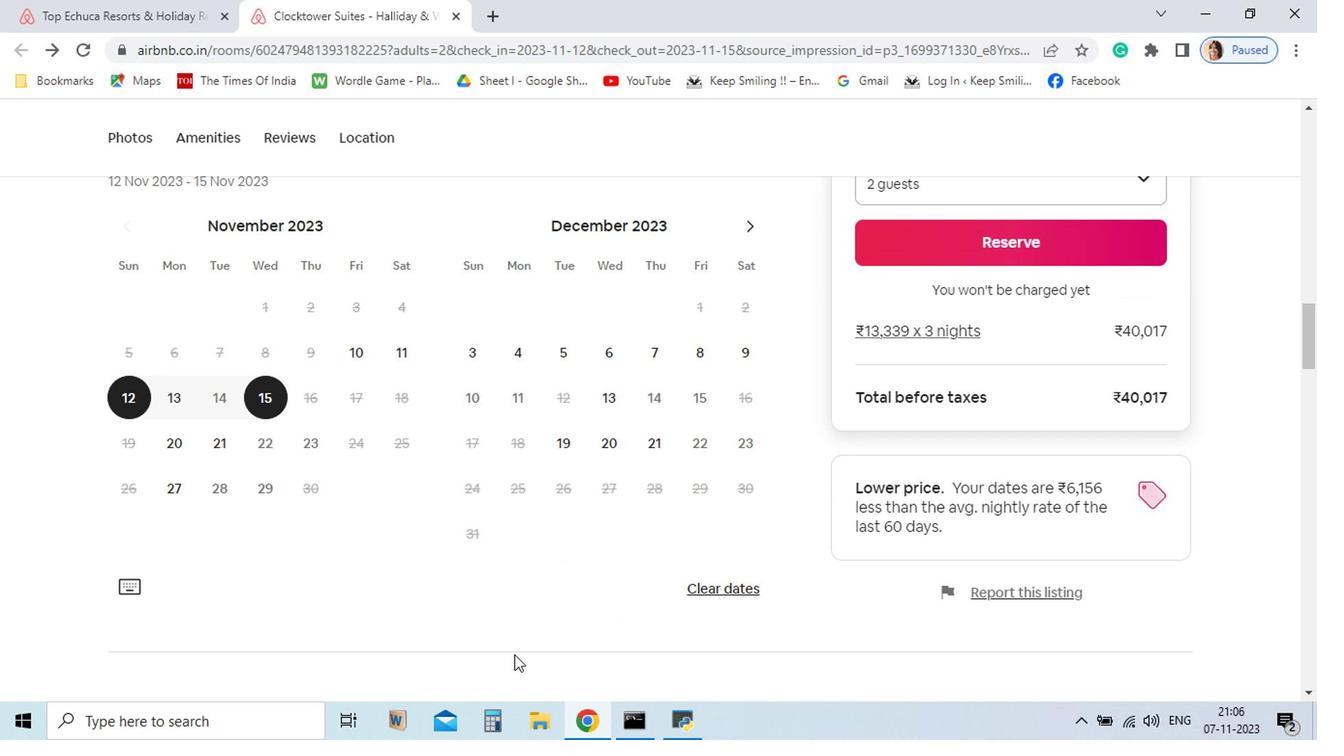 
Action: Mouse scrolled (622, 667) with delta (0, 0)
Screenshot: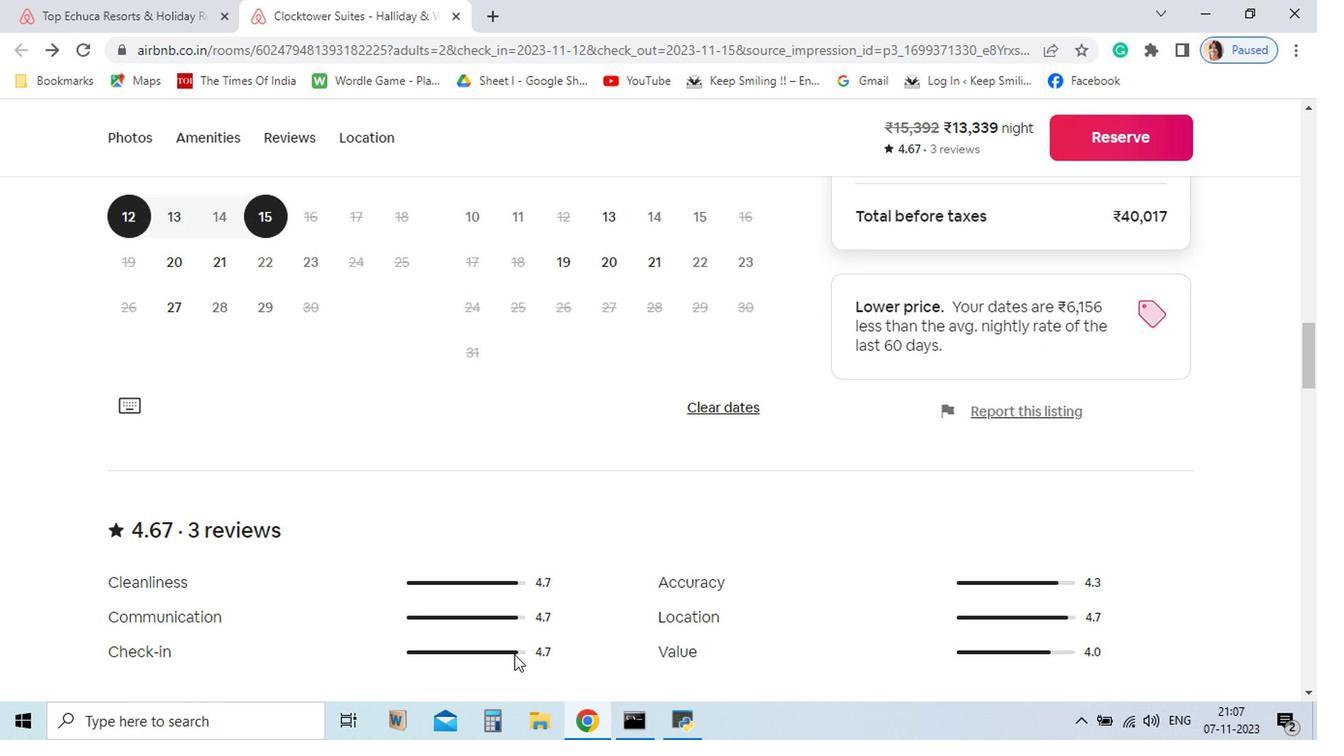 
Action: Mouse scrolled (622, 667) with delta (0, 0)
Screenshot: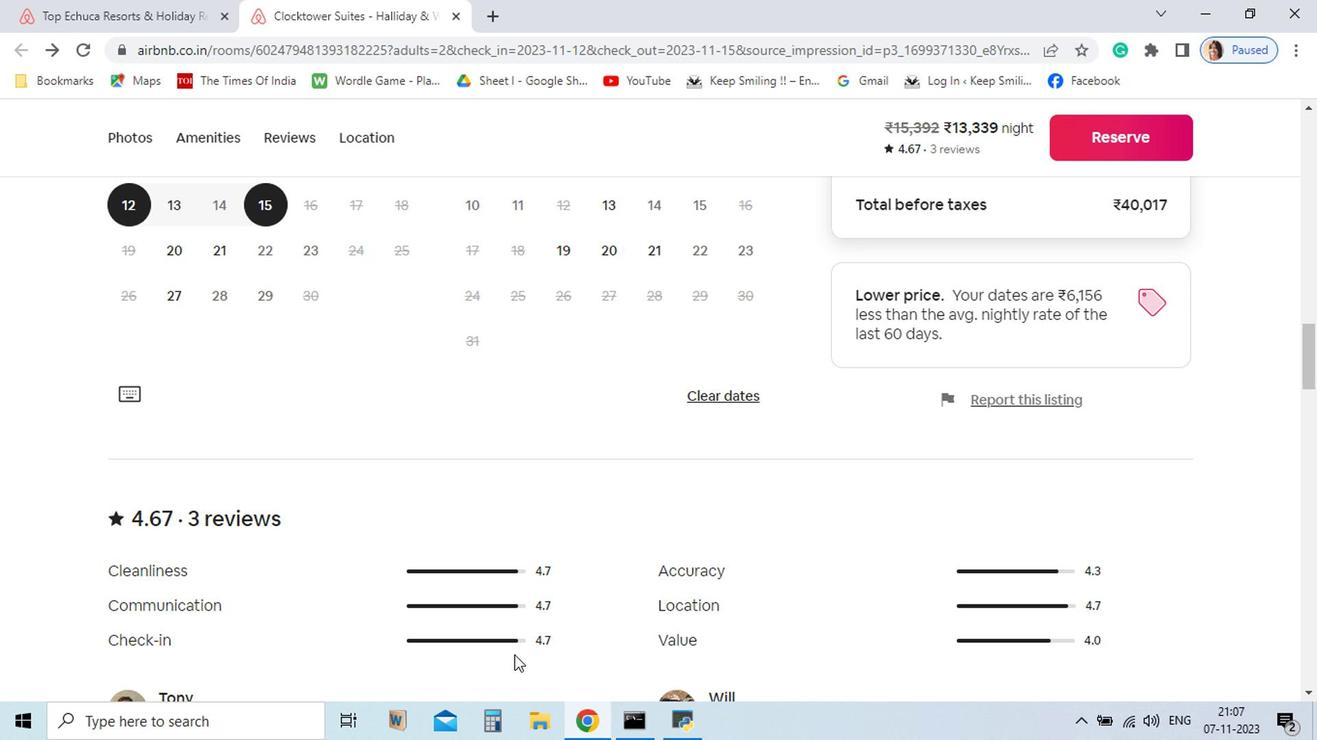 
Action: Mouse scrolled (622, 667) with delta (0, 0)
Screenshot: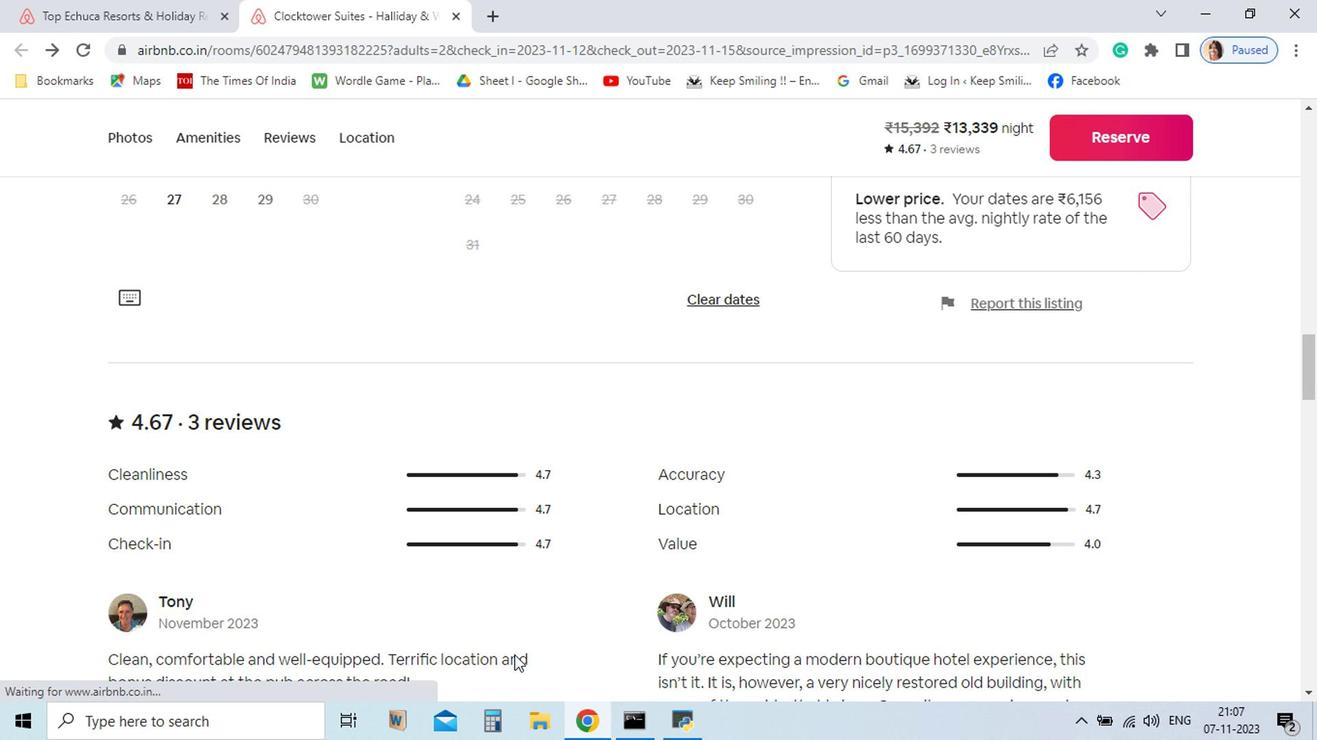 
Action: Mouse scrolled (622, 667) with delta (0, 0)
Screenshot: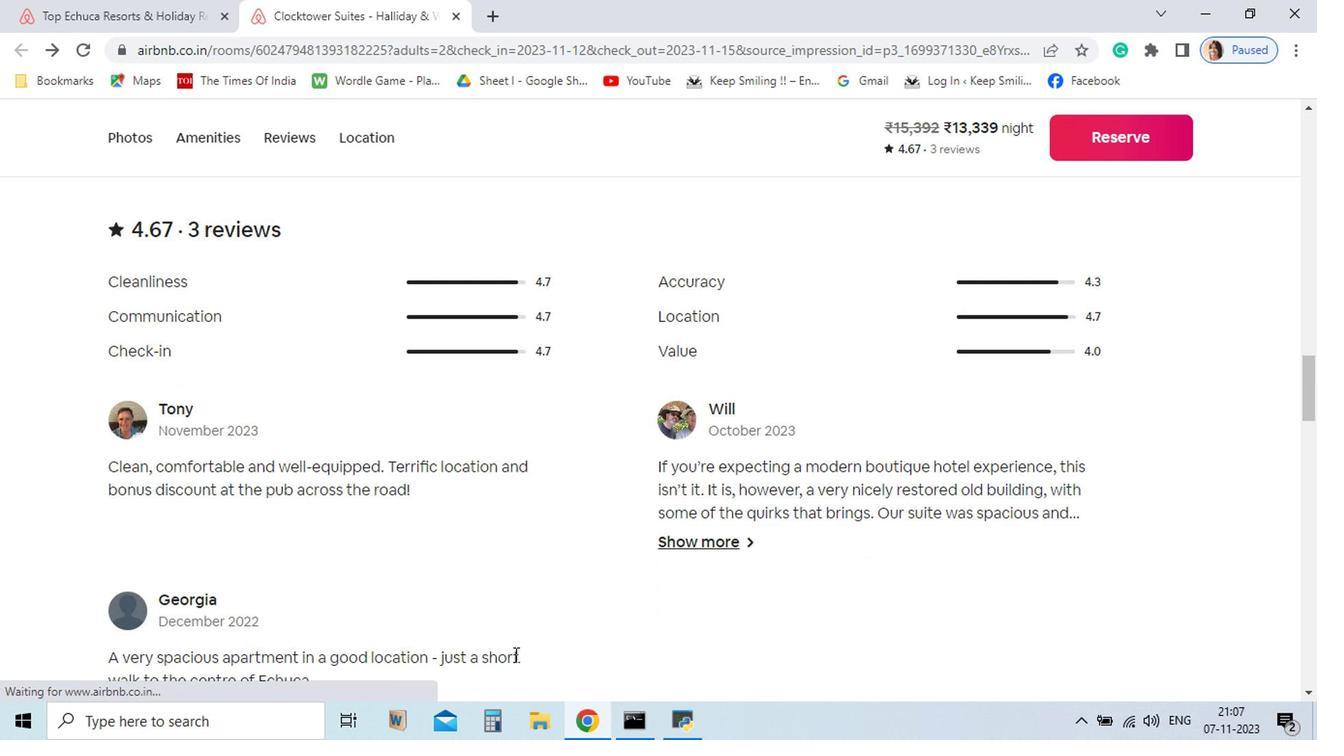 
Action: Mouse scrolled (622, 667) with delta (0, 0)
Screenshot: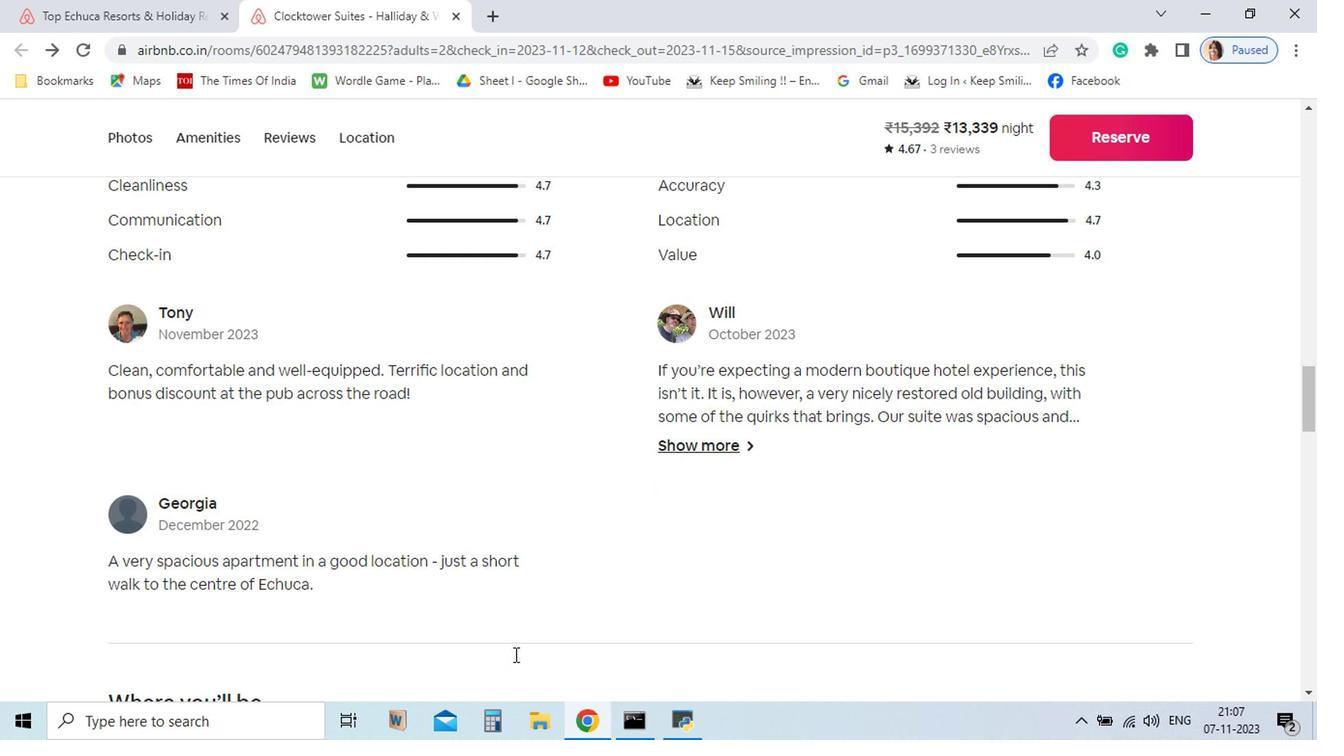 
Action: Mouse scrolled (622, 667) with delta (0, 0)
Screenshot: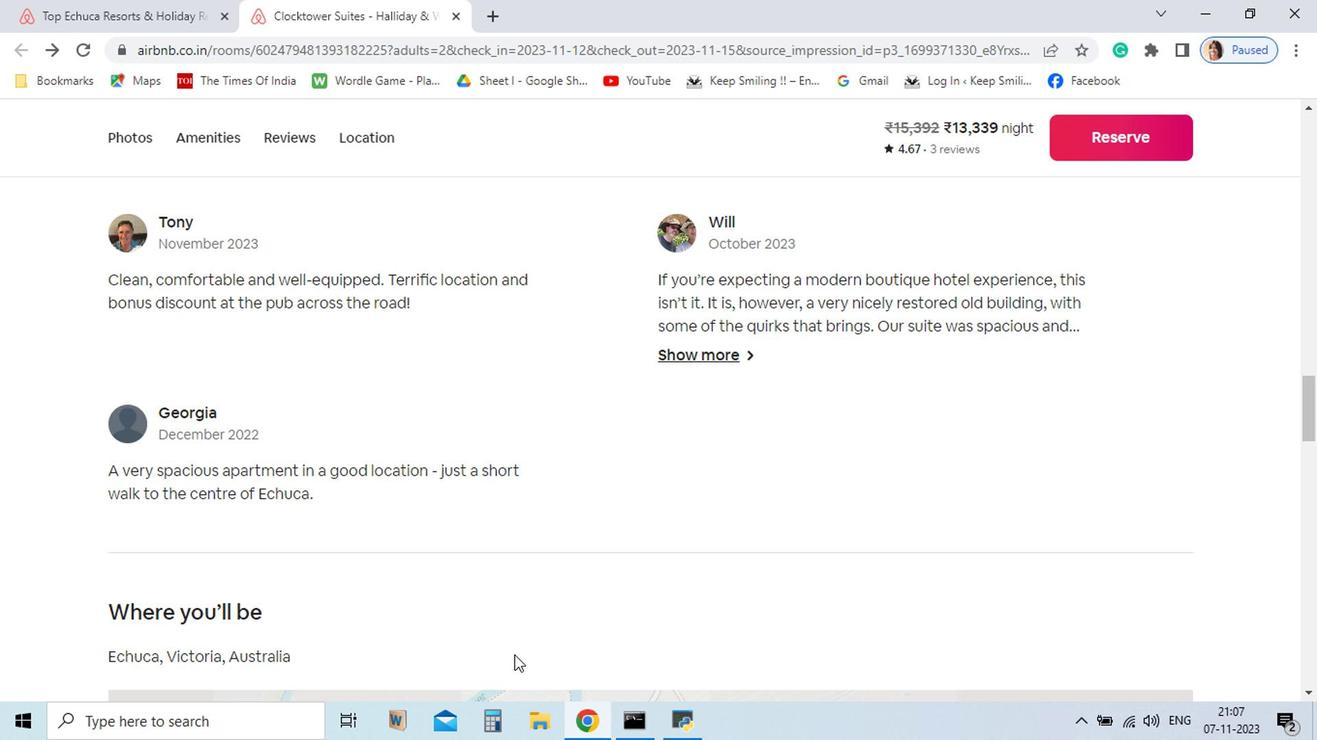 
Action: Mouse scrolled (622, 667) with delta (0, 0)
Screenshot: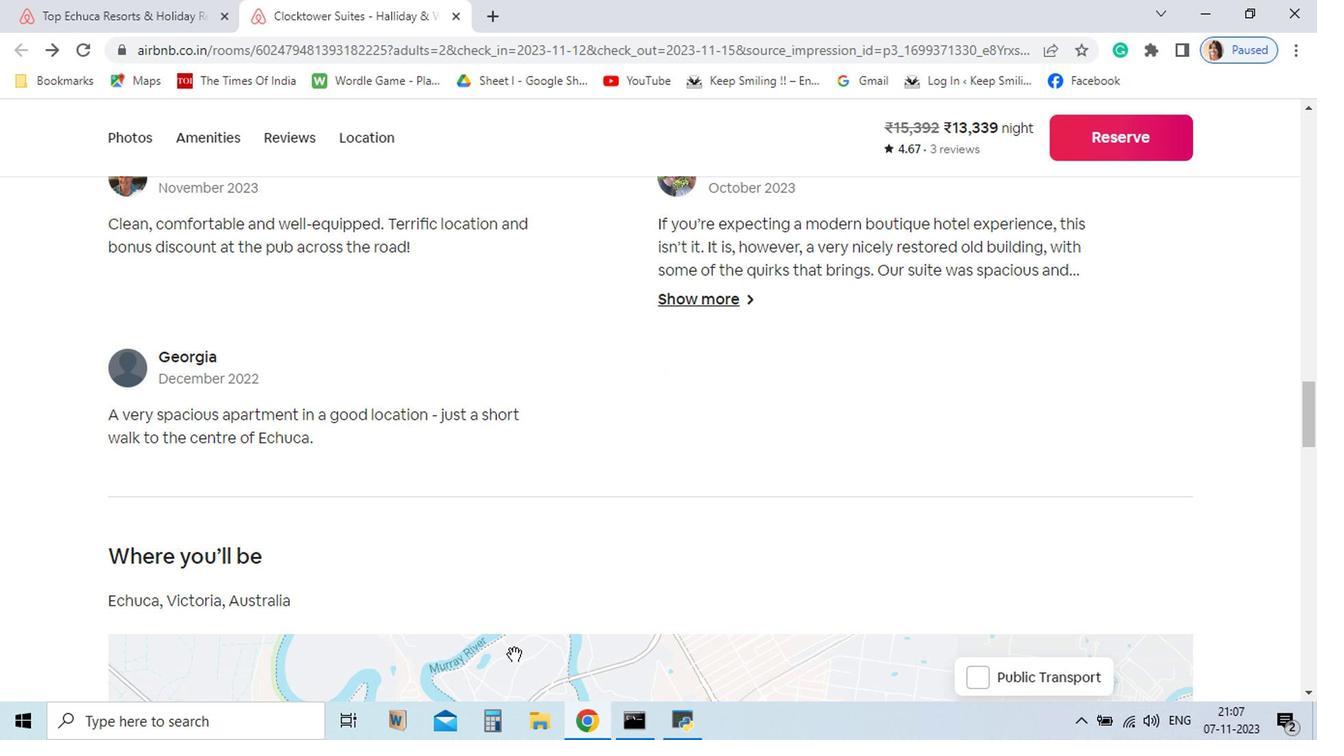 
Action: Mouse scrolled (622, 667) with delta (0, 0)
Screenshot: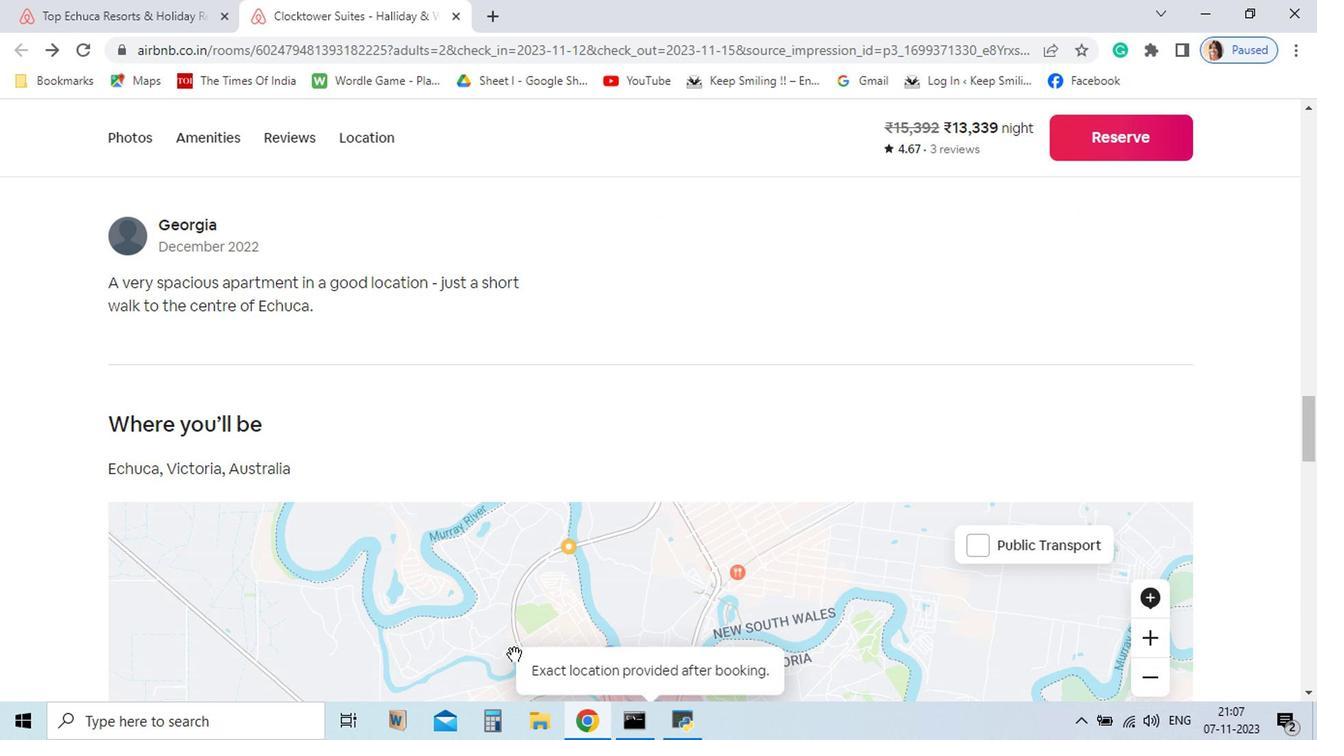 
Action: Mouse scrolled (622, 667) with delta (0, 0)
Screenshot: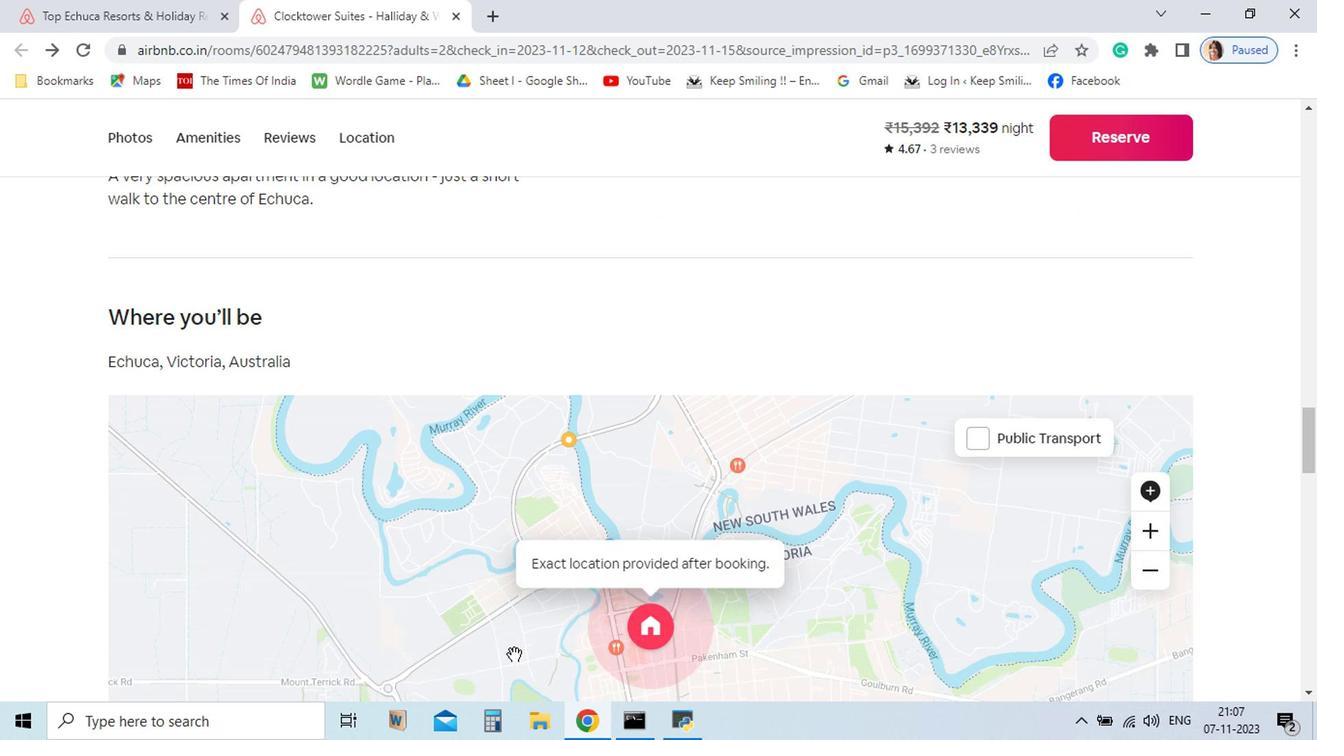 
Action: Mouse scrolled (622, 667) with delta (0, 0)
Screenshot: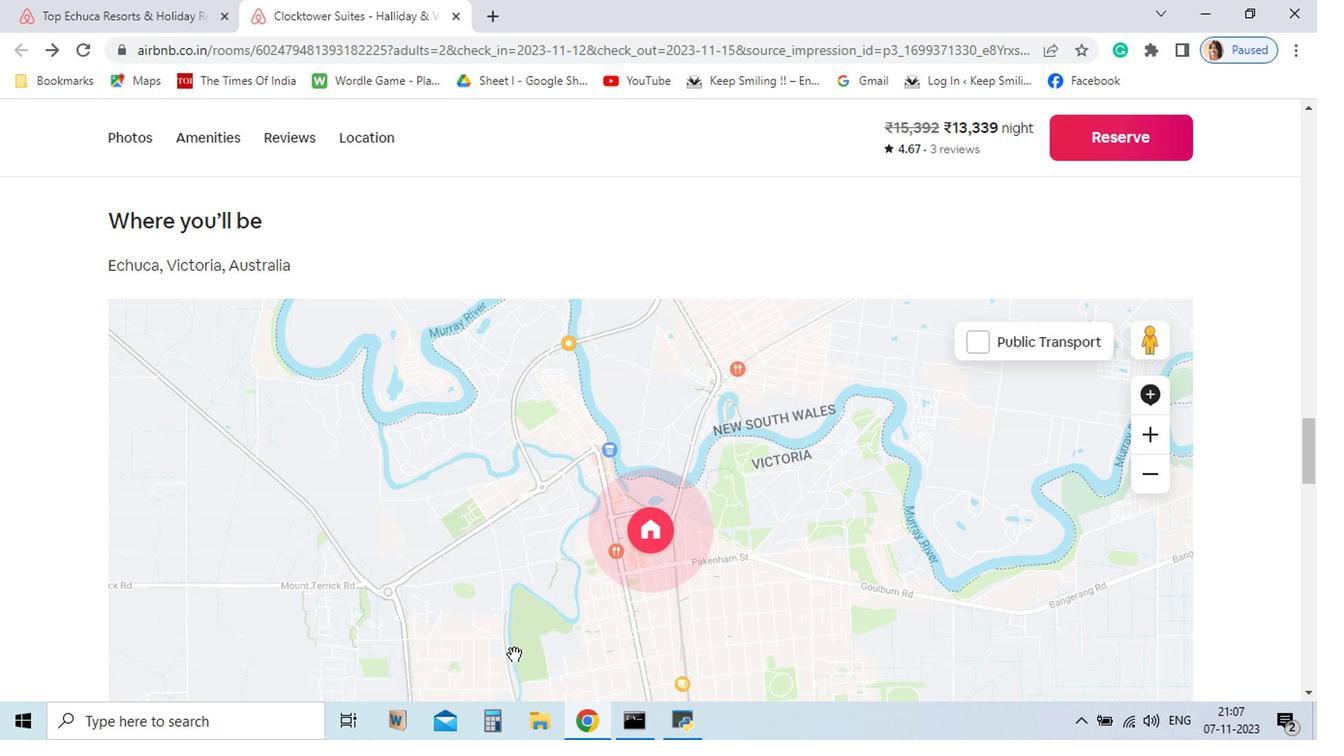 
Action: Mouse scrolled (622, 667) with delta (0, 0)
Screenshot: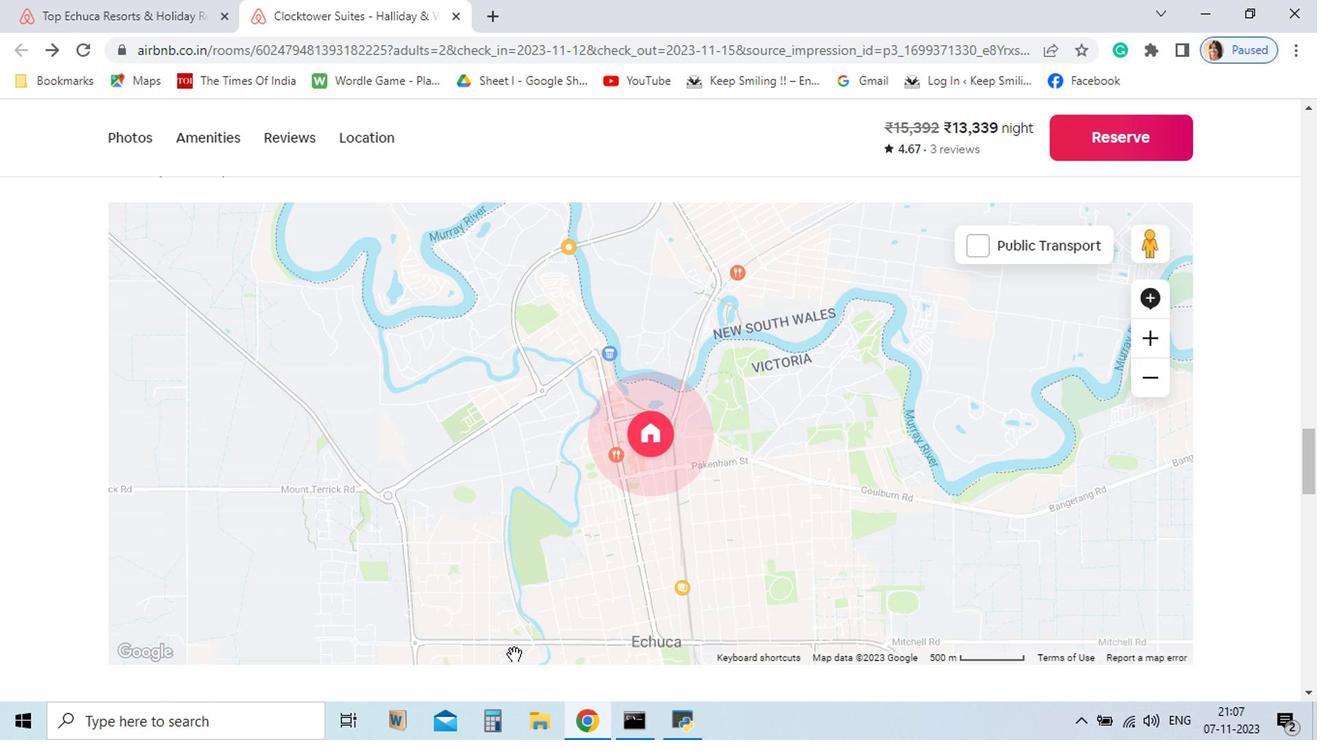 
Action: Mouse scrolled (622, 667) with delta (0, 0)
Screenshot: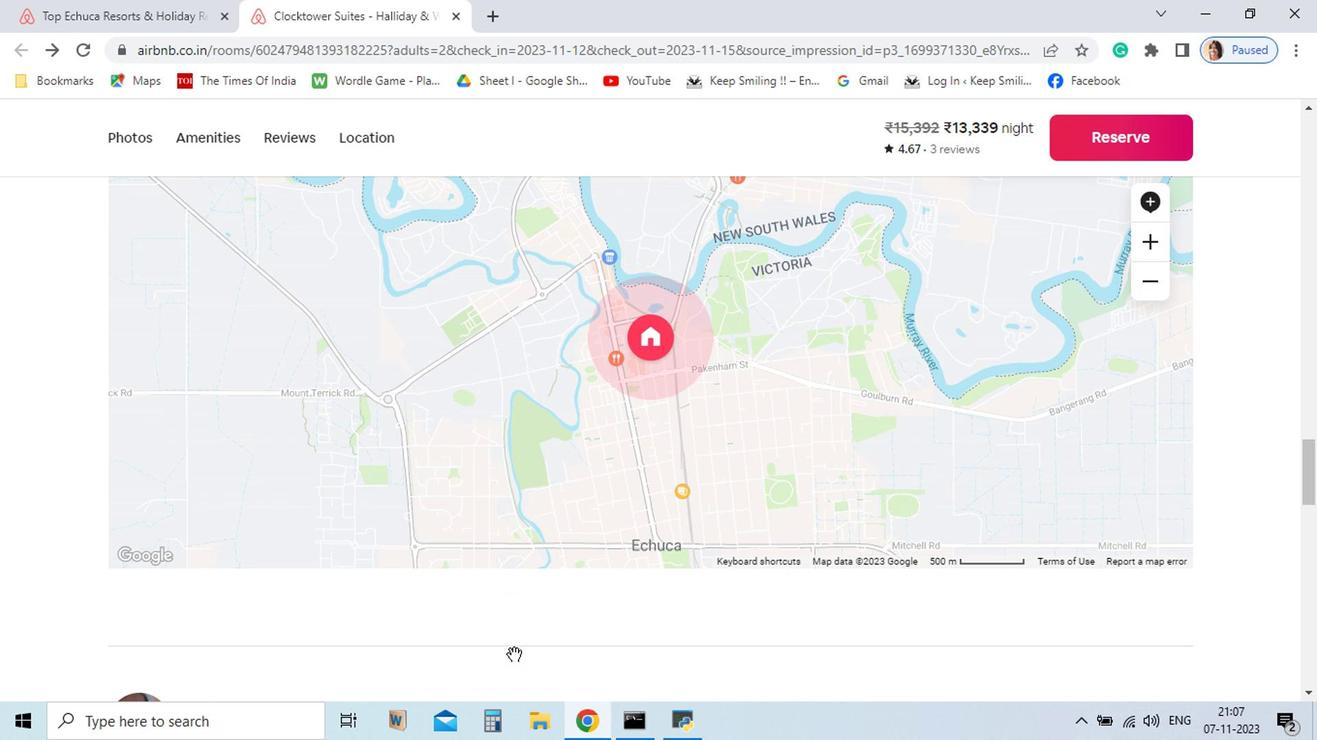 
Action: Mouse scrolled (622, 667) with delta (0, 0)
Screenshot: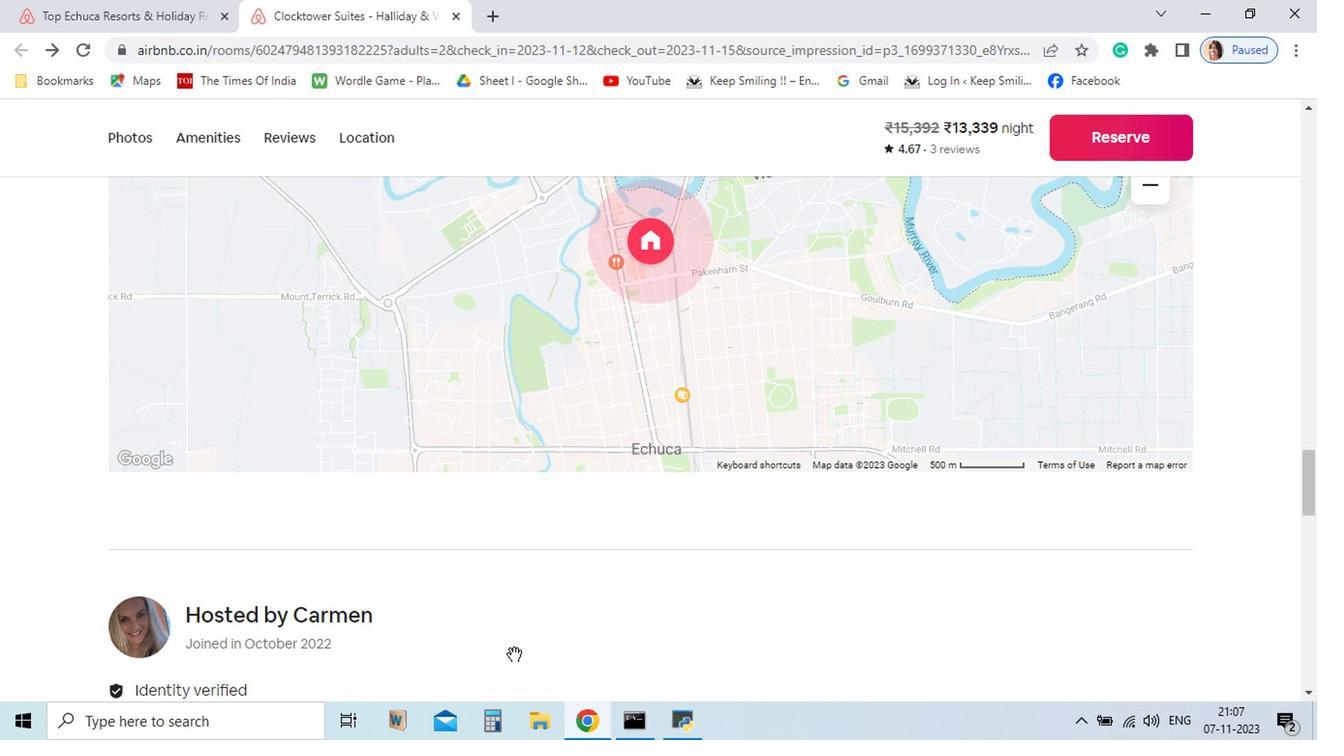 
Action: Mouse scrolled (622, 667) with delta (0, 0)
Screenshot: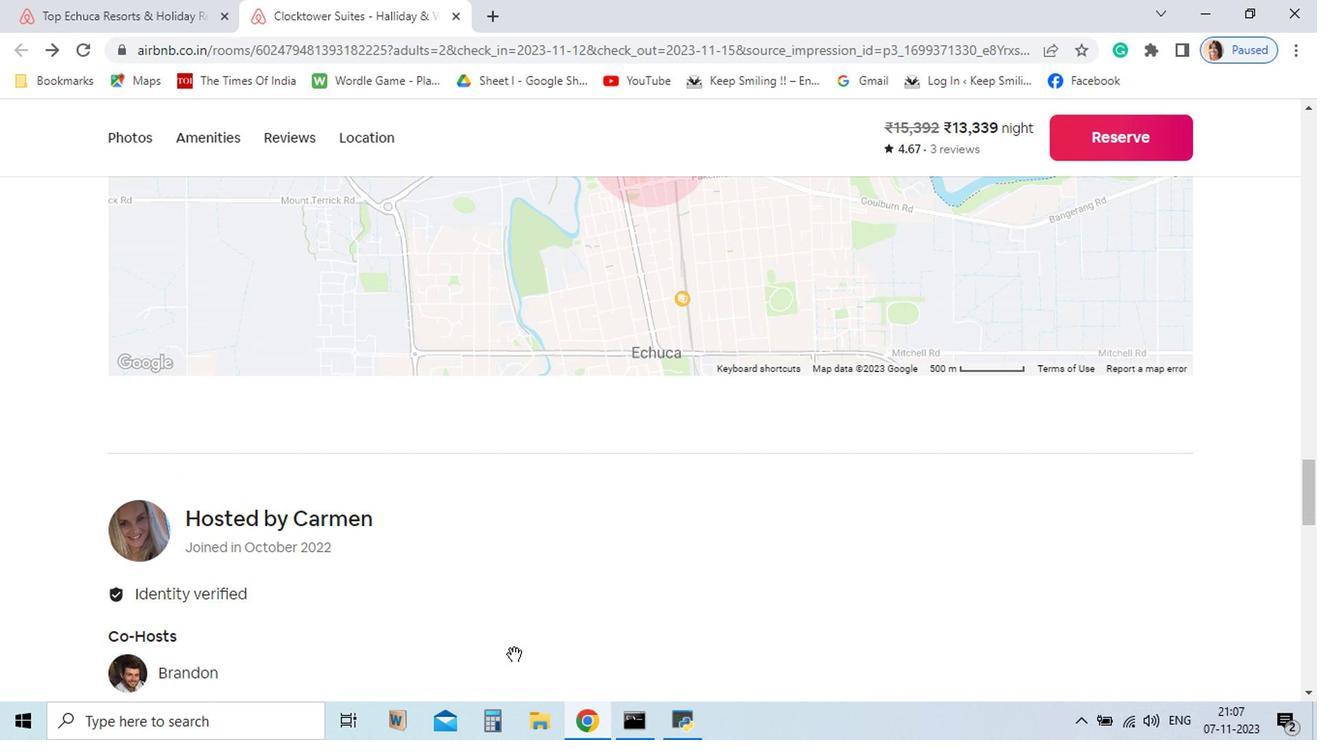 
Action: Mouse scrolled (622, 667) with delta (0, 0)
Screenshot: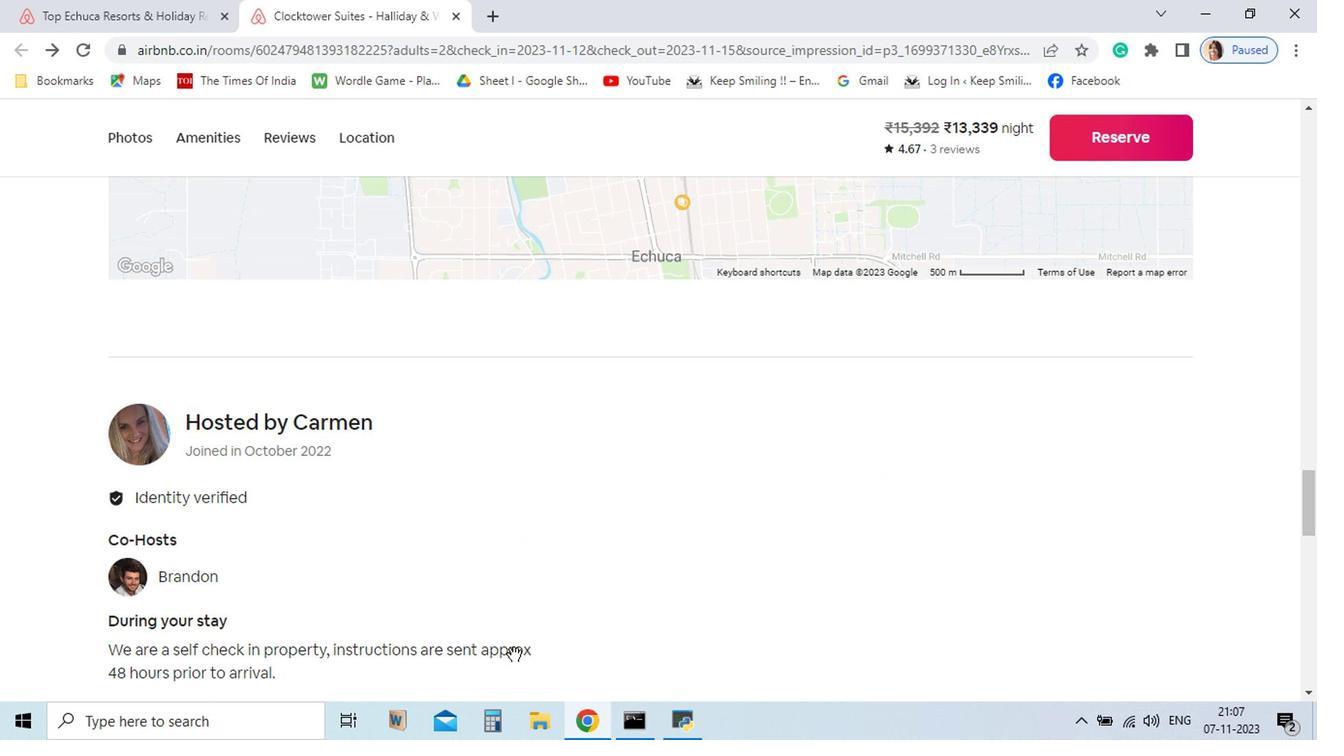 
Action: Mouse scrolled (622, 667) with delta (0, 0)
Screenshot: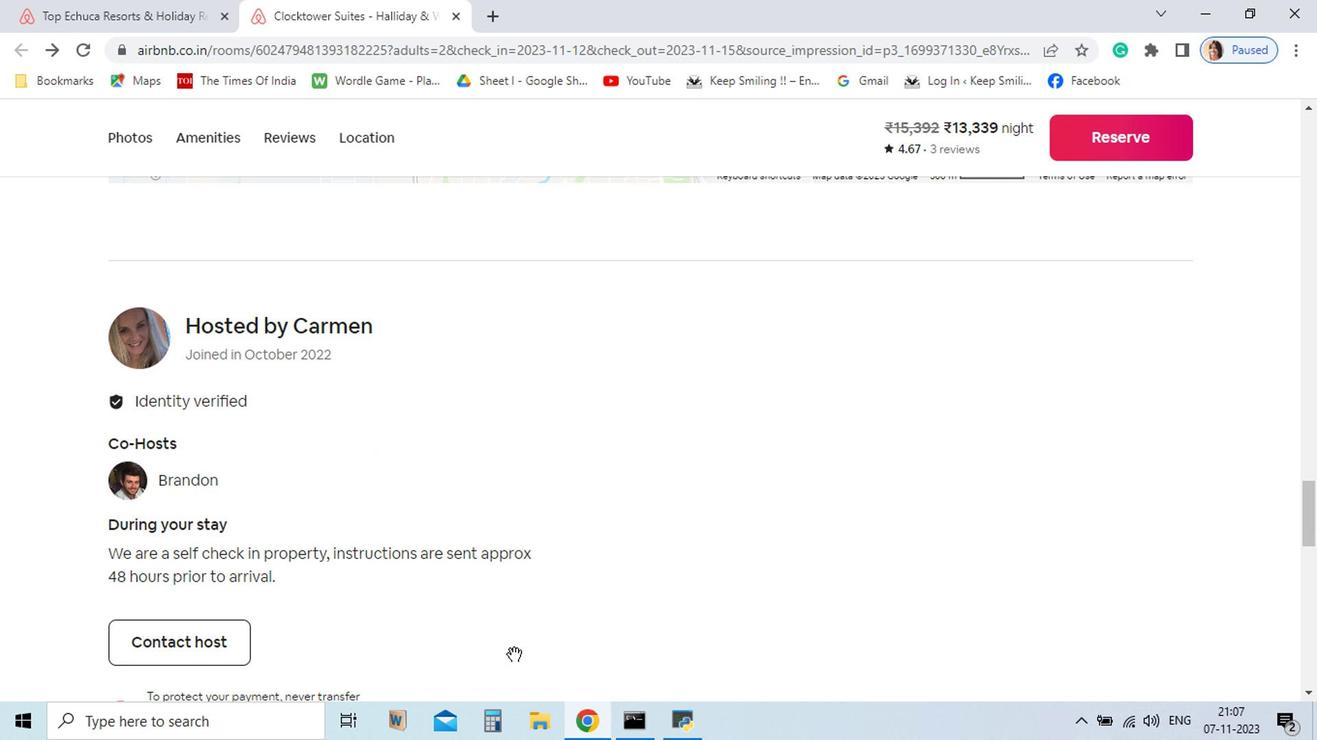 
Action: Mouse scrolled (622, 667) with delta (0, 0)
Screenshot: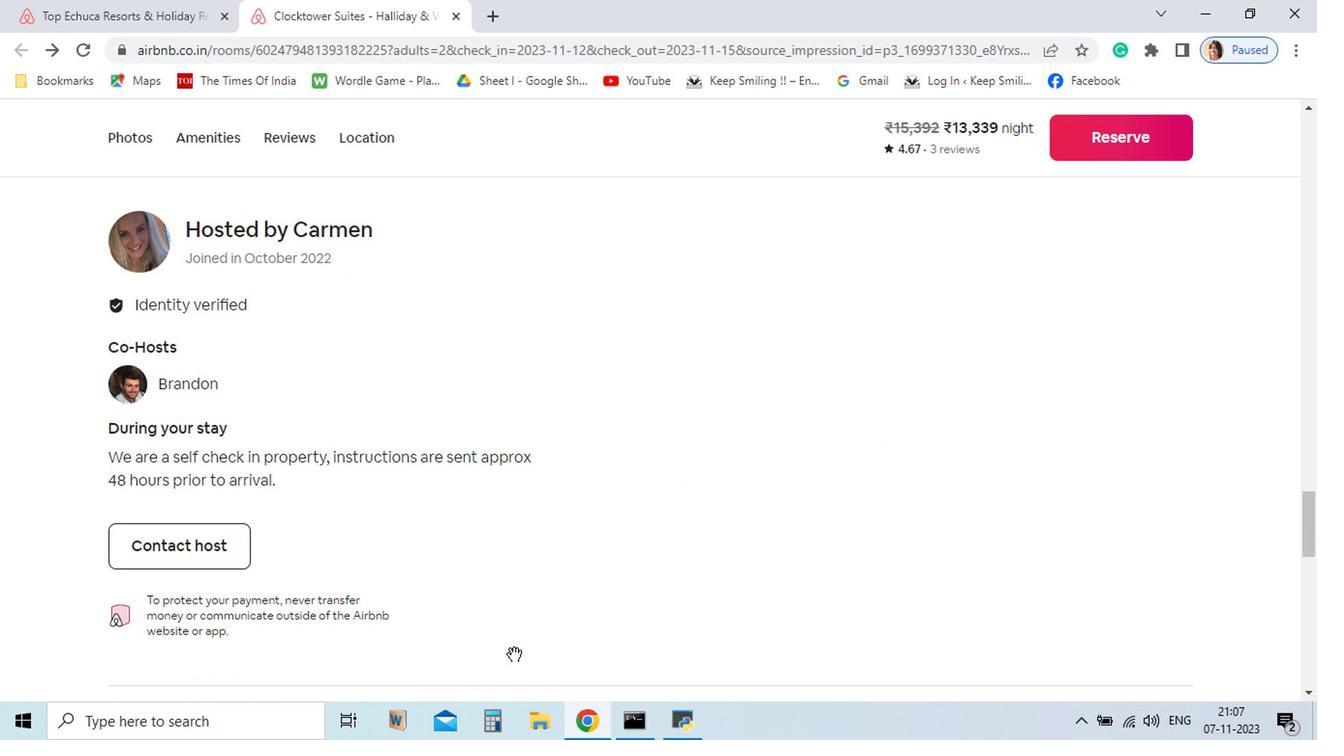 
Action: Mouse scrolled (622, 667) with delta (0, 0)
Screenshot: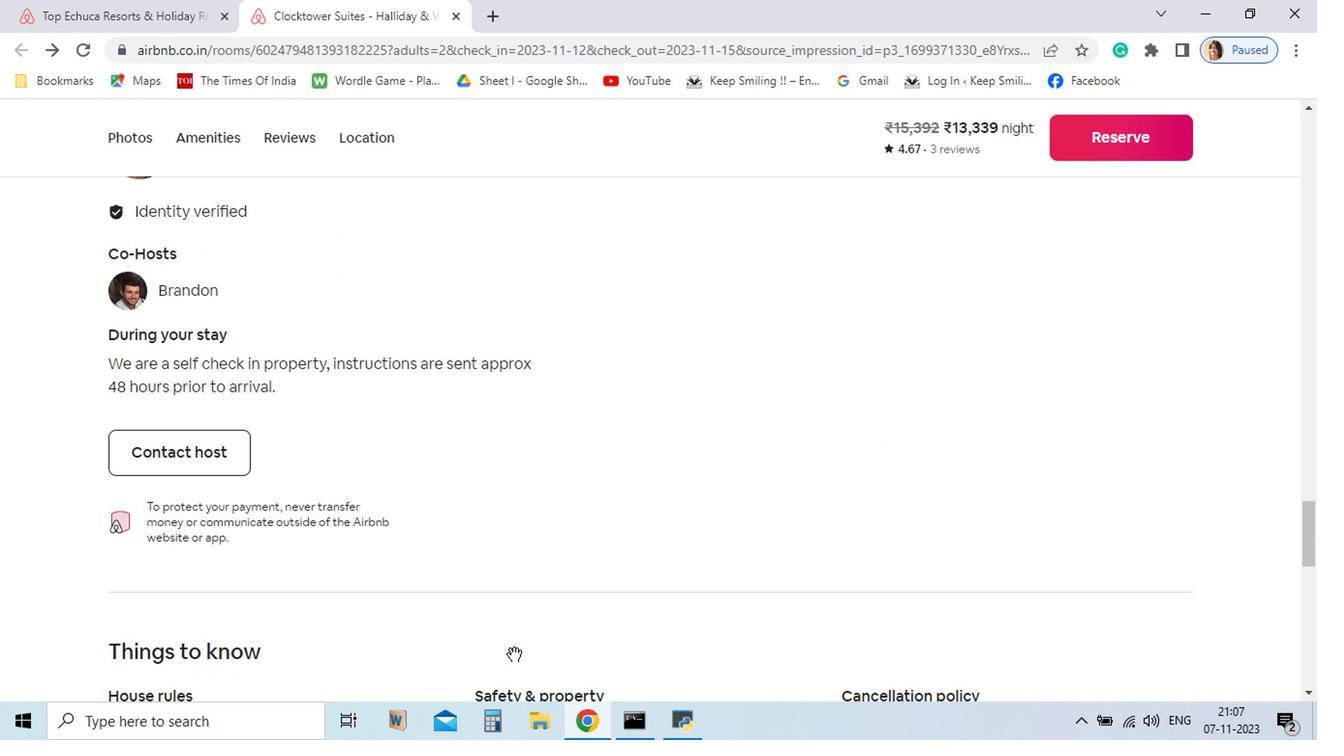 
Action: Mouse scrolled (622, 667) with delta (0, 0)
Screenshot: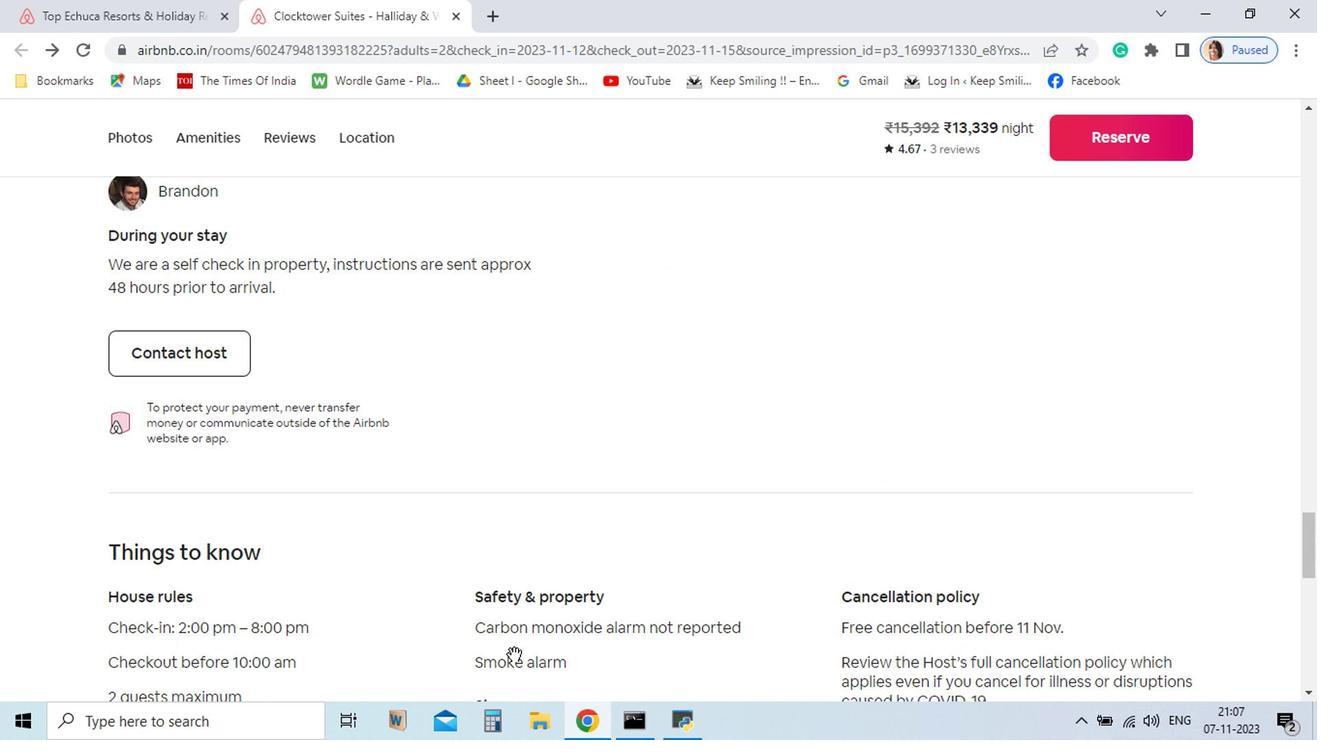 
Action: Mouse scrolled (622, 667) with delta (0, 0)
Screenshot: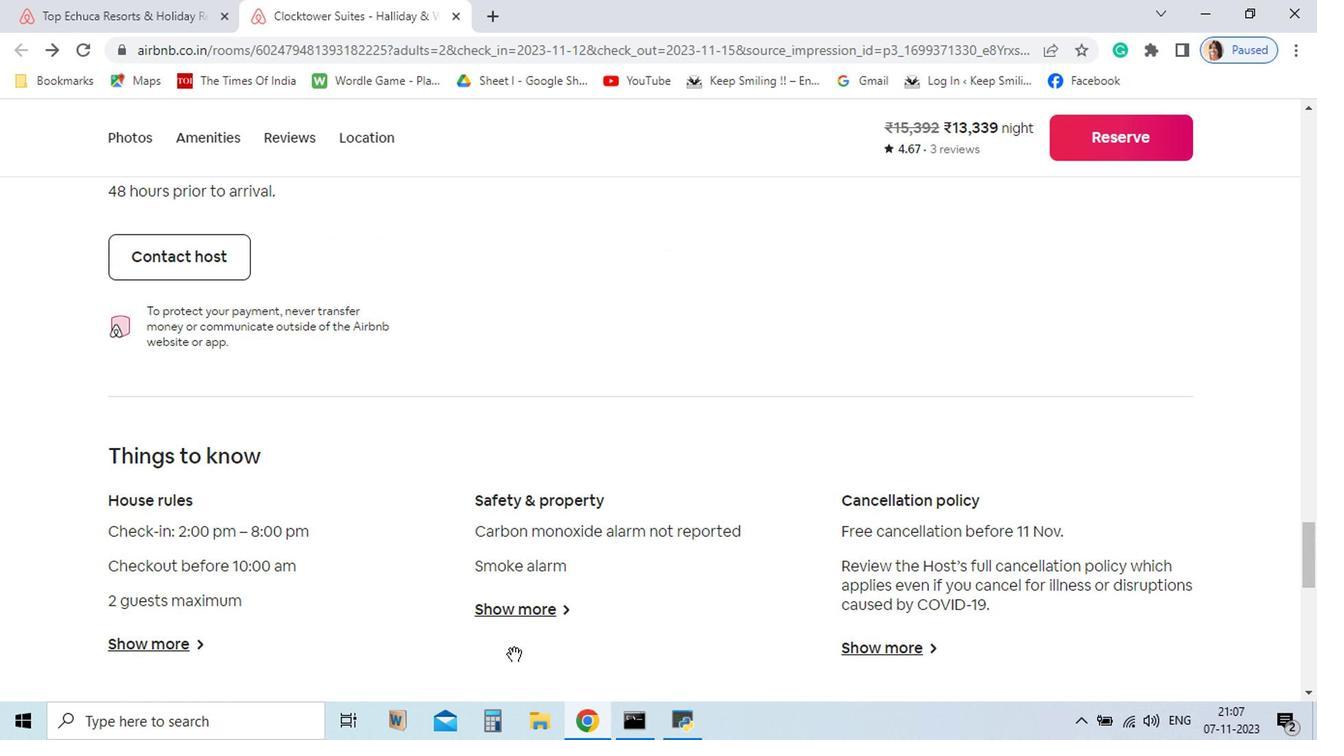 
Action: Mouse scrolled (622, 667) with delta (0, 0)
Screenshot: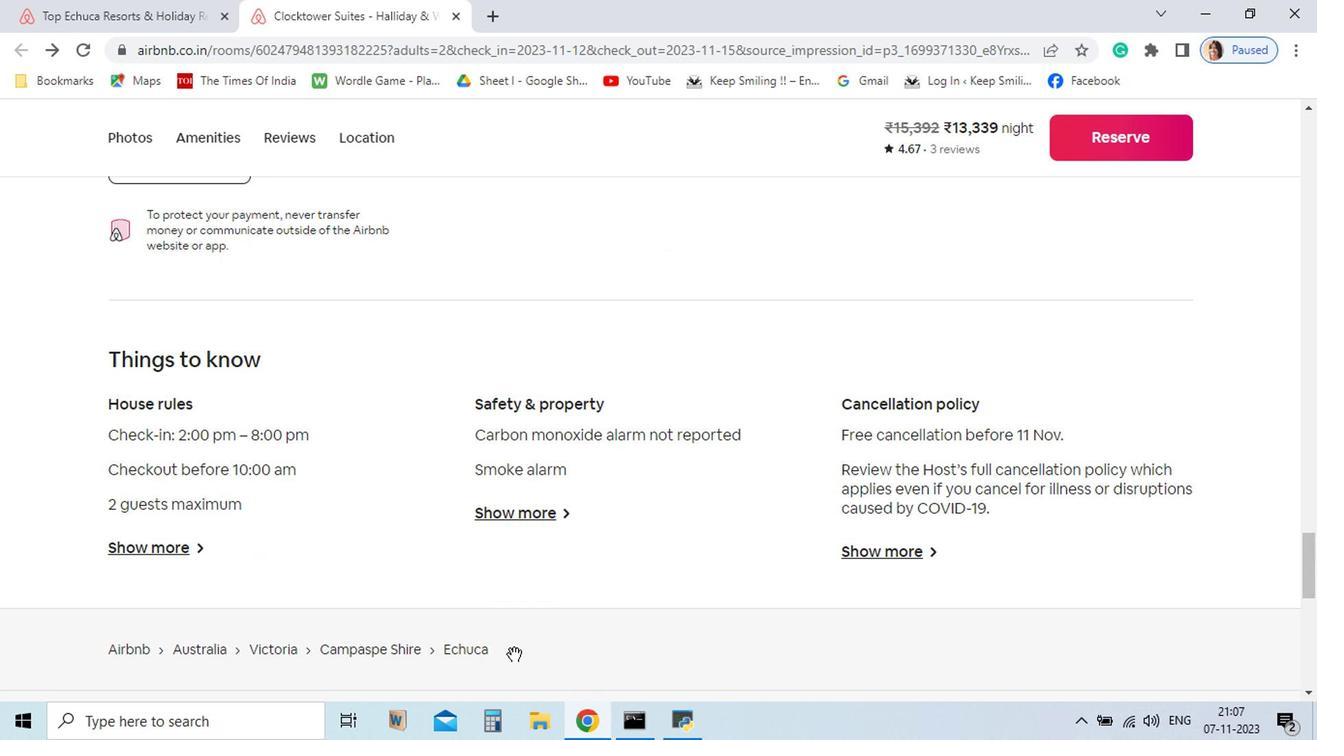 
Action: Mouse scrolled (622, 667) with delta (0, 0)
Screenshot: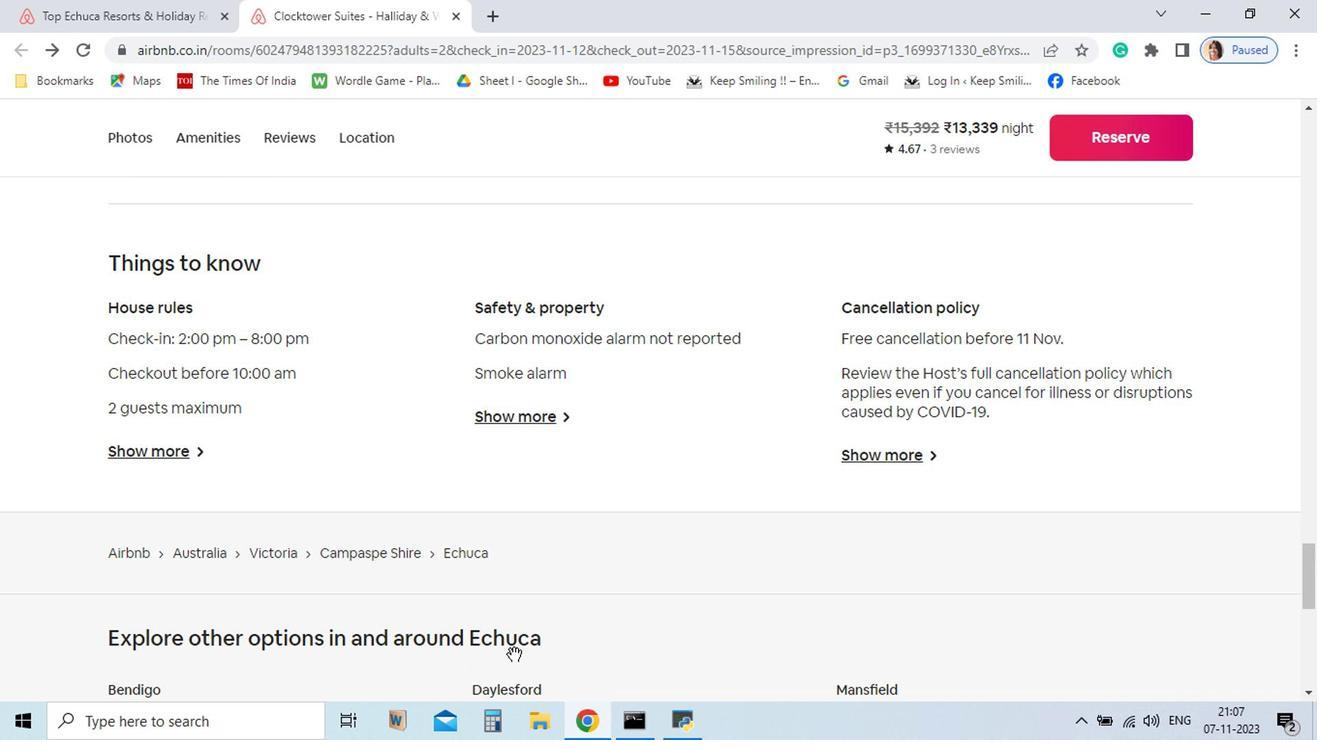 
Action: Mouse scrolled (622, 667) with delta (0, 0)
Screenshot: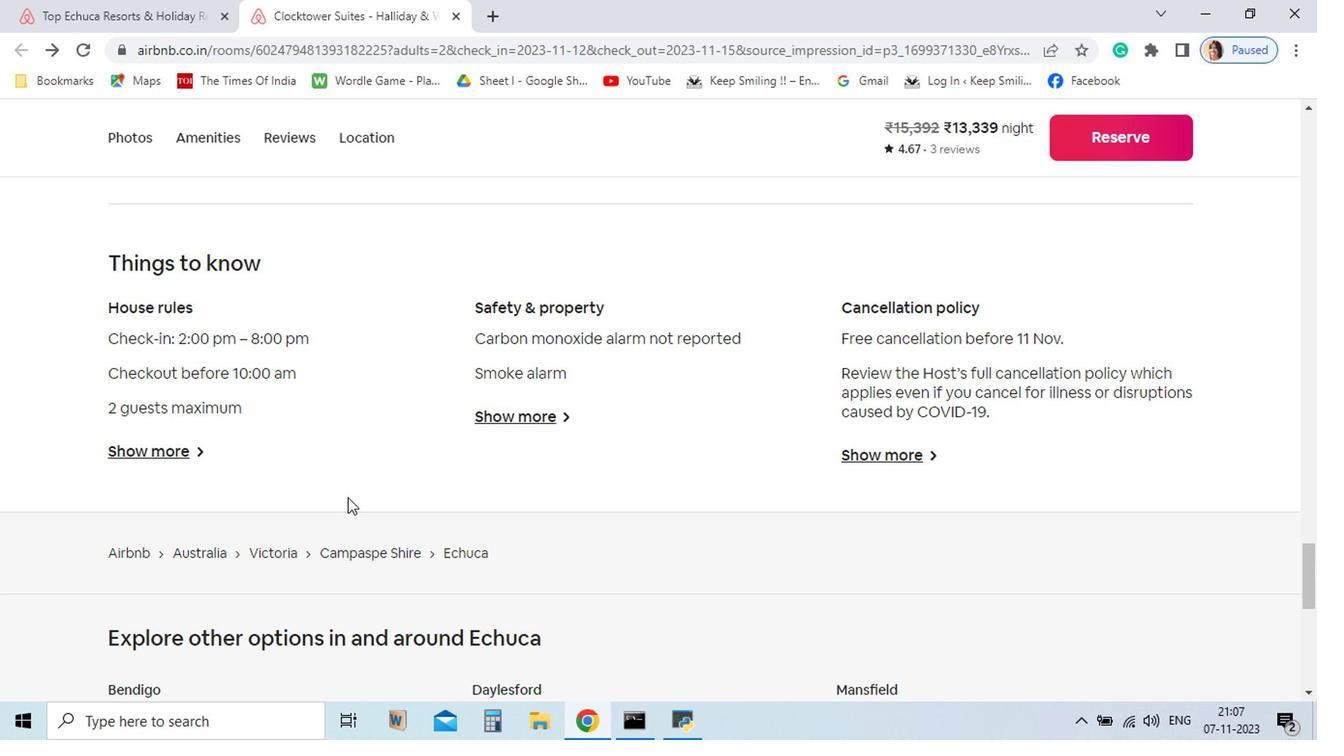 
Action: Mouse moved to (330, 473)
Screenshot: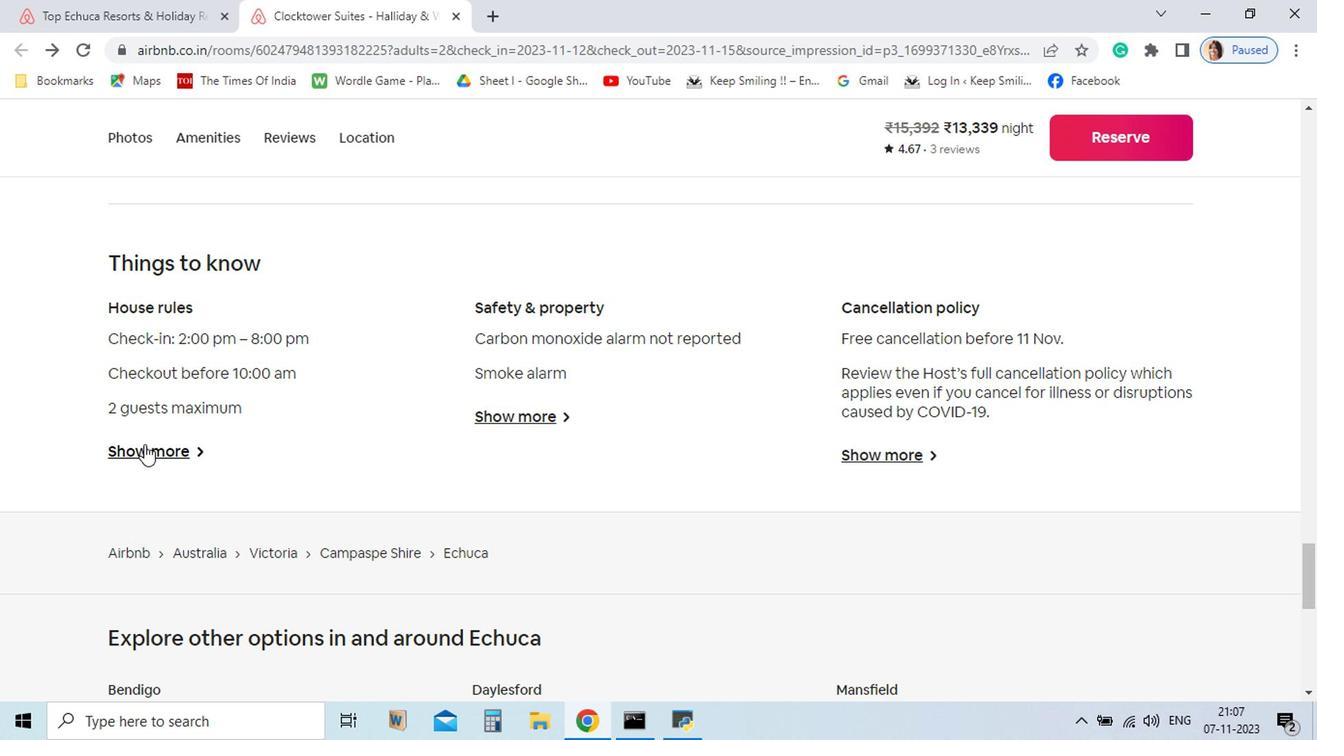 
Action: Mouse pressed left at (330, 473)
Screenshot: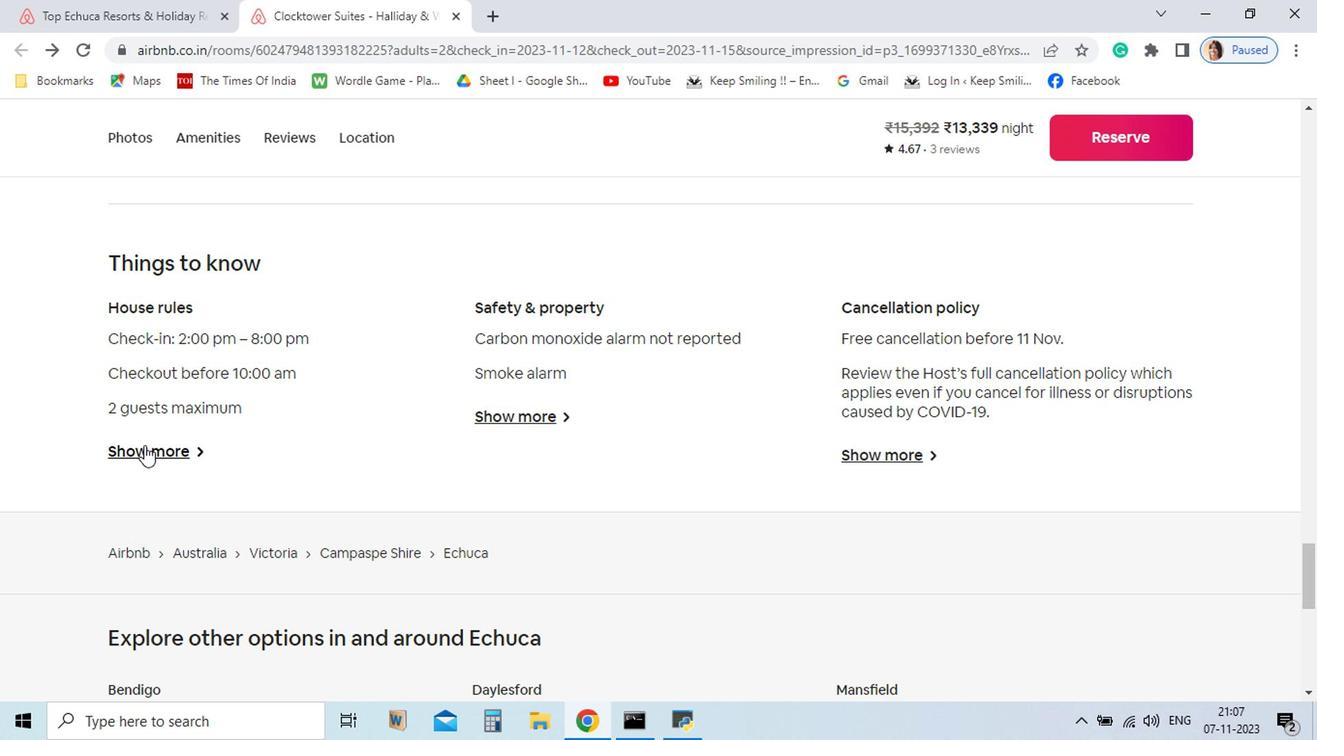 
Action: Mouse moved to (327, 480)
Screenshot: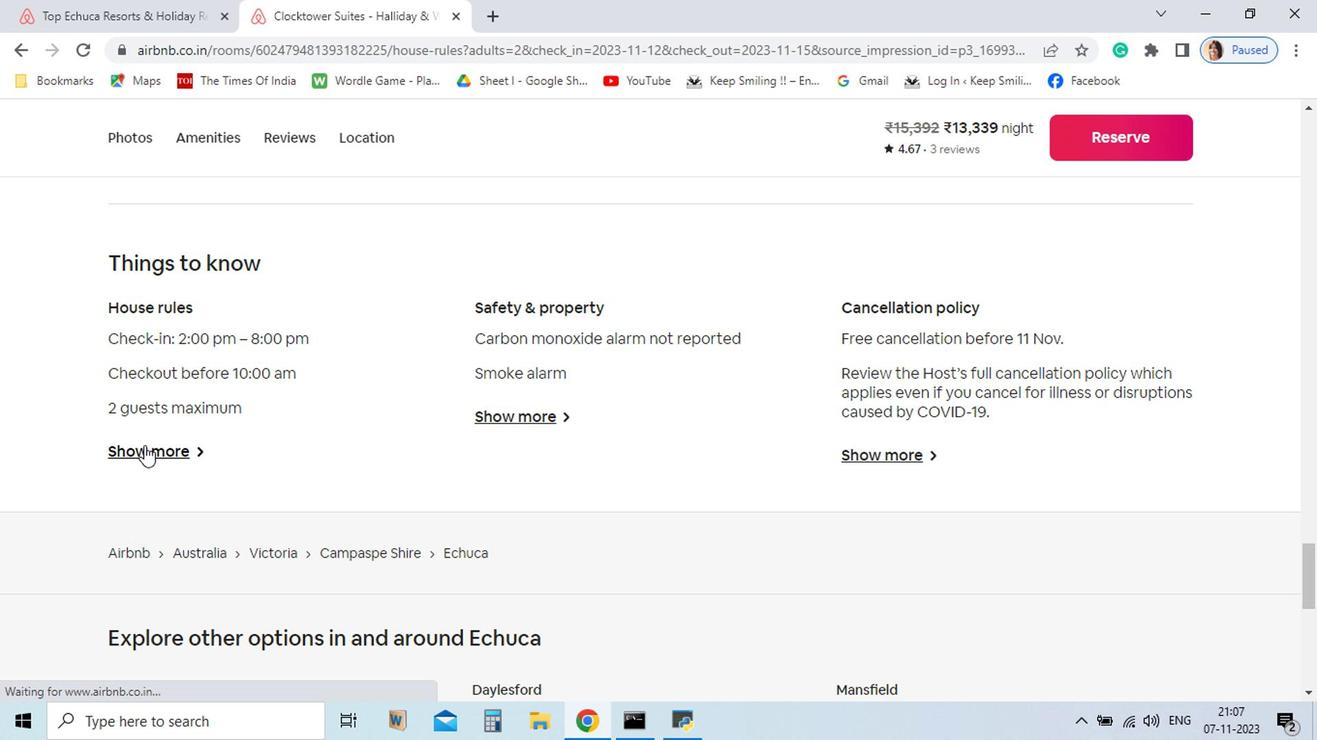 
Action: Mouse pressed left at (327, 480)
Screenshot: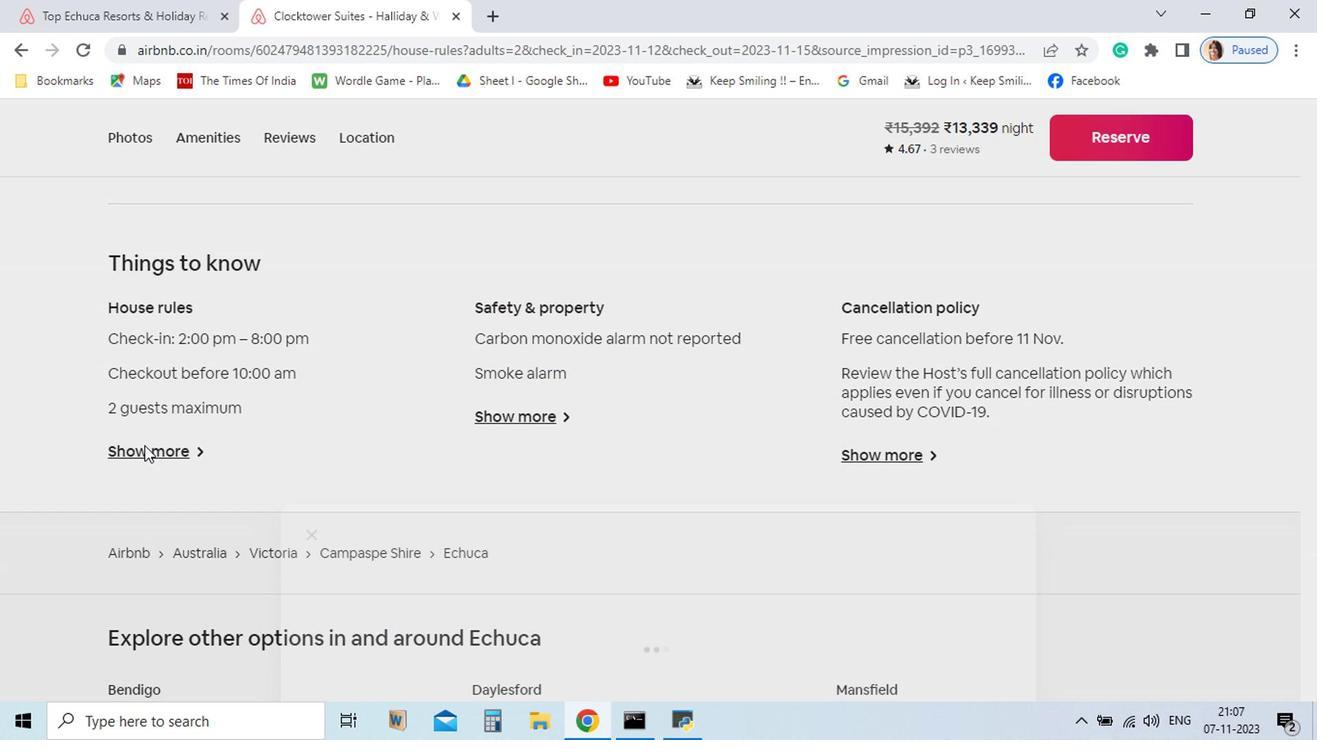 
Action: Mouse moved to (808, 487)
Screenshot: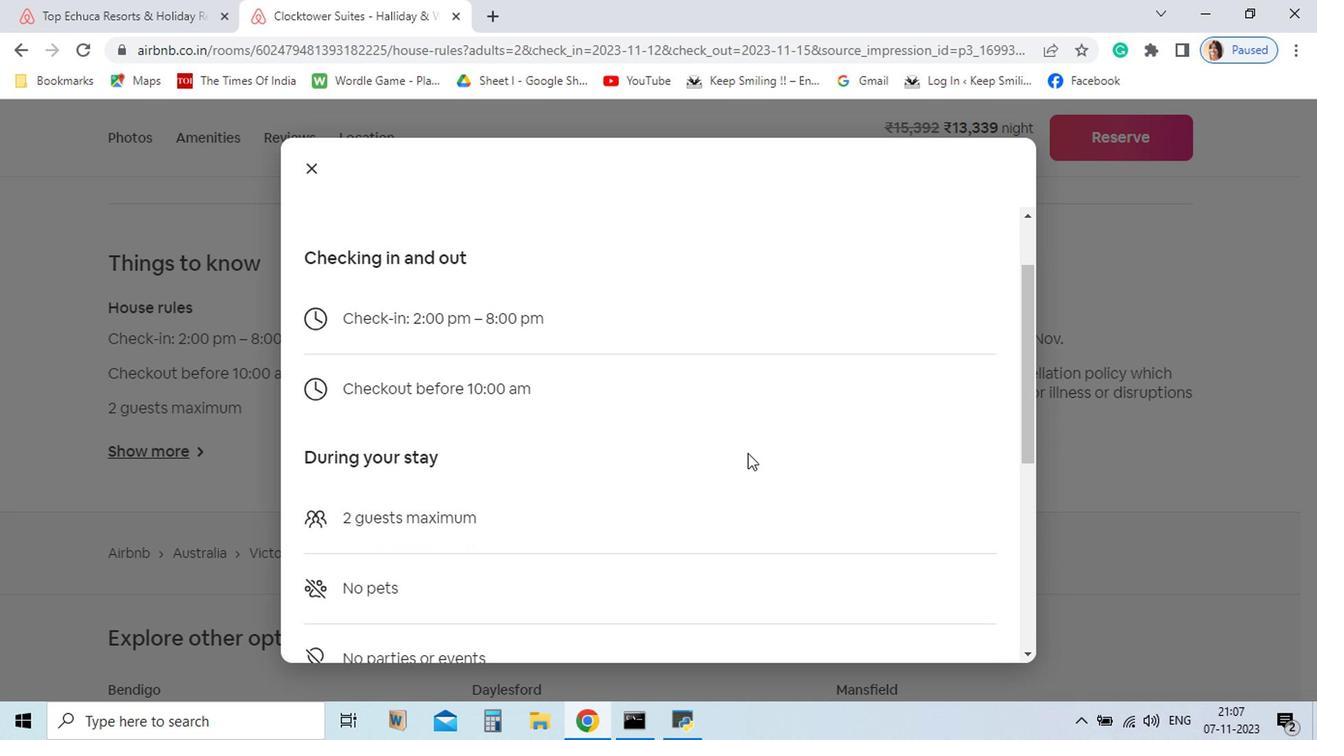 
Action: Mouse scrolled (808, 486) with delta (0, -1)
Screenshot: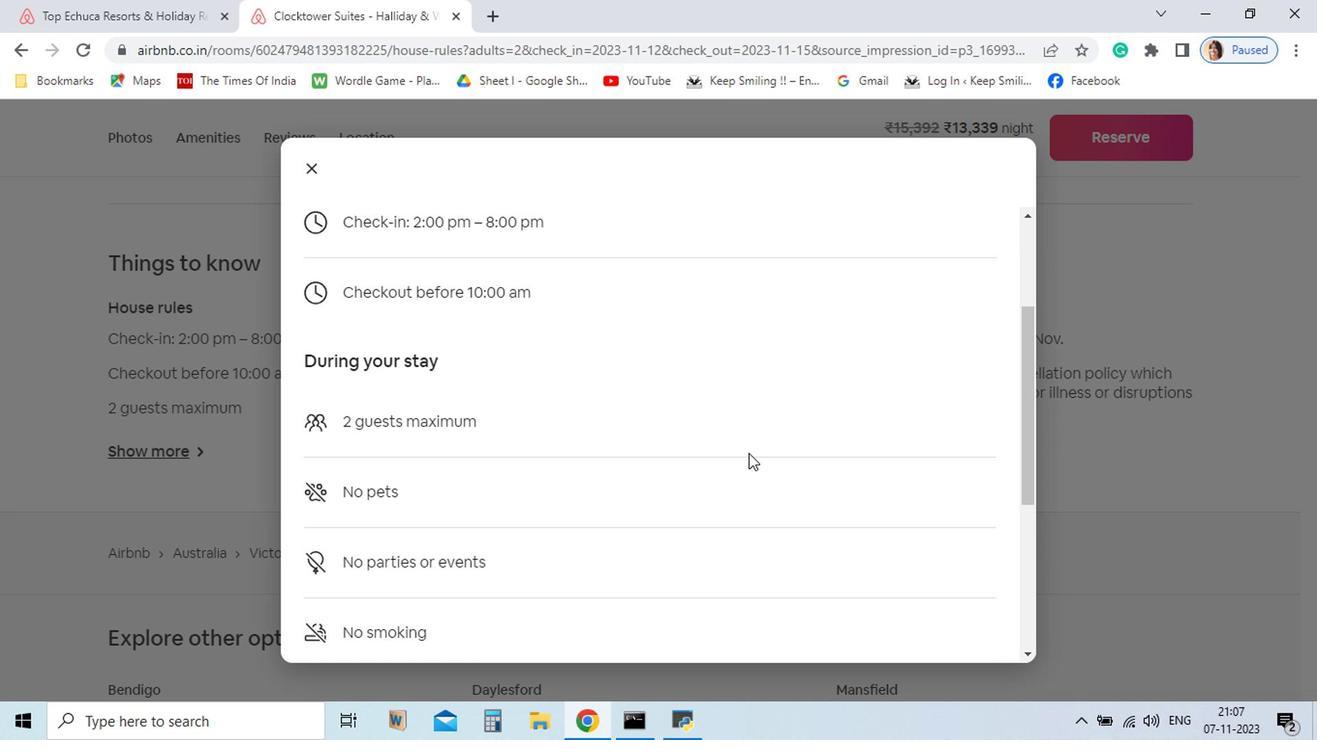
Action: Mouse moved to (809, 487)
Screenshot: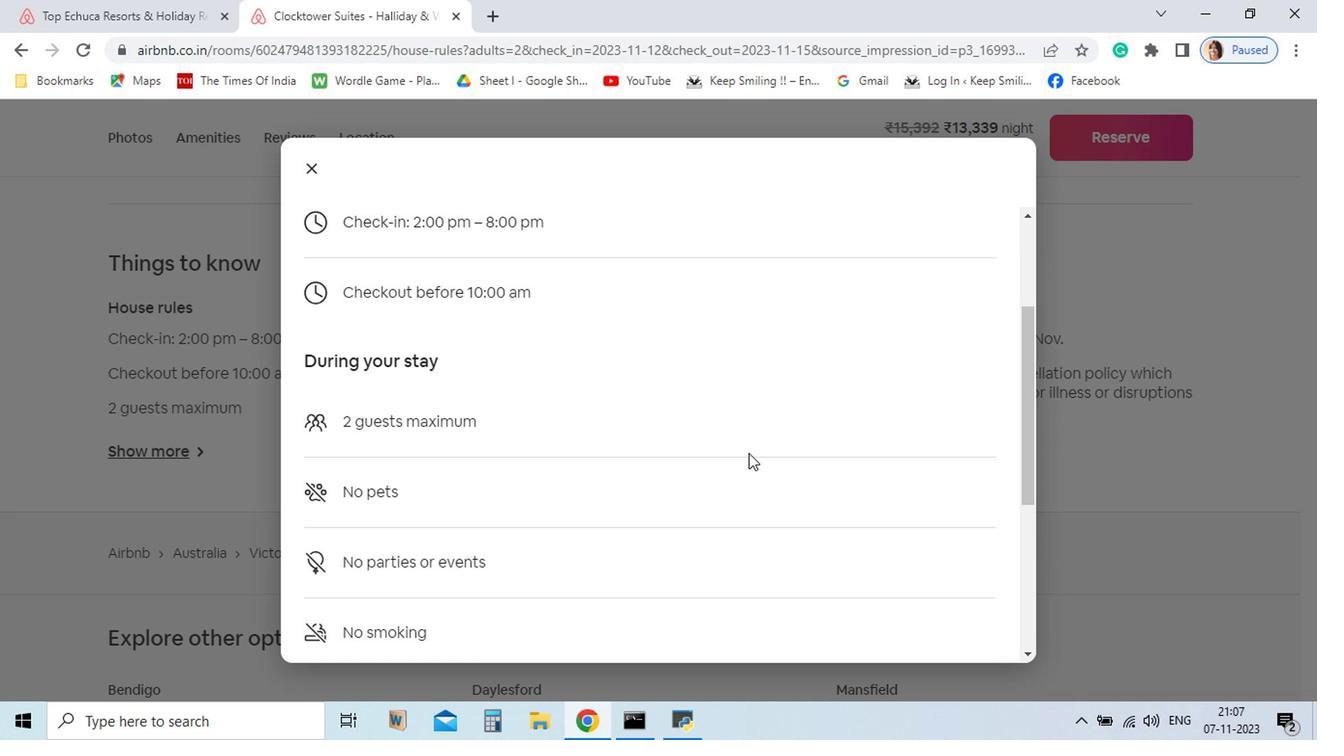 
Action: Mouse scrolled (809, 486) with delta (0, -1)
Screenshot: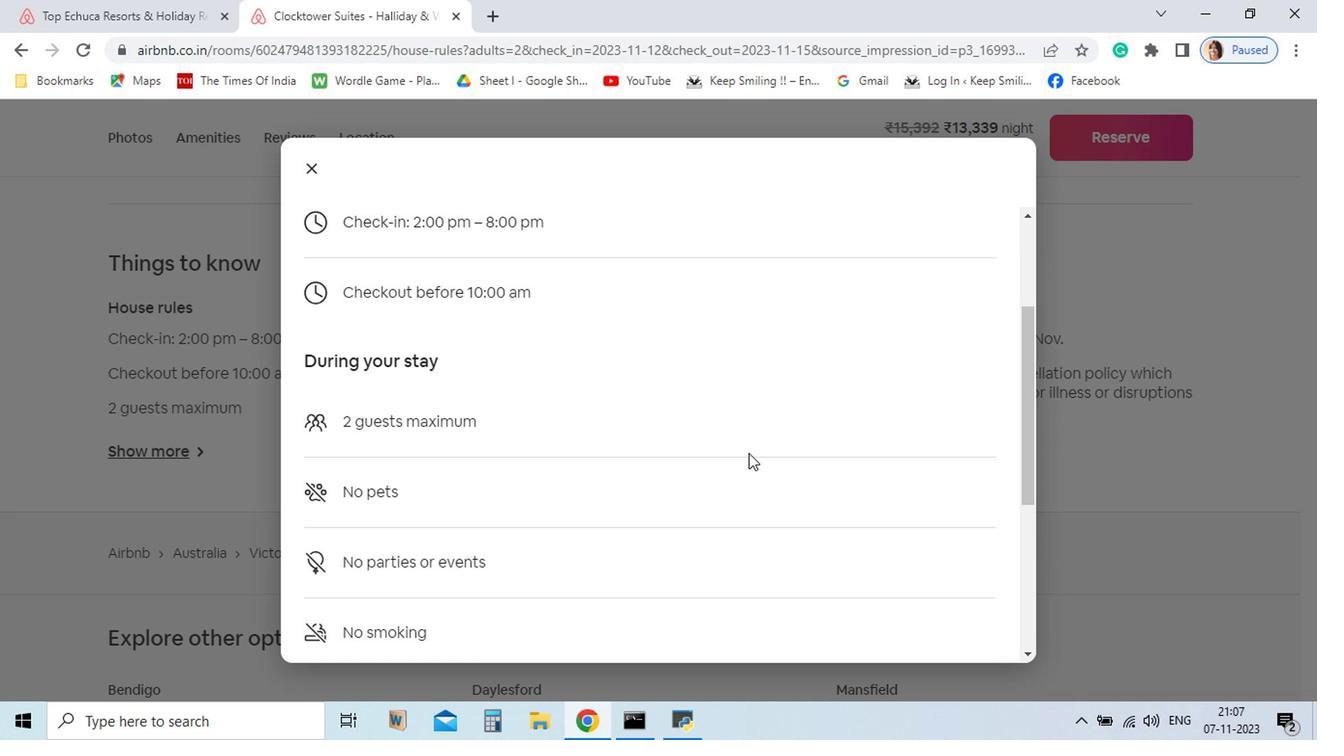 
Action: Mouse scrolled (809, 486) with delta (0, -1)
Screenshot: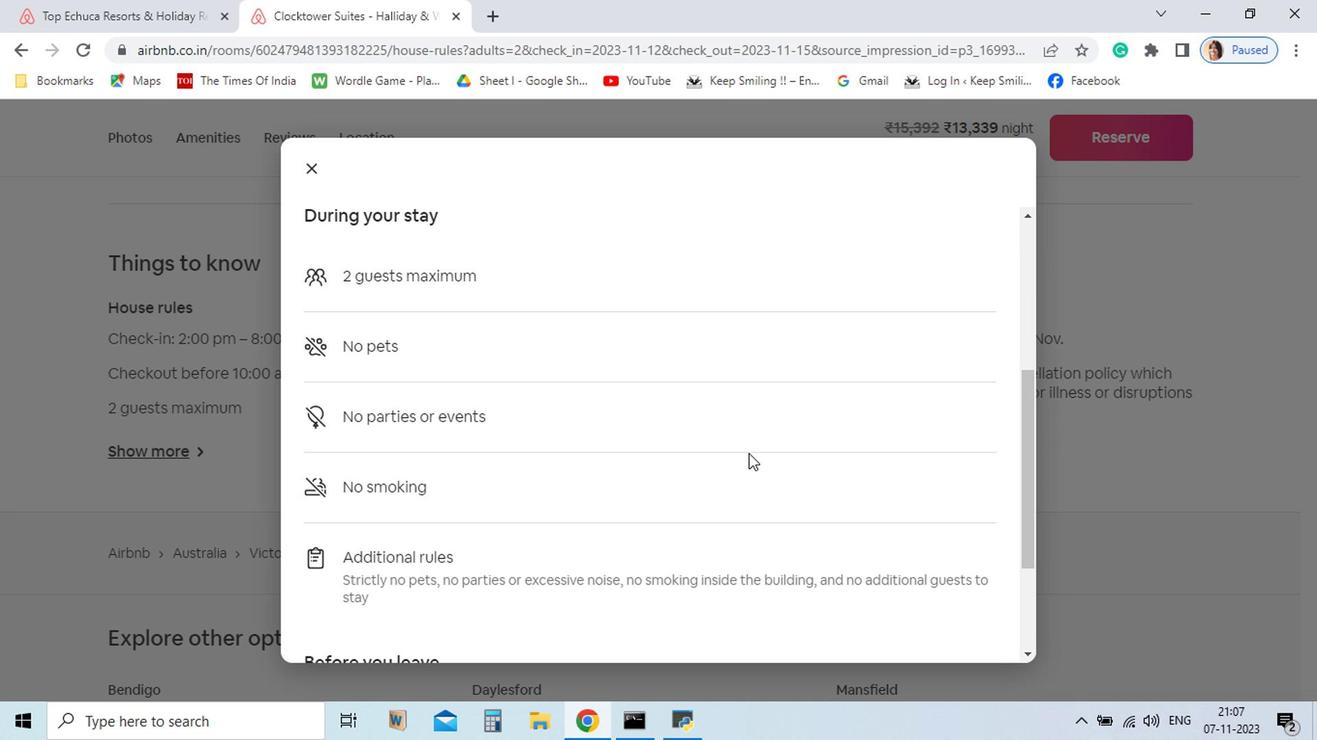 
Action: Mouse scrolled (809, 486) with delta (0, -1)
Screenshot: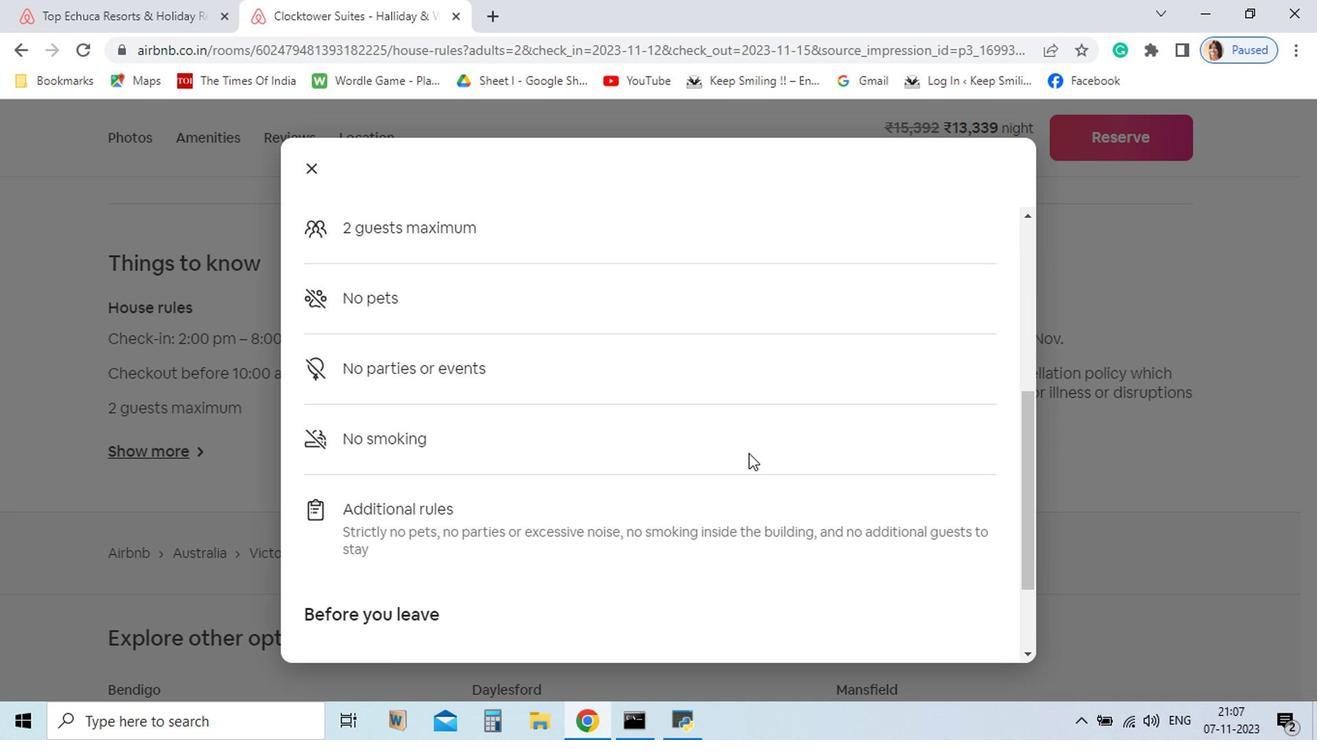 
Action: Mouse scrolled (809, 486) with delta (0, -1)
Screenshot: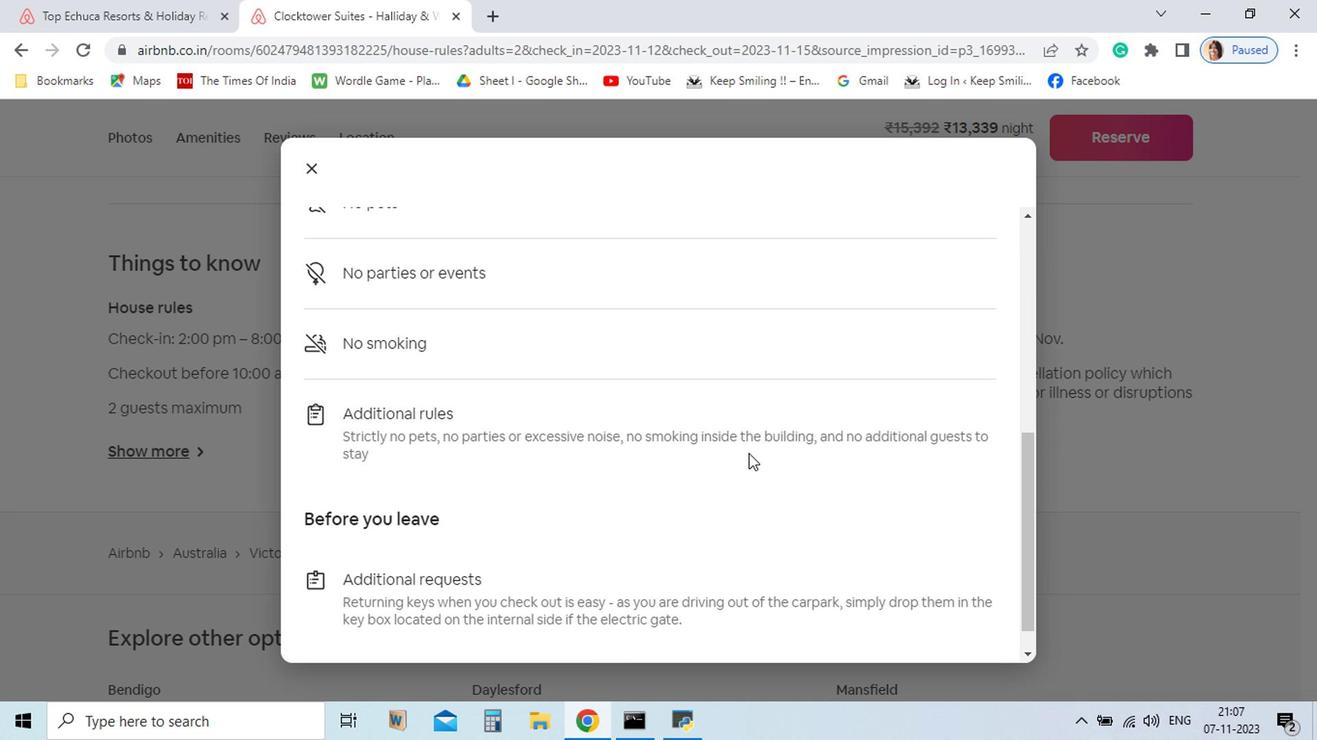 
Action: Mouse scrolled (809, 486) with delta (0, -1)
Screenshot: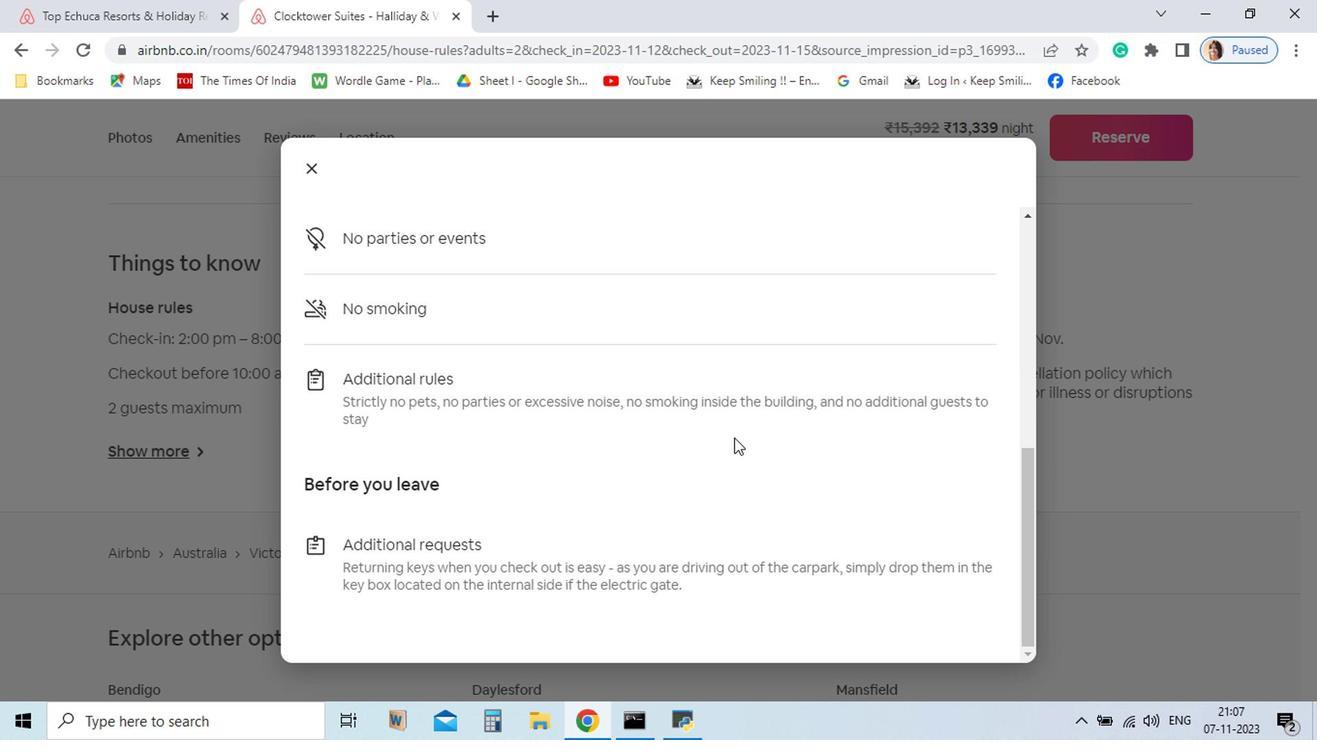 
Action: Mouse scrolled (809, 486) with delta (0, -1)
Screenshot: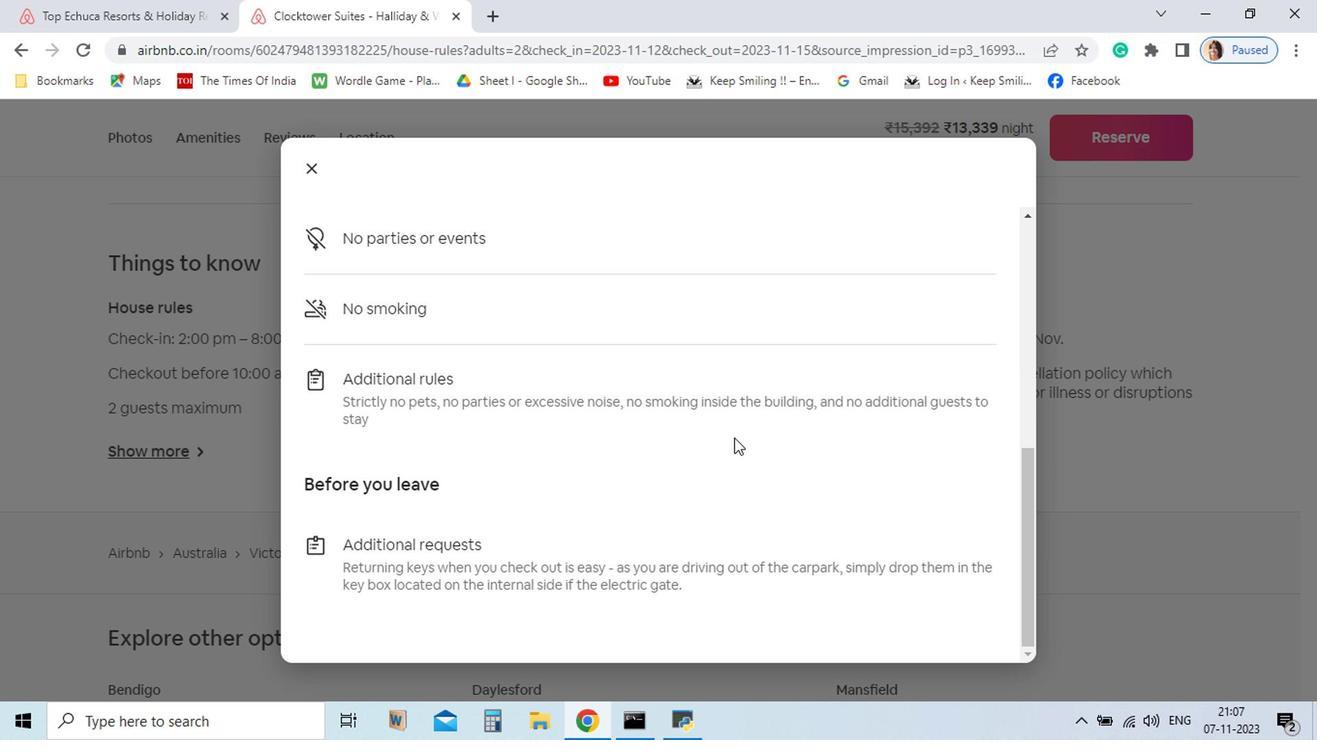 
Action: Mouse moved to (797, 473)
Screenshot: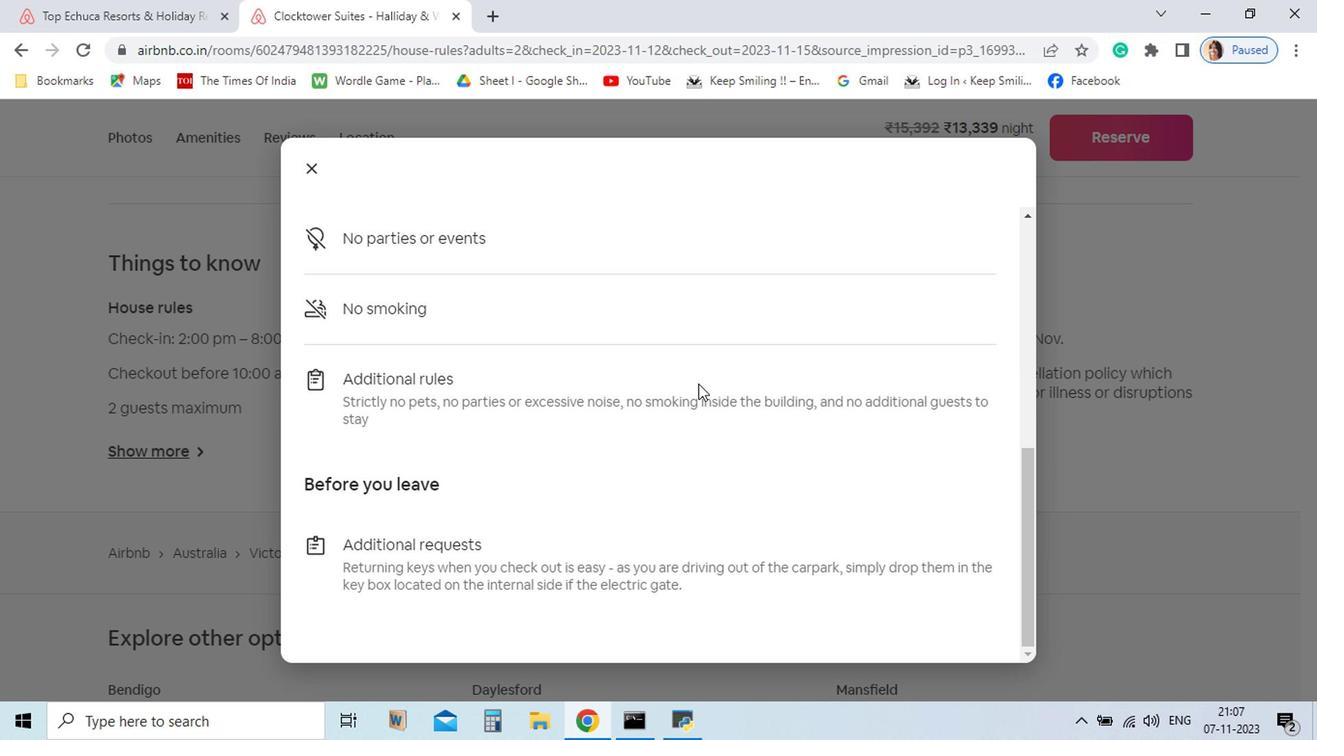 
Action: Mouse scrolled (797, 472) with delta (0, 0)
Screenshot: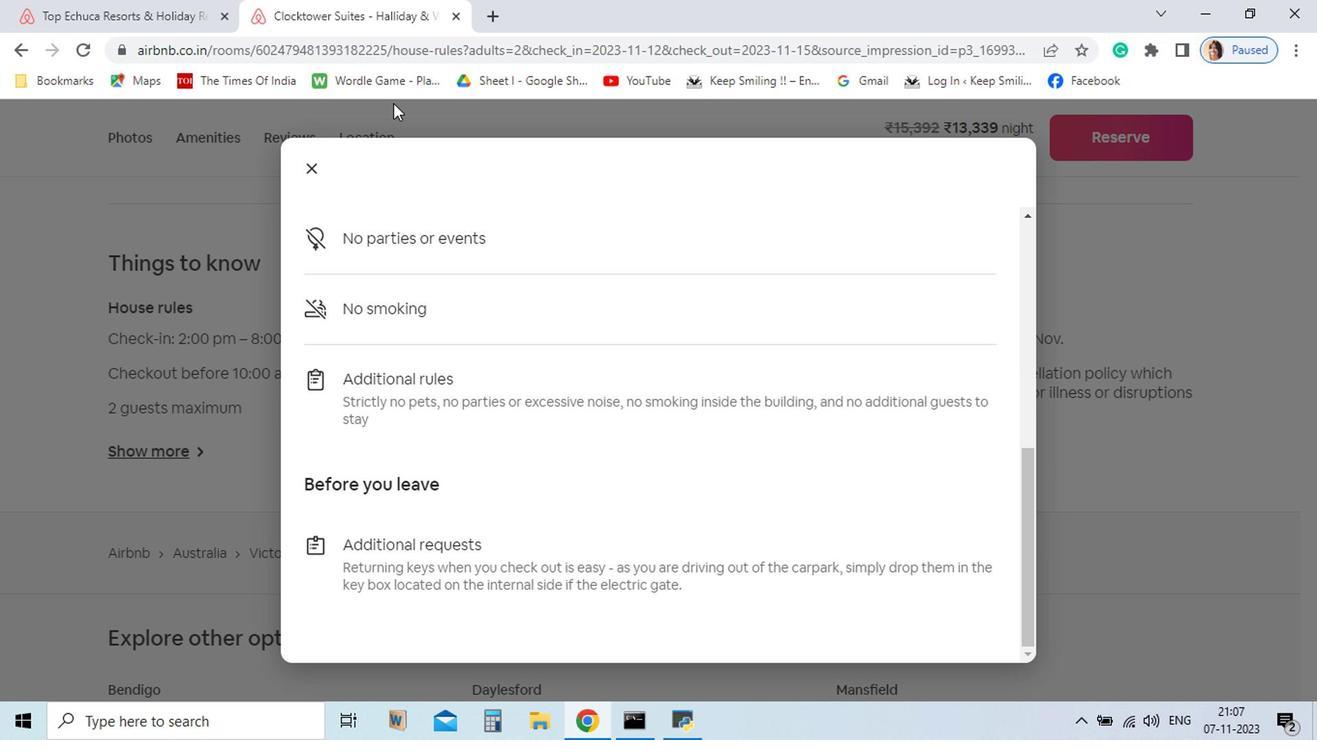 
Action: Mouse moved to (465, 225)
Screenshot: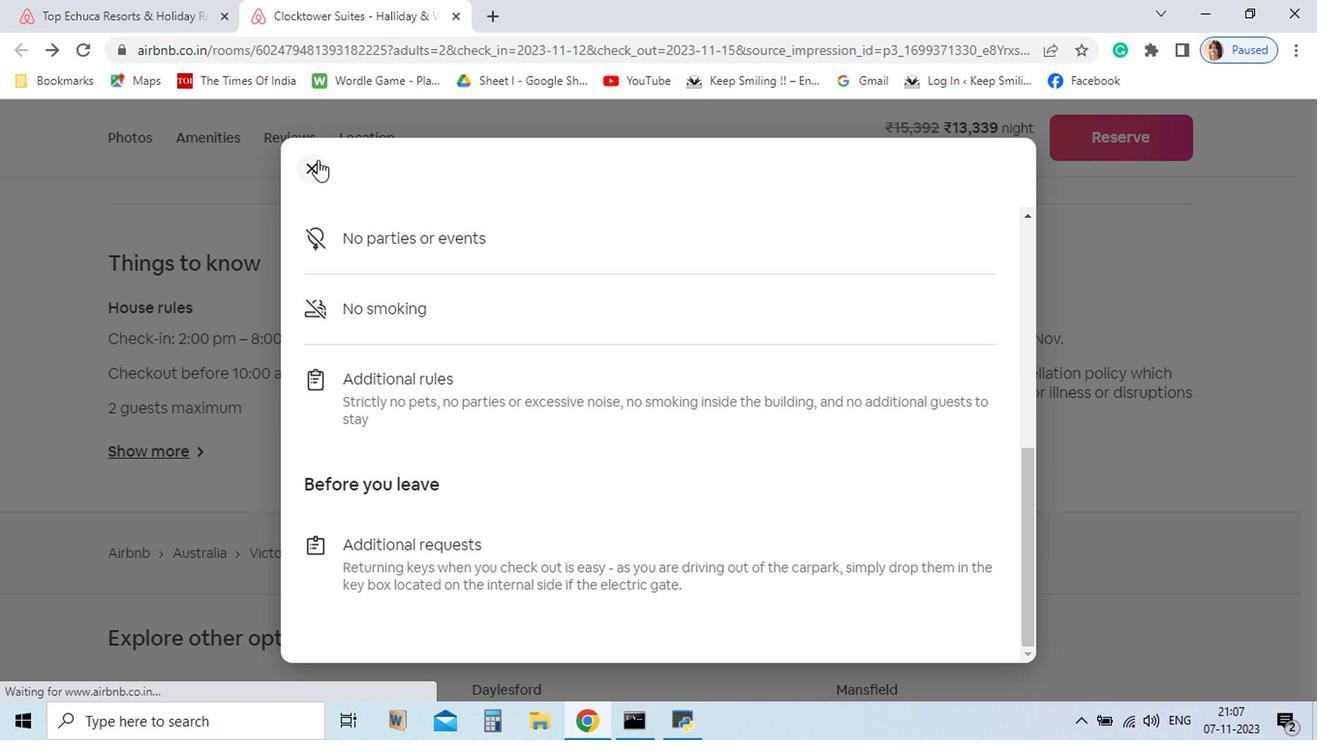 
Action: Mouse pressed left at (465, 225)
Screenshot: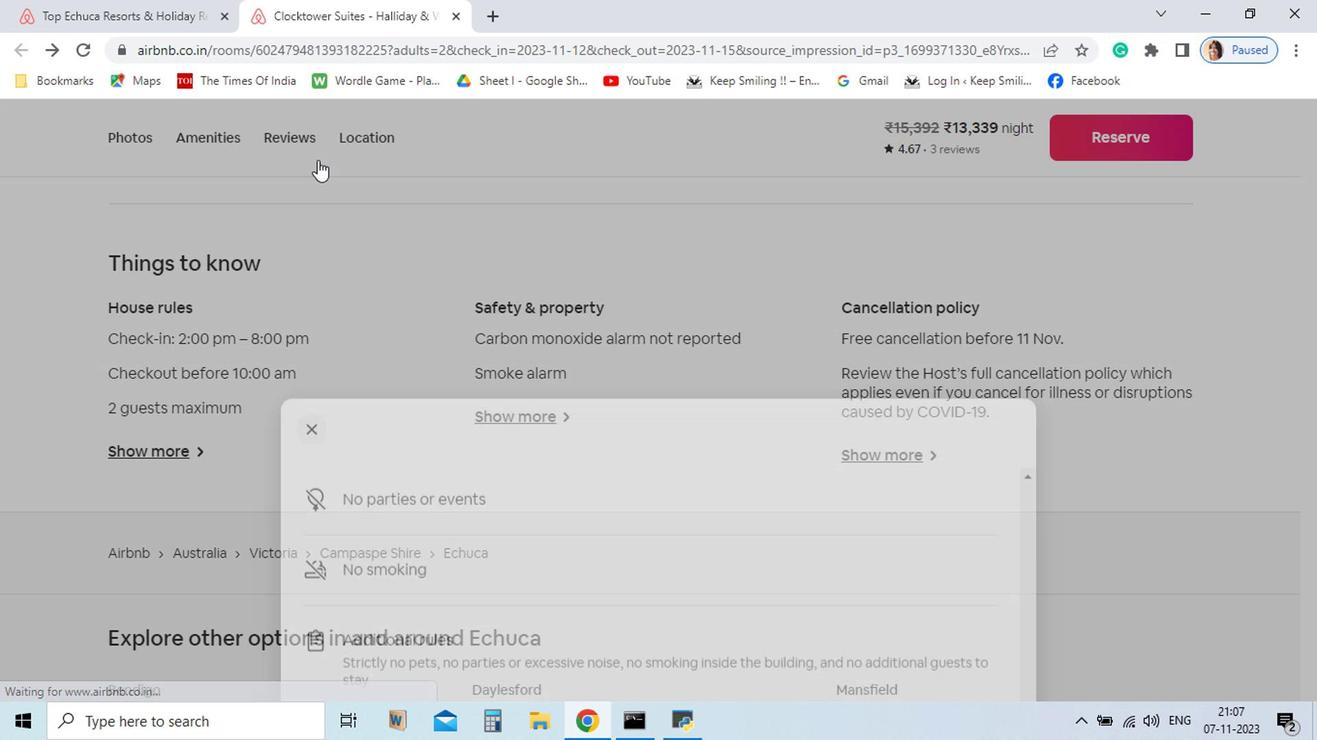 
Action: Mouse moved to (625, 445)
Screenshot: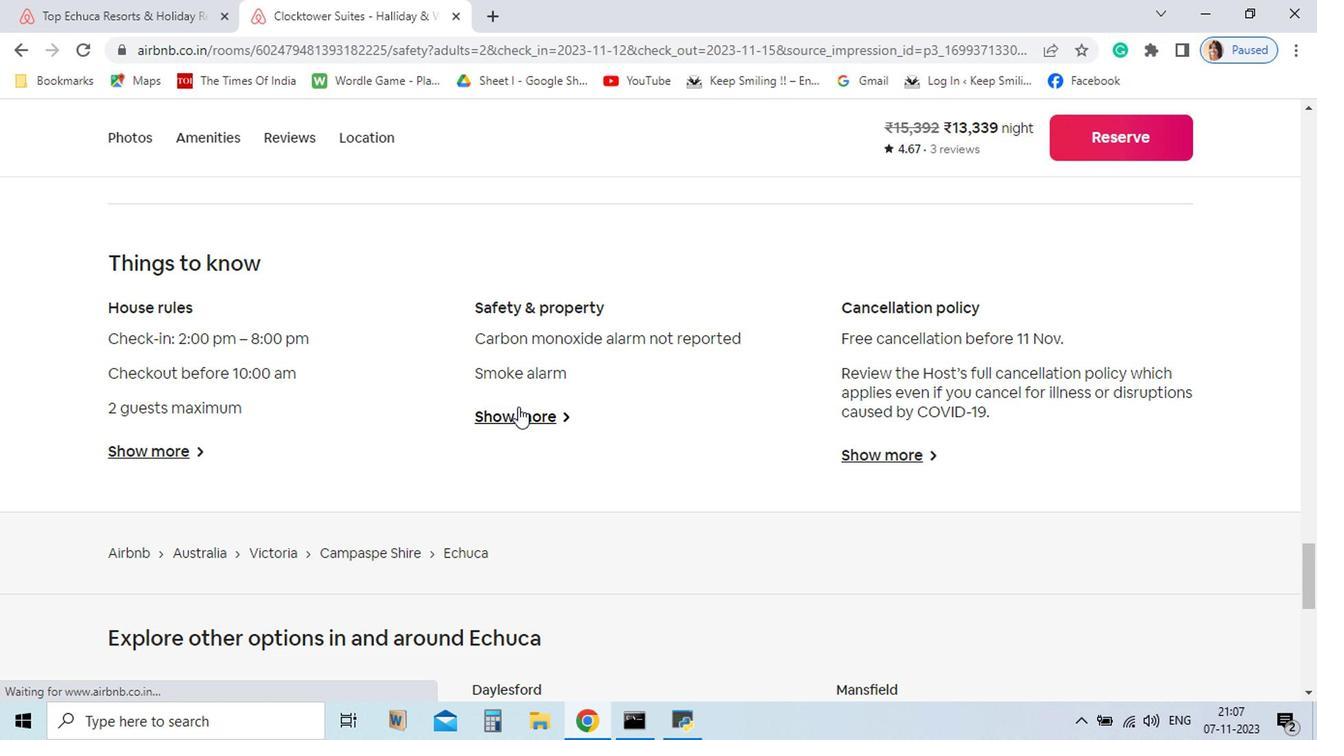 
Action: Mouse pressed left at (625, 445)
Screenshot: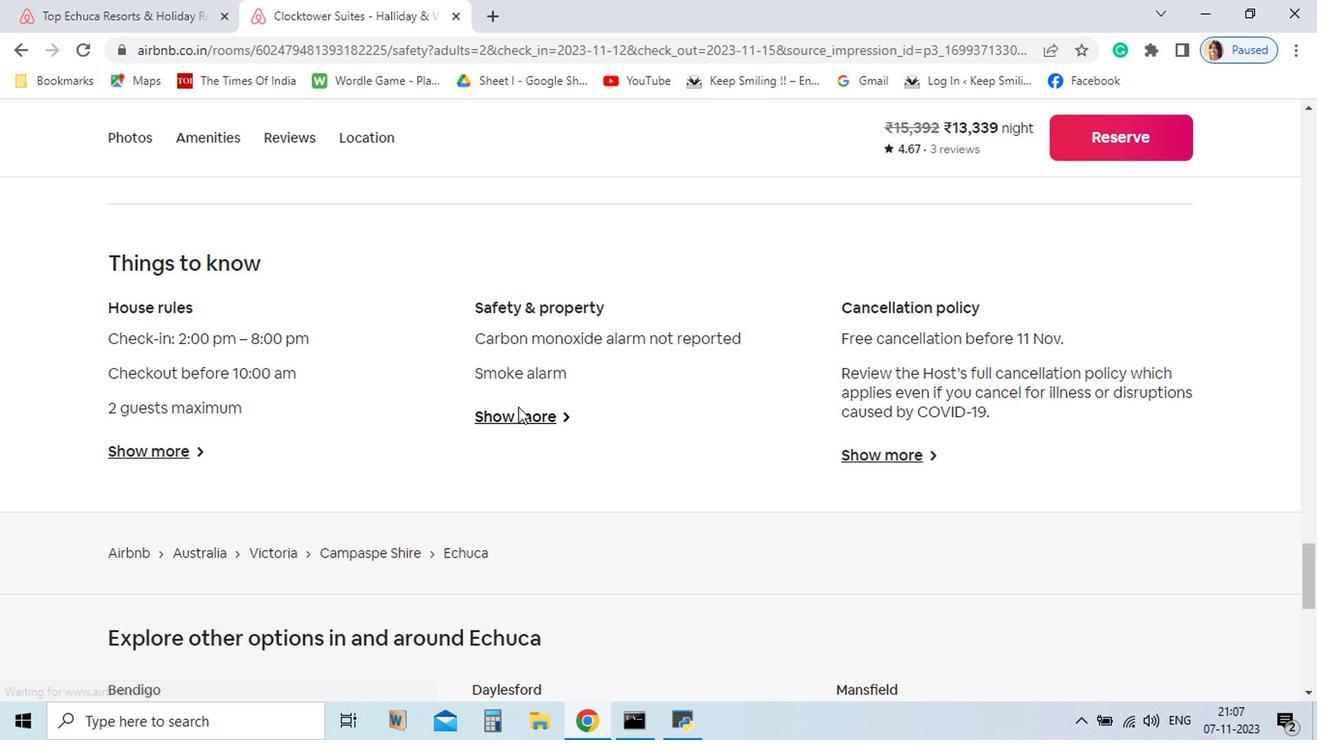 
Action: Mouse moved to (455, 256)
Screenshot: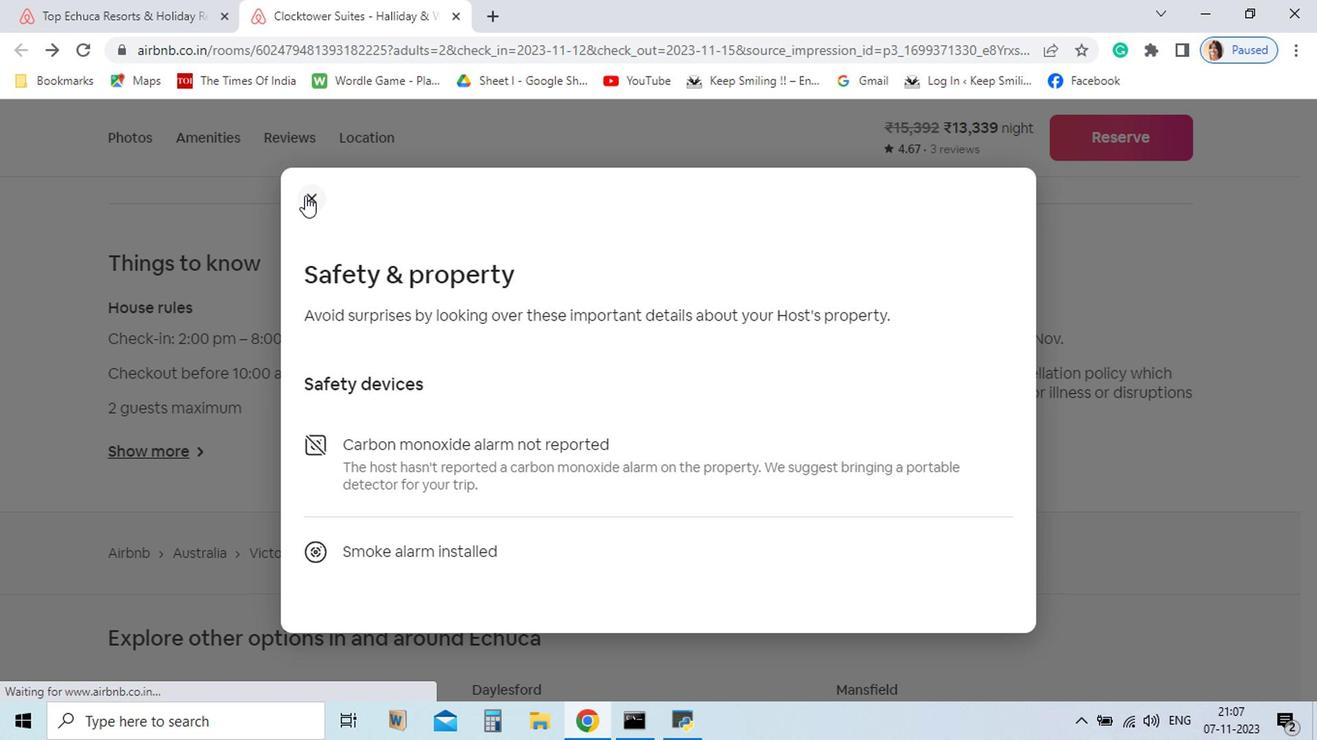 
Action: Mouse pressed left at (455, 256)
Screenshot: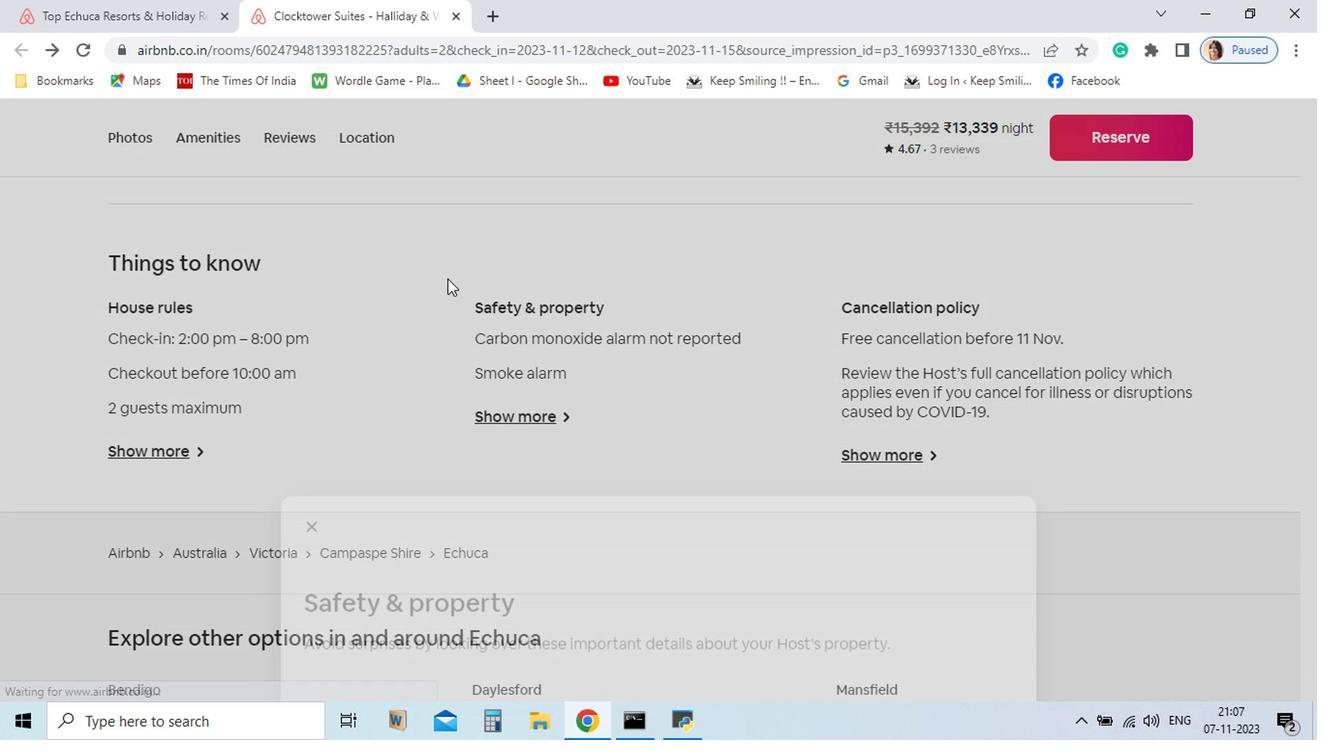
Action: Mouse moved to (906, 492)
Screenshot: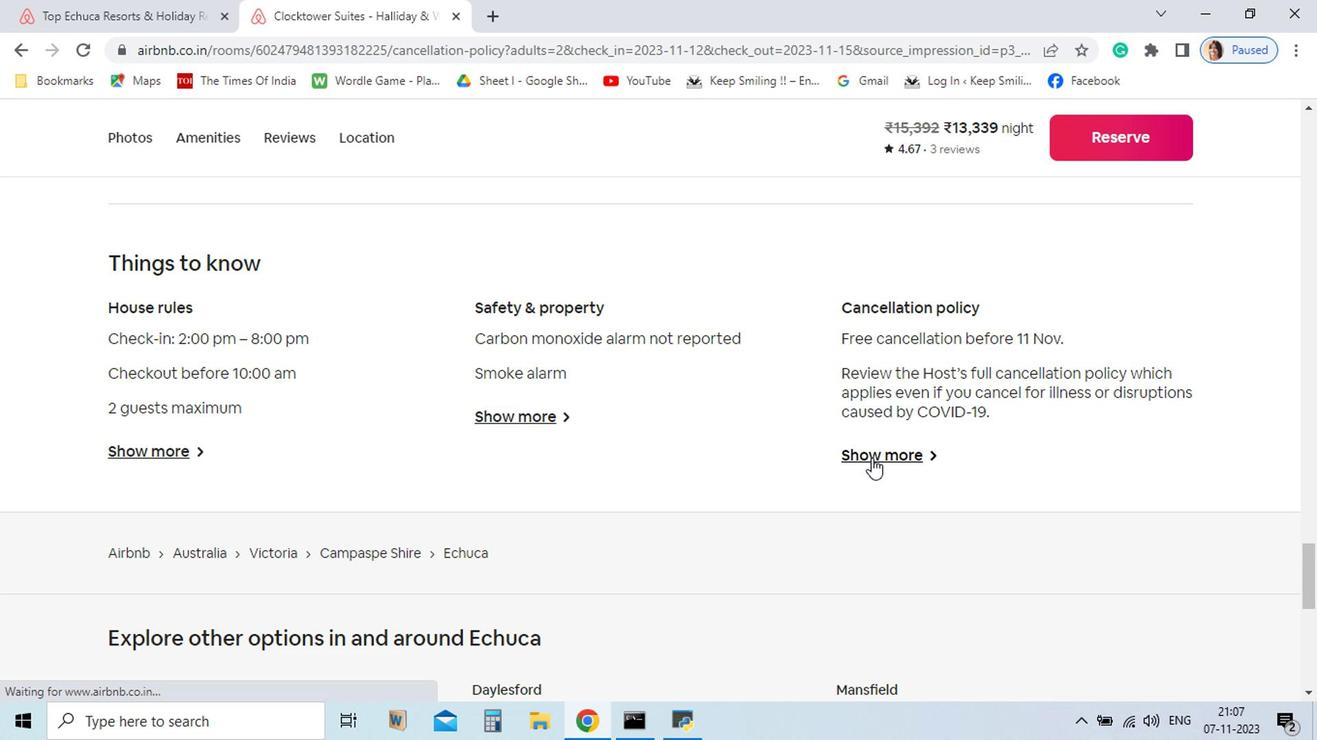 
Action: Mouse pressed left at (906, 492)
Screenshot: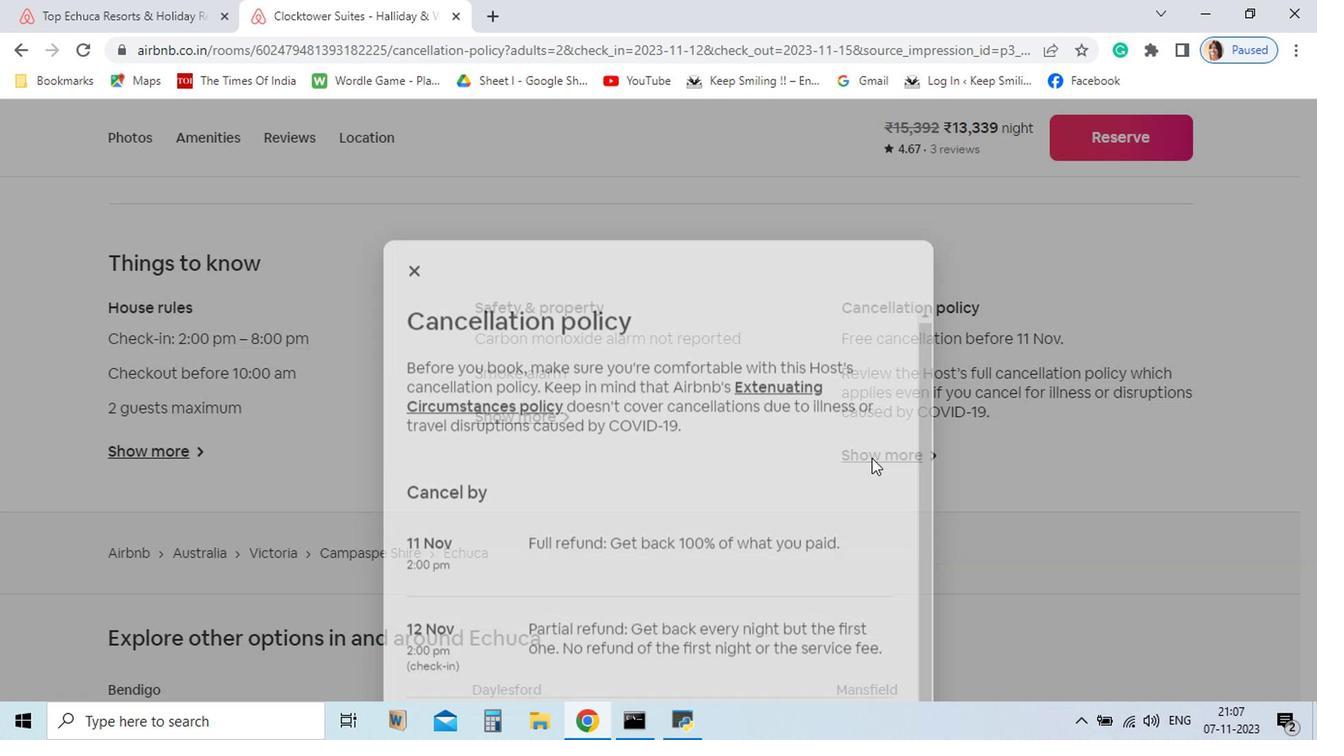 
Action: Mouse moved to (547, 226)
Screenshot: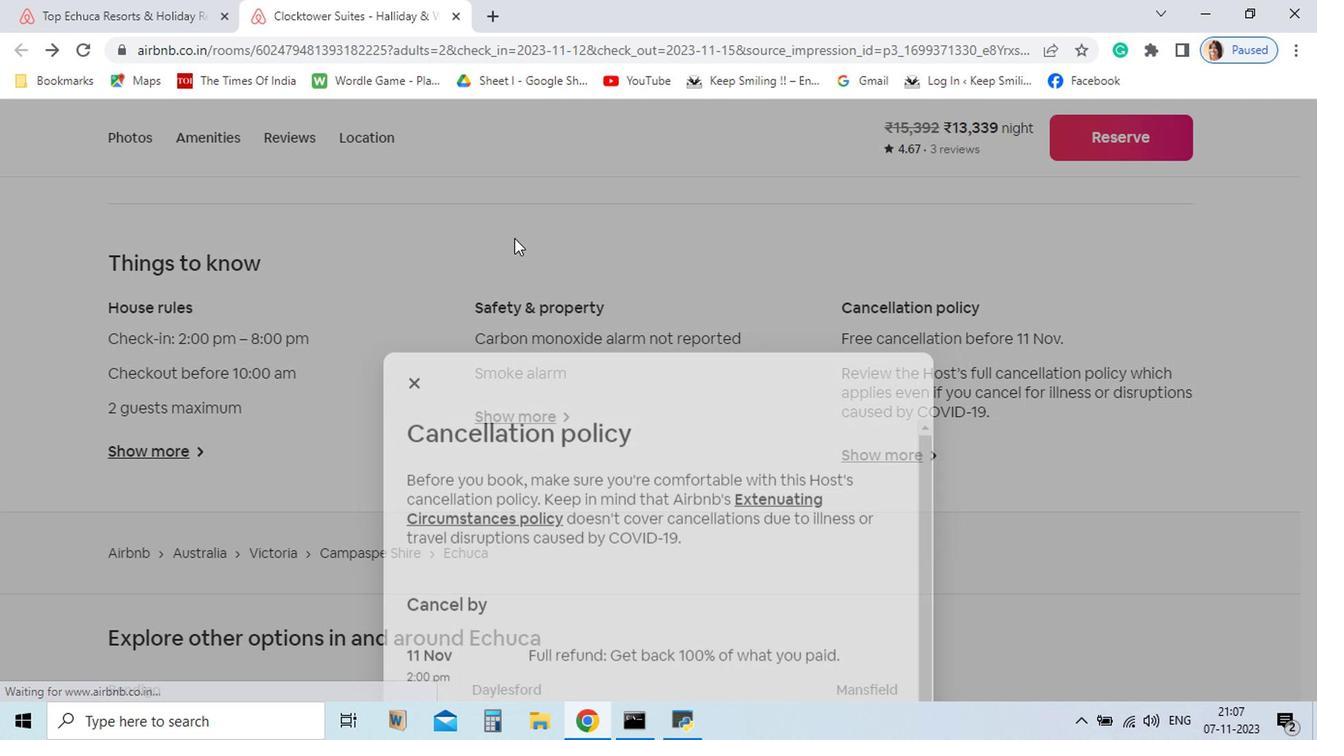 
Action: Mouse pressed left at (547, 226)
Screenshot: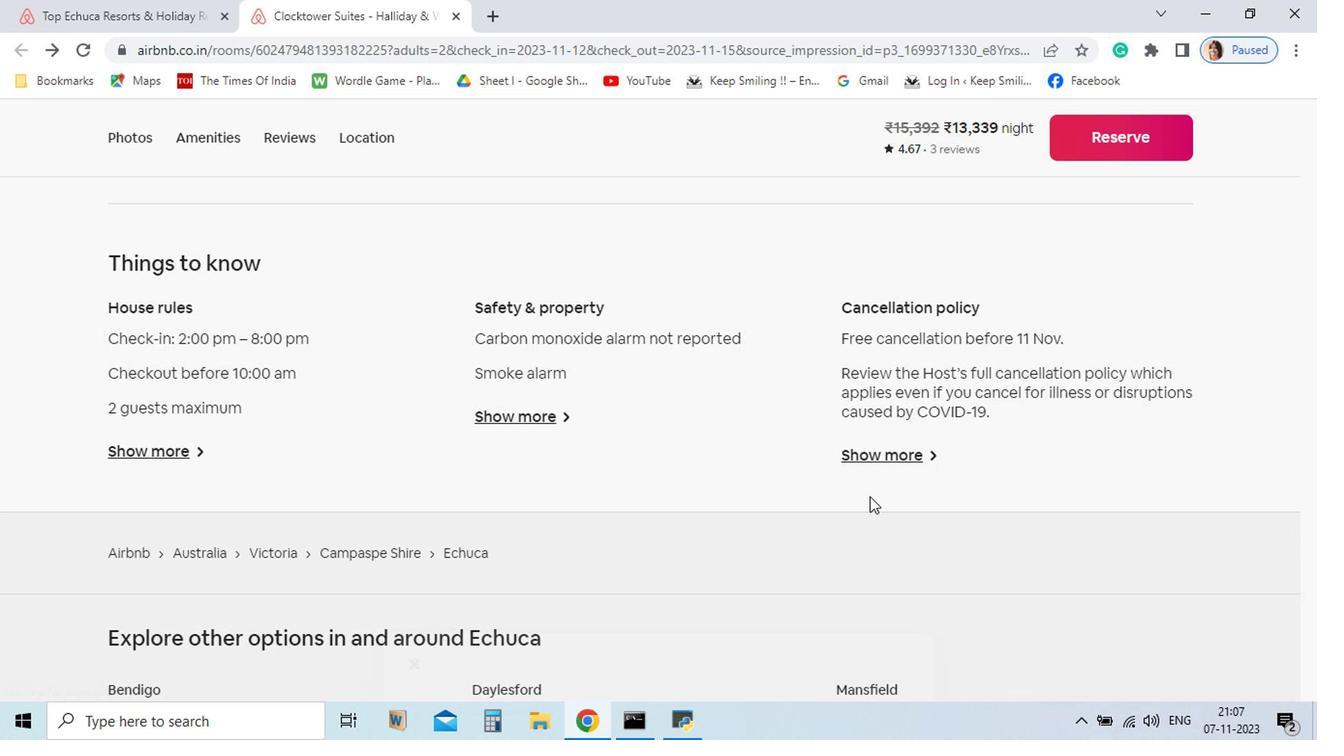 
Action: Mouse moved to (915, 535)
Screenshot: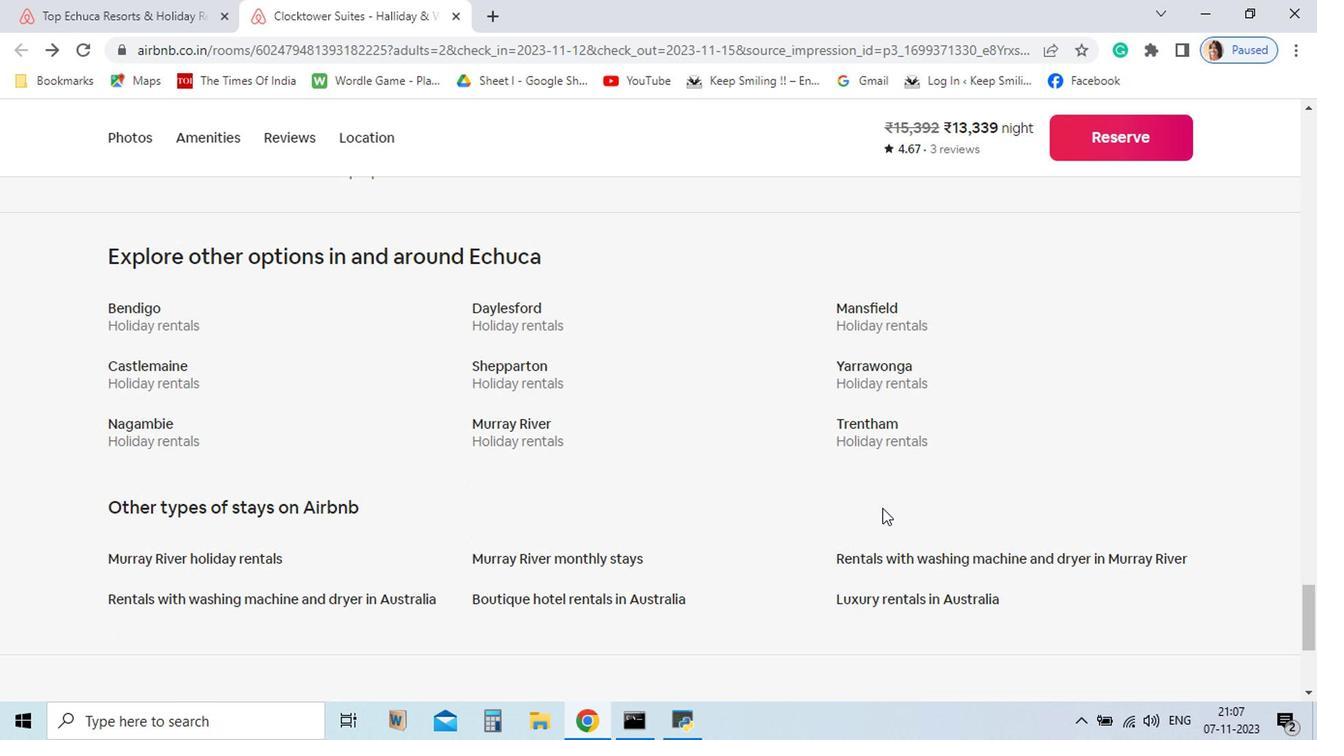 
Action: Mouse scrolled (915, 535) with delta (0, 0)
Screenshot: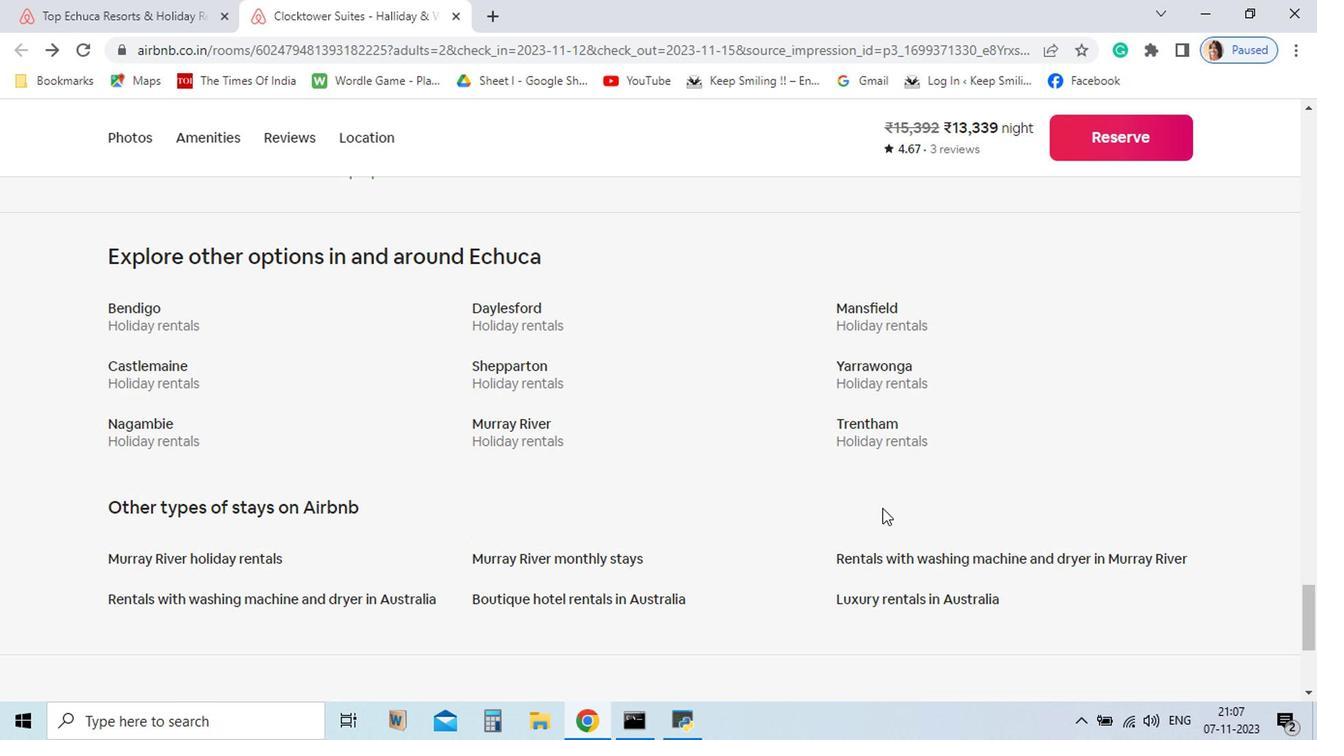 
Action: Mouse moved to (915, 536)
Screenshot: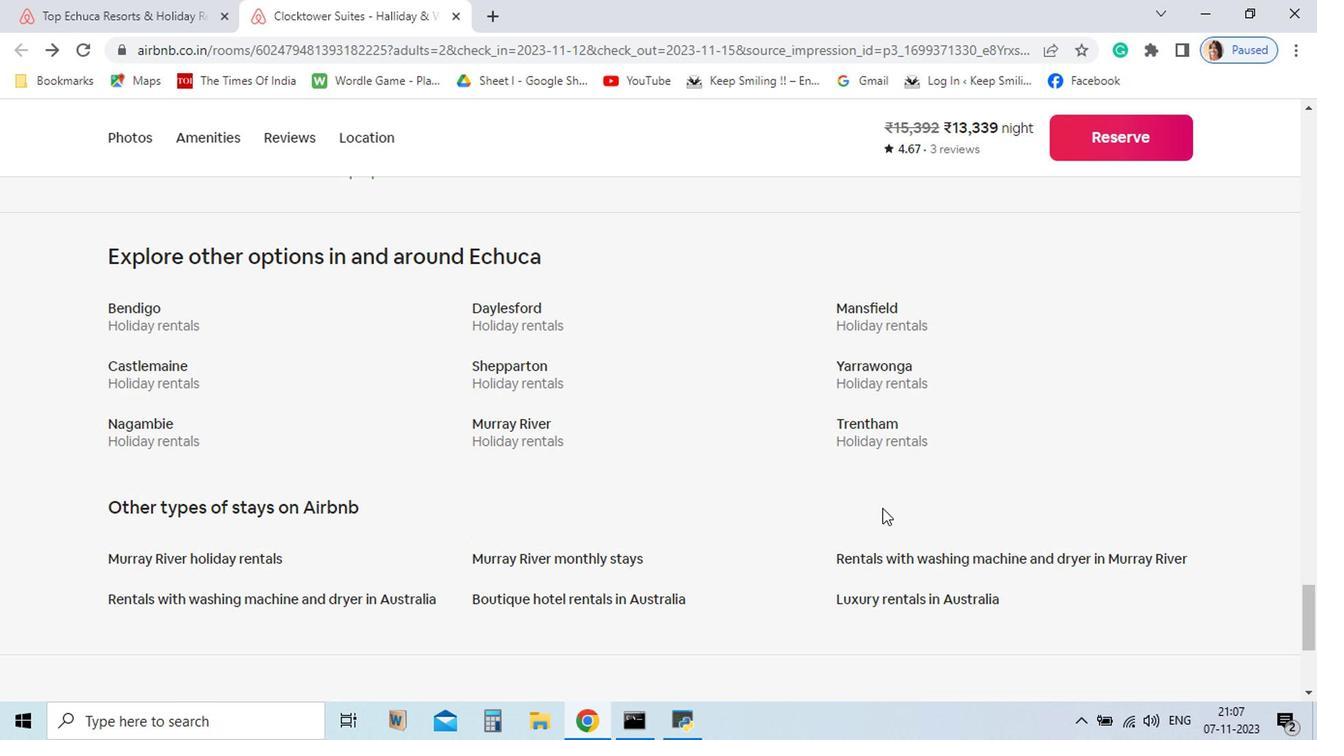 
Action: Mouse scrolled (915, 535) with delta (0, 0)
Screenshot: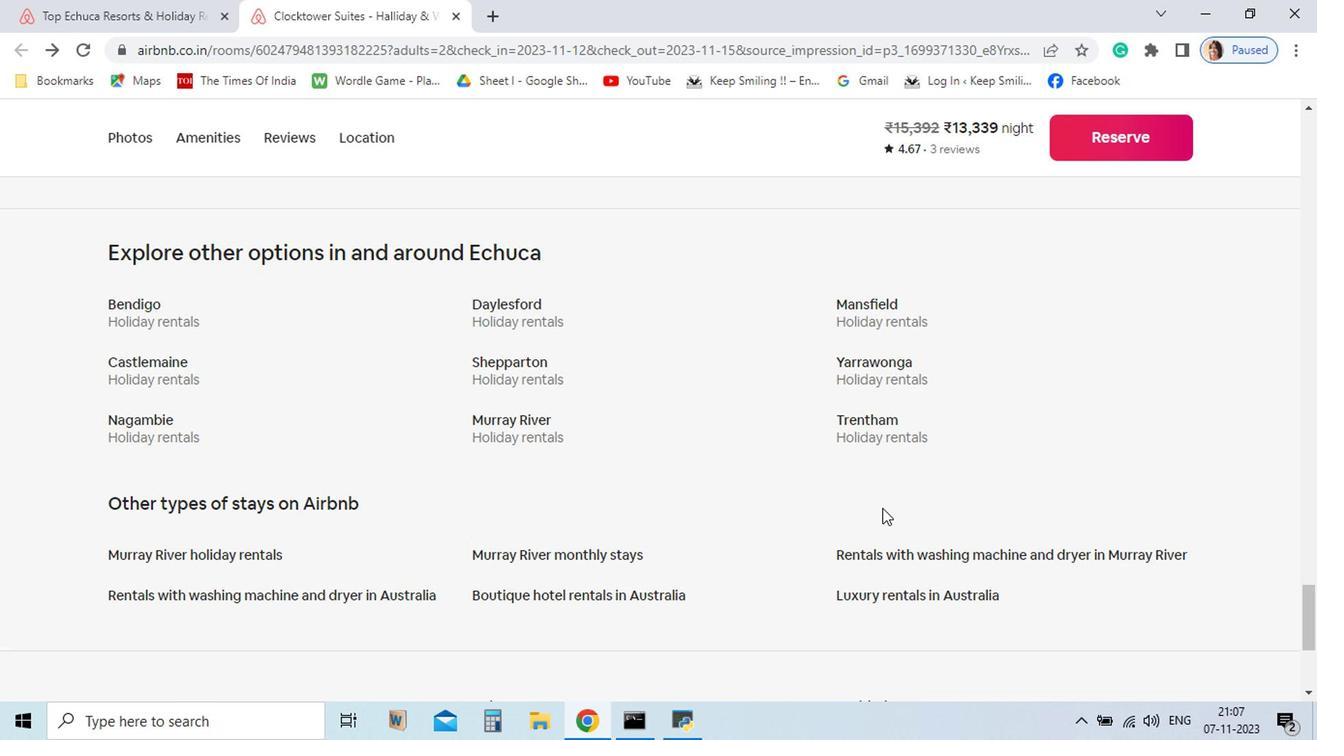 
Action: Mouse scrolled (915, 535) with delta (0, 0)
Screenshot: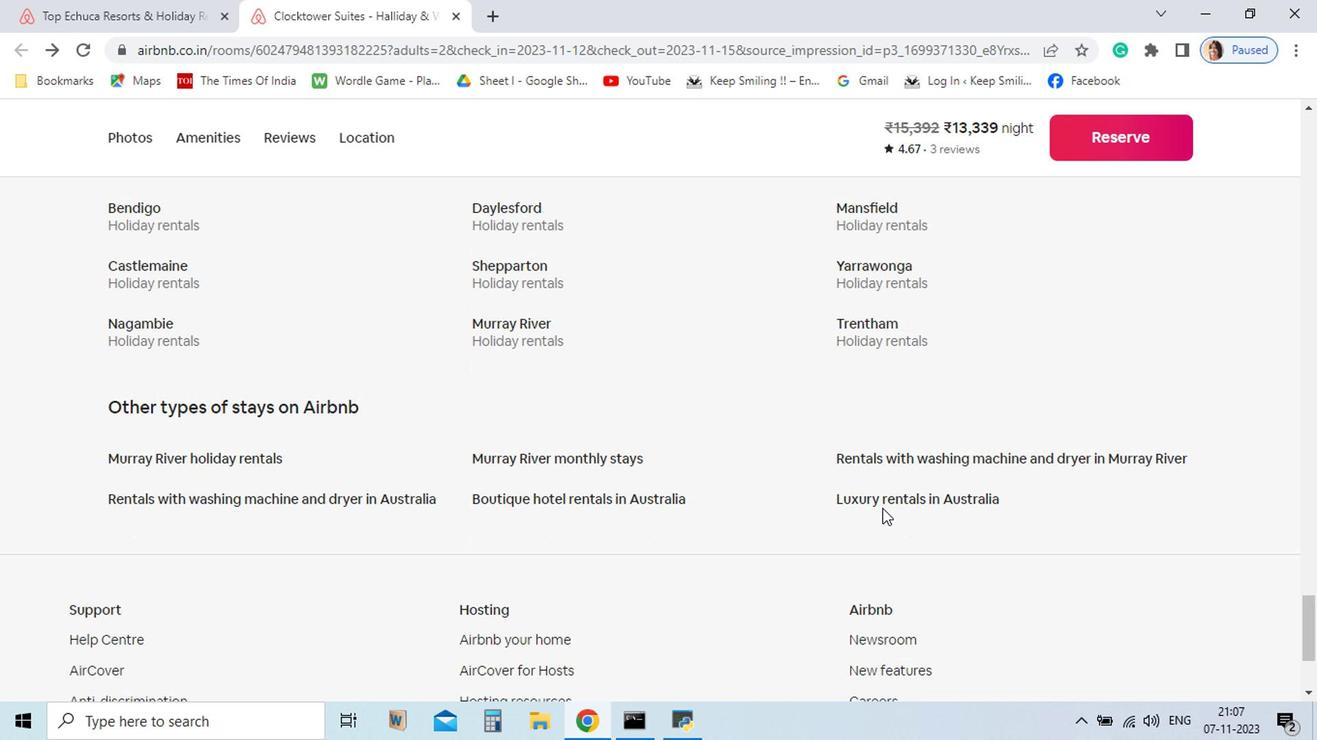 
Action: Mouse scrolled (915, 535) with delta (0, 0)
Screenshot: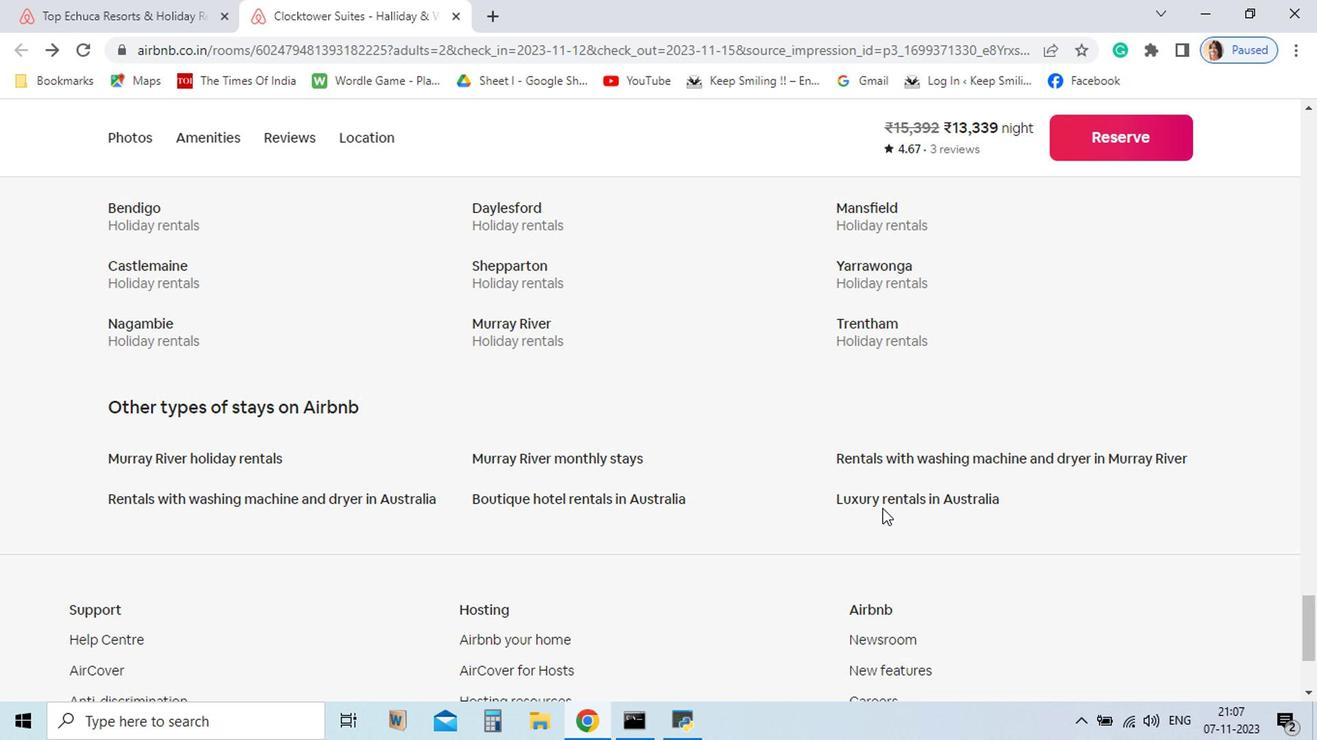
Action: Mouse scrolled (915, 535) with delta (0, 0)
Screenshot: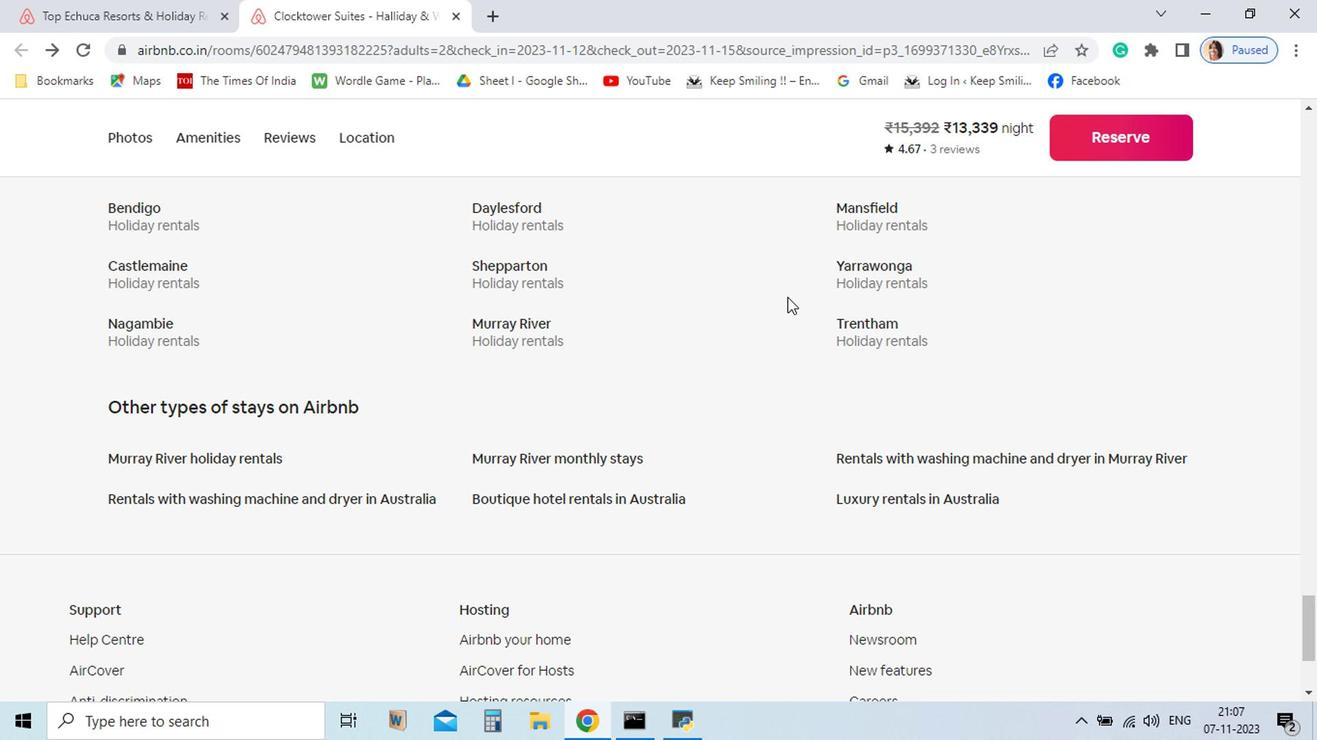 
Action: Mouse moved to (575, 96)
Screenshot: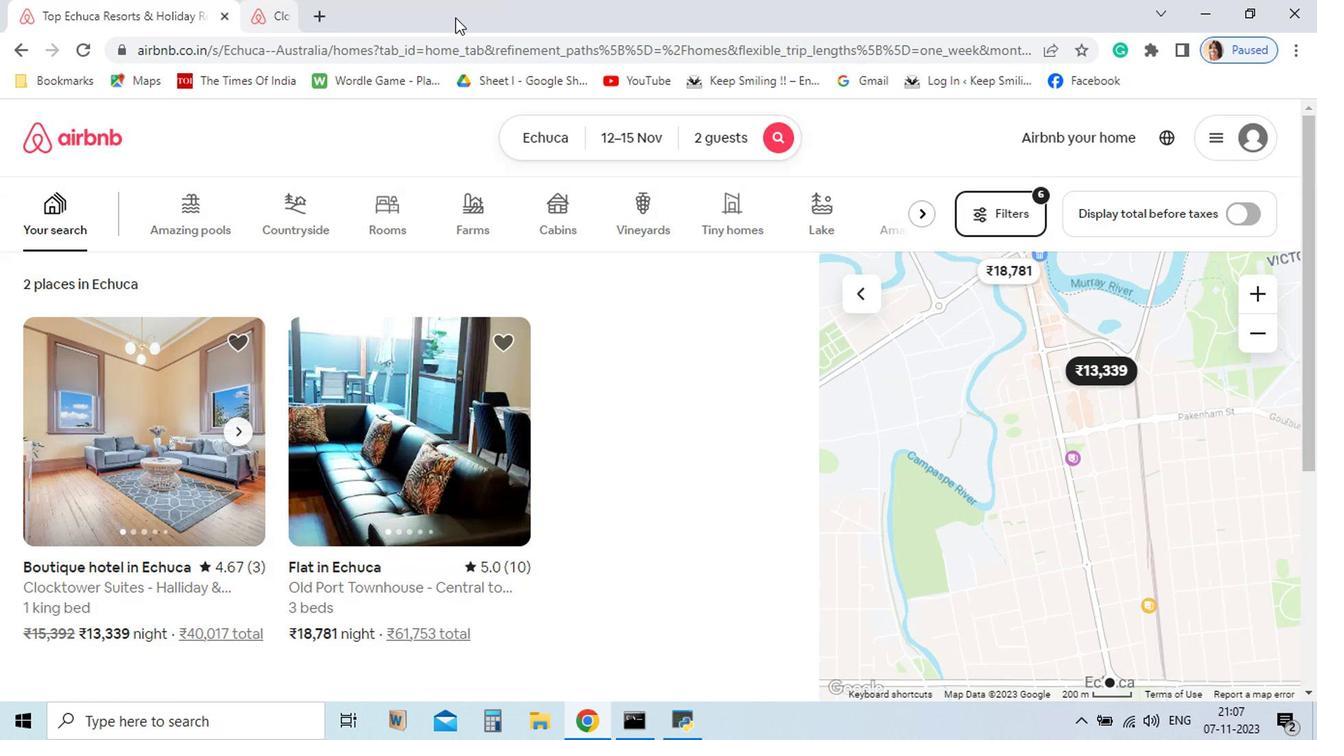 
Action: Mouse pressed left at (575, 96)
Screenshot: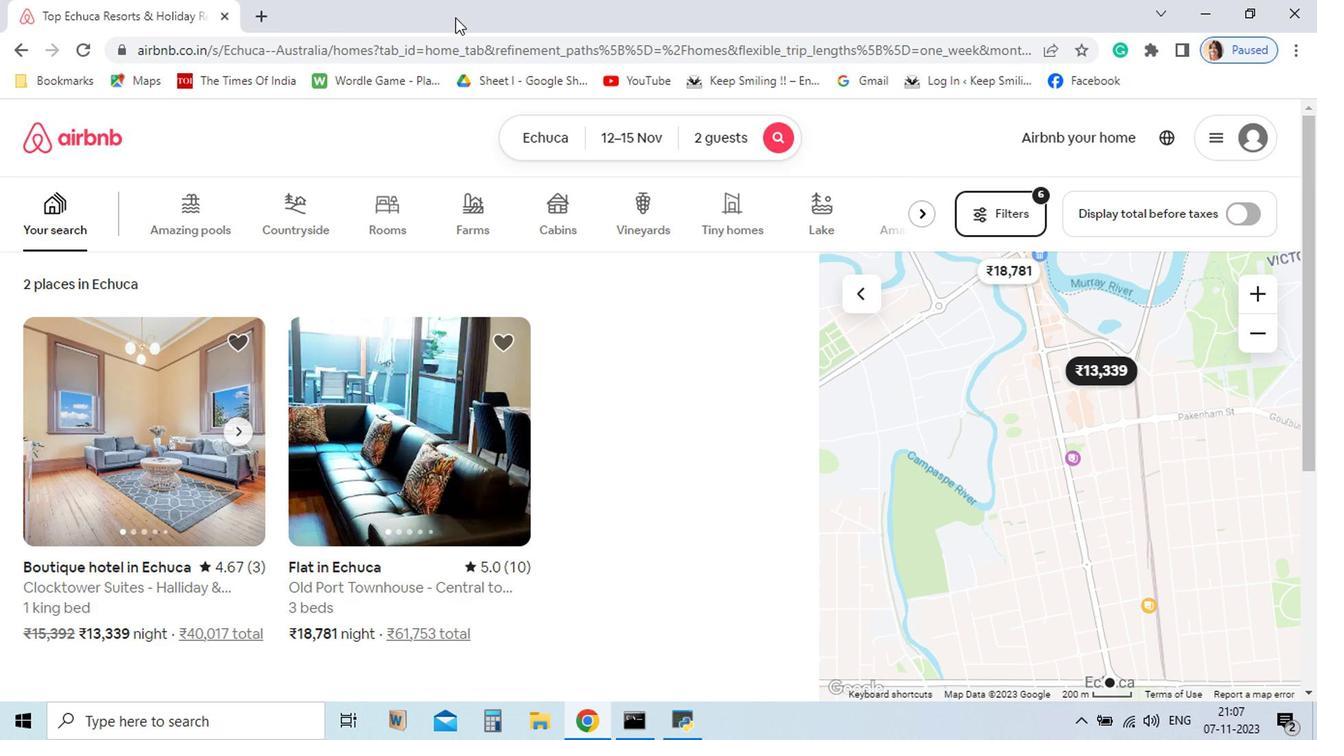 
Action: Mouse moved to (575, 96)
Screenshot: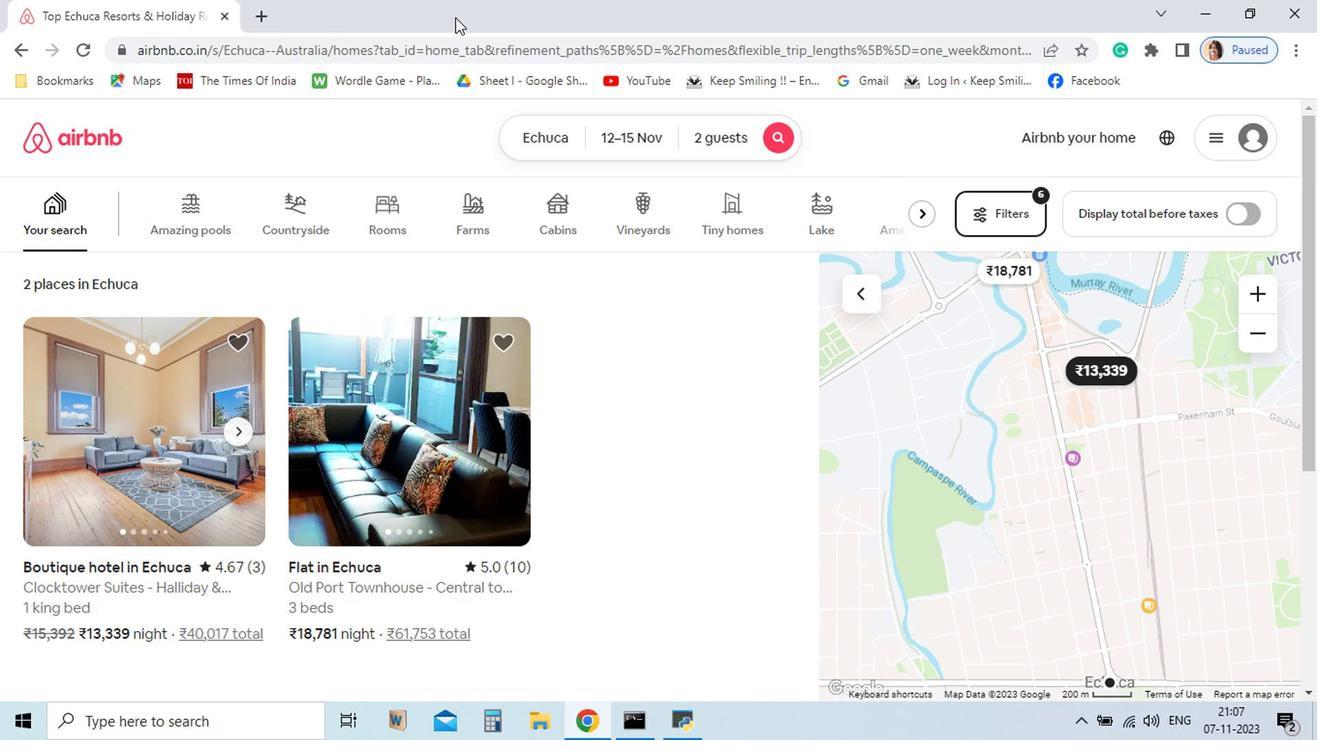 
